 Task: Create a themed video in iMovie using the provided clips. Add titles and transitions, and export the video with the name 'Trip'.
Action: Mouse moved to (379, 348)
Screenshot: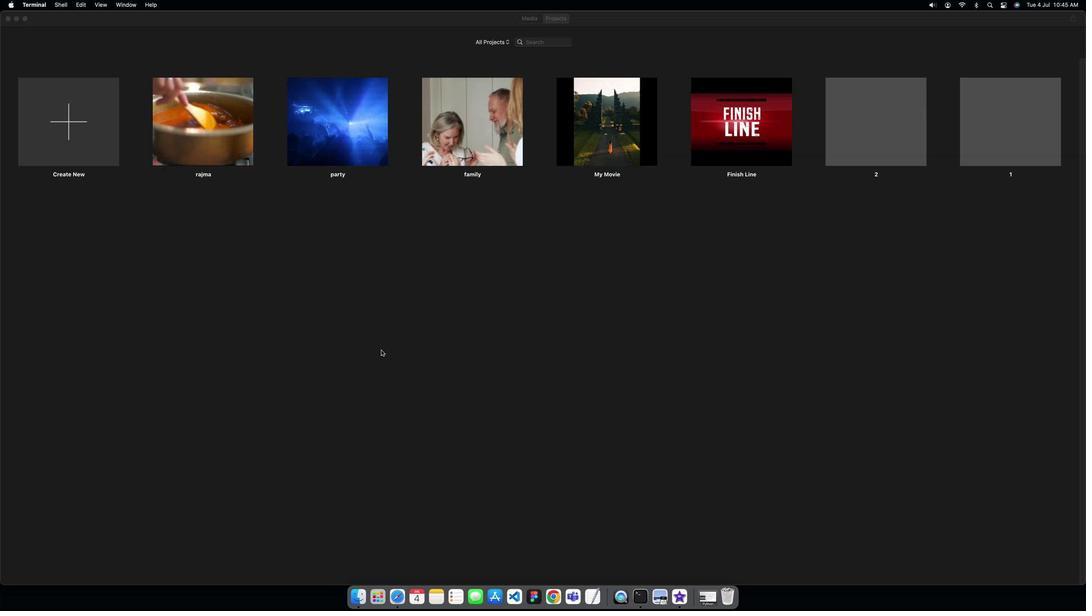 
Action: Mouse pressed left at (379, 348)
Screenshot: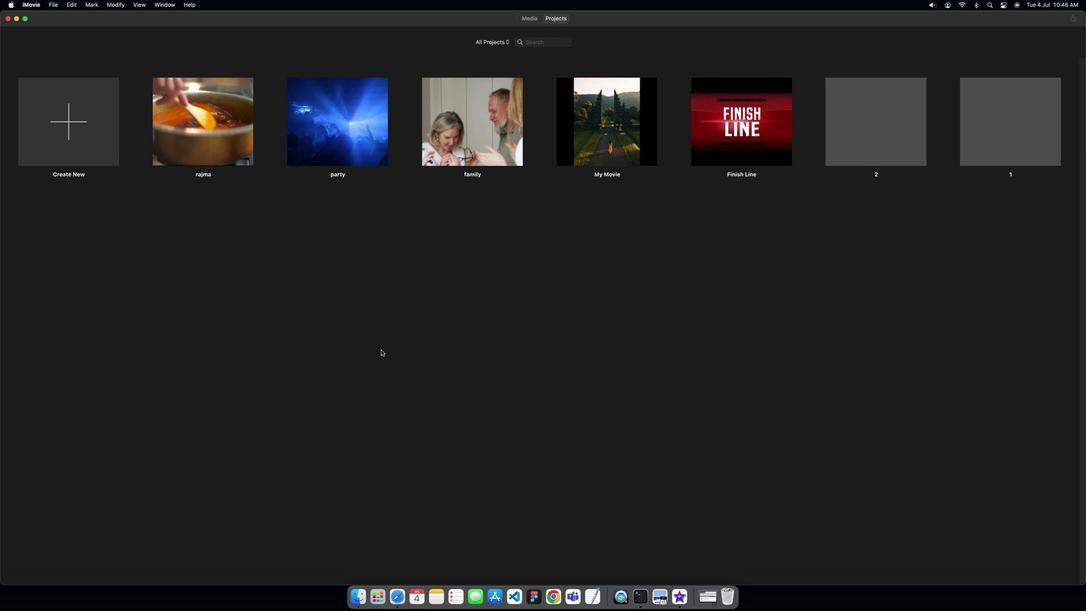 
Action: Mouse moved to (83, 134)
Screenshot: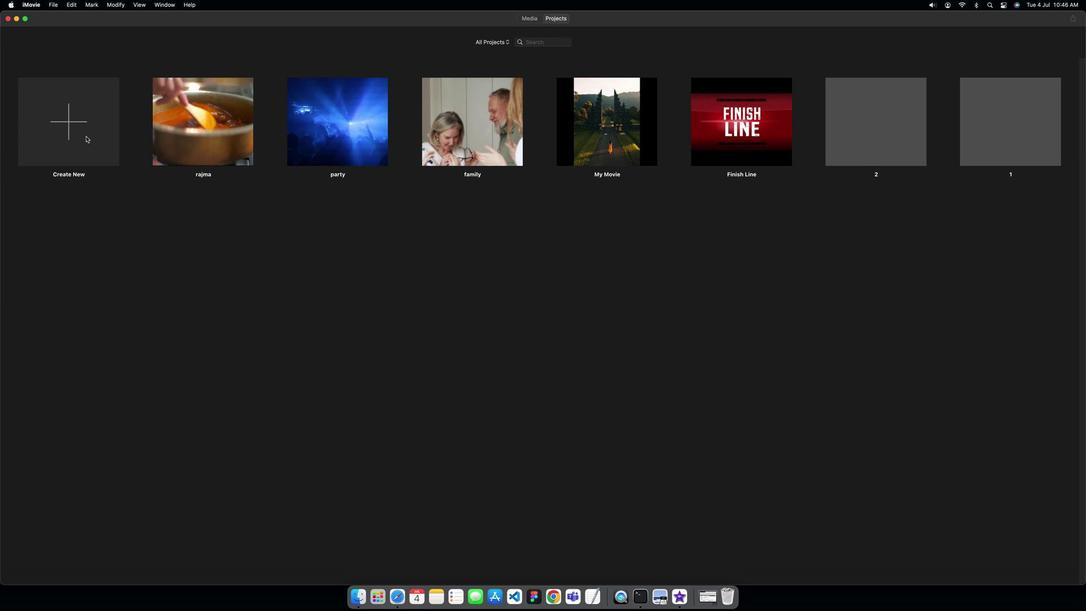 
Action: Mouse pressed left at (83, 134)
Screenshot: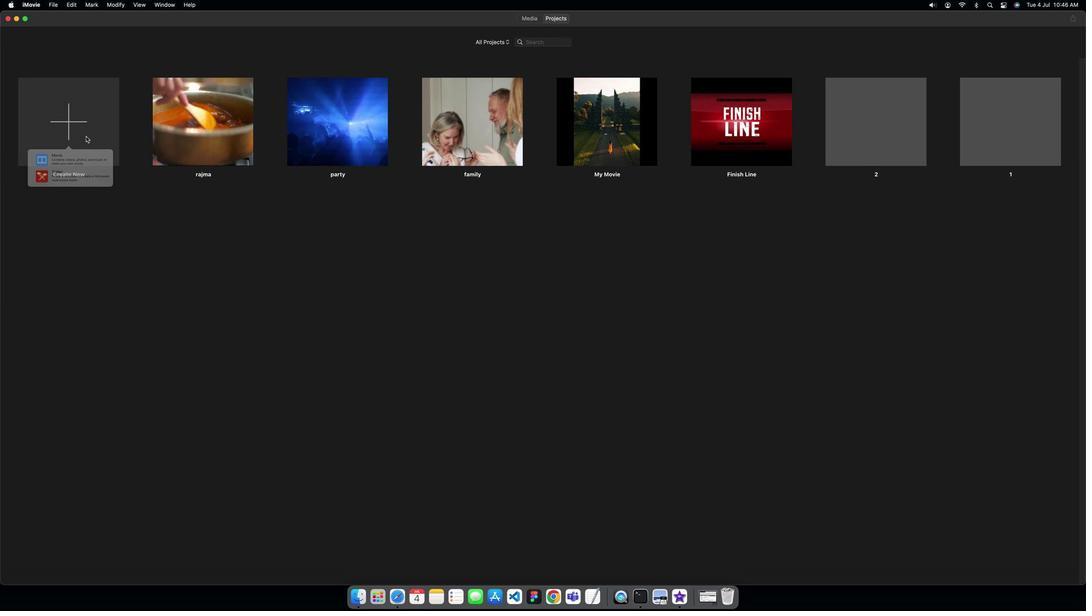 
Action: Mouse moved to (75, 162)
Screenshot: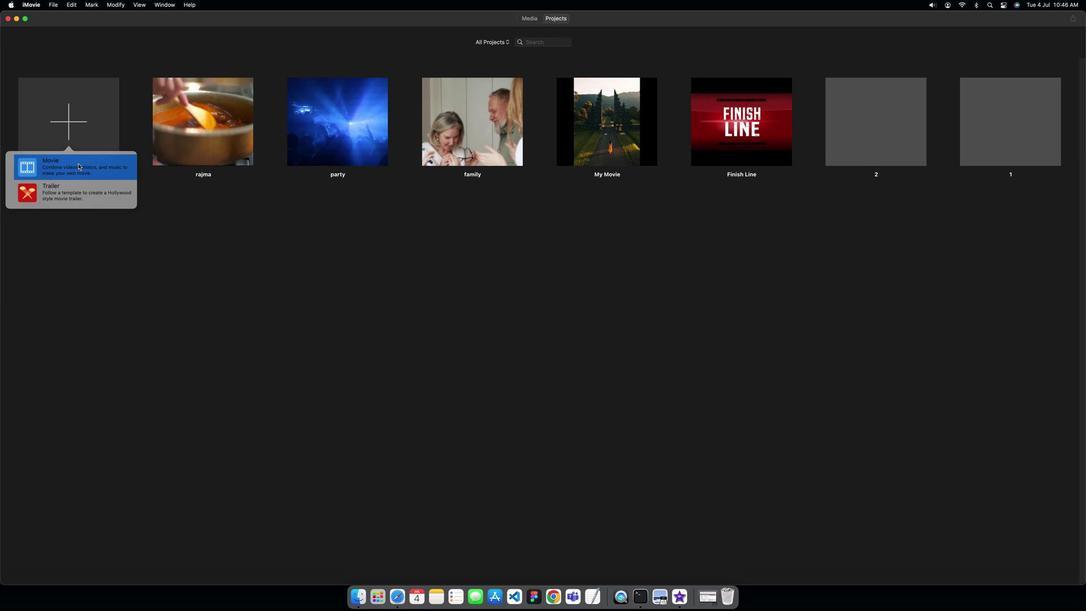 
Action: Mouse pressed left at (75, 162)
Screenshot: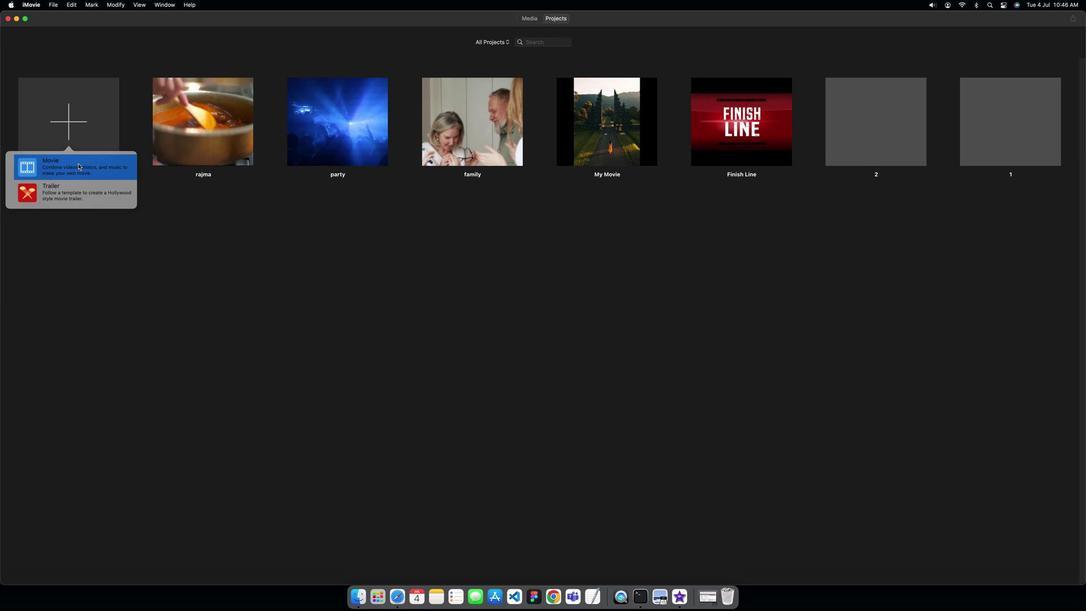 
Action: Mouse moved to (386, 174)
Screenshot: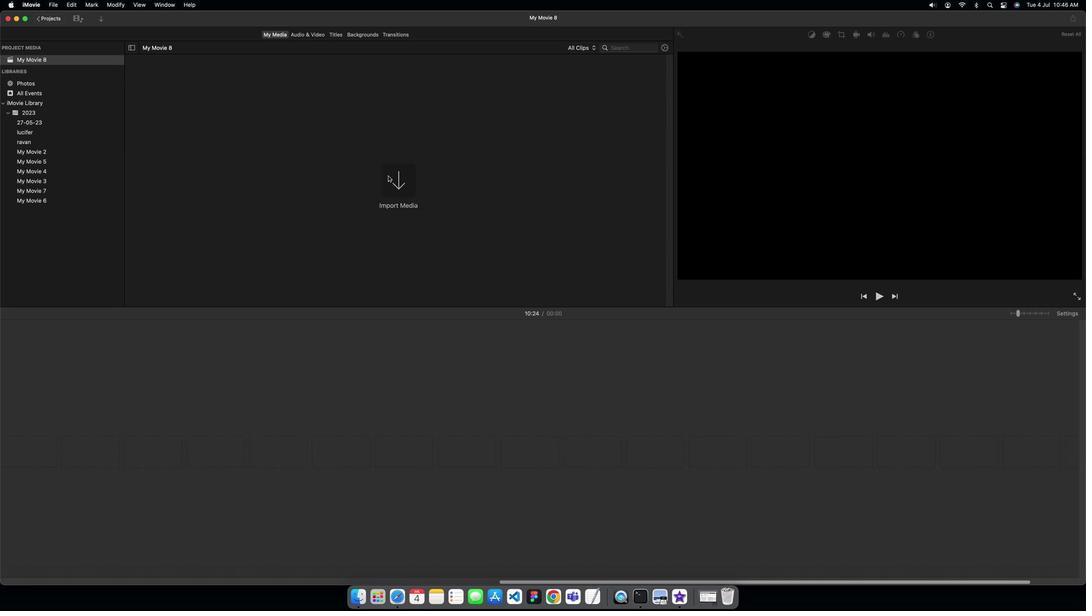 
Action: Mouse pressed left at (386, 174)
Screenshot: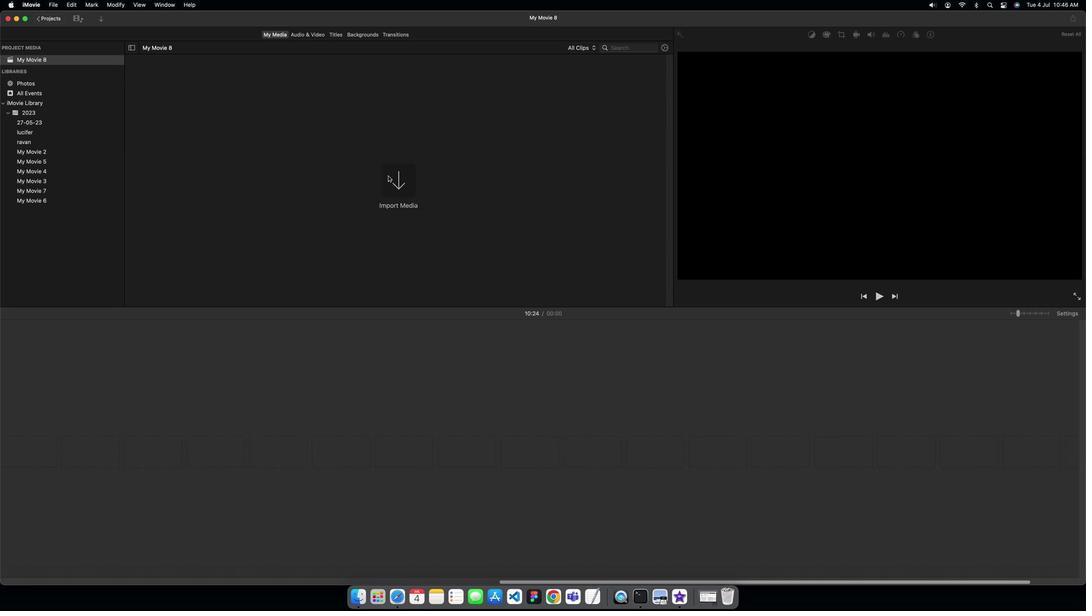 
Action: Mouse moved to (397, 352)
Screenshot: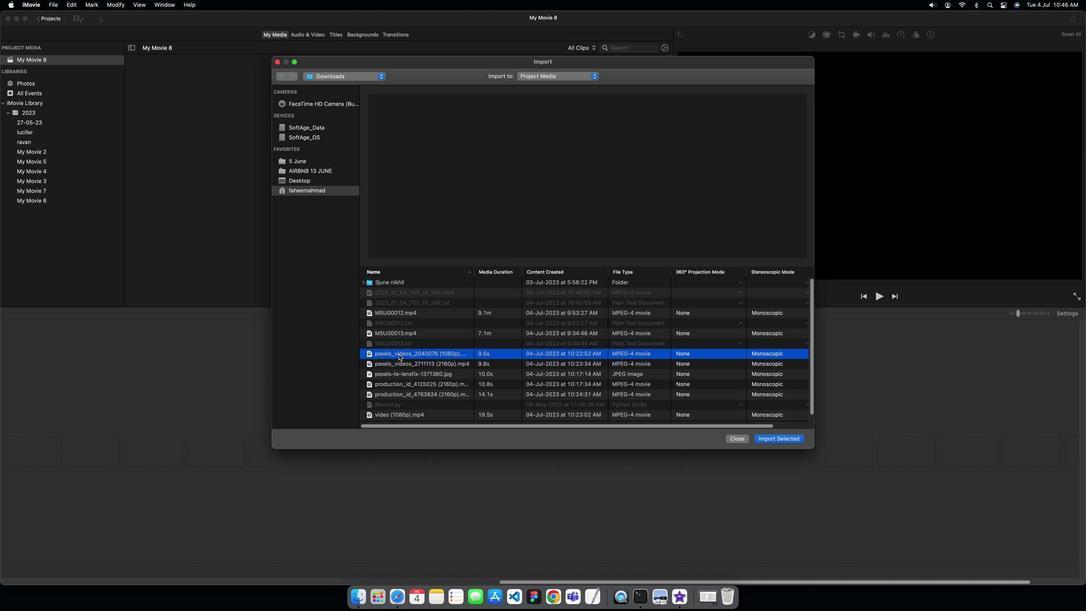 
Action: Mouse pressed left at (397, 352)
Screenshot: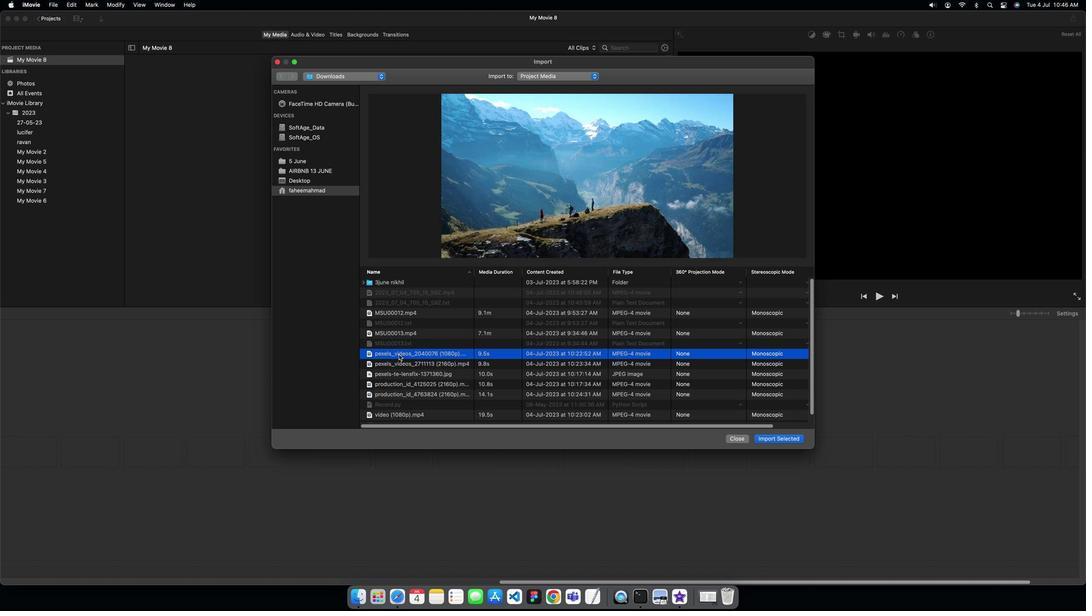 
Action: Mouse moved to (396, 390)
Screenshot: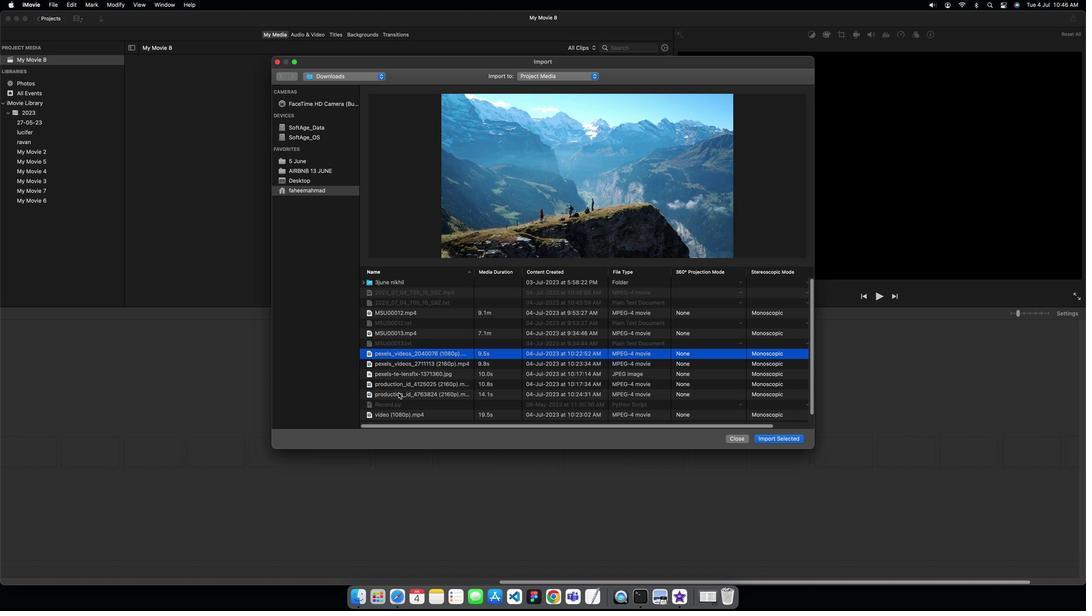 
Action: Key pressed Key.shift
Screenshot: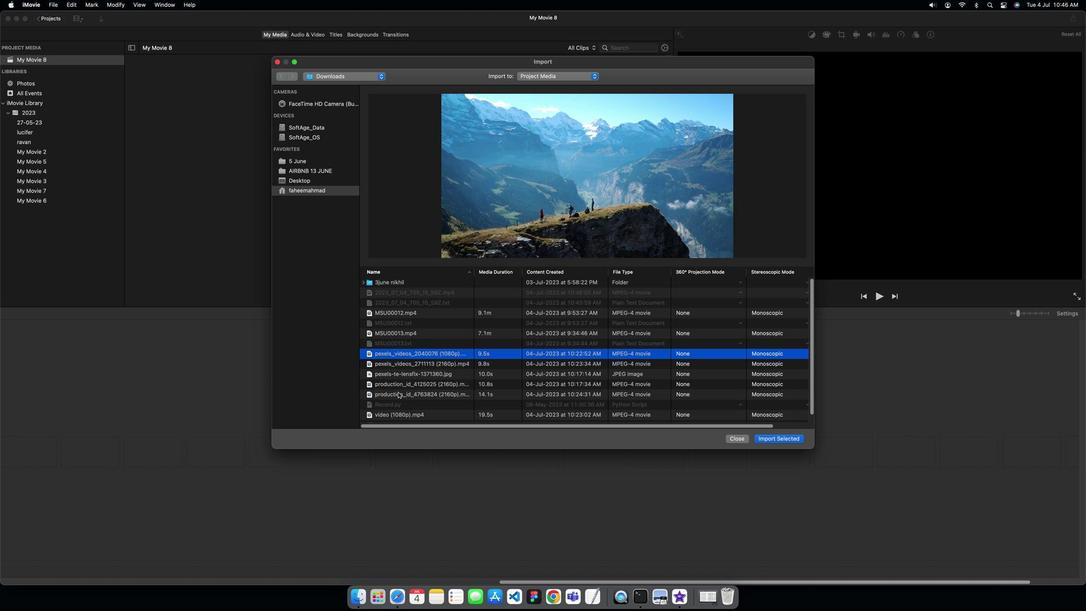 
Action: Mouse pressed left at (396, 390)
Screenshot: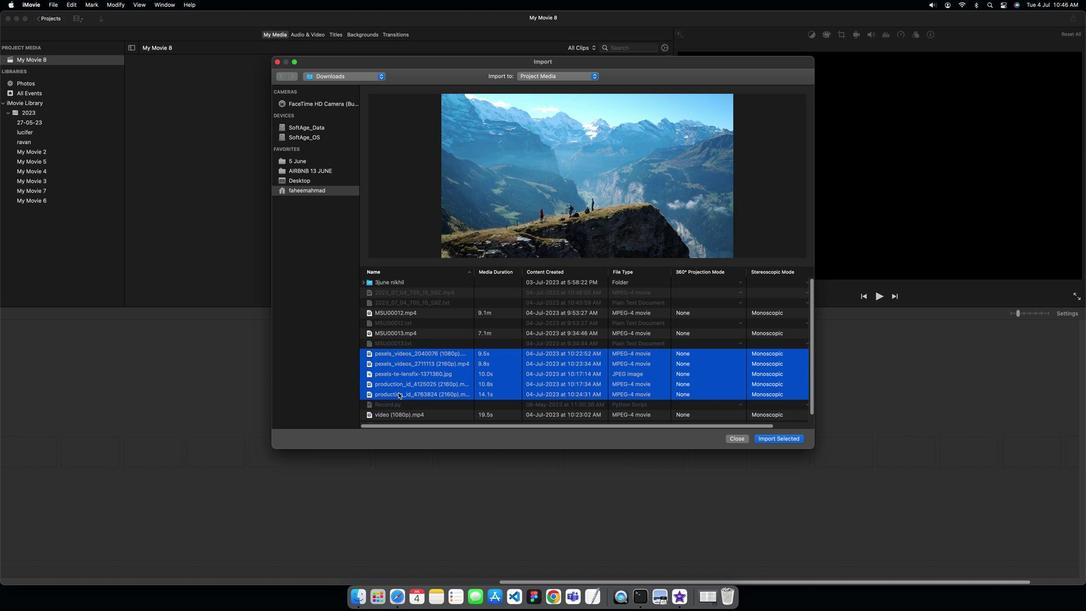 
Action: Mouse moved to (770, 438)
Screenshot: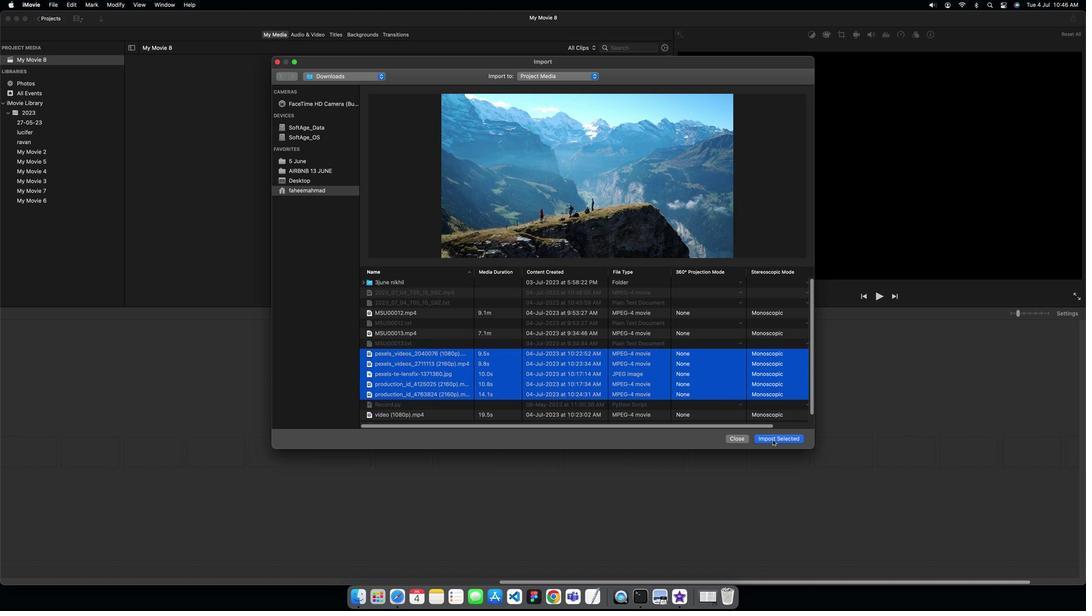 
Action: Mouse pressed left at (770, 438)
Screenshot: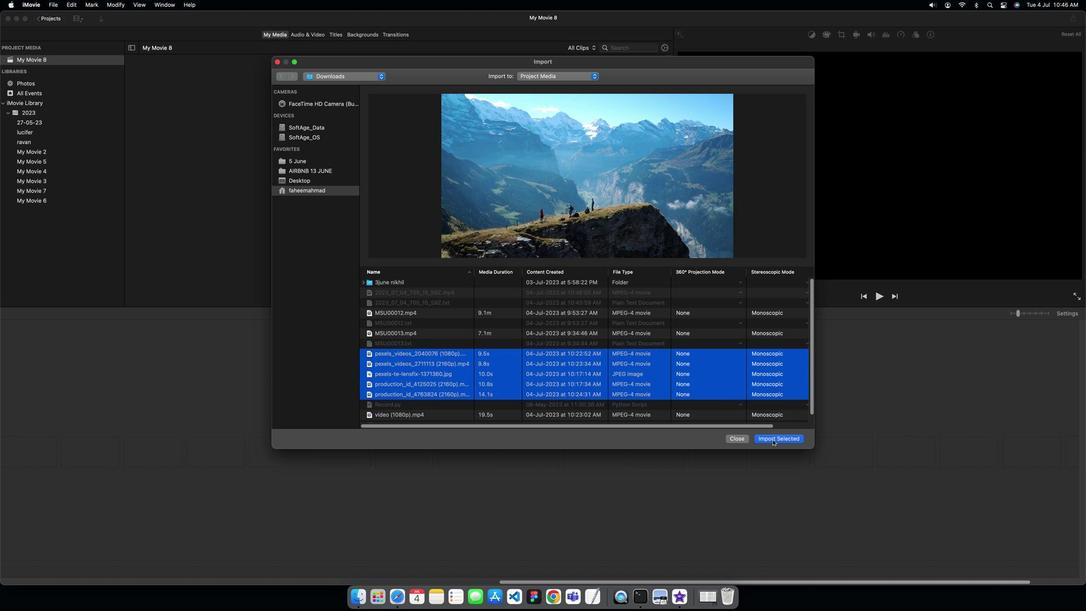 
Action: Mouse moved to (358, 206)
Screenshot: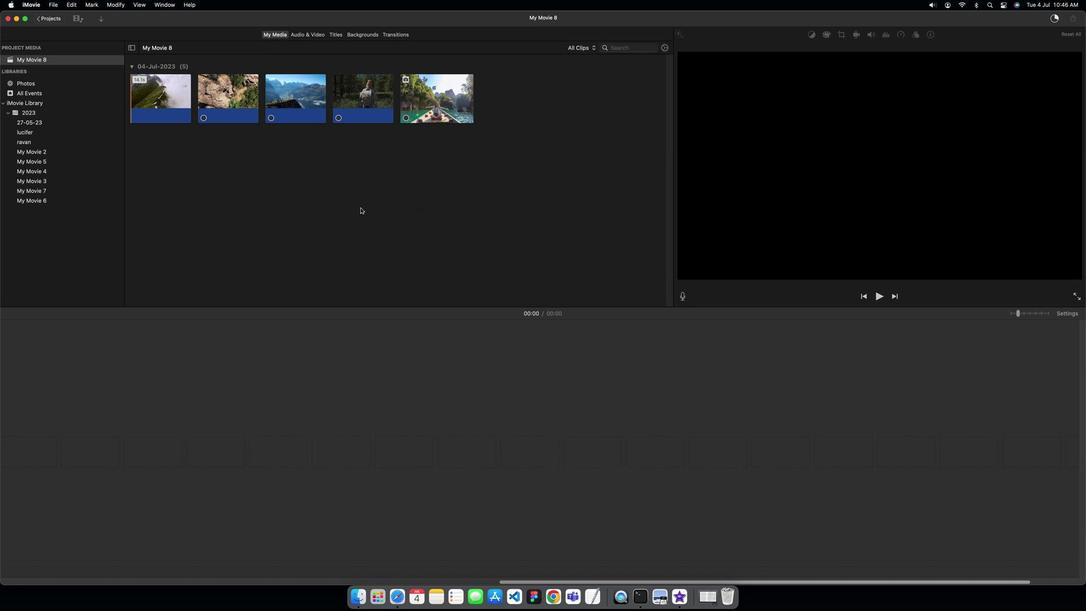 
Action: Mouse pressed left at (358, 206)
Screenshot: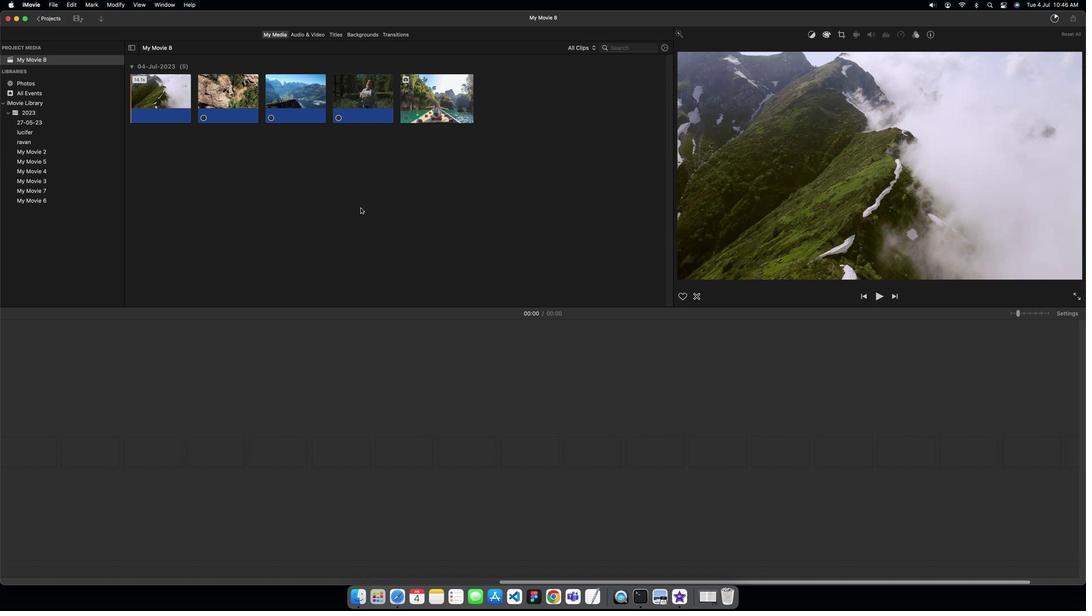 
Action: Mouse moved to (356, 90)
Screenshot: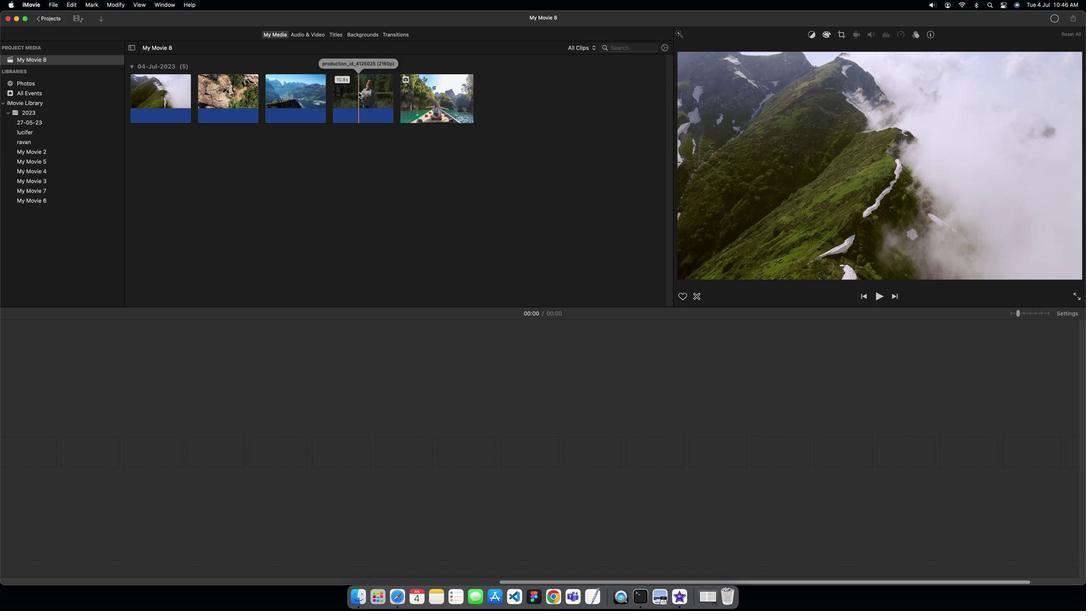 
Action: Mouse pressed left at (356, 90)
Screenshot: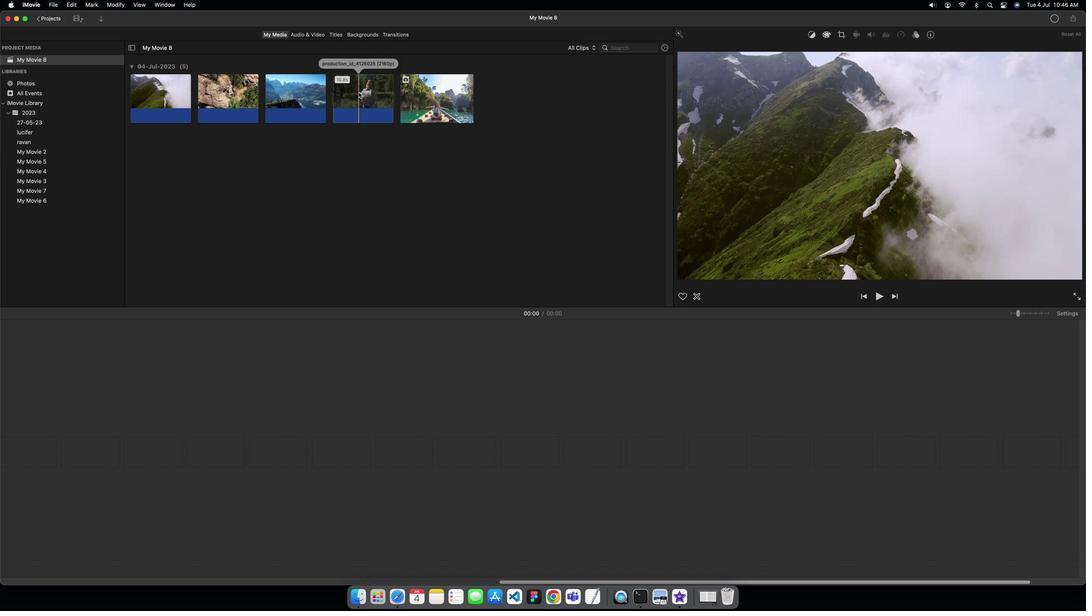 
Action: Mouse moved to (356, 90)
Screenshot: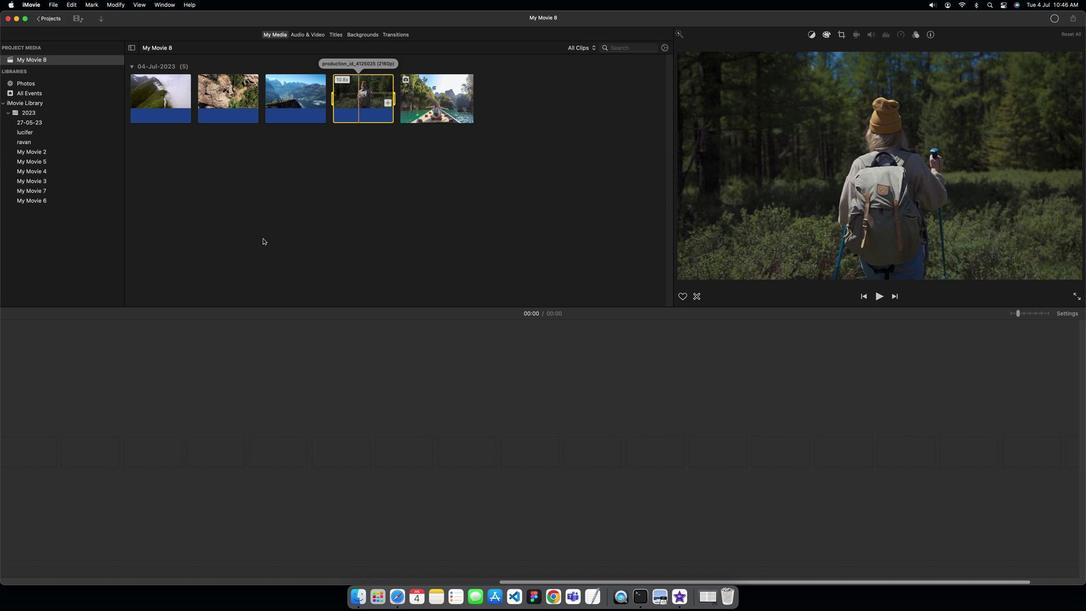 
Action: Mouse pressed left at (356, 90)
Screenshot: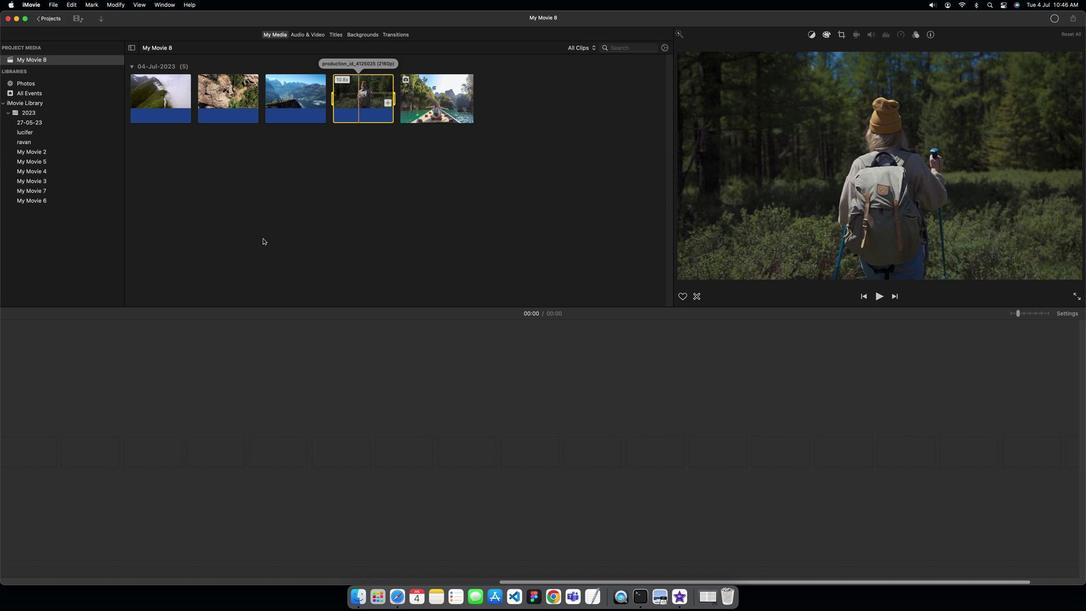 
Action: Mouse moved to (360, 458)
Screenshot: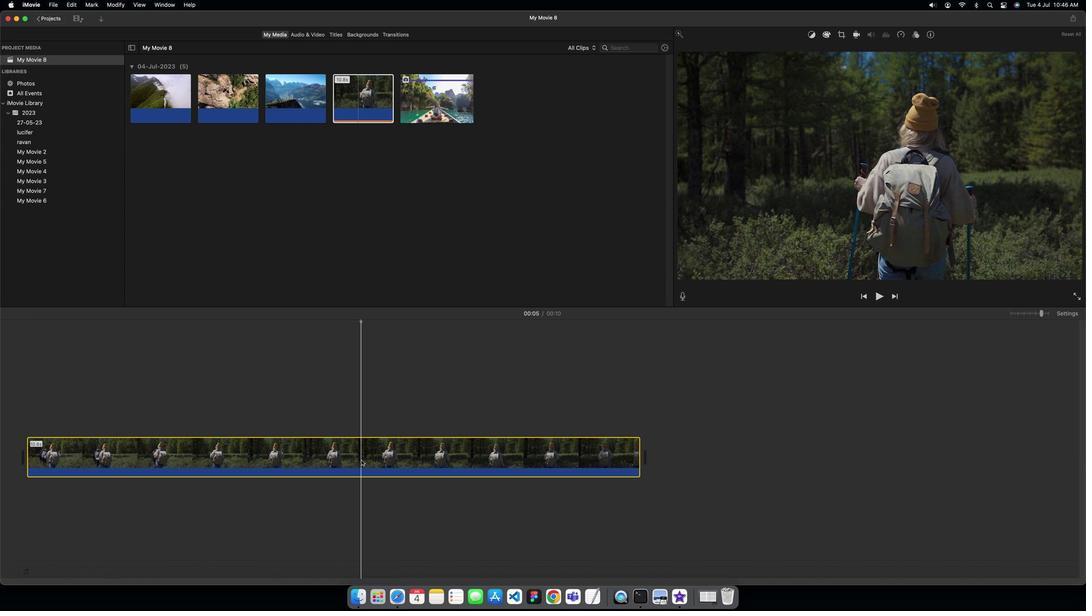 
Action: Mouse pressed left at (360, 458)
Screenshot: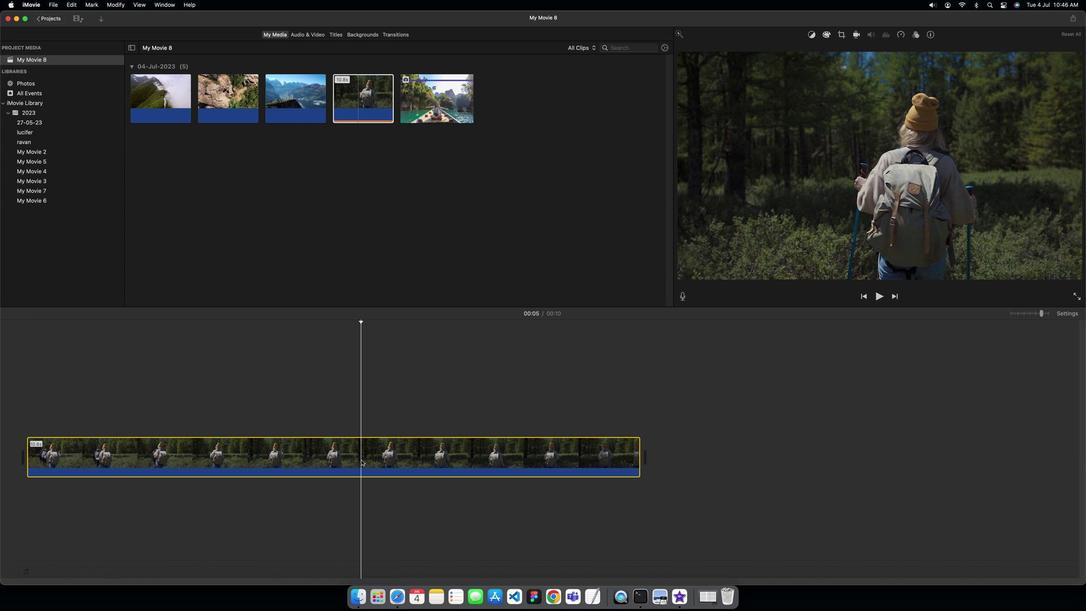 
Action: Mouse moved to (106, 0)
Screenshot: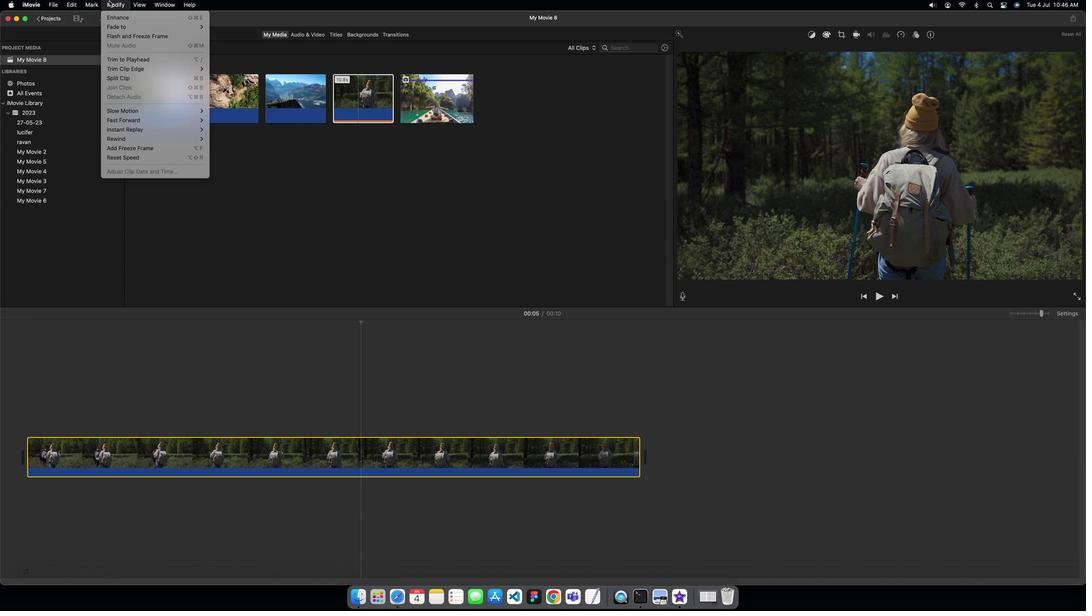 
Action: Mouse pressed left at (106, 0)
Screenshot: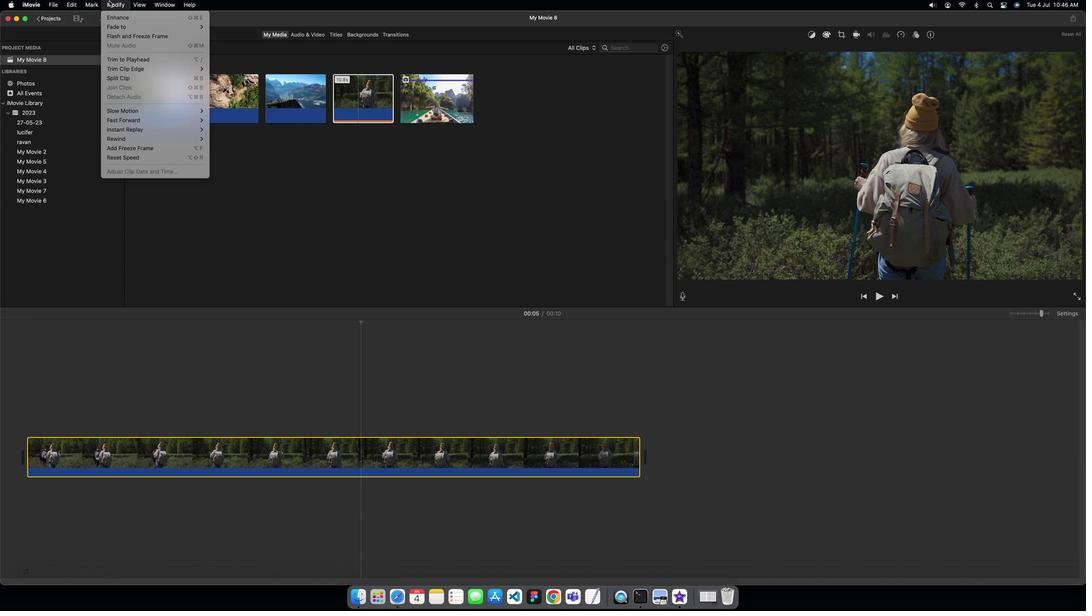 
Action: Mouse moved to (119, 73)
Screenshot: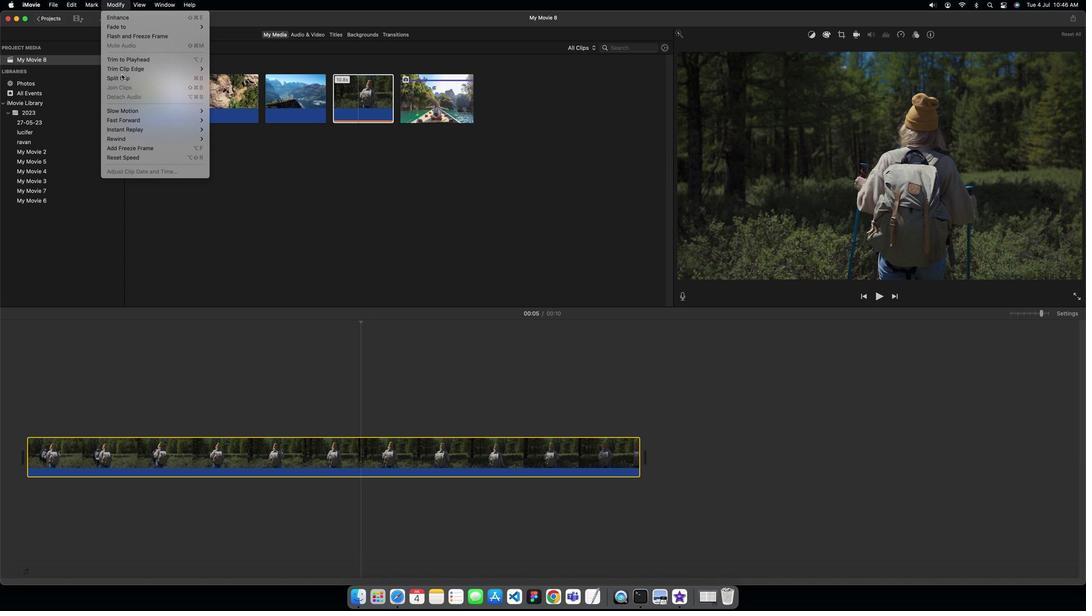 
Action: Mouse pressed left at (119, 73)
Screenshot: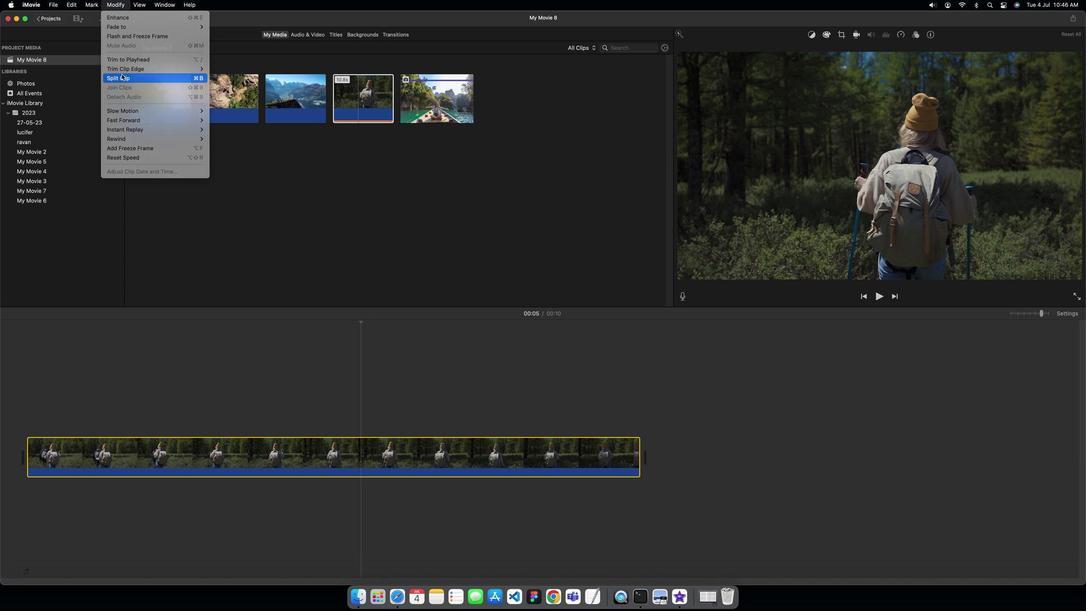 
Action: Mouse moved to (359, 360)
Screenshot: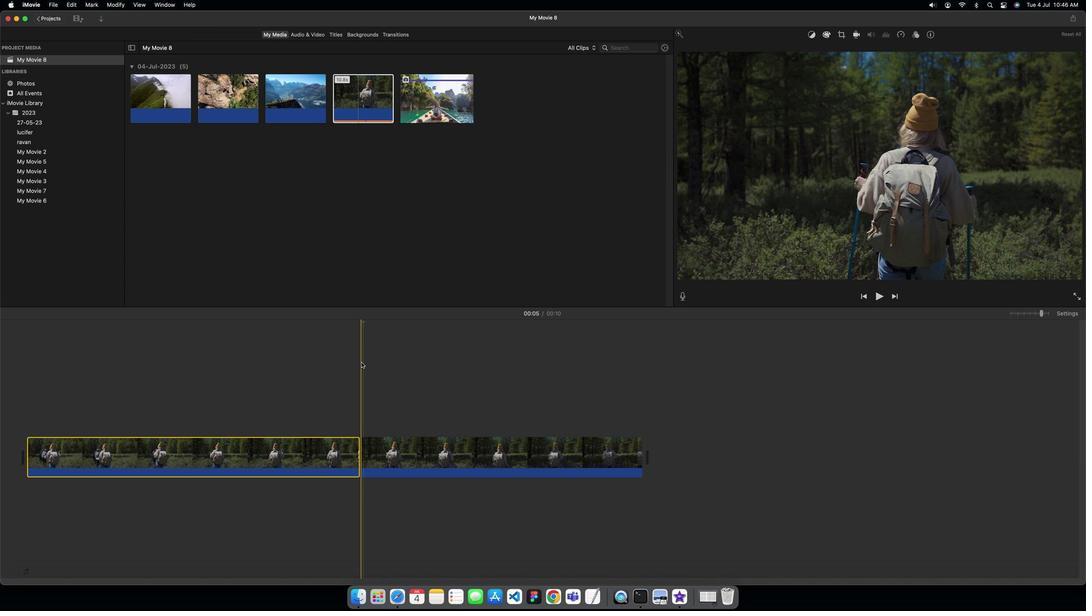 
Action: Mouse pressed left at (359, 360)
Screenshot: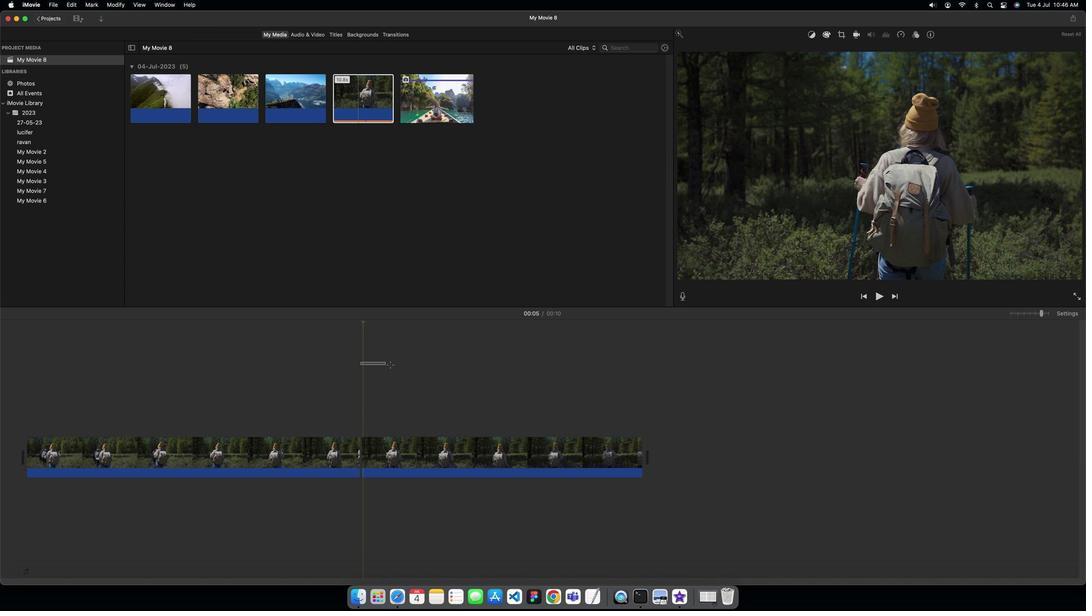 
Action: Mouse moved to (223, 101)
Screenshot: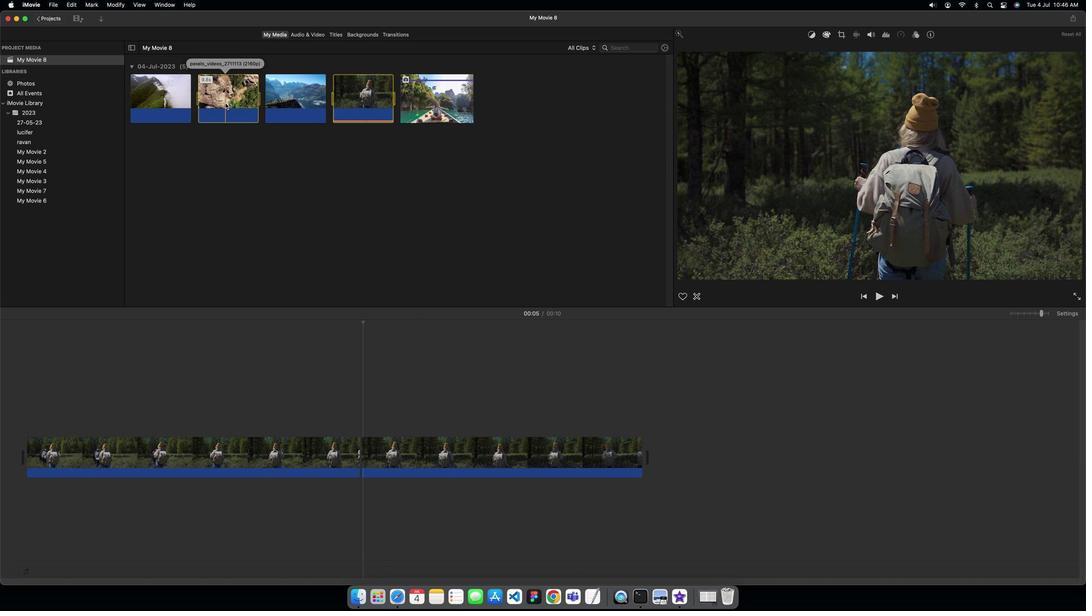 
Action: Mouse pressed left at (223, 101)
Screenshot: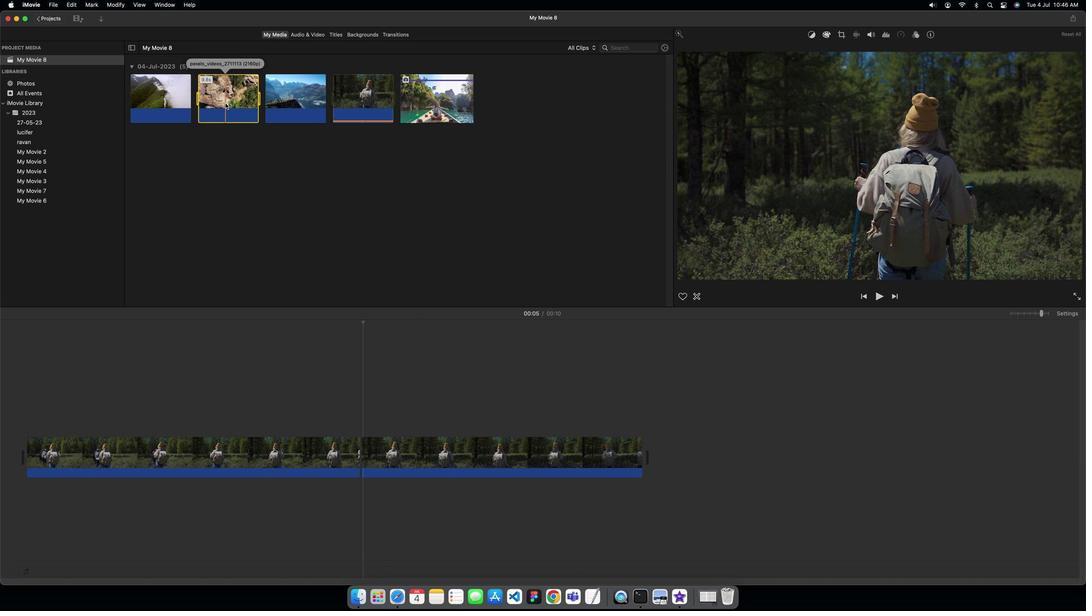 
Action: Mouse moved to (223, 91)
Screenshot: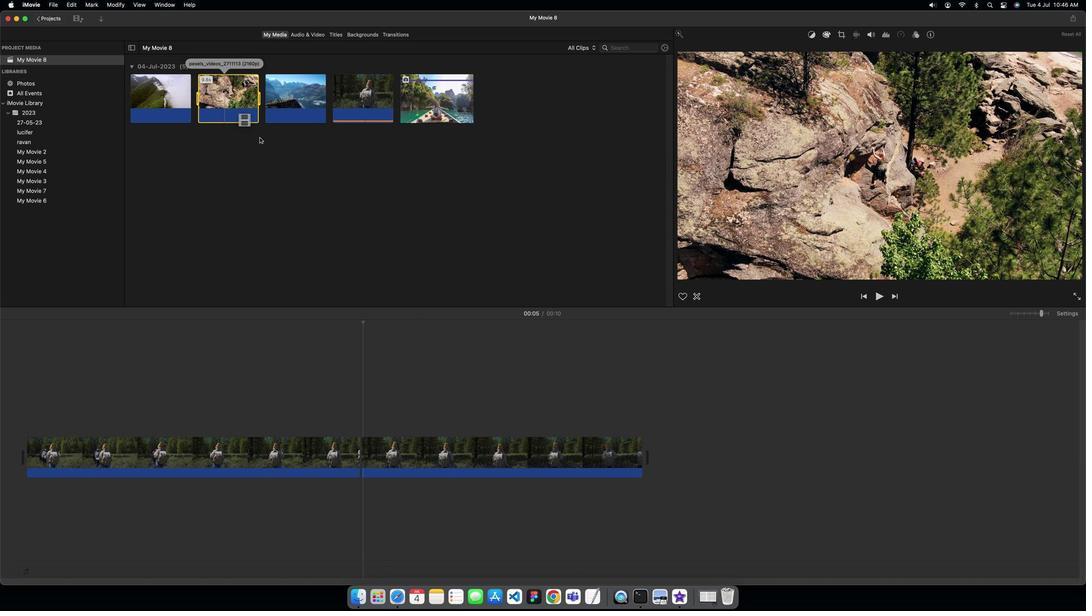 
Action: Mouse pressed left at (223, 91)
Screenshot: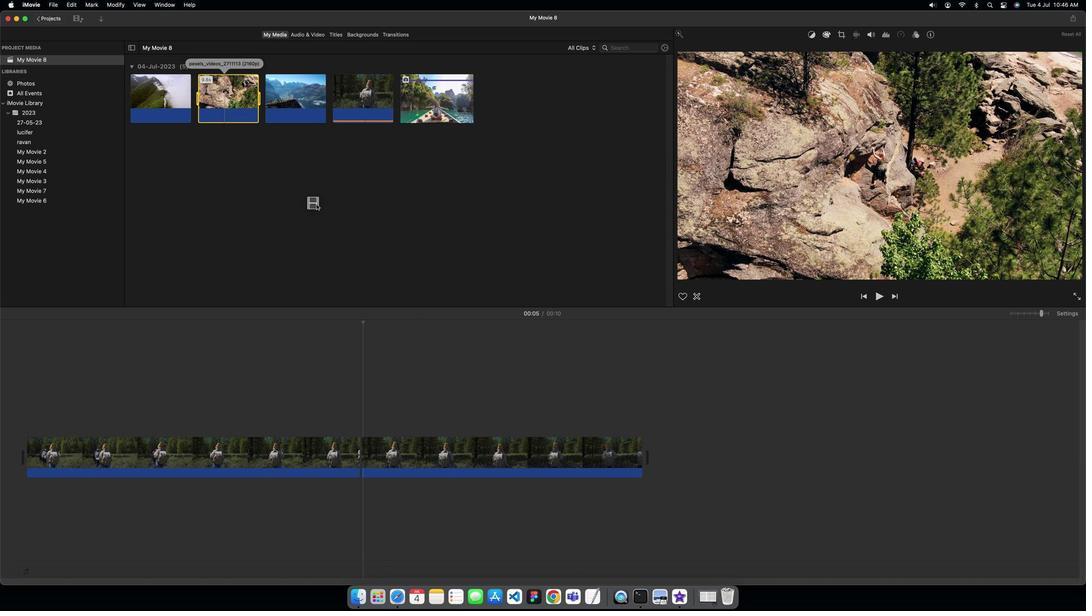 
Action: Mouse moved to (765, 578)
Screenshot: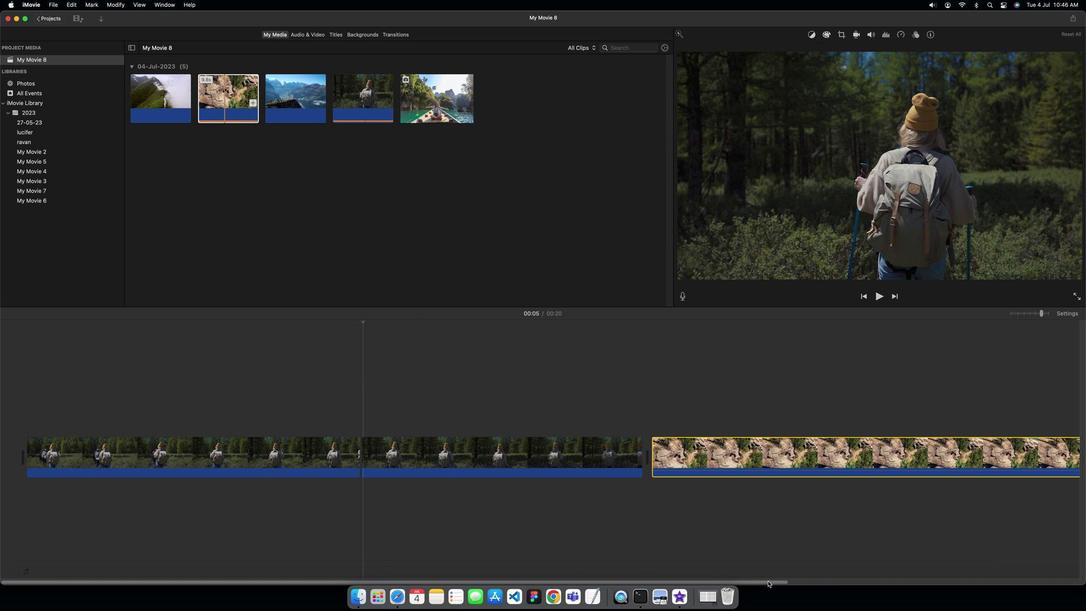 
Action: Mouse pressed left at (765, 578)
Screenshot: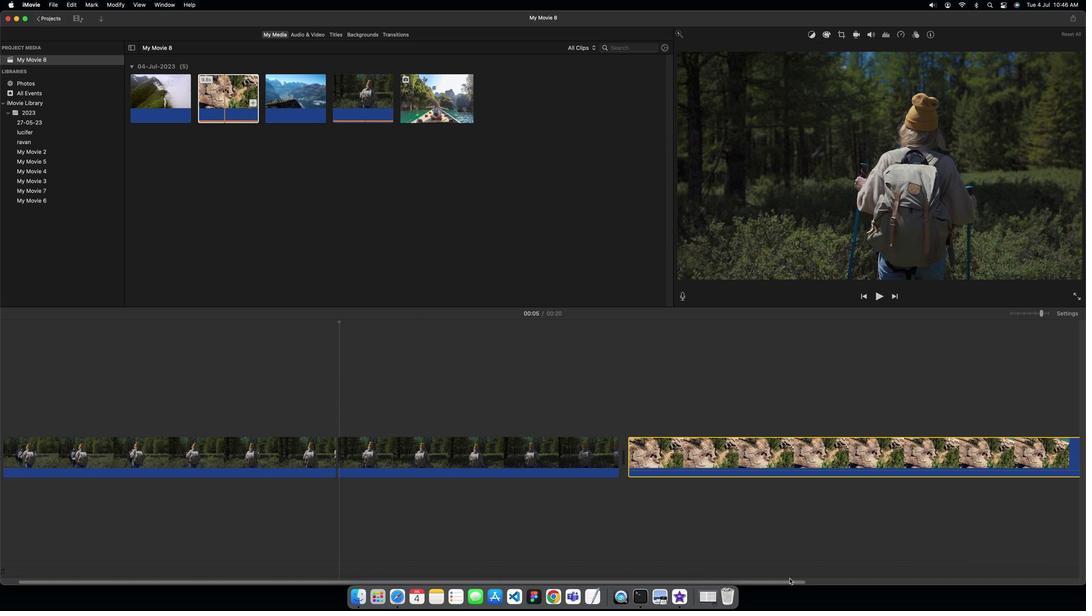 
Action: Mouse moved to (764, 453)
Screenshot: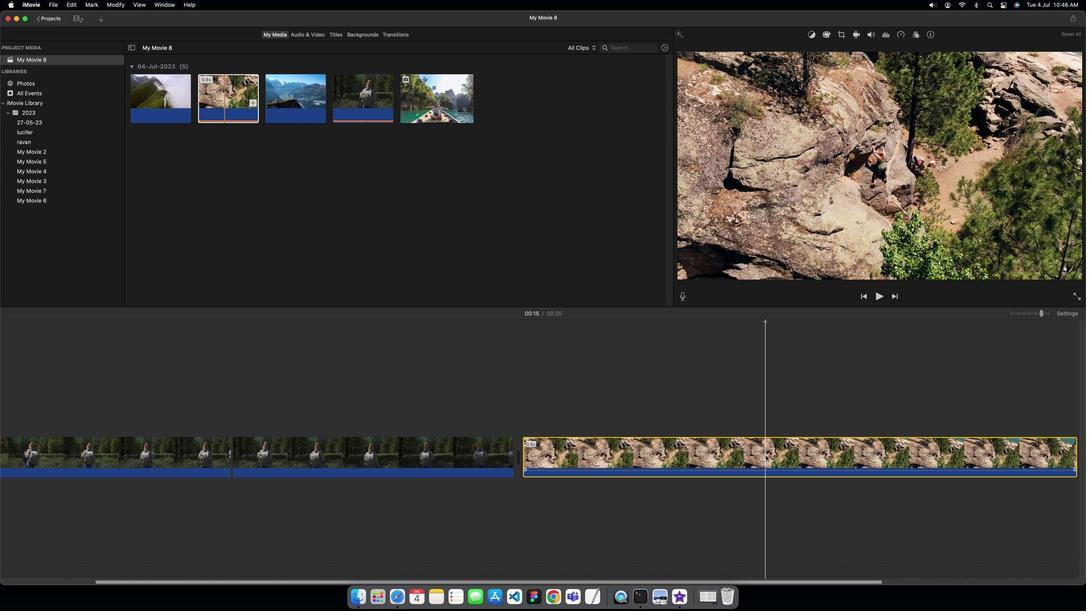 
Action: Mouse pressed left at (764, 453)
Screenshot: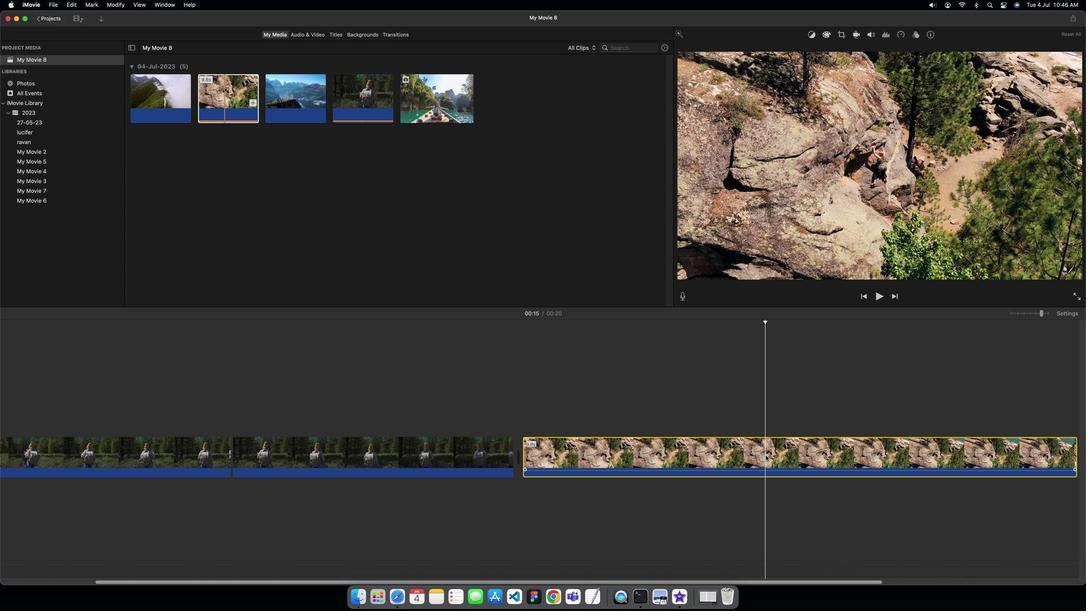 
Action: Mouse moved to (806, 443)
Screenshot: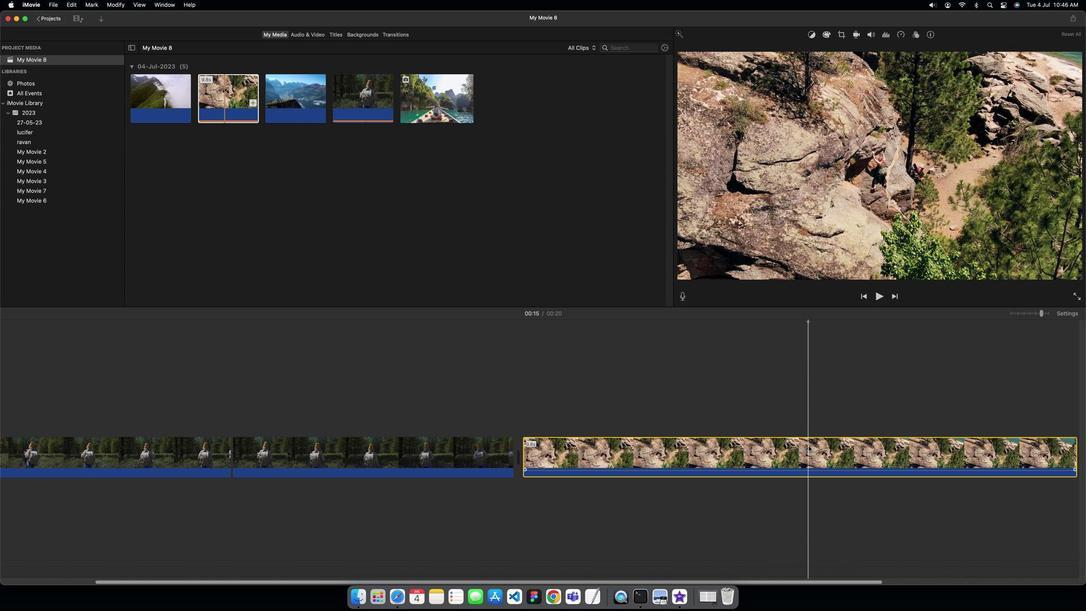 
Action: Mouse pressed left at (806, 443)
Screenshot: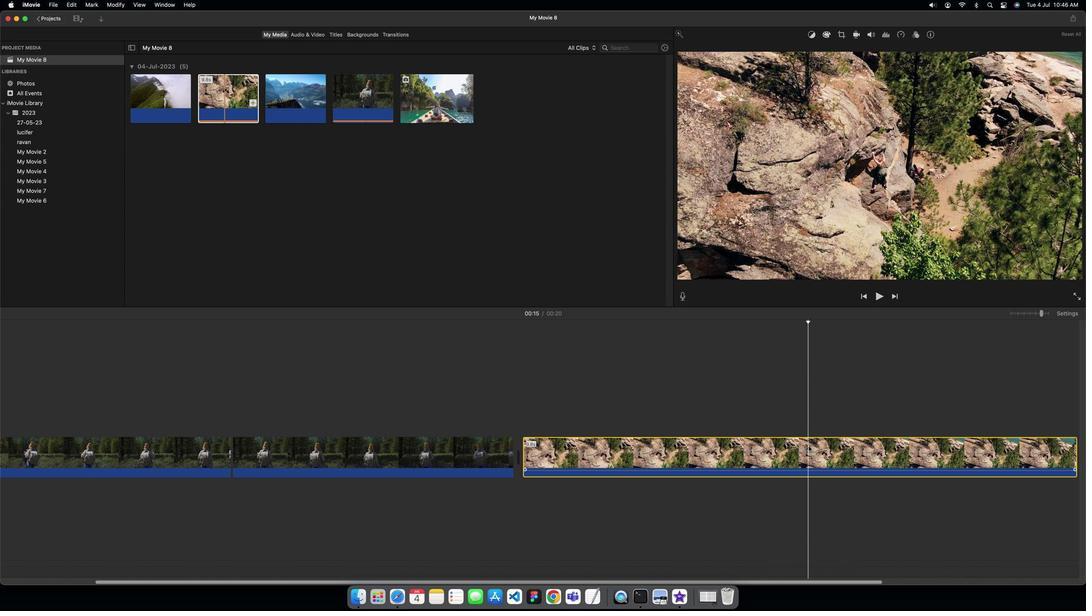 
Action: Mouse moved to (113, 0)
Screenshot: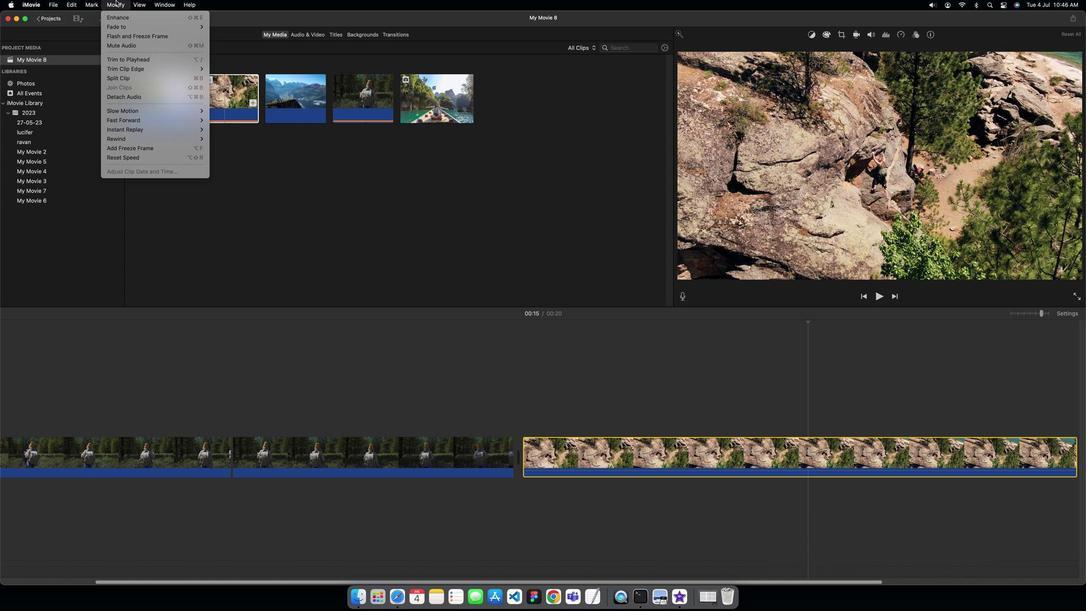 
Action: Mouse pressed left at (113, 0)
Screenshot: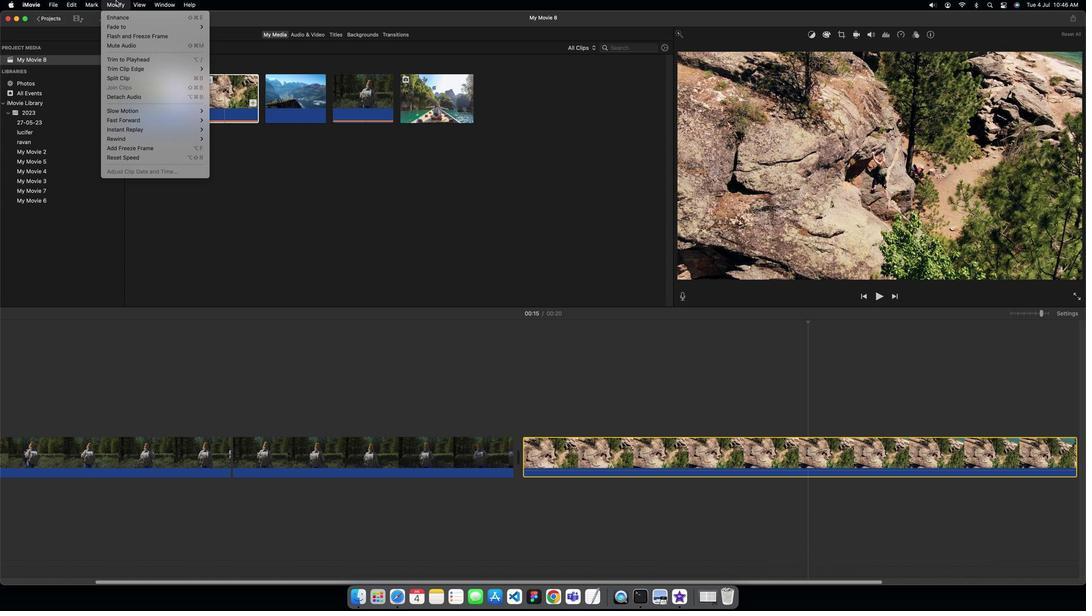 
Action: Mouse moved to (117, 73)
Screenshot: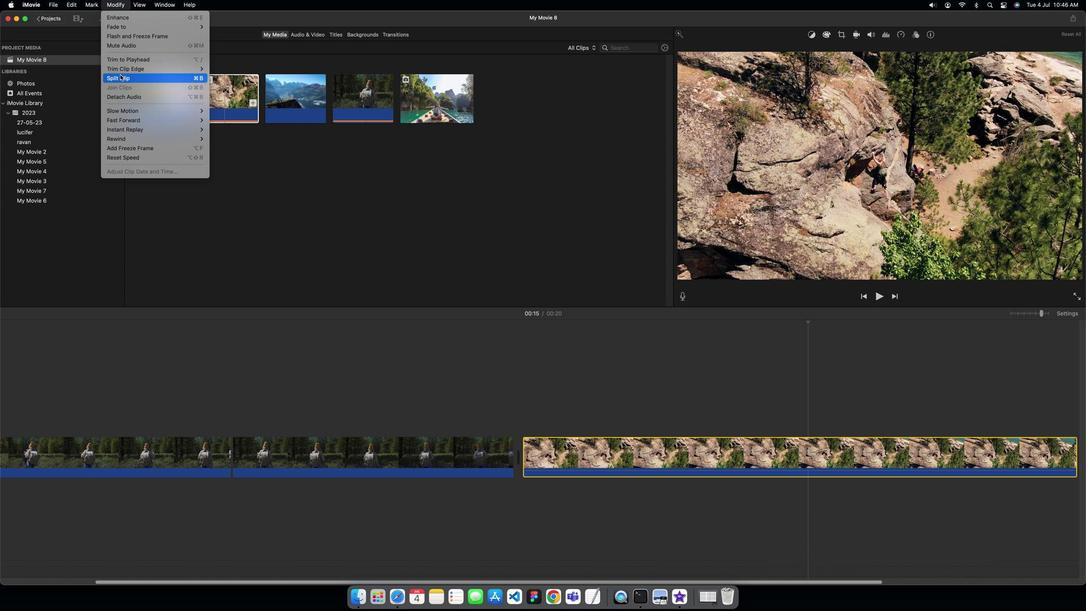 
Action: Mouse pressed left at (117, 73)
Screenshot: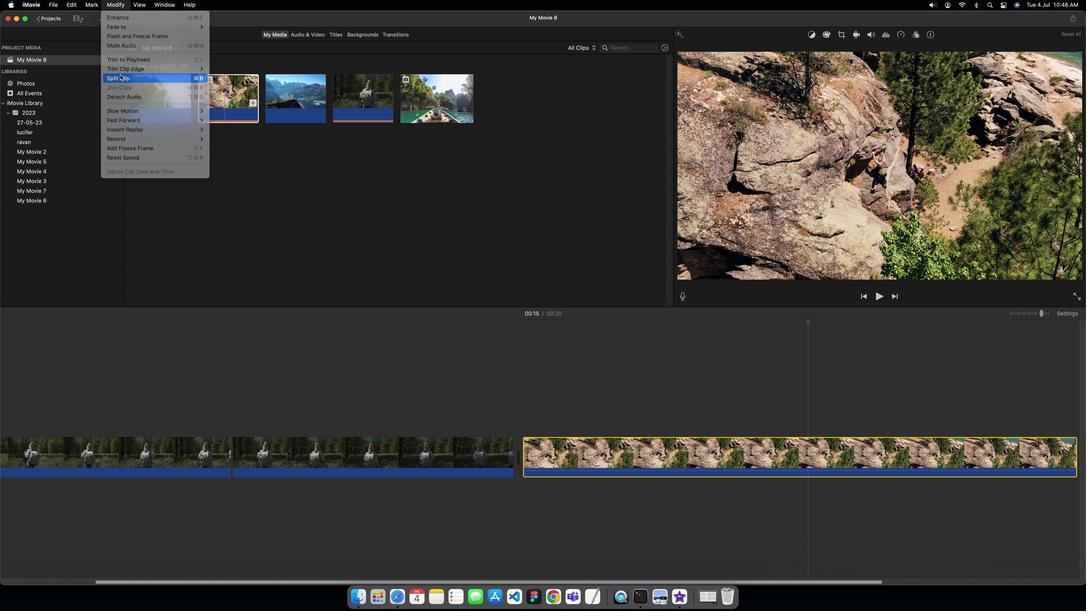 
Action: Mouse moved to (812, 581)
Screenshot: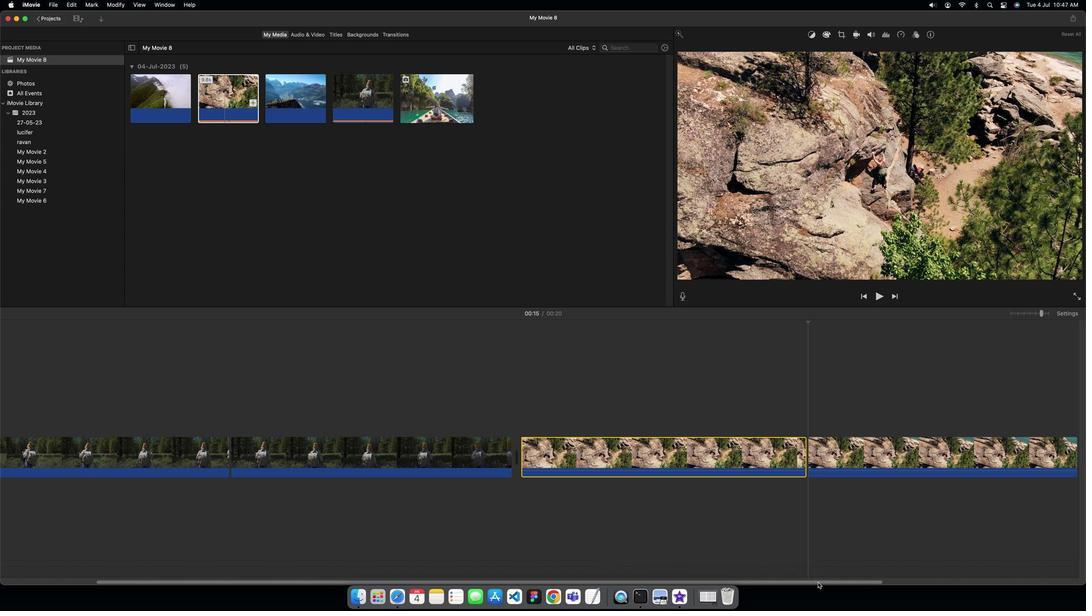 
Action: Mouse pressed left at (812, 581)
Screenshot: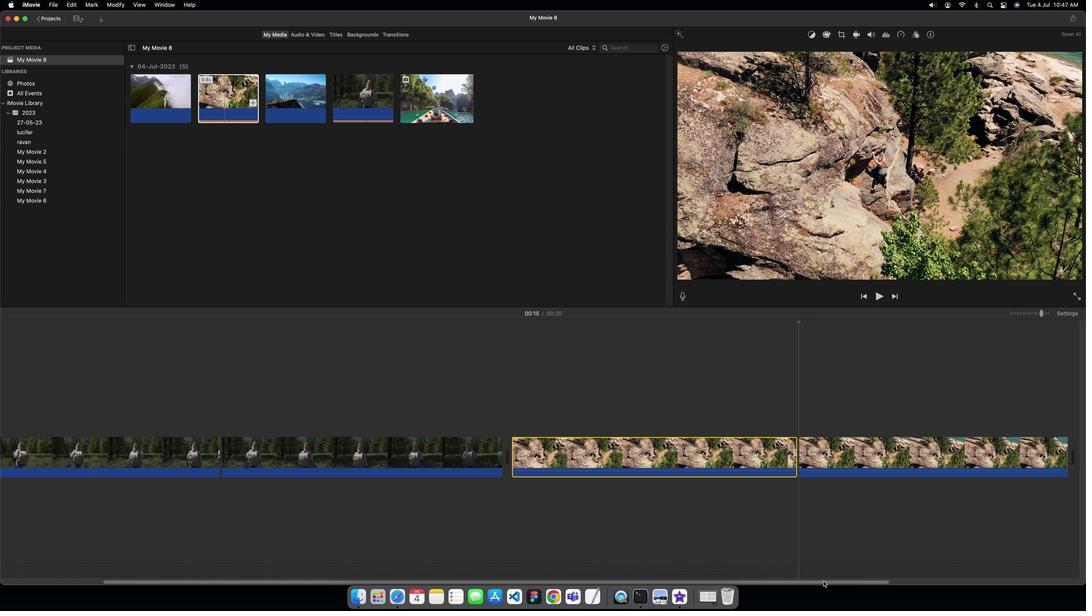
Action: Mouse moved to (459, 460)
Screenshot: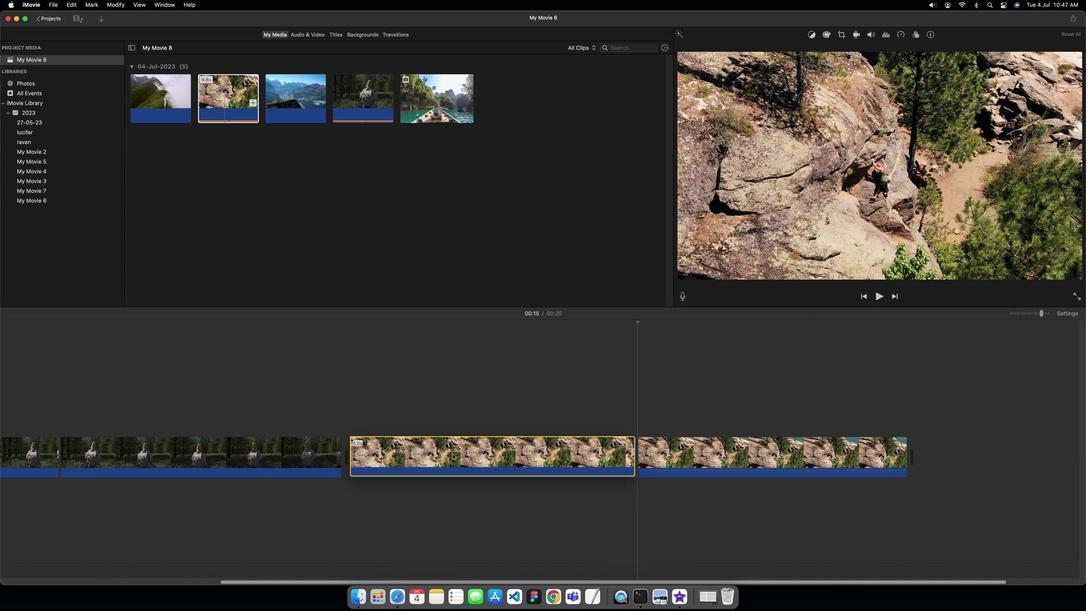 
Action: Mouse pressed left at (459, 460)
Screenshot: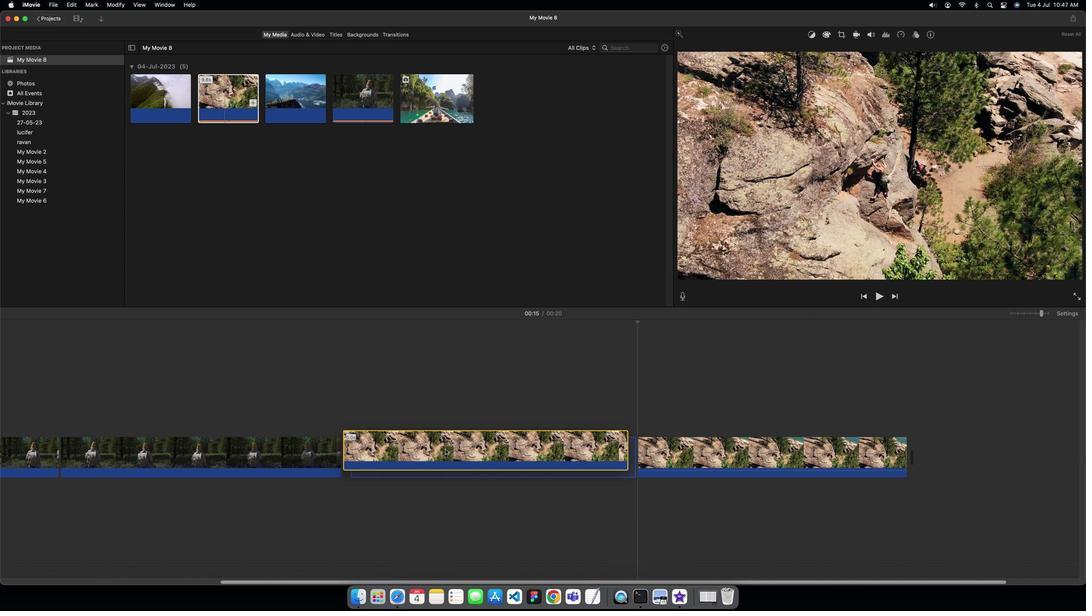 
Action: Mouse moved to (690, 452)
Screenshot: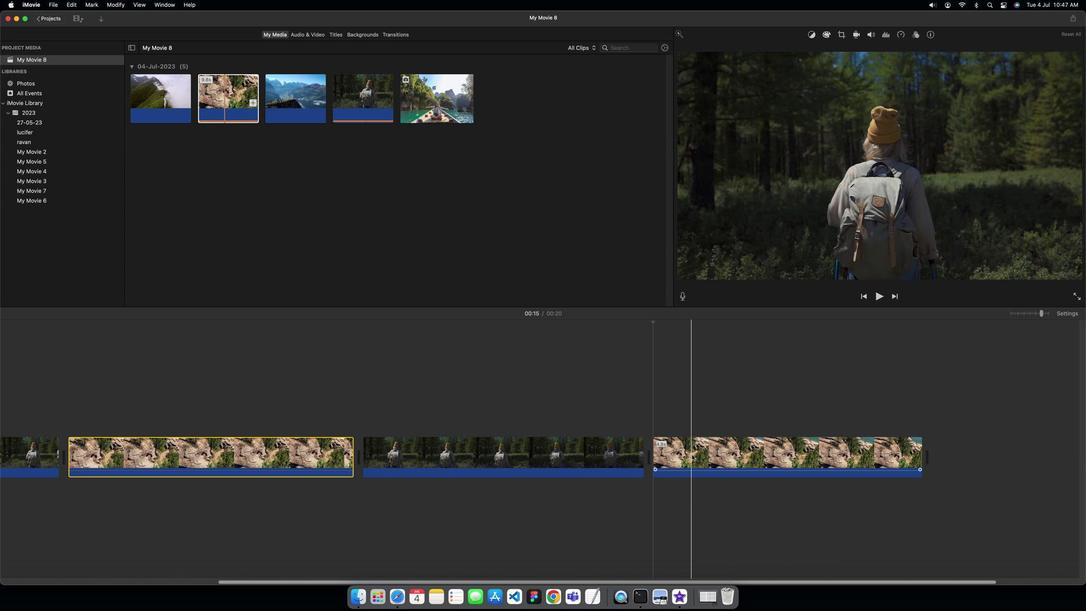 
Action: Mouse pressed left at (690, 452)
Screenshot: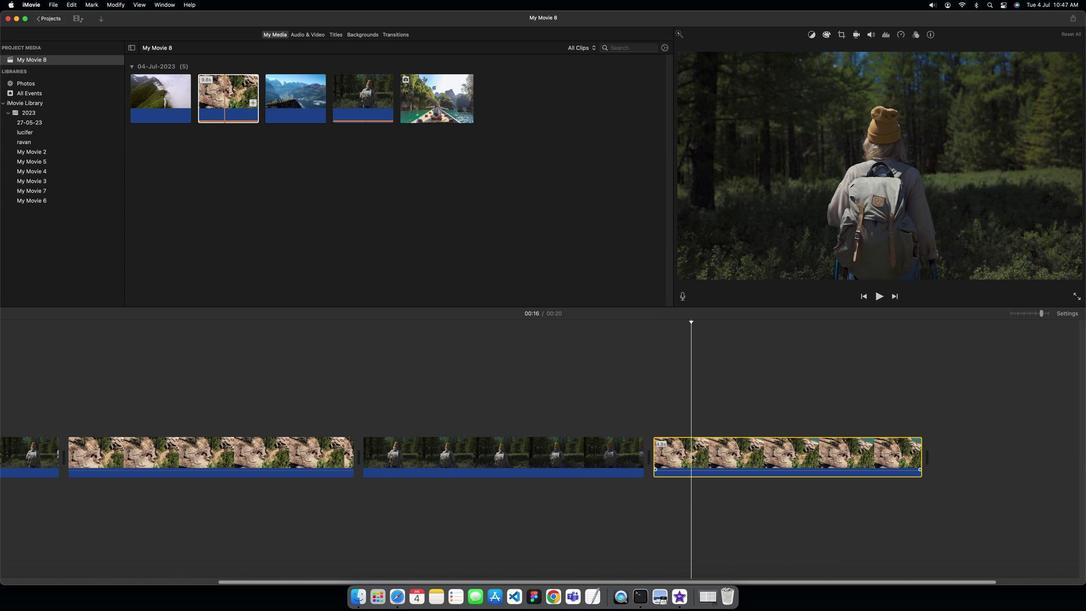 
Action: Mouse moved to (285, 87)
Screenshot: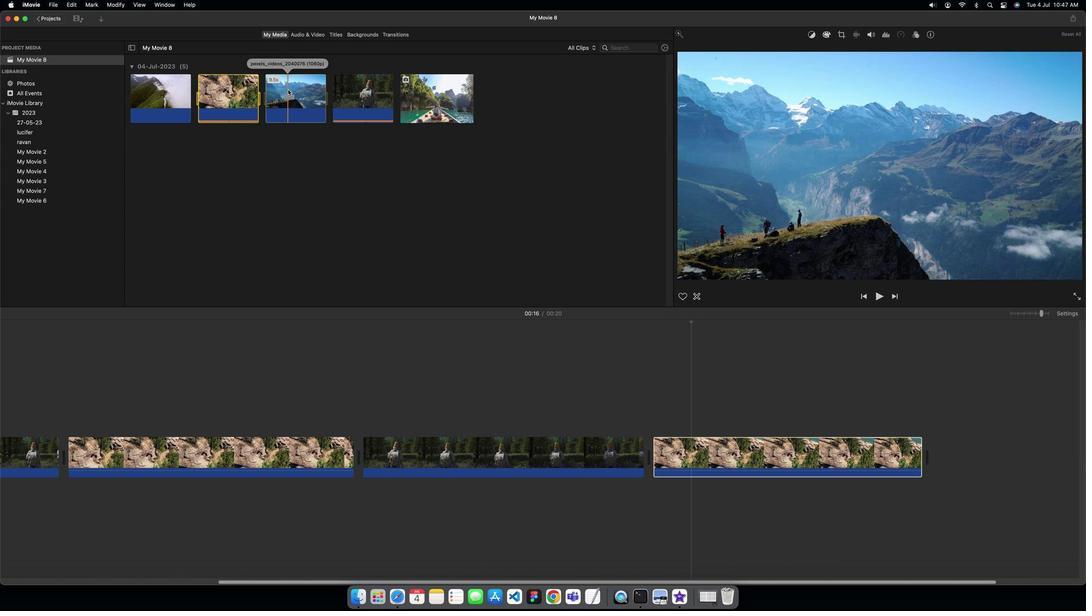 
Action: Mouse pressed left at (285, 87)
Screenshot: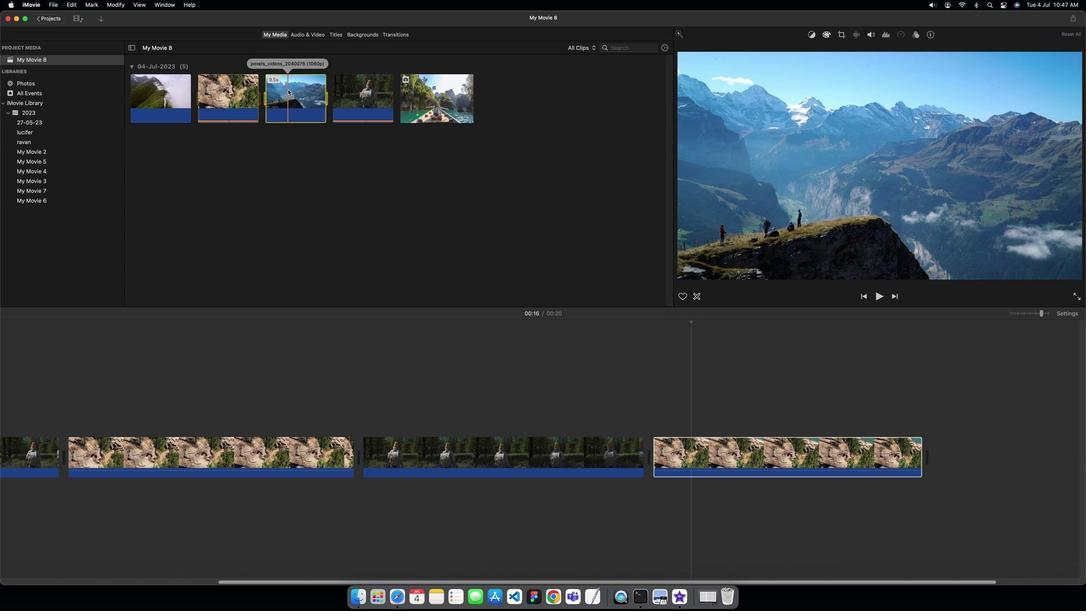 
Action: Mouse pressed left at (285, 87)
Screenshot: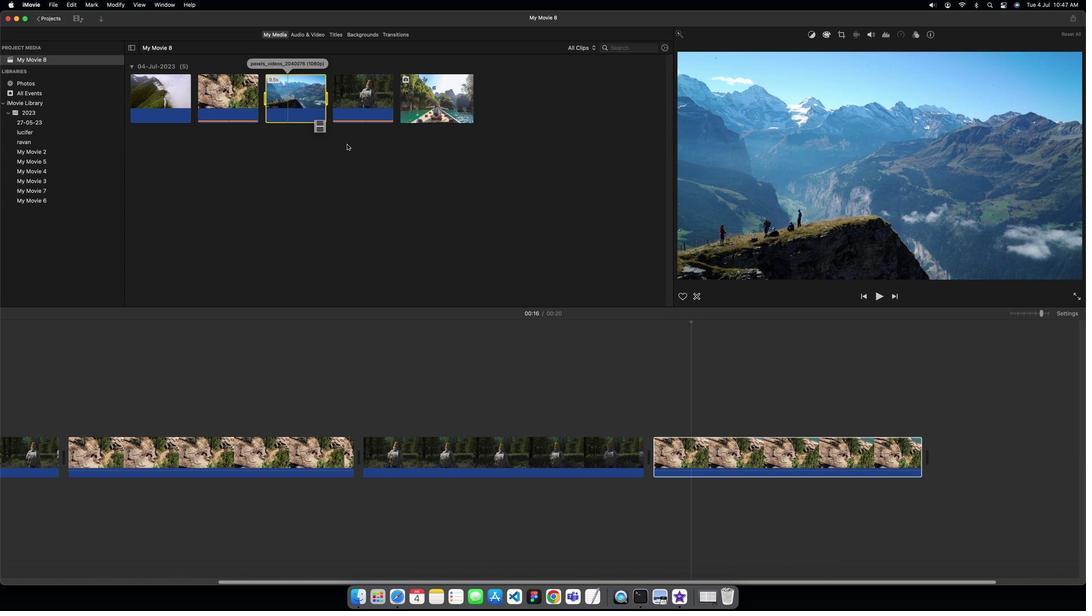 
Action: Mouse moved to (707, 577)
Screenshot: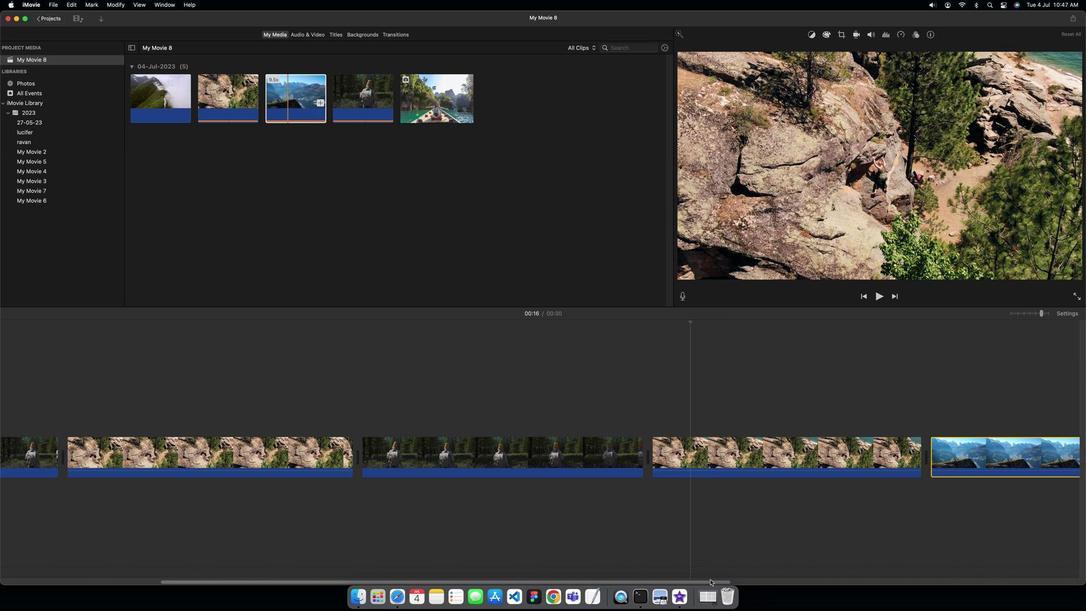 
Action: Mouse pressed left at (707, 577)
Screenshot: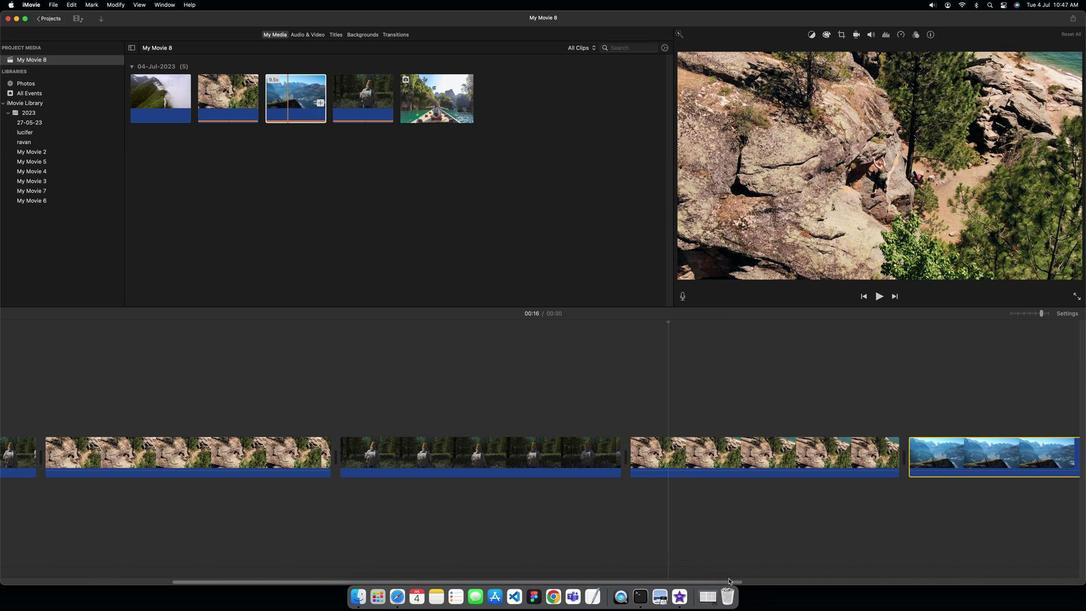 
Action: Mouse moved to (730, 409)
Screenshot: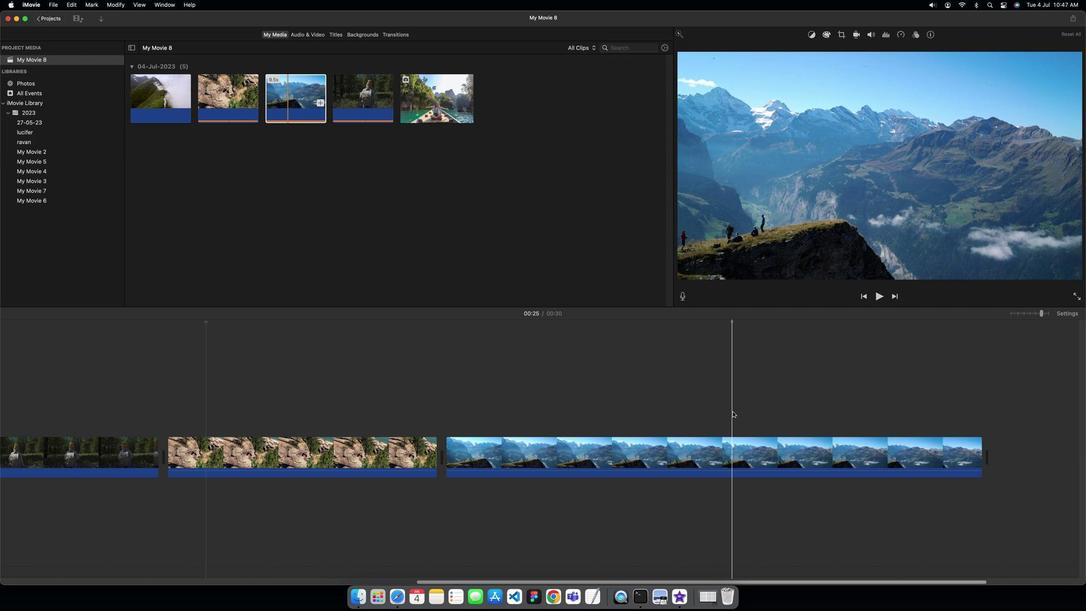
Action: Mouse pressed left at (730, 409)
Screenshot: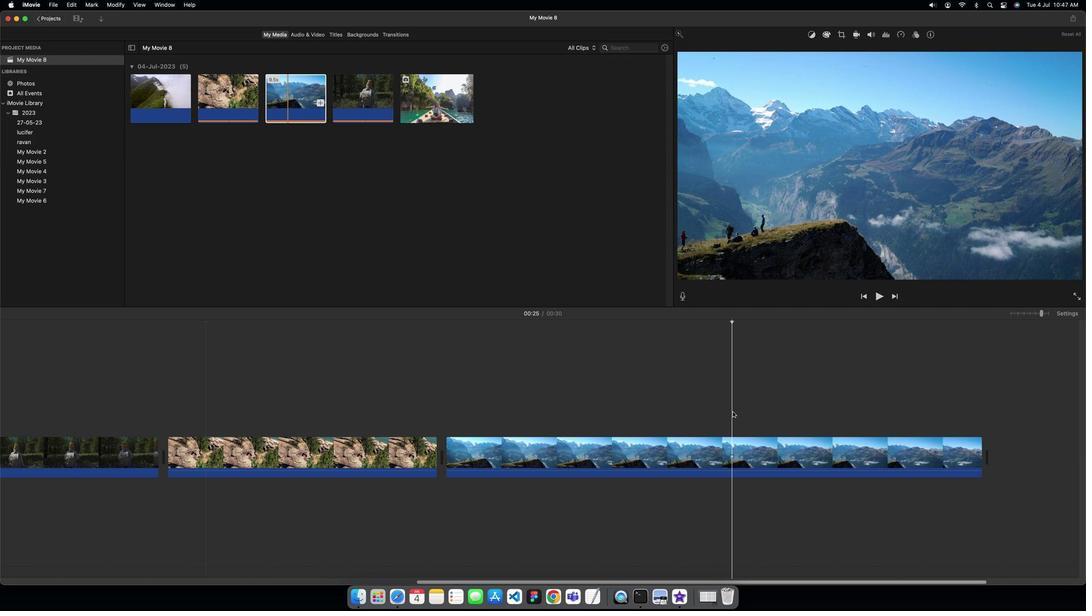 
Action: Mouse moved to (109, 0)
Screenshot: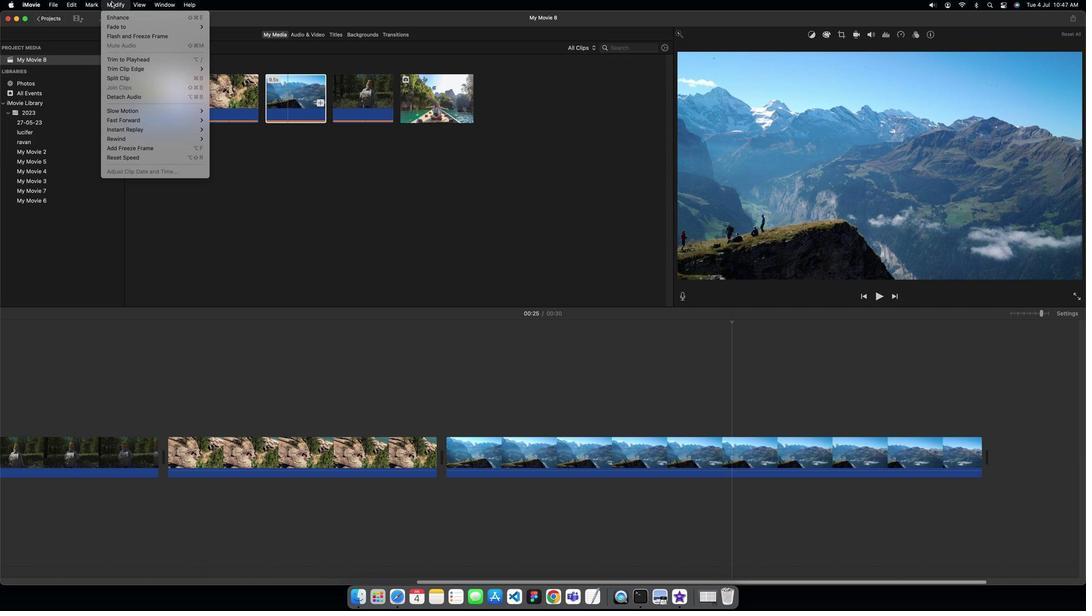 
Action: Mouse pressed left at (109, 0)
Screenshot: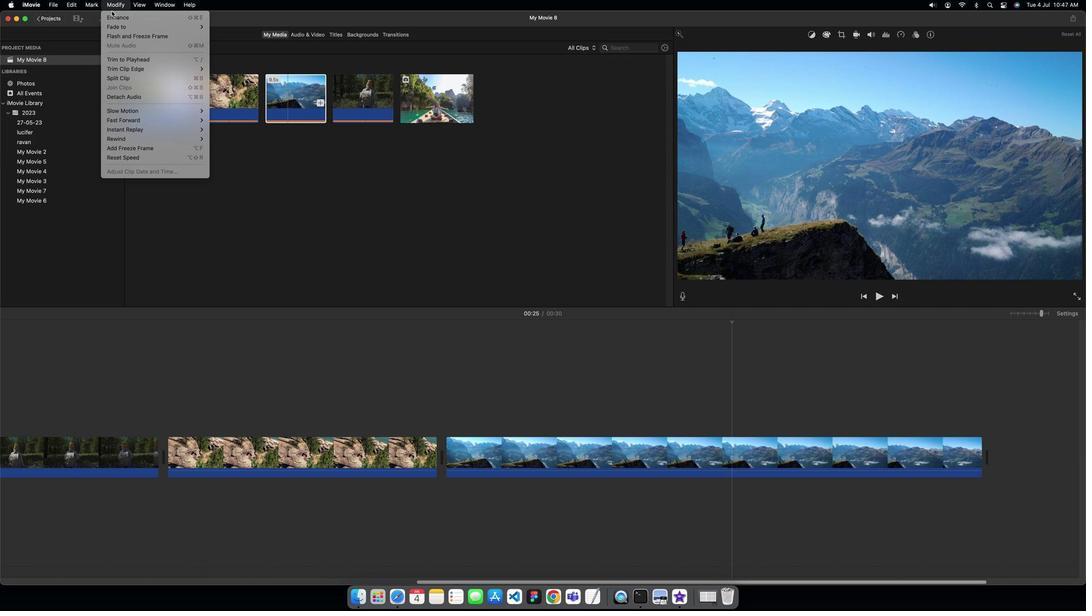 
Action: Mouse moved to (122, 74)
Screenshot: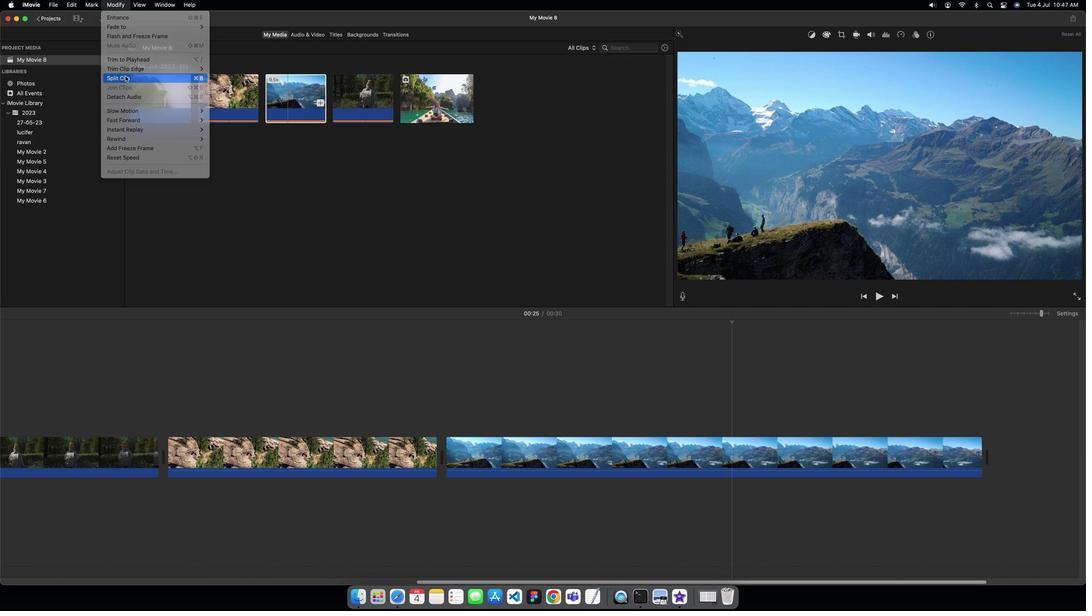 
Action: Mouse pressed left at (122, 74)
Screenshot: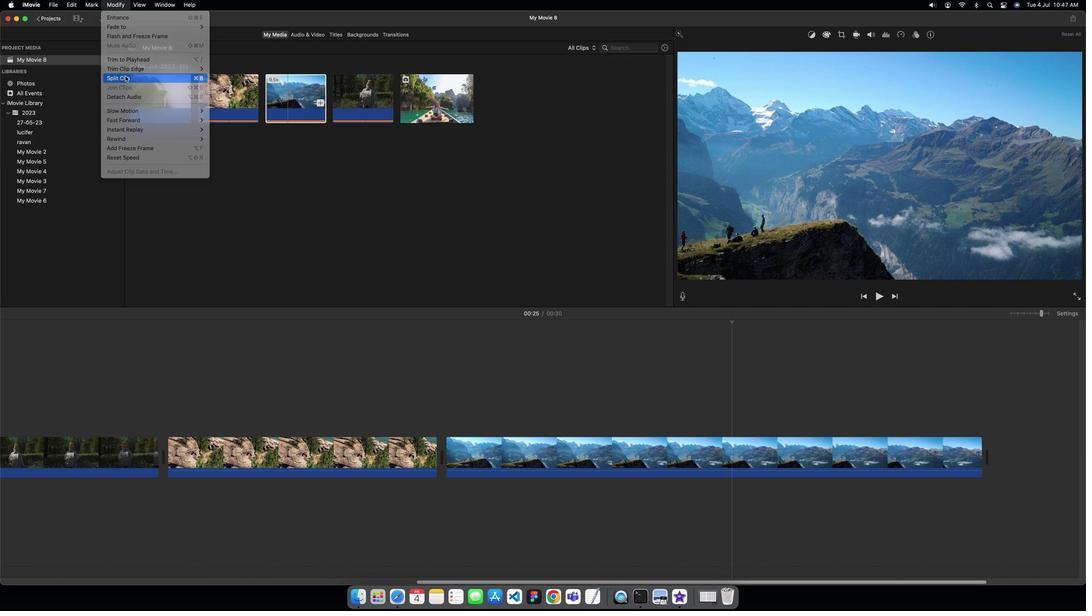 
Action: Mouse moved to (607, 456)
Screenshot: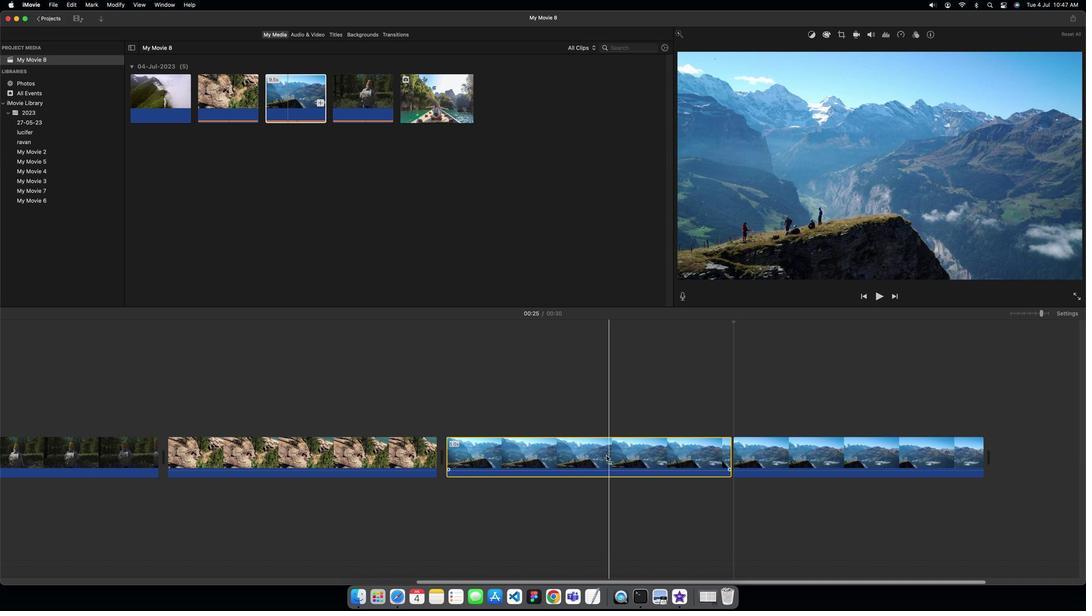 
Action: Mouse pressed left at (607, 456)
Screenshot: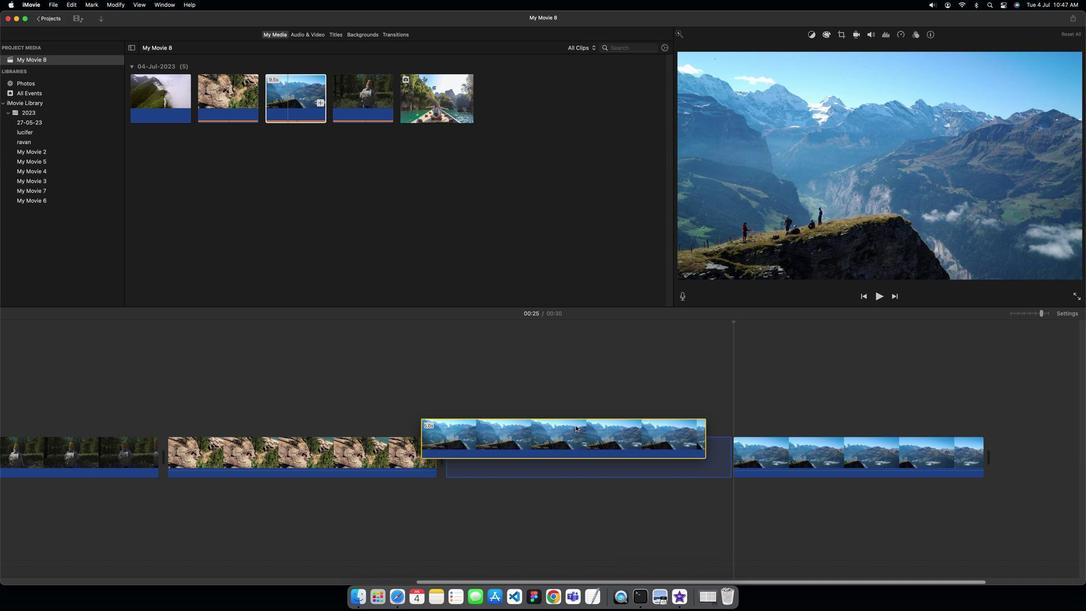
Action: Mouse moved to (457, 392)
Screenshot: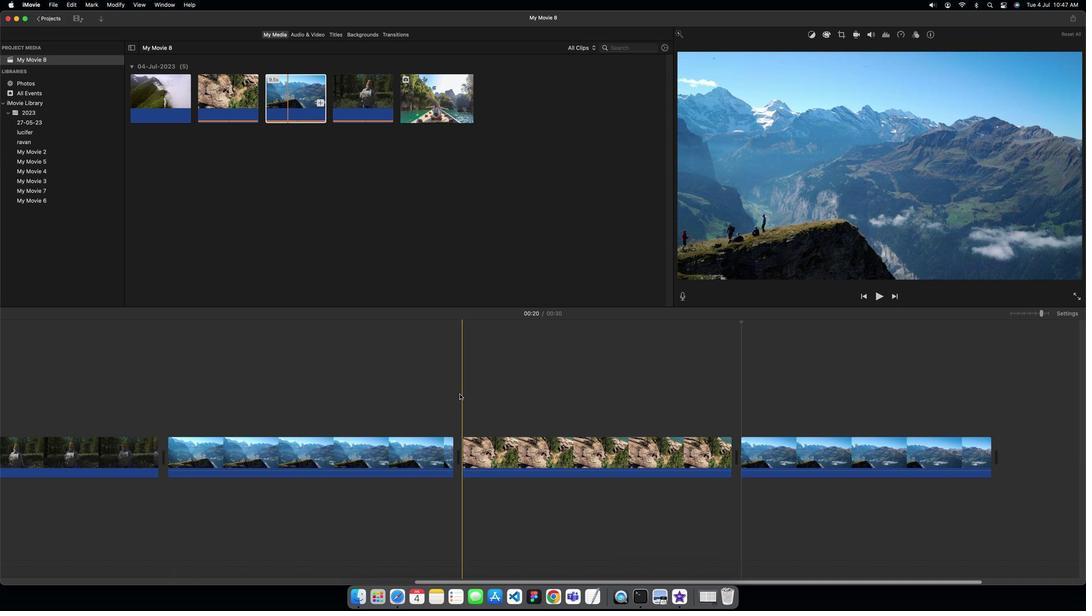 
Action: Mouse pressed left at (457, 392)
Screenshot: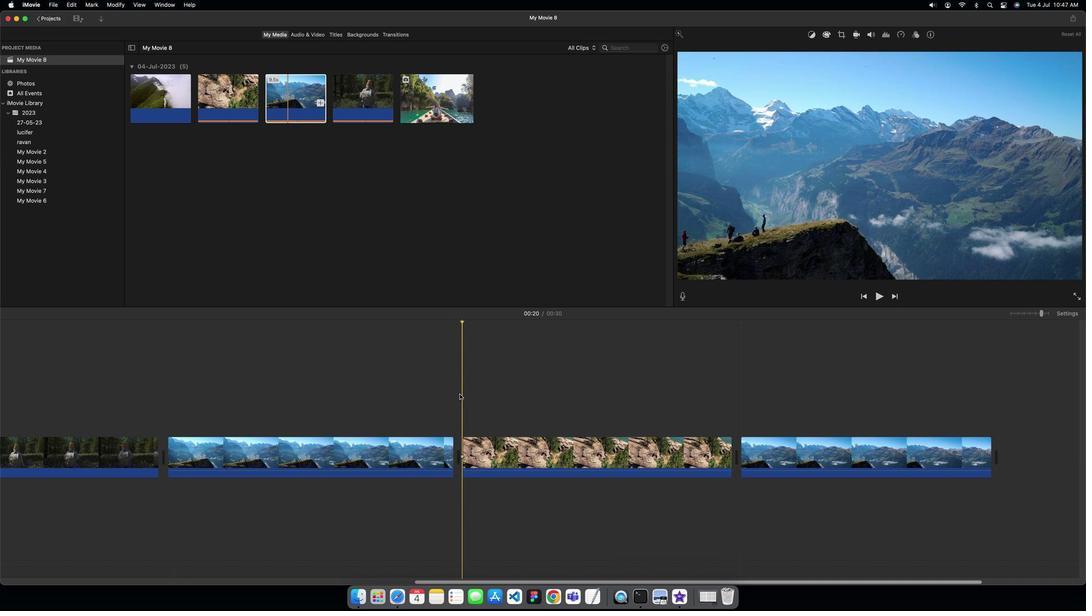 
Action: Mouse moved to (934, 580)
Screenshot: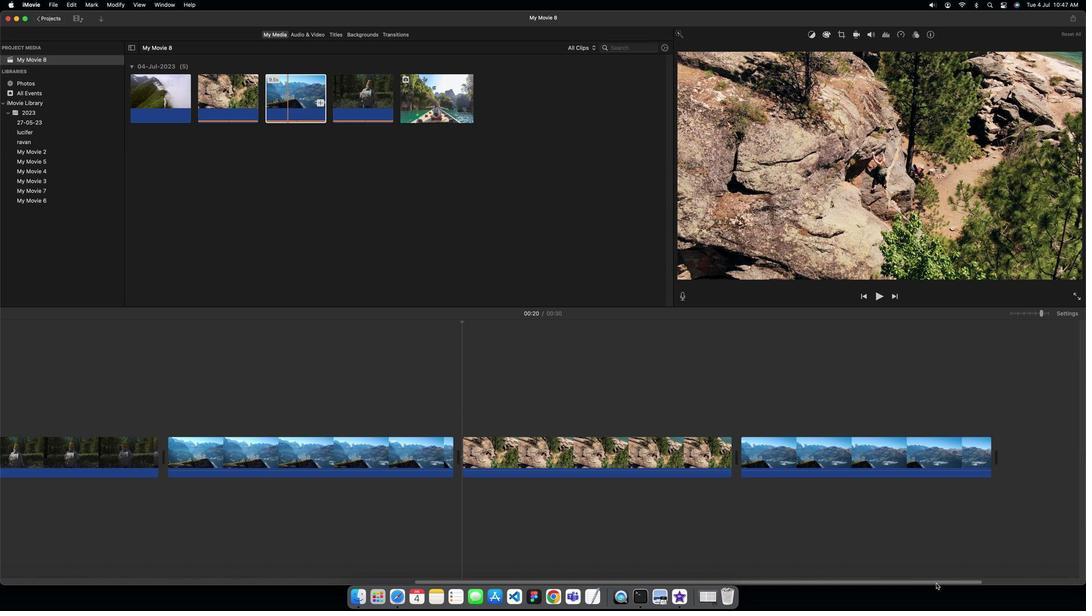
Action: Mouse pressed left at (934, 580)
Screenshot: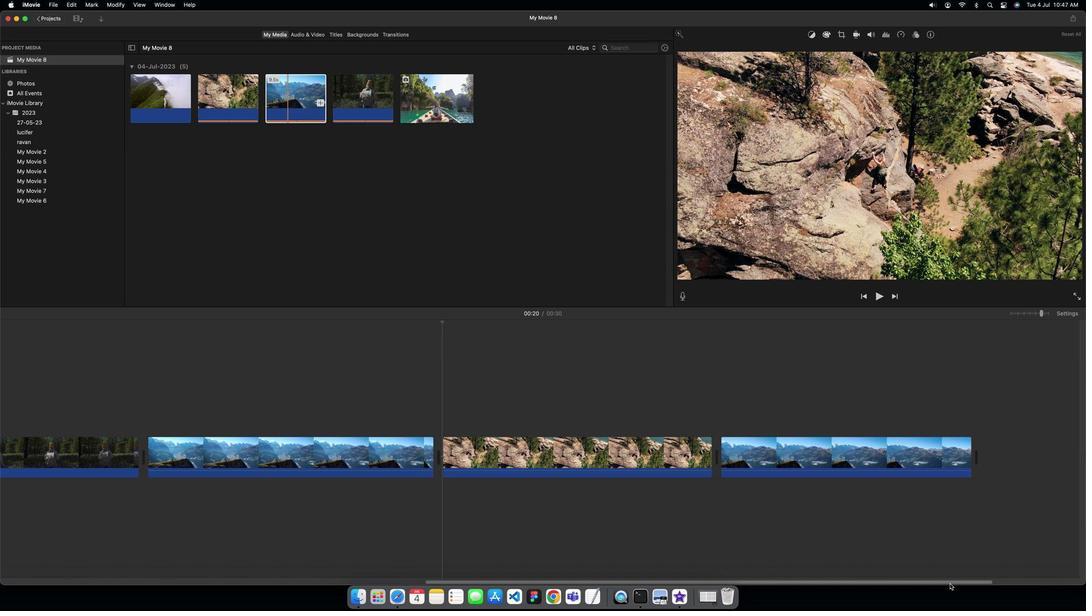 
Action: Mouse moved to (729, 384)
Screenshot: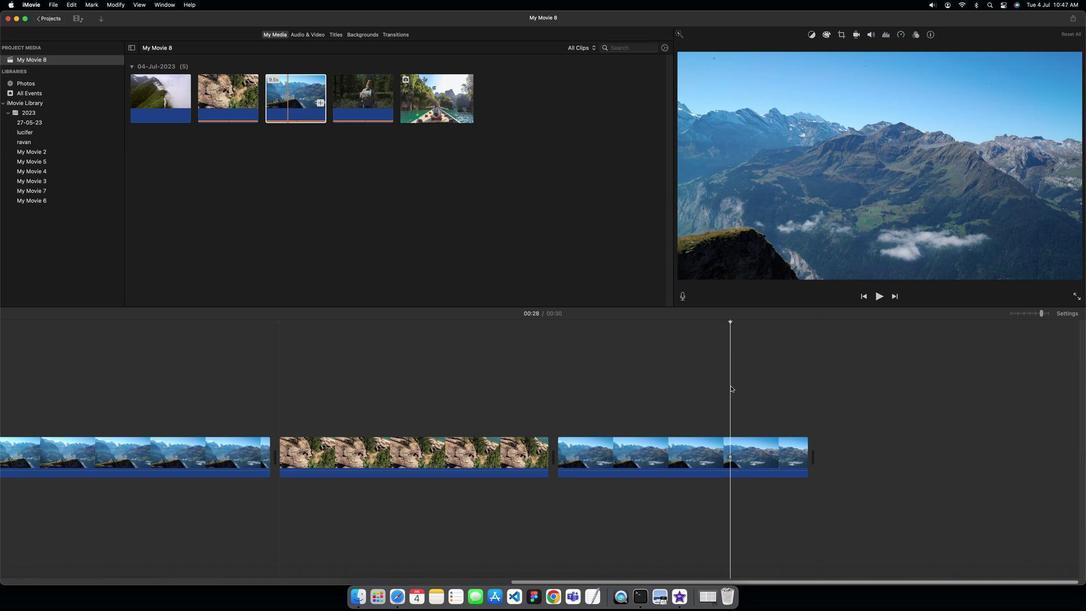 
Action: Mouse pressed left at (729, 384)
Screenshot: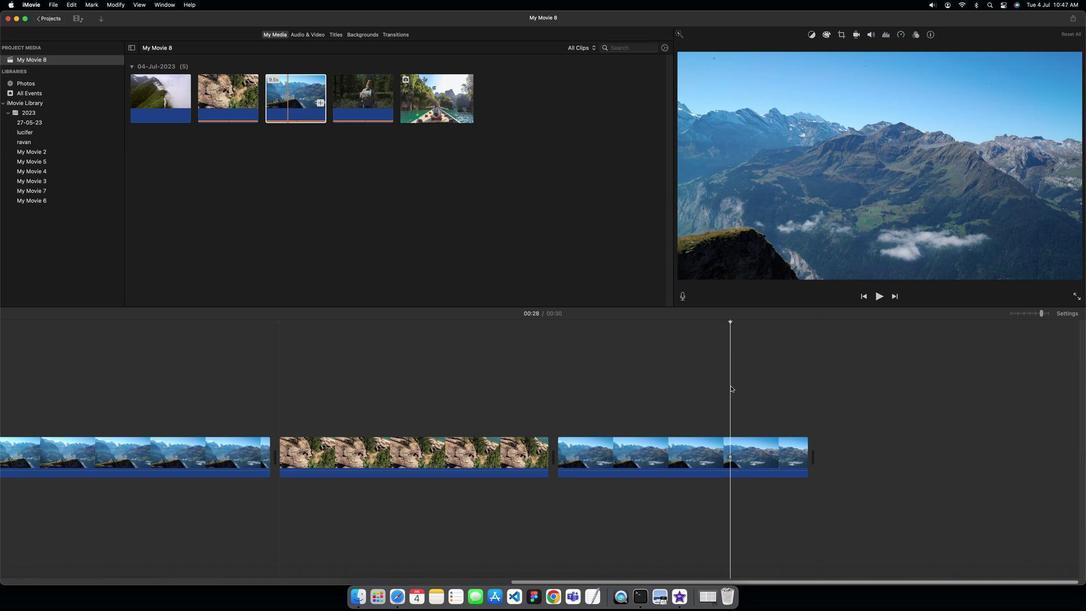 
Action: Mouse moved to (164, 94)
Screenshot: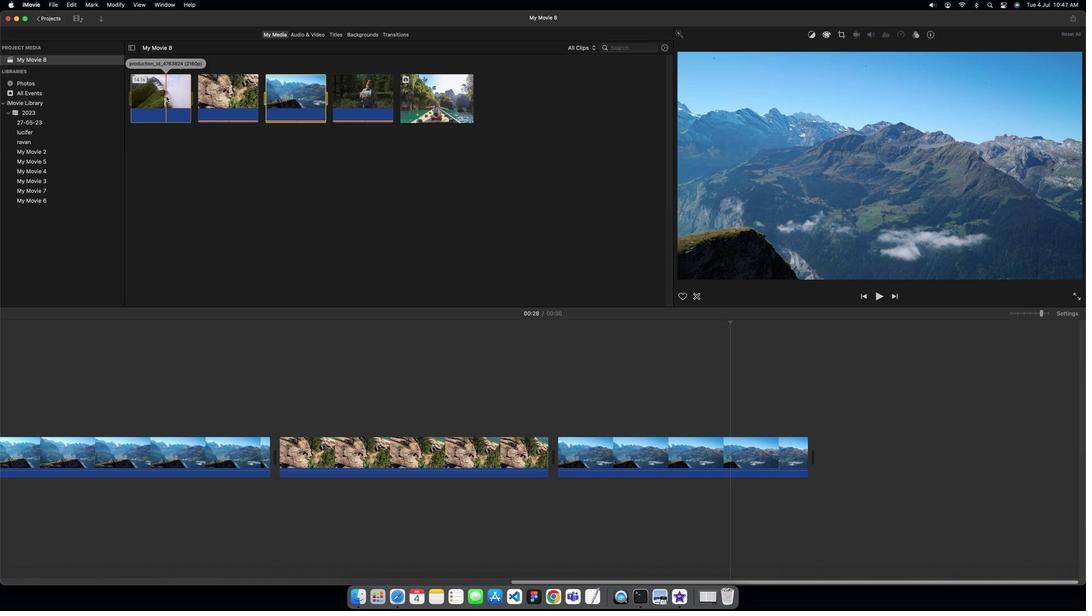 
Action: Mouse pressed left at (164, 94)
Screenshot: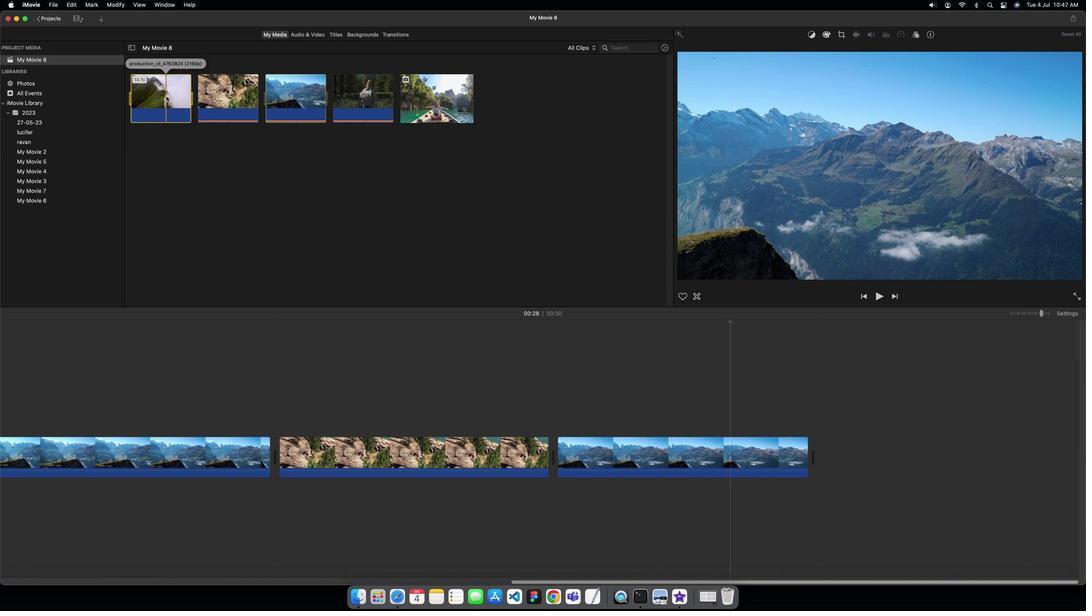 
Action: Mouse moved to (161, 82)
Screenshot: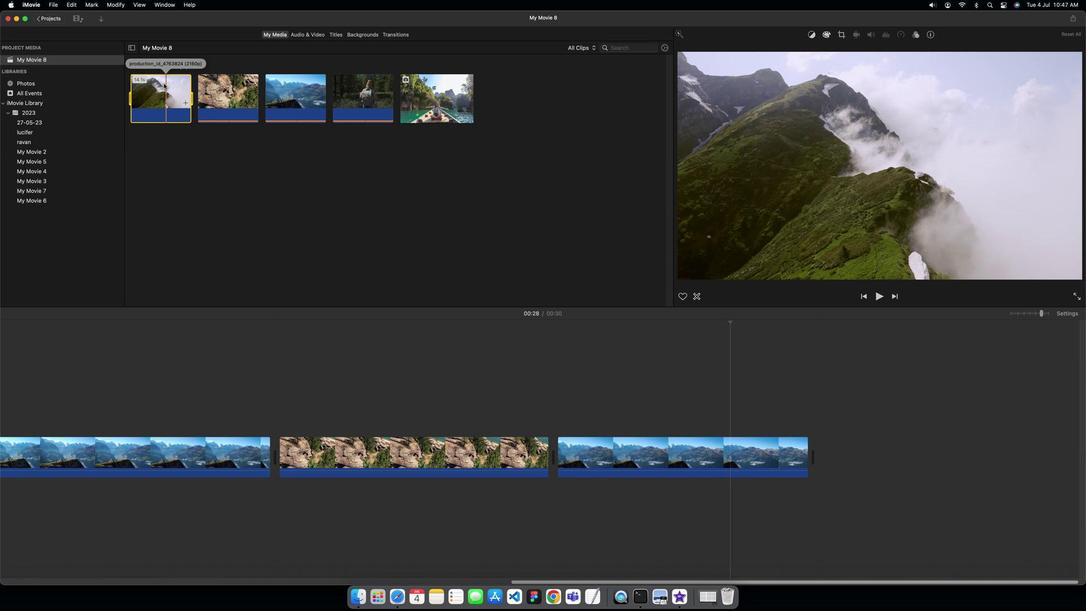 
Action: Mouse pressed left at (161, 82)
Screenshot: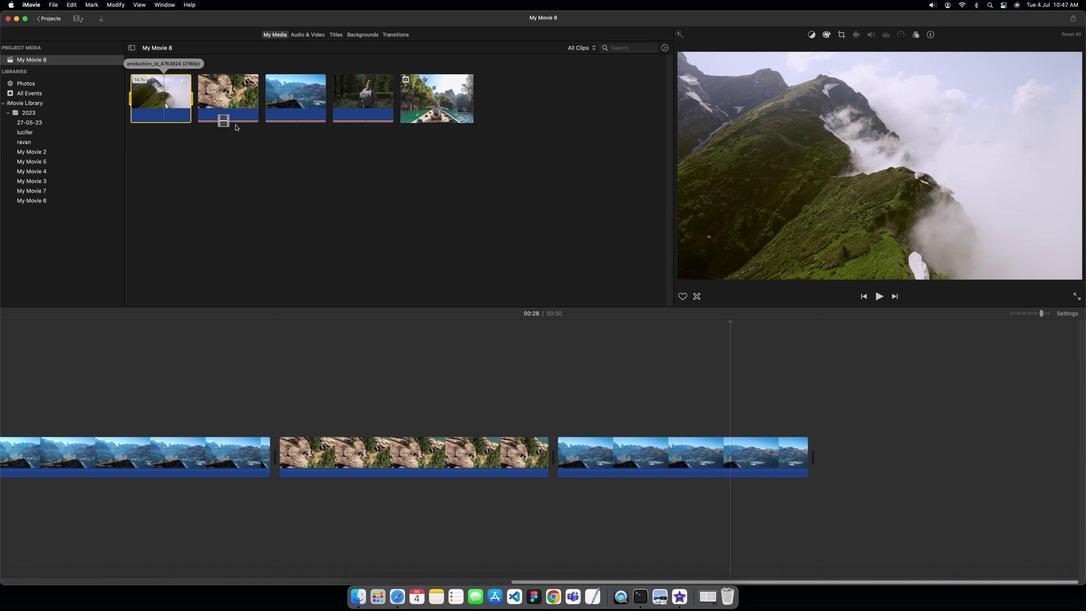 
Action: Mouse moved to (757, 579)
Screenshot: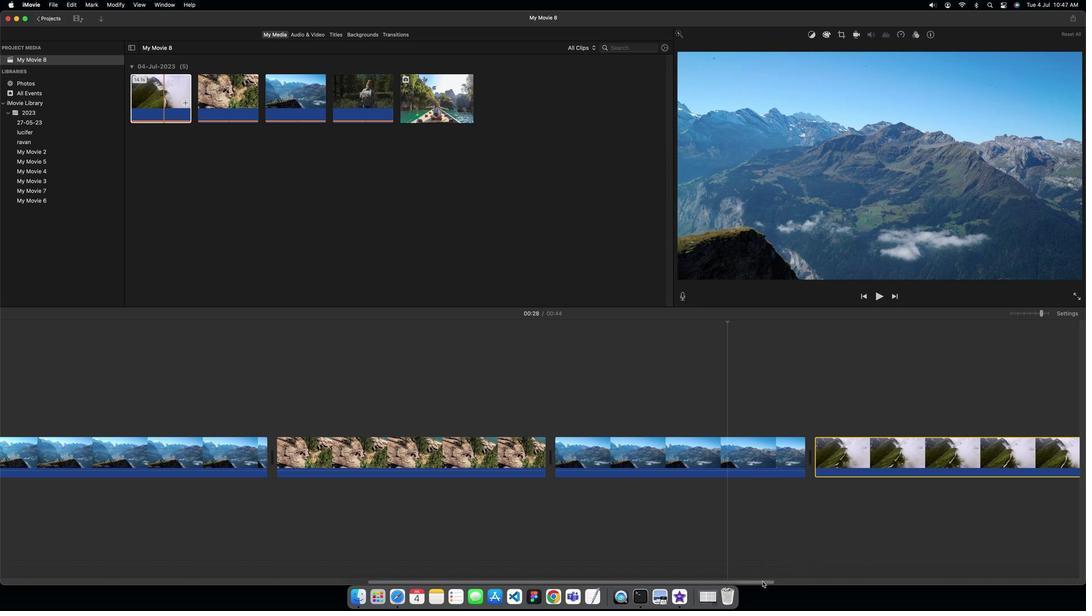 
Action: Mouse pressed left at (757, 579)
Screenshot: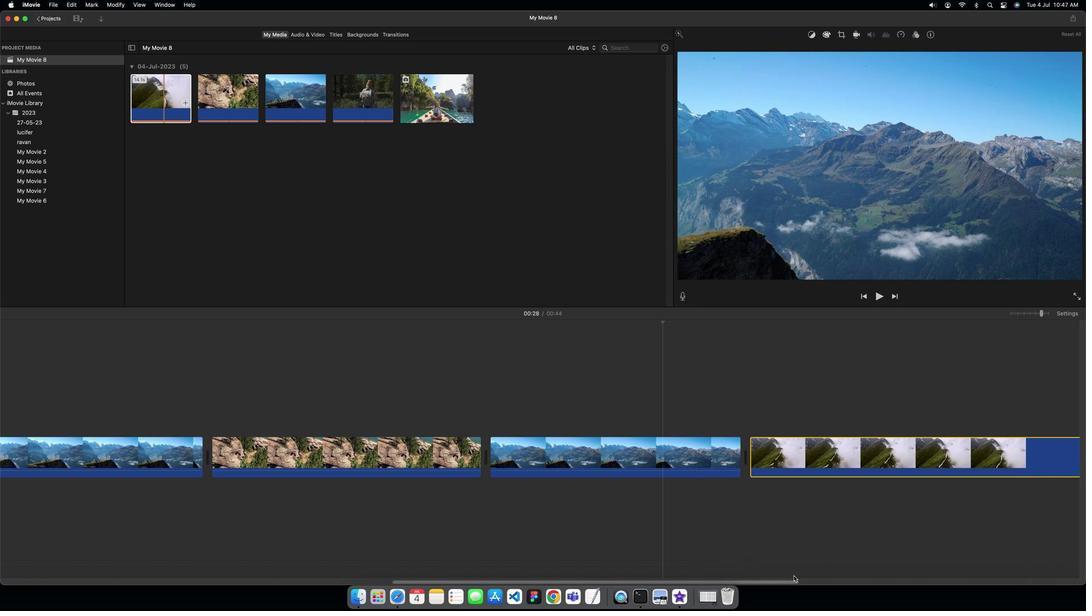 
Action: Mouse moved to (893, 433)
Screenshot: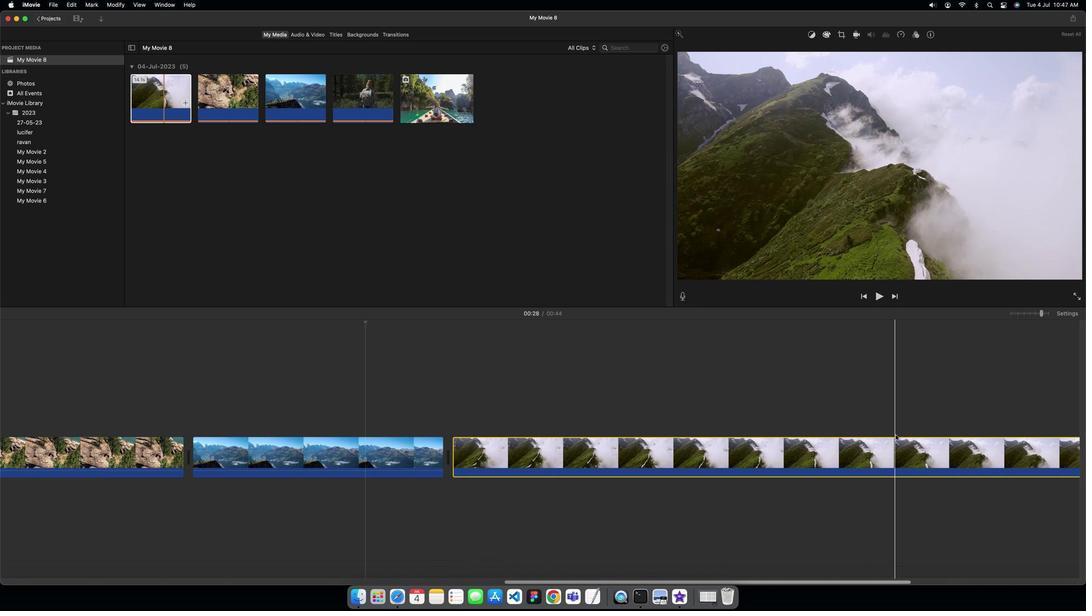 
Action: Mouse pressed left at (893, 433)
Screenshot: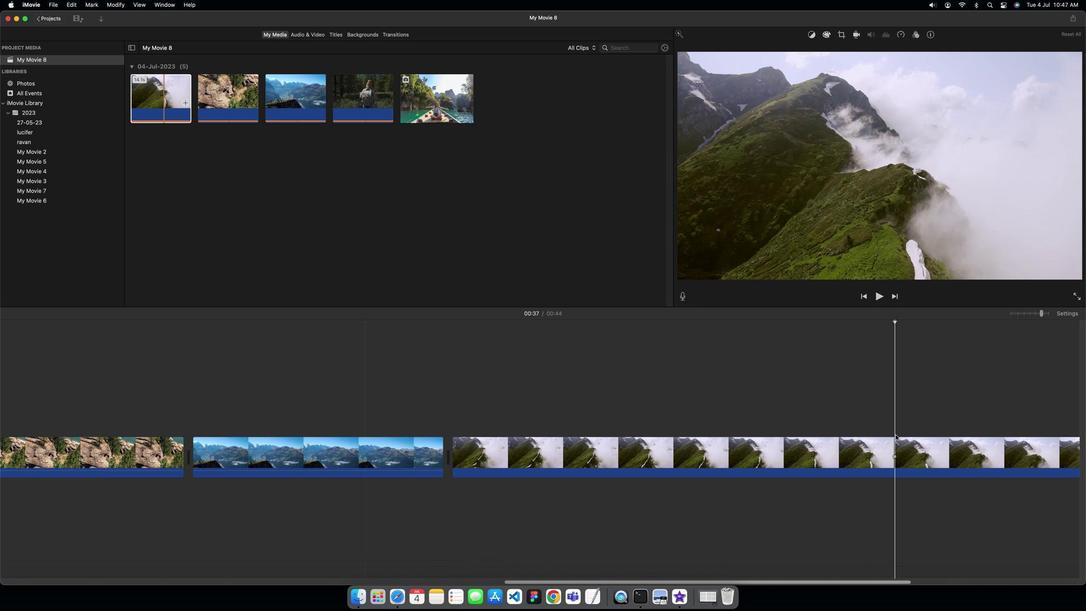 
Action: Mouse moved to (107, 0)
Screenshot: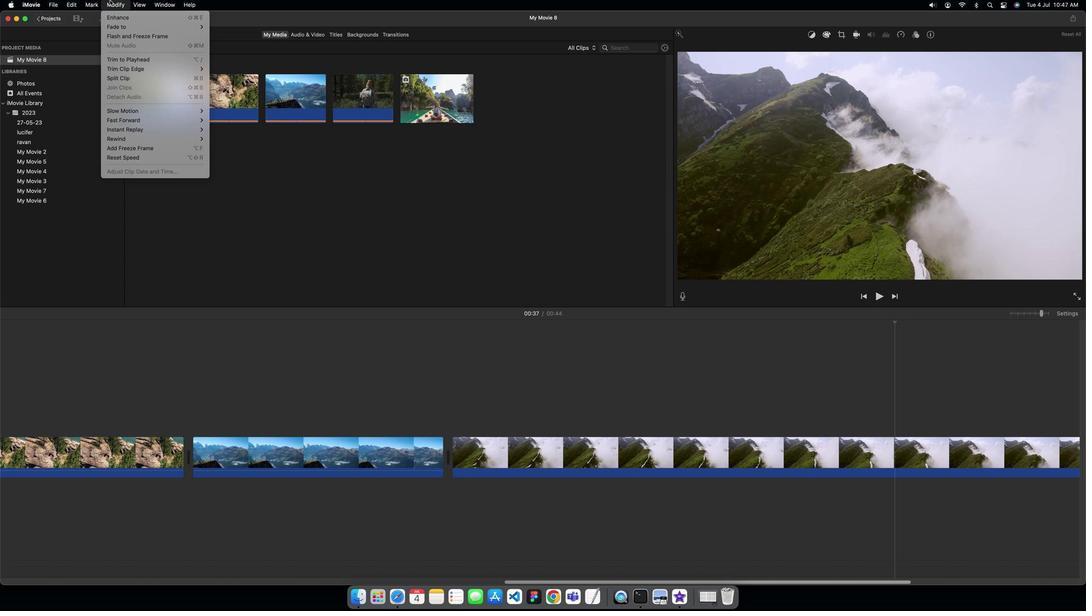 
Action: Mouse pressed left at (107, 0)
Screenshot: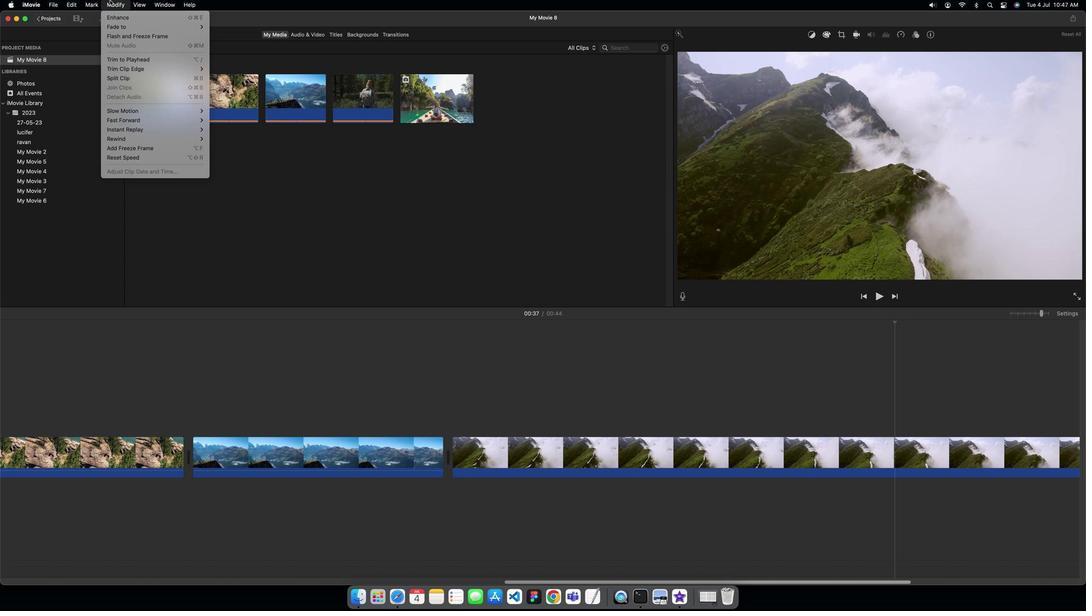 
Action: Mouse moved to (111, 73)
Screenshot: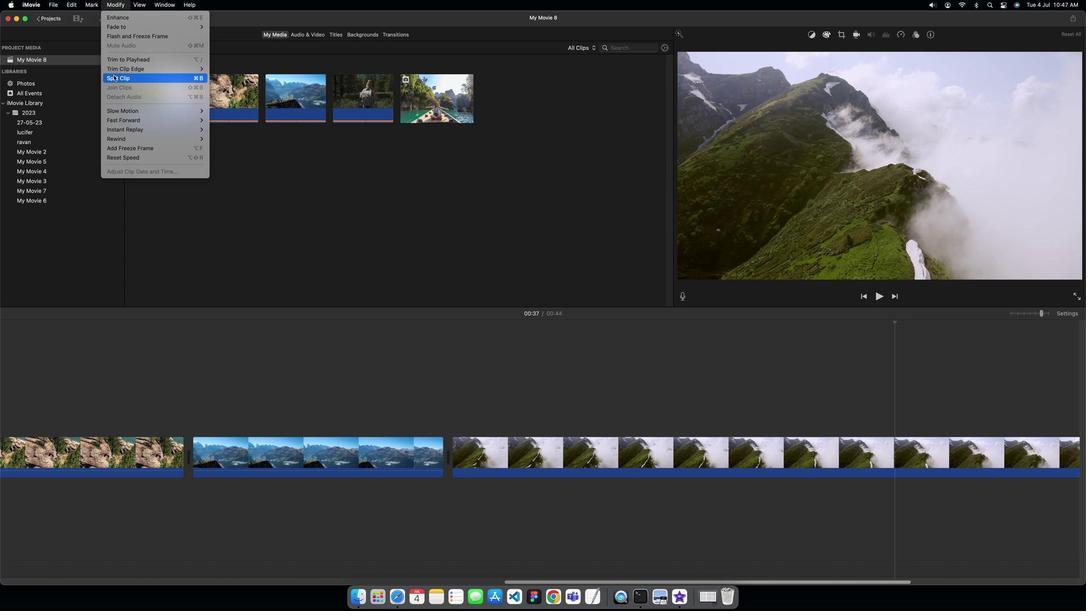 
Action: Mouse pressed left at (111, 73)
Screenshot: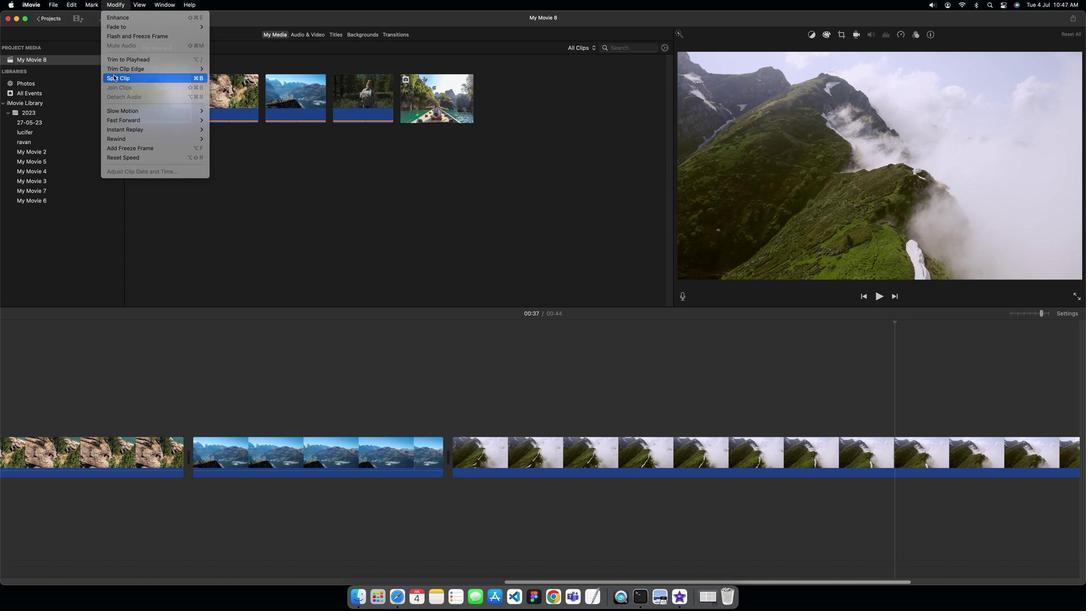
Action: Mouse moved to (782, 579)
Screenshot: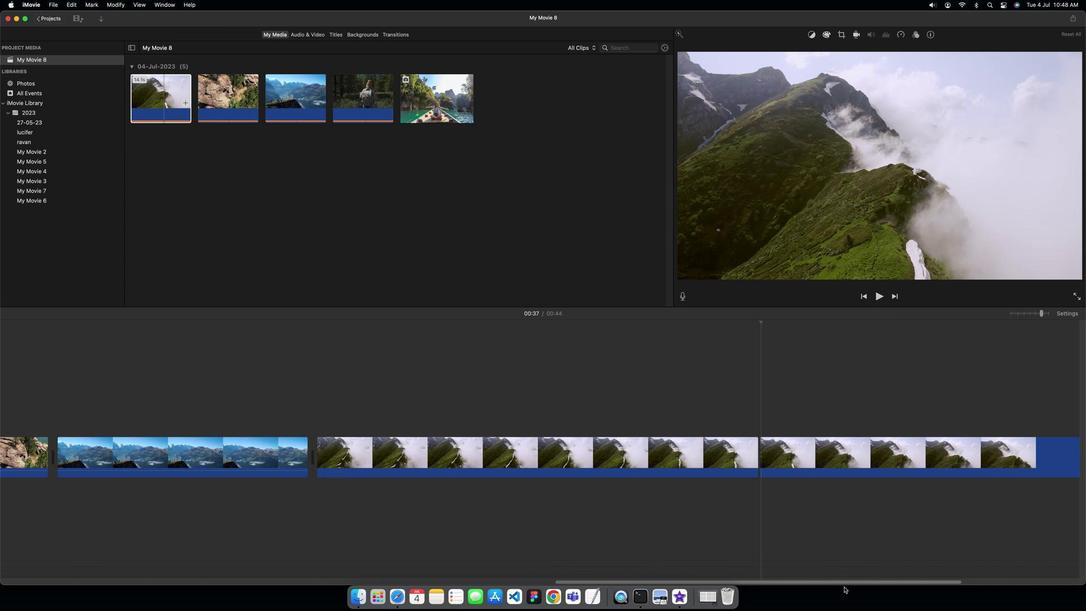 
Action: Mouse pressed left at (782, 579)
Screenshot: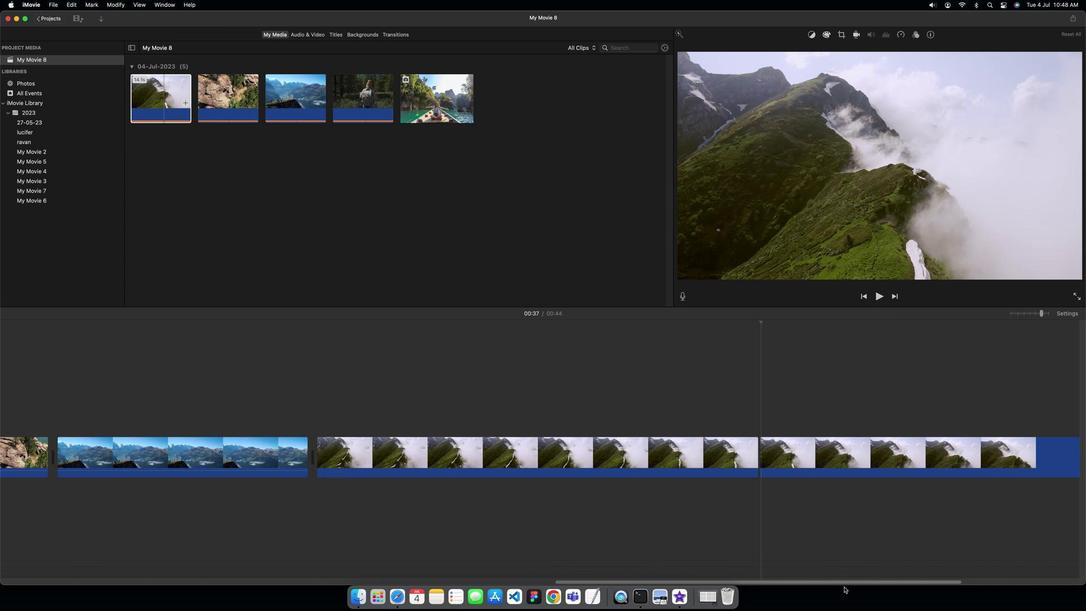 
Action: Mouse moved to (431, 95)
Screenshot: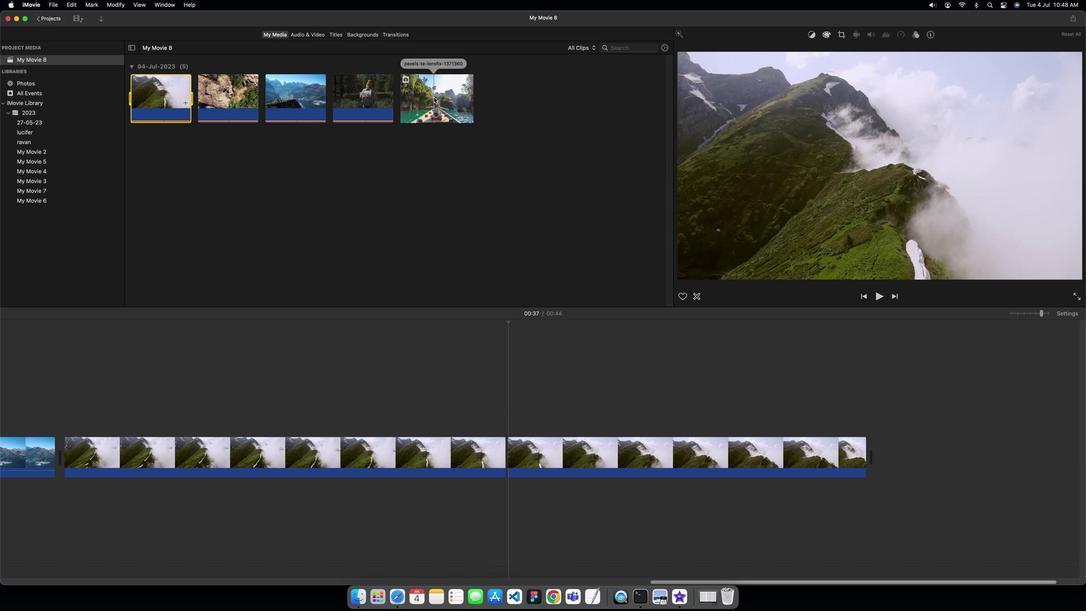 
Action: Mouse pressed left at (431, 95)
Screenshot: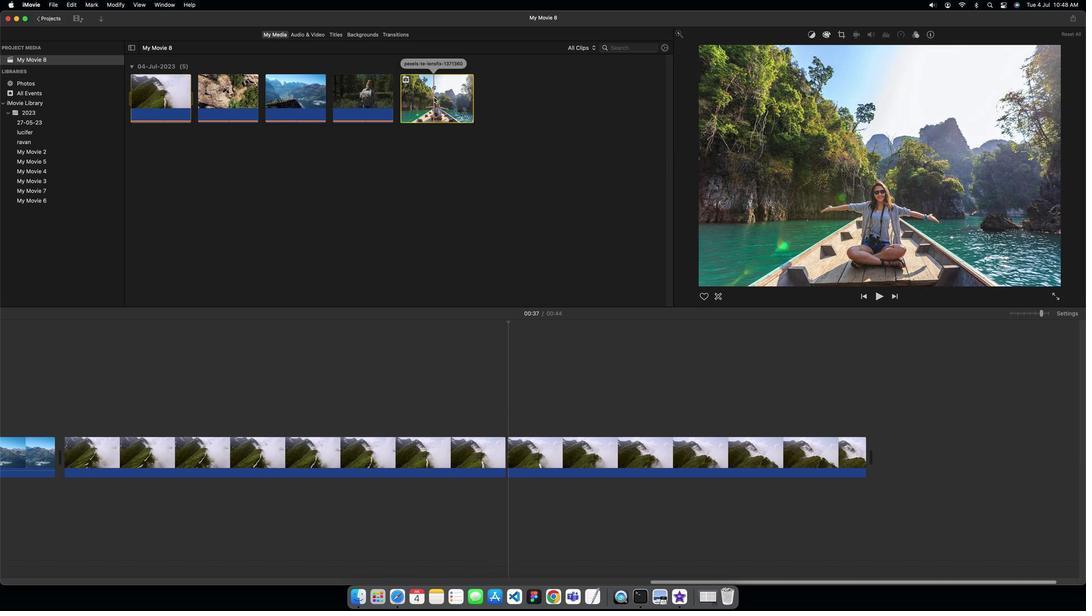
Action: Mouse moved to (427, 88)
Screenshot: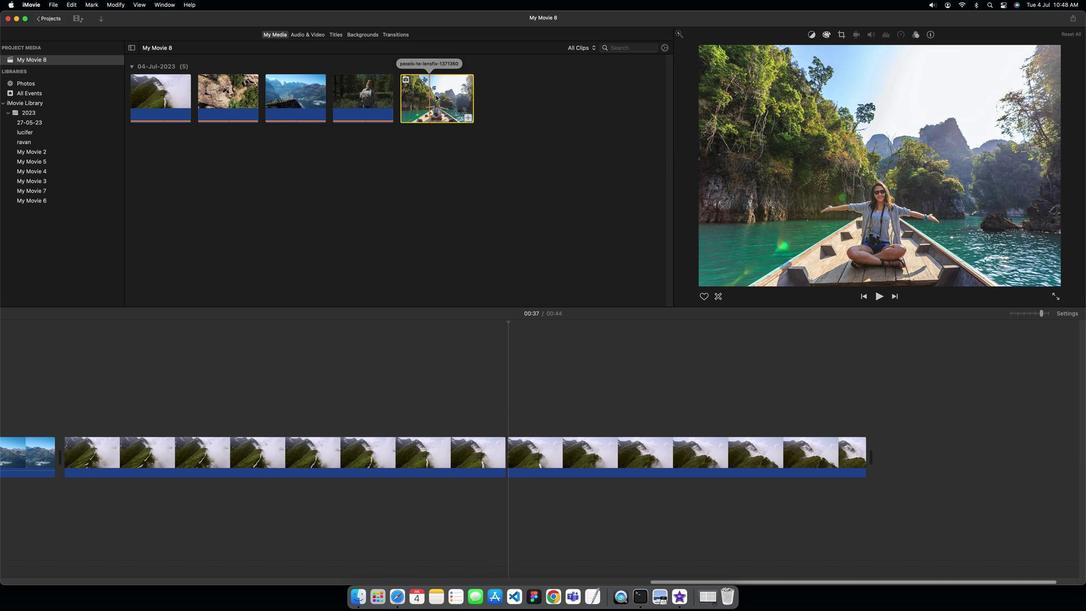 
Action: Mouse pressed left at (427, 88)
Screenshot: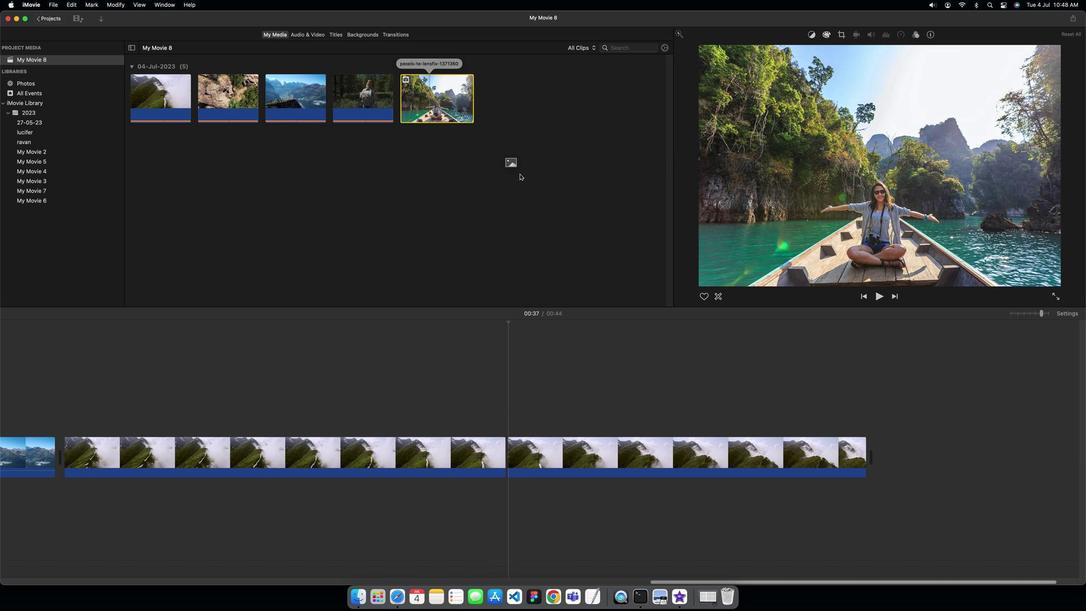 
Action: Mouse moved to (966, 458)
Screenshot: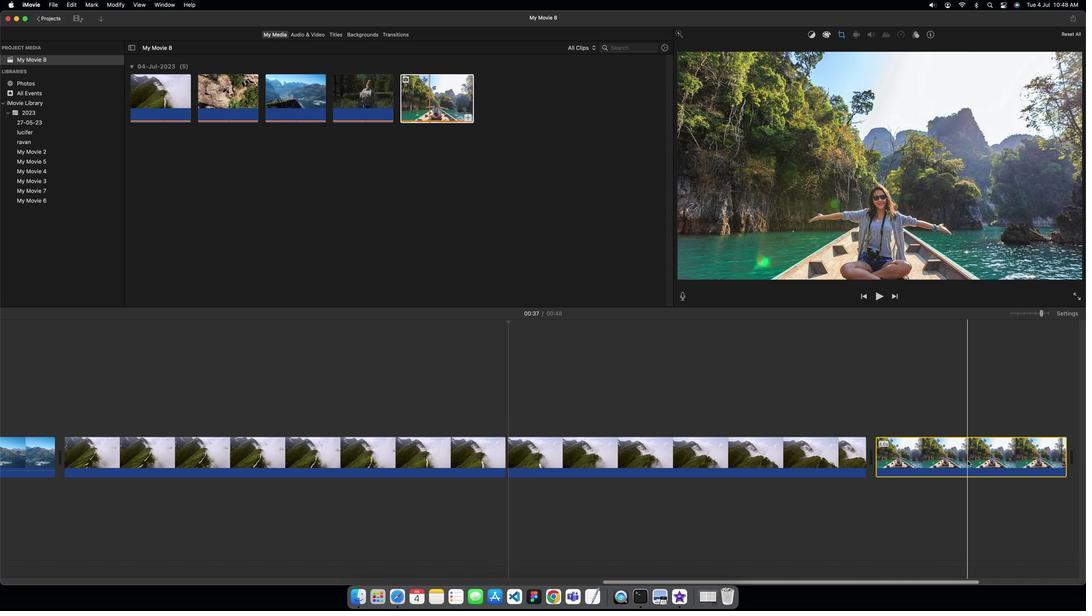 
Action: Mouse pressed left at (966, 458)
Screenshot: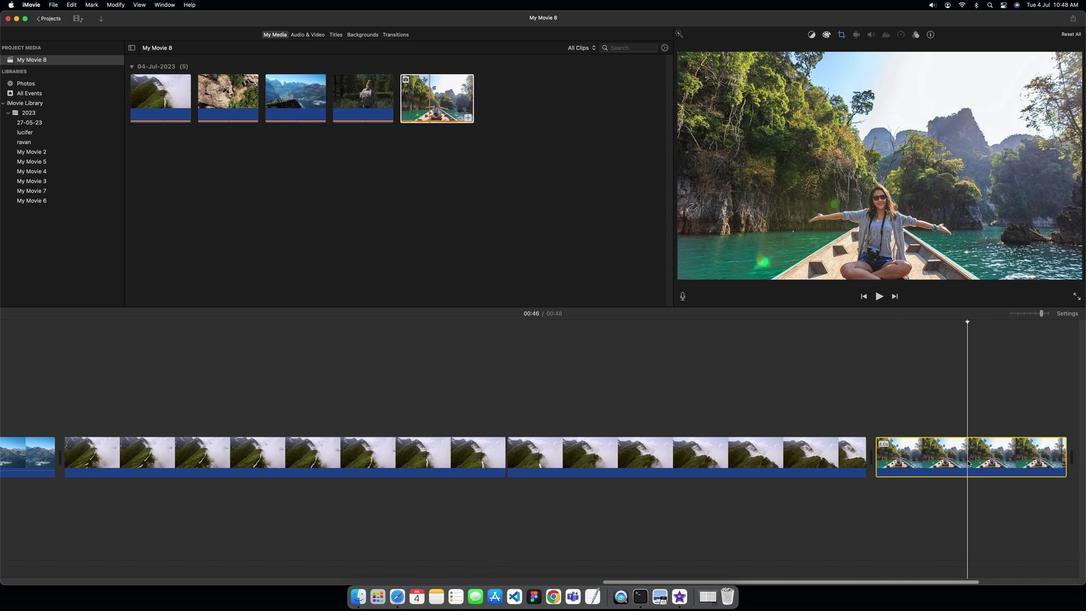 
Action: Mouse pressed left at (966, 458)
Screenshot: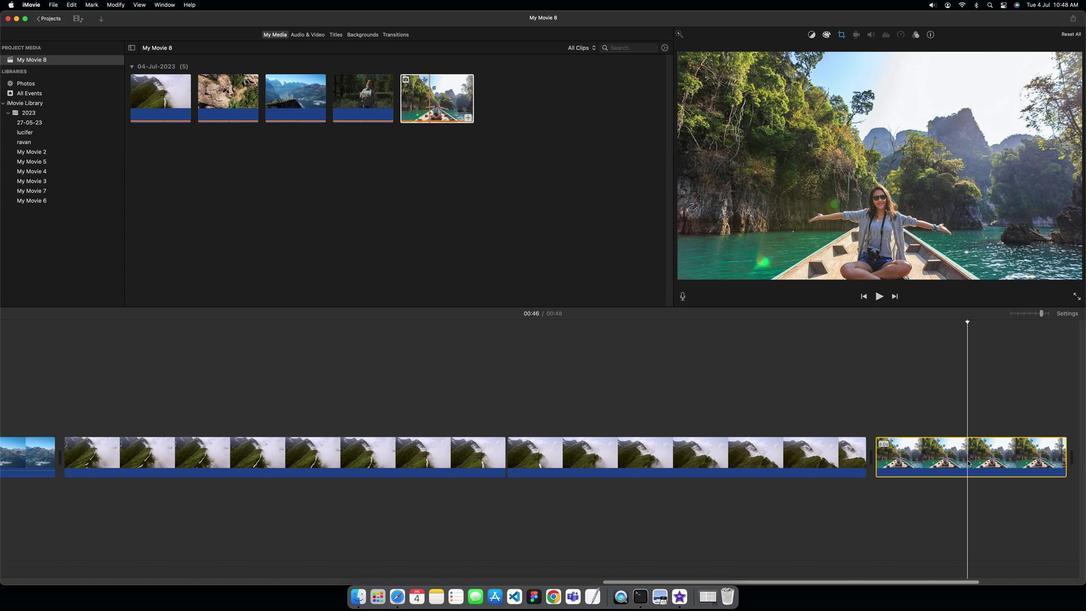 
Action: Mouse pressed left at (966, 458)
Screenshot: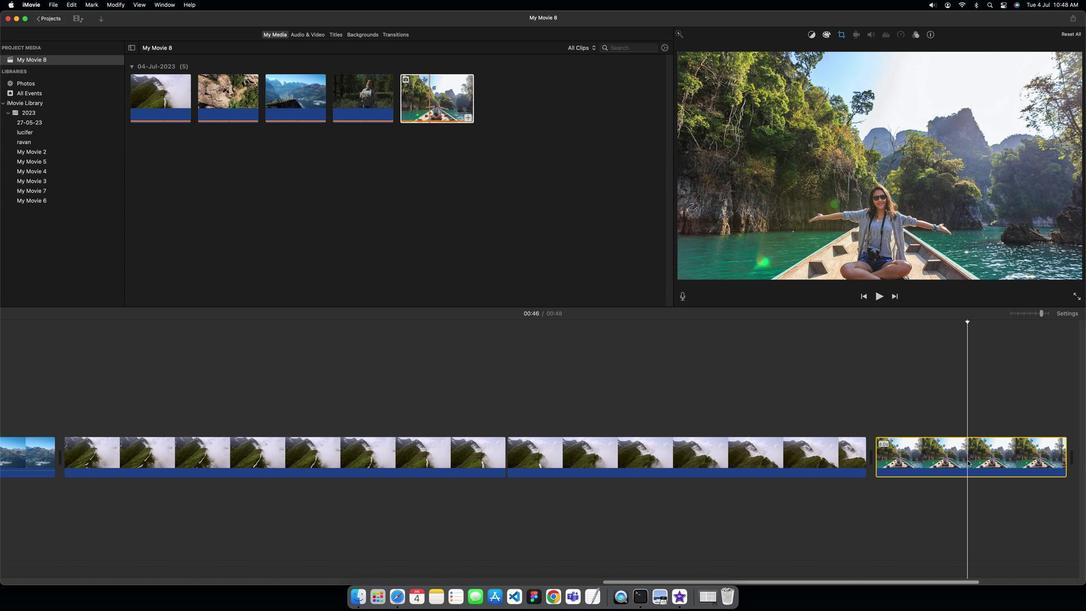 
Action: Mouse moved to (868, 225)
Screenshot: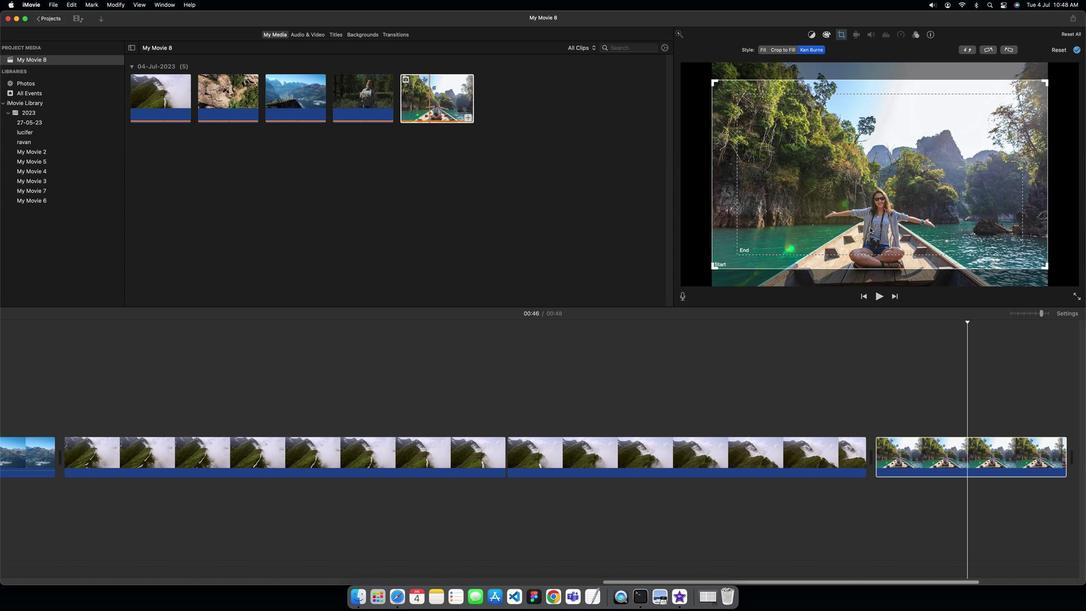 
Action: Mouse pressed left at (868, 225)
Screenshot: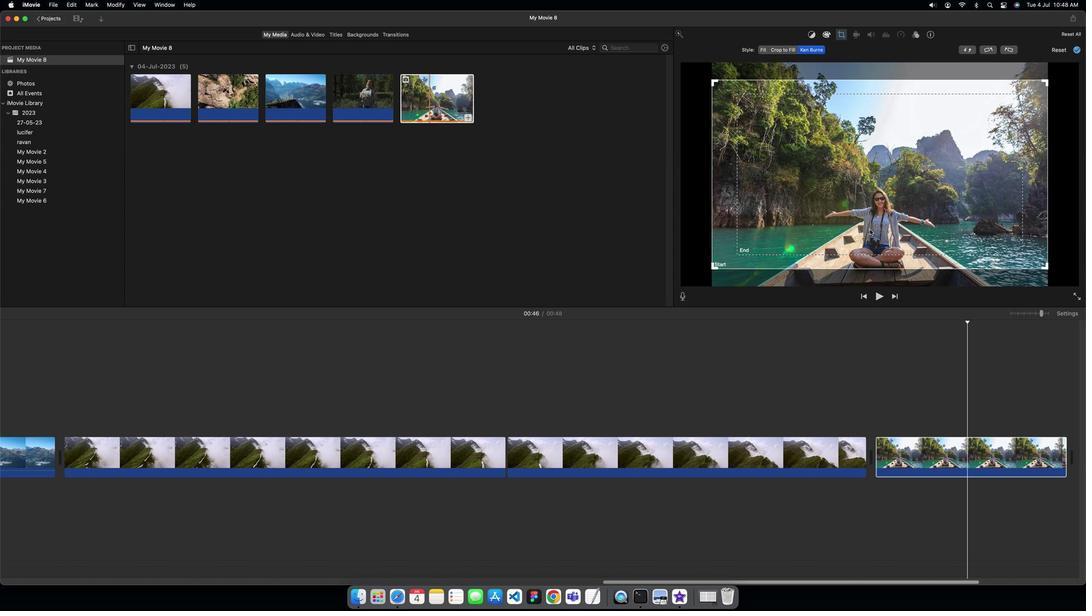 
Action: Mouse moved to (853, 190)
Screenshot: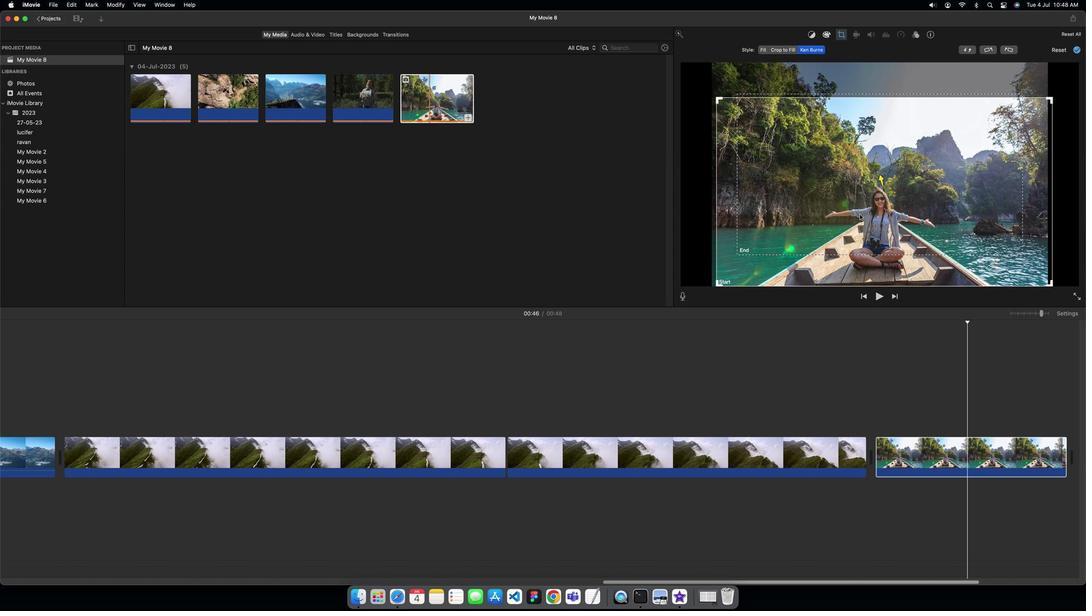 
Action: Mouse pressed left at (853, 190)
Screenshot: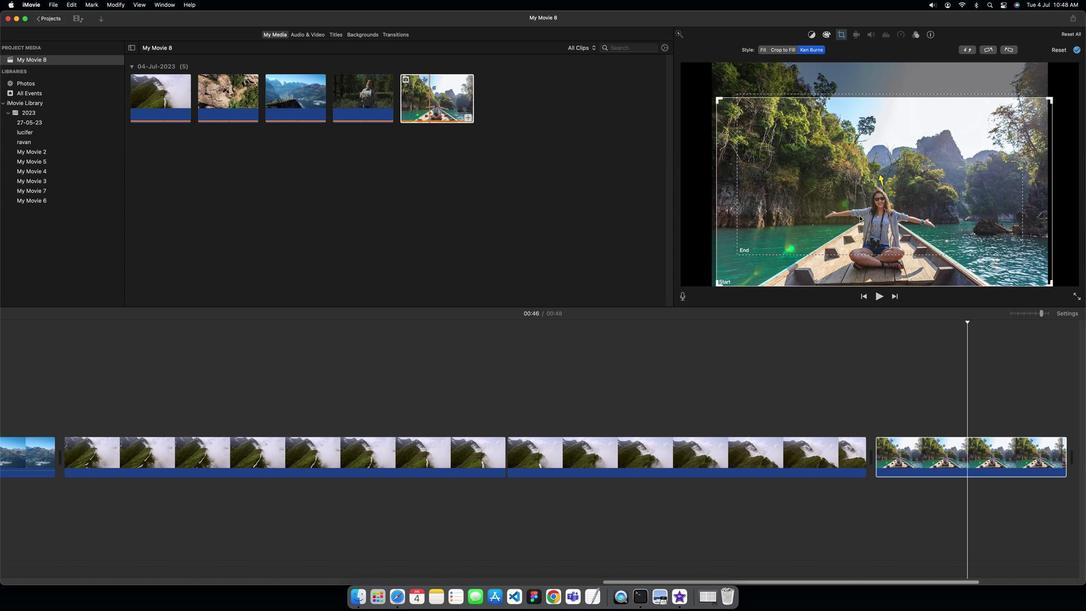 
Action: Mouse moved to (857, 215)
Screenshot: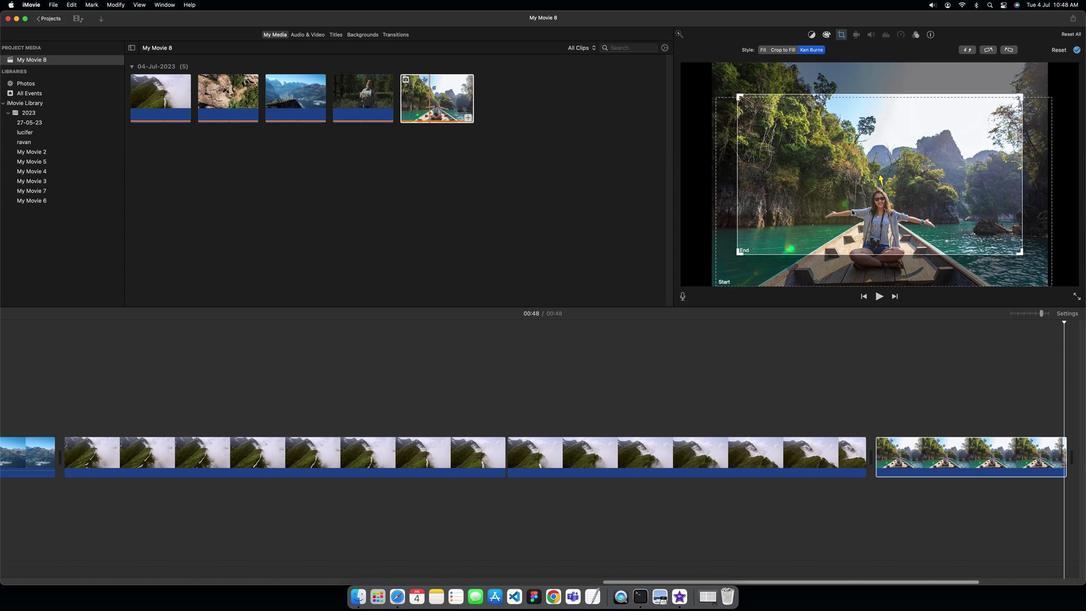 
Action: Mouse pressed left at (857, 215)
Screenshot: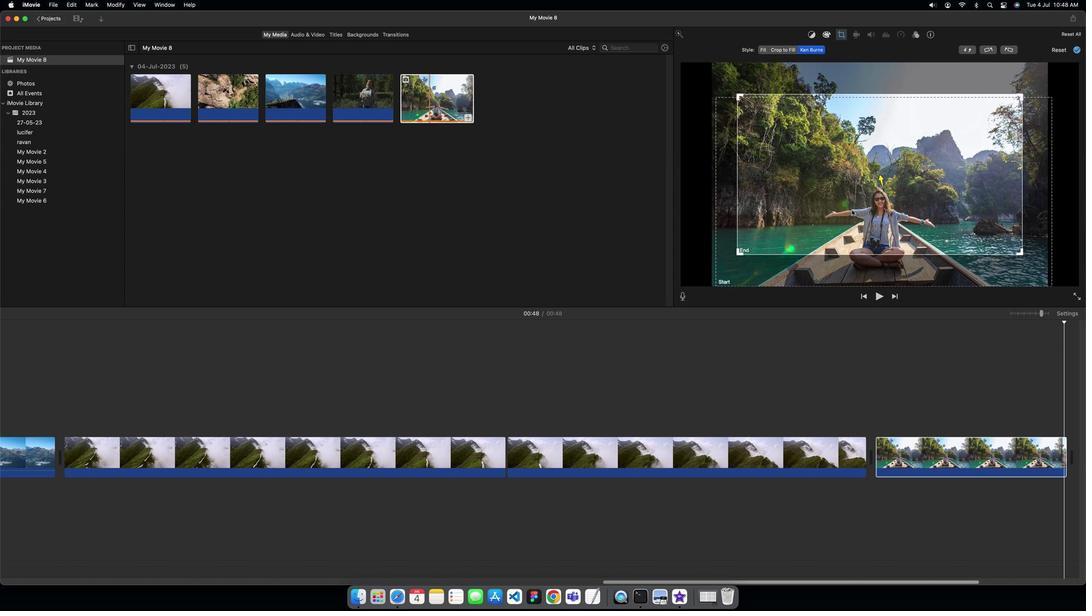 
Action: Mouse moved to (740, 251)
Screenshot: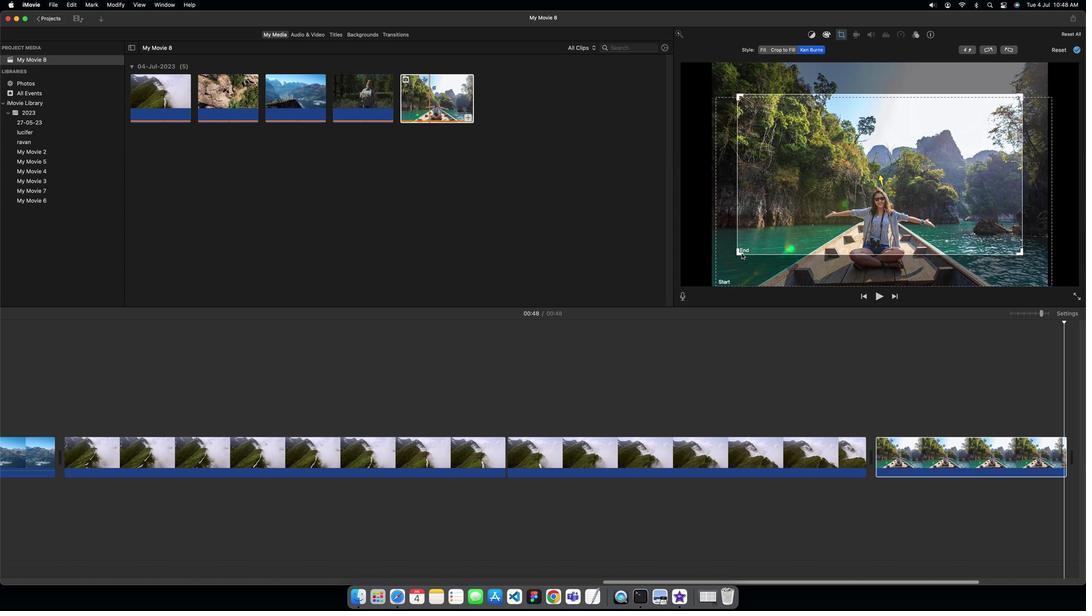 
Action: Mouse pressed left at (740, 251)
Screenshot: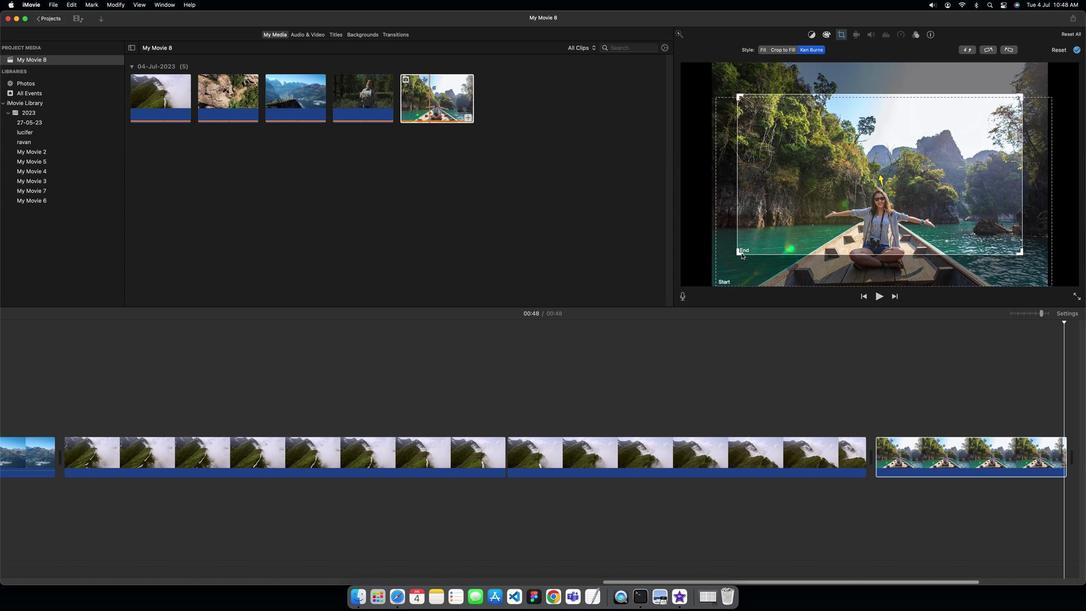 
Action: Mouse moved to (739, 251)
Screenshot: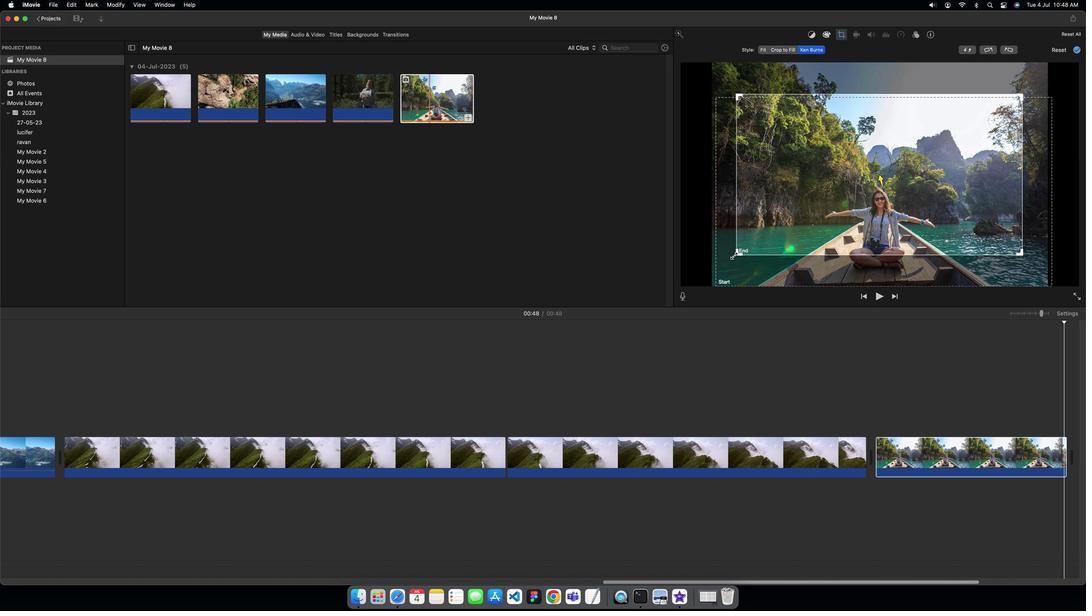 
Action: Mouse pressed left at (739, 251)
Screenshot: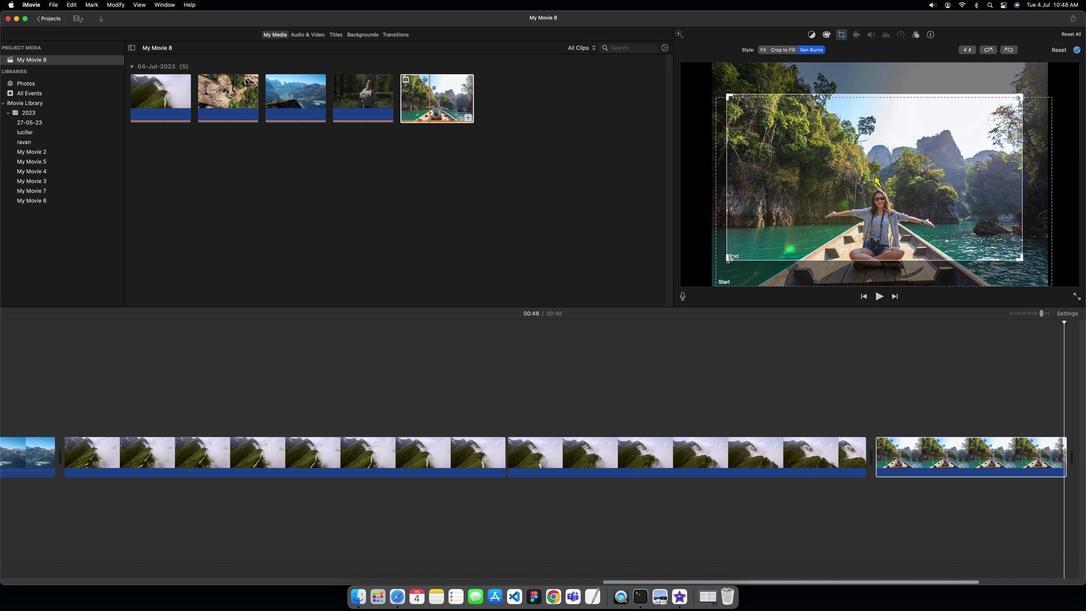
Action: Mouse moved to (844, 210)
Screenshot: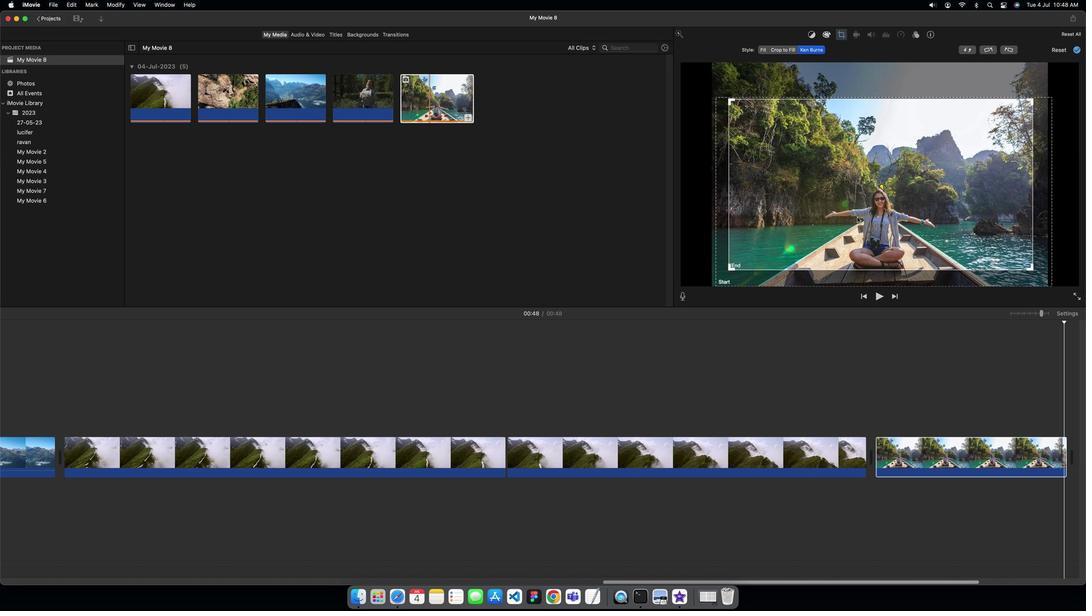 
Action: Mouse pressed left at (844, 210)
Screenshot: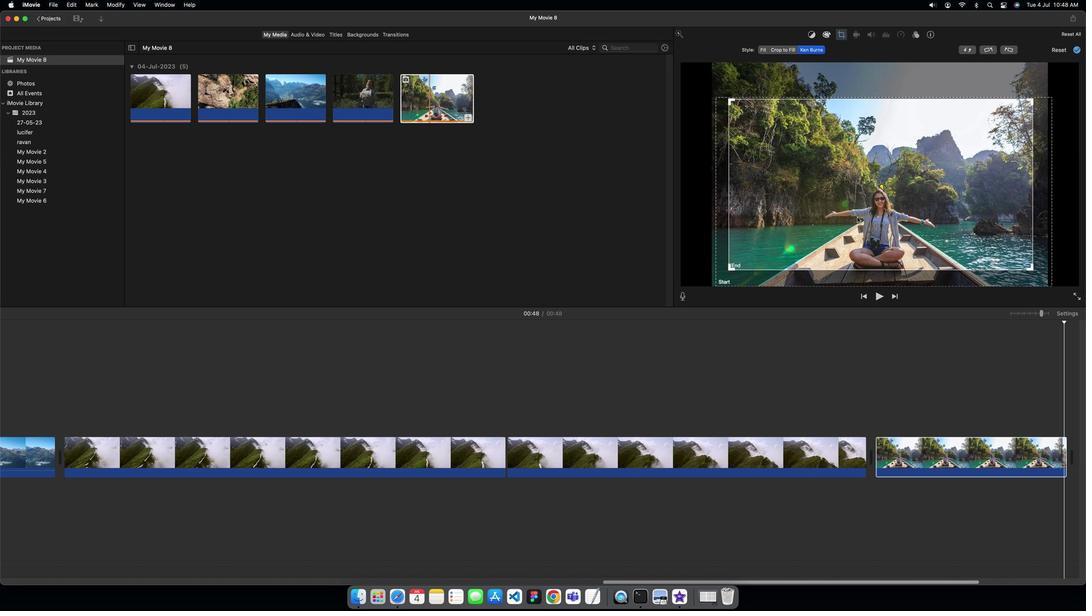 
Action: Mouse moved to (901, 380)
Screenshot: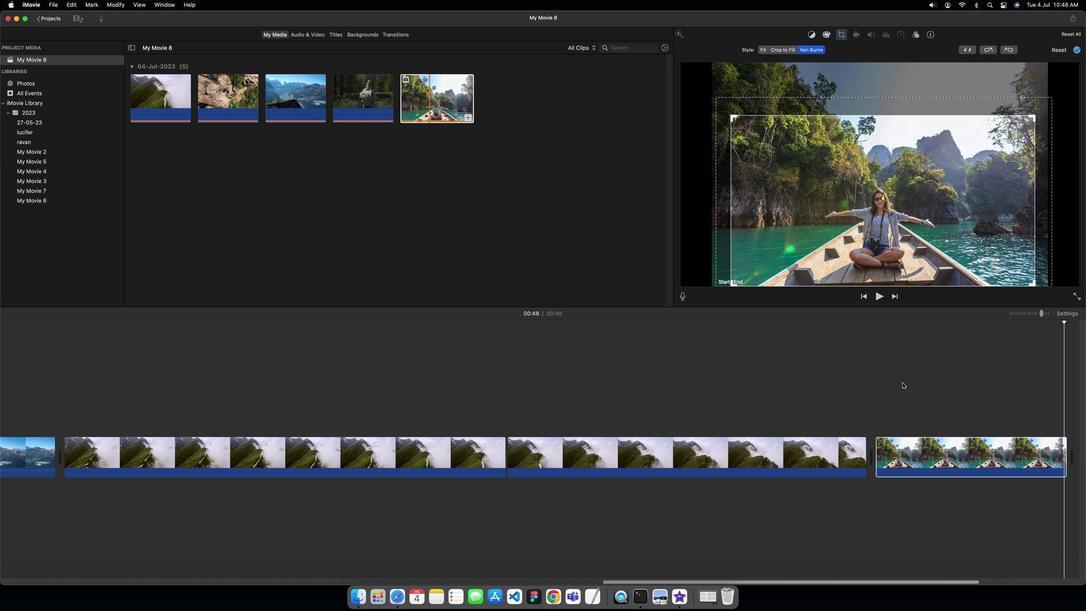 
Action: Mouse pressed left at (901, 380)
Screenshot: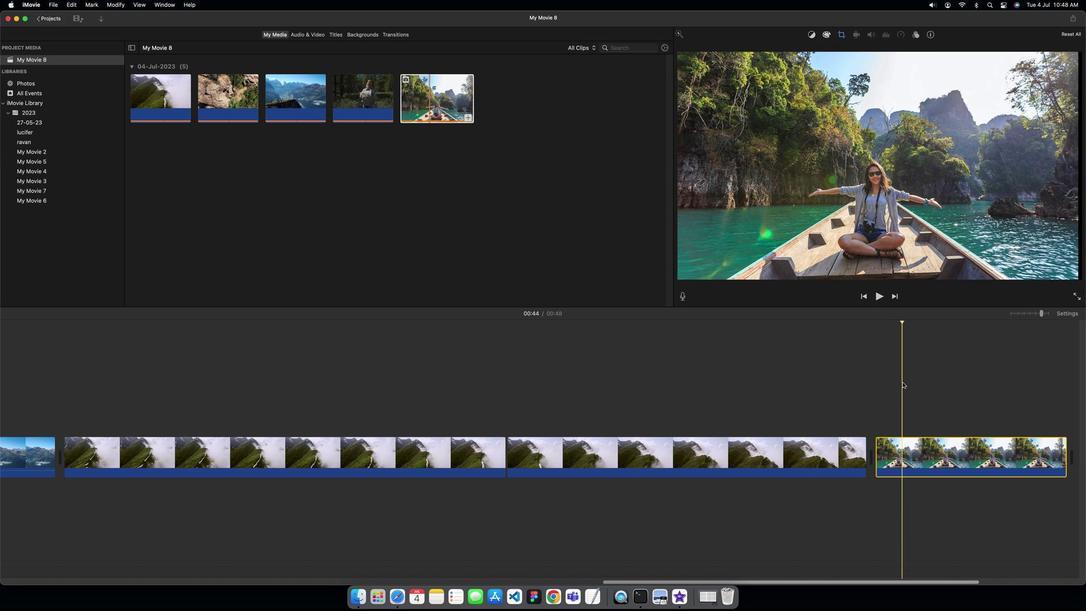 
Action: Mouse moved to (901, 381)
Screenshot: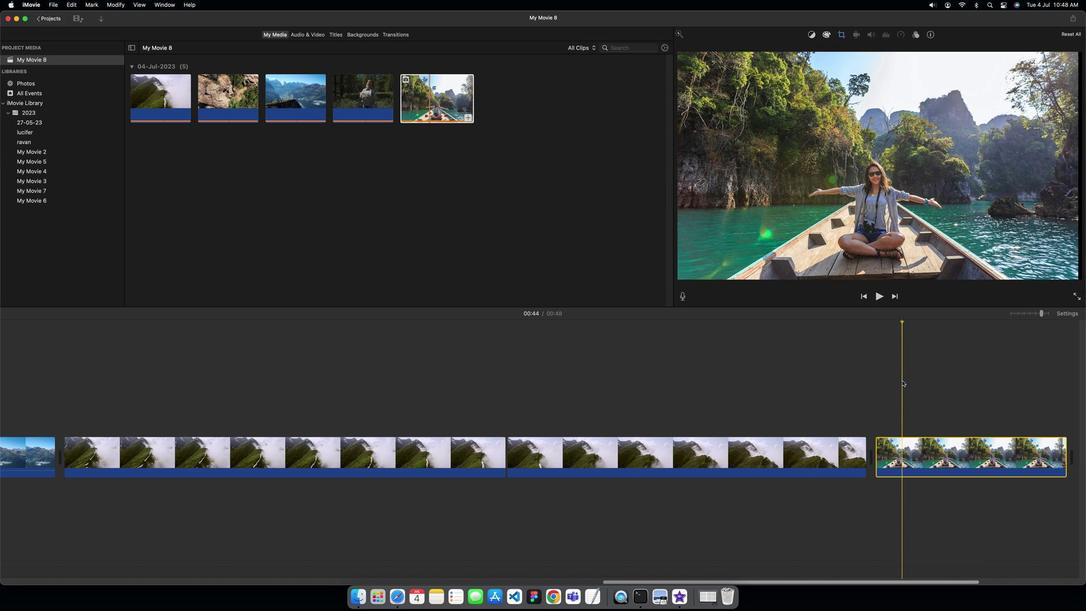 
Action: Mouse pressed left at (901, 381)
Screenshot: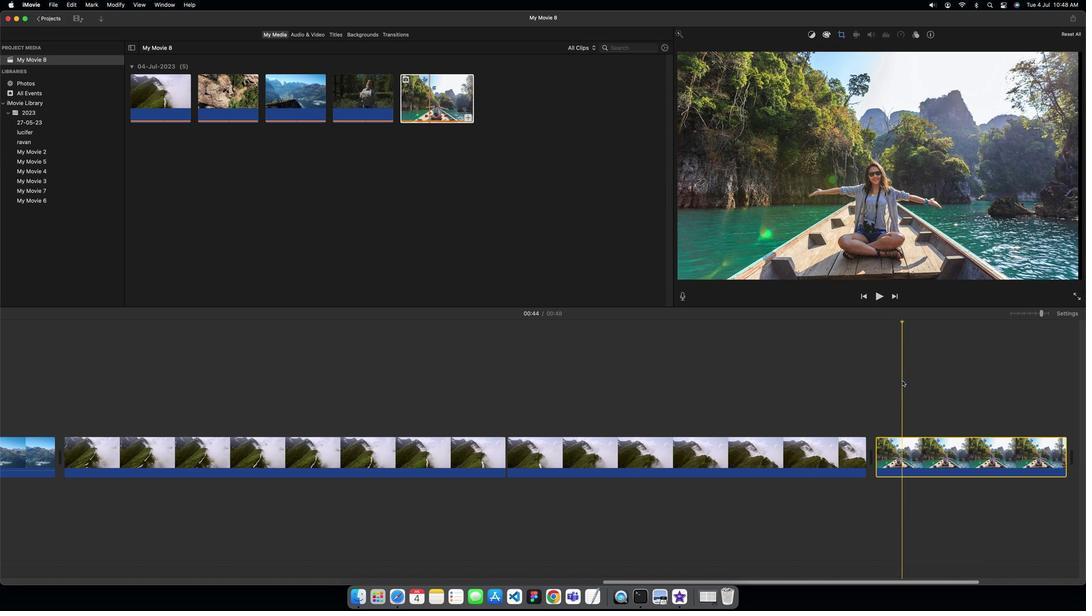 
Action: Mouse moved to (846, 577)
Screenshot: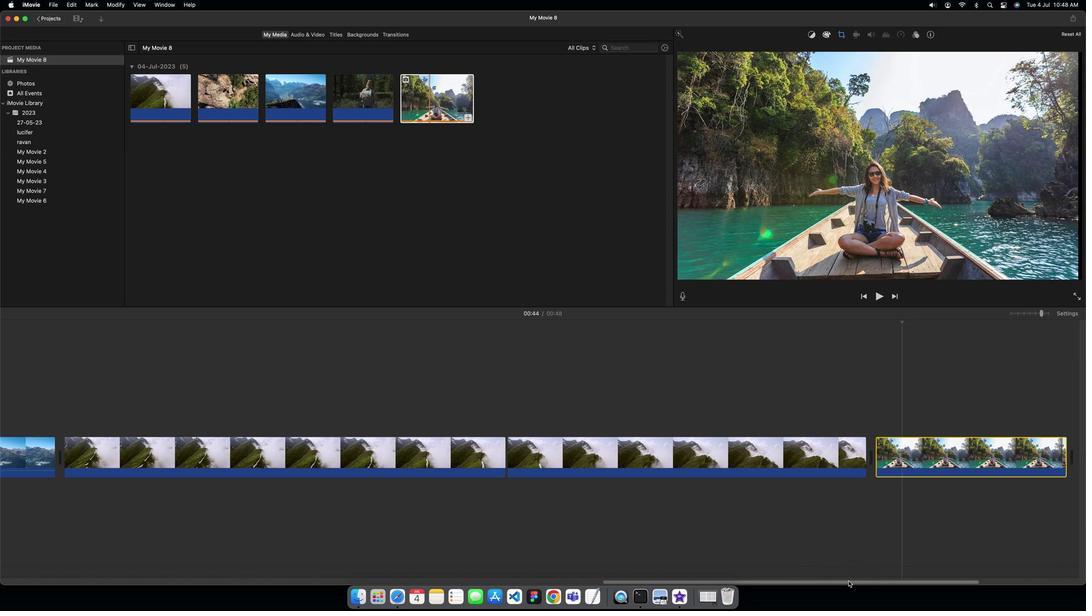 
Action: Mouse pressed left at (846, 577)
Screenshot: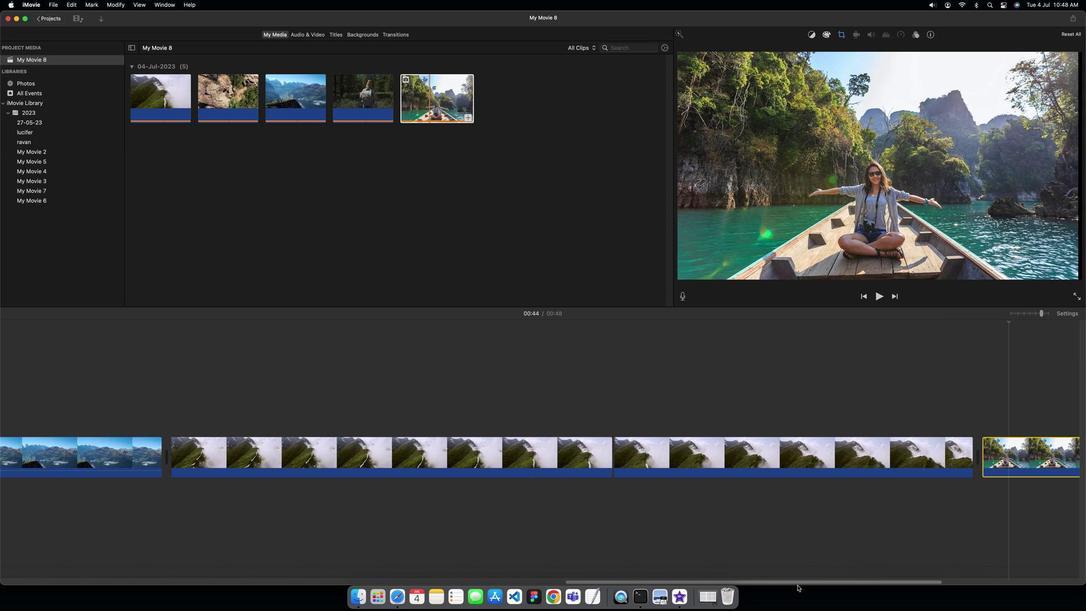 
Action: Mouse moved to (140, 0)
Screenshot: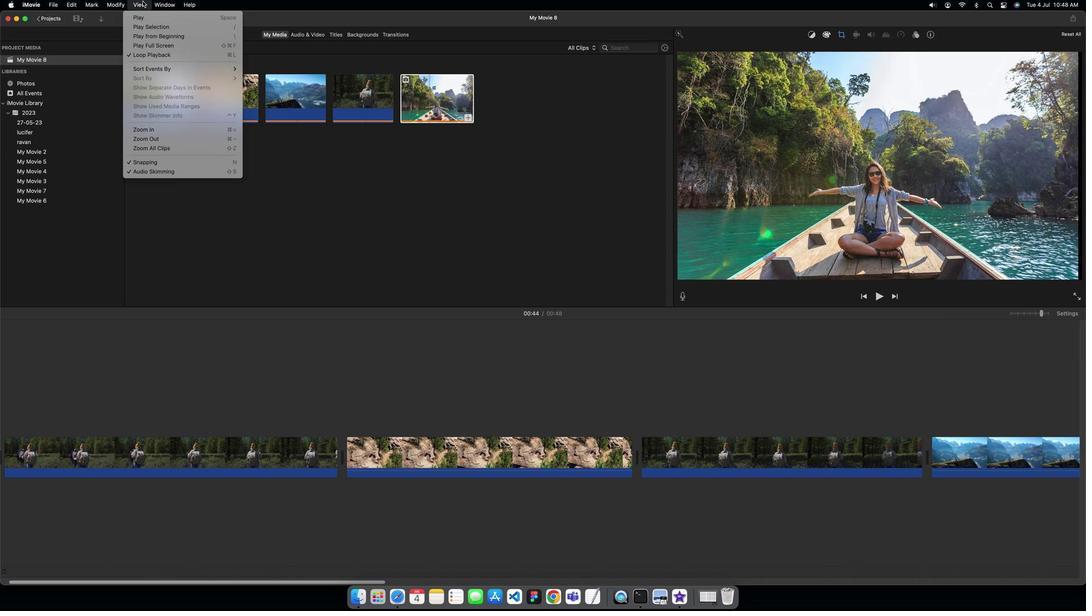 
Action: Mouse pressed left at (140, 0)
Screenshot: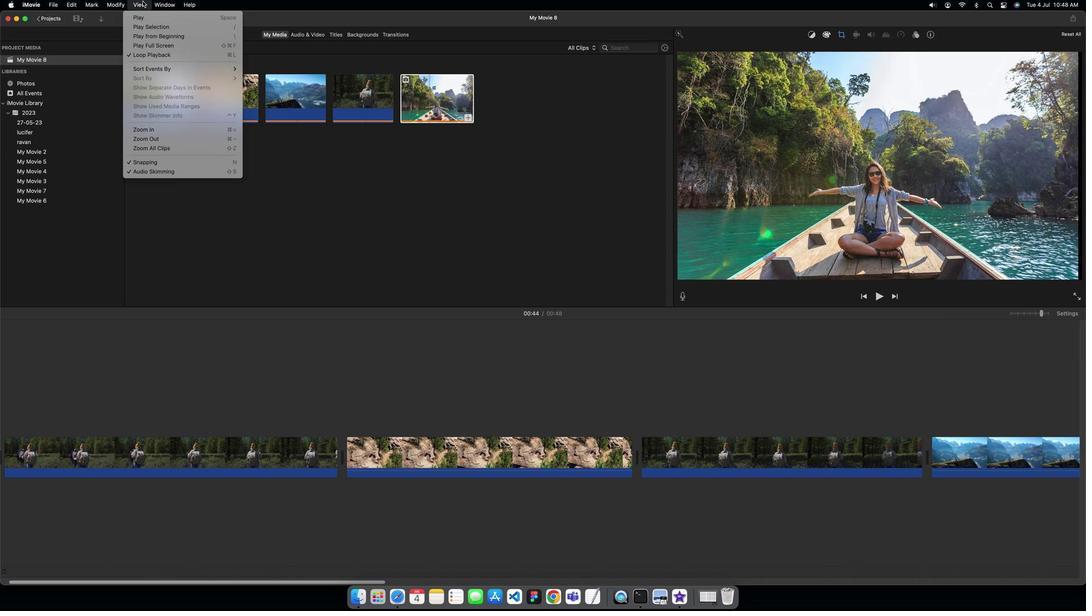 
Action: Mouse moved to (148, 136)
Screenshot: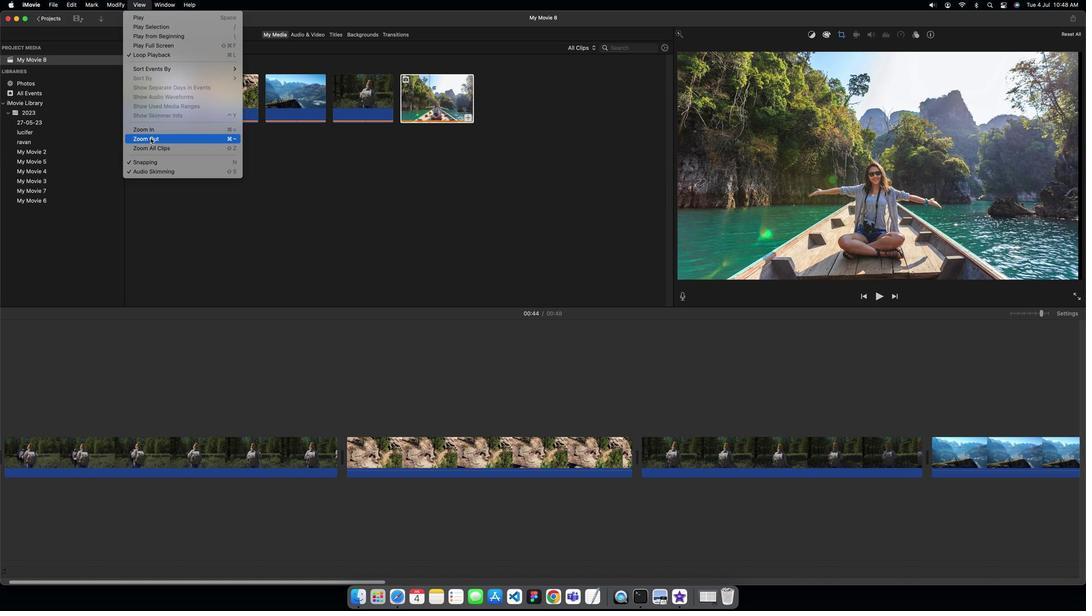 
Action: Mouse pressed left at (148, 136)
Screenshot: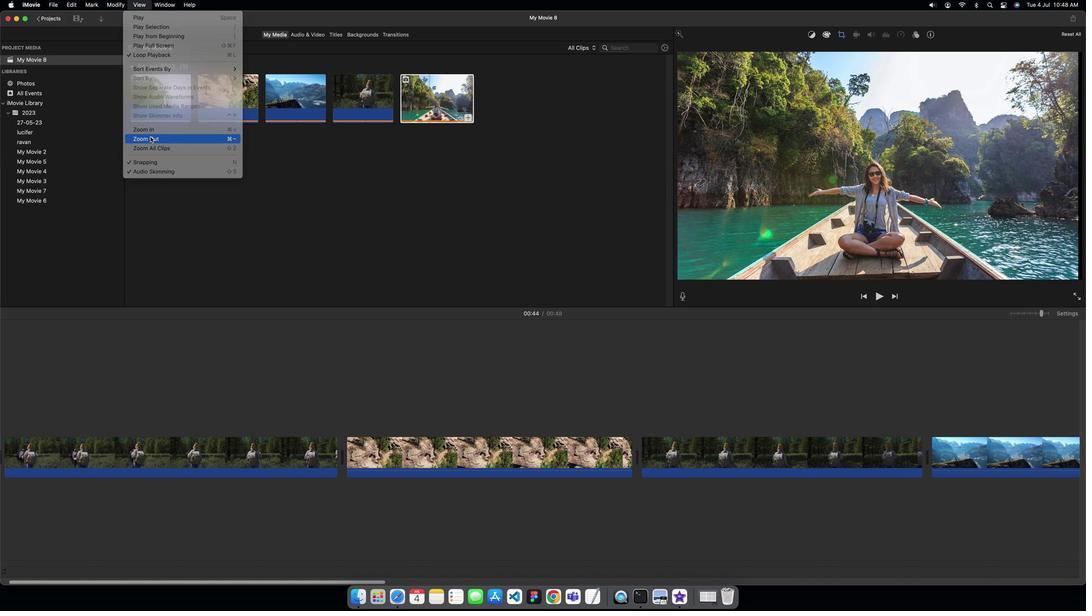 
Action: Mouse moved to (104, 382)
Screenshot: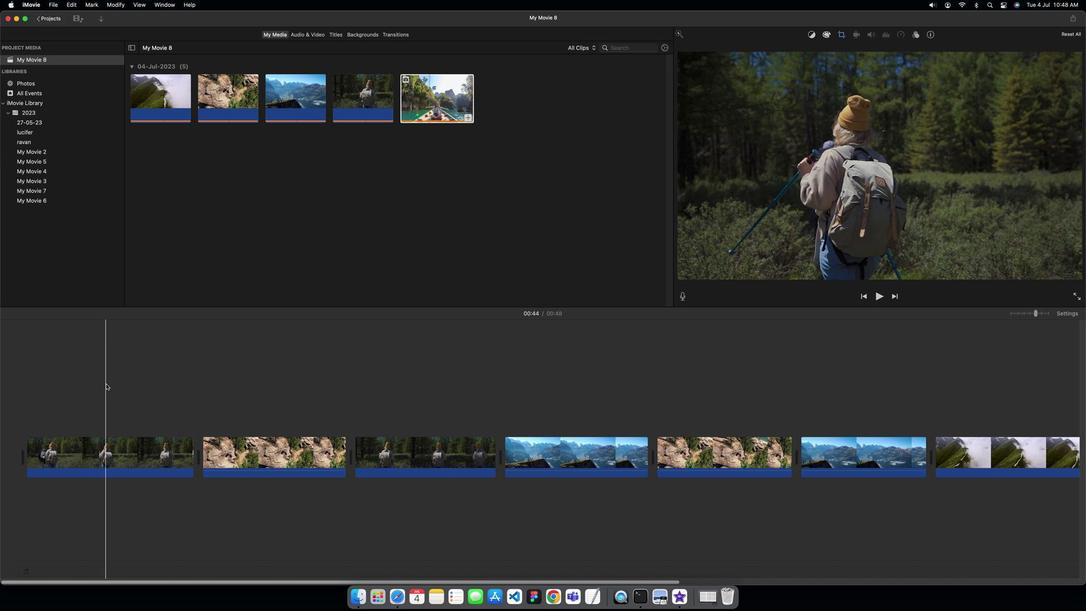 
Action: Mouse pressed left at (104, 382)
Screenshot: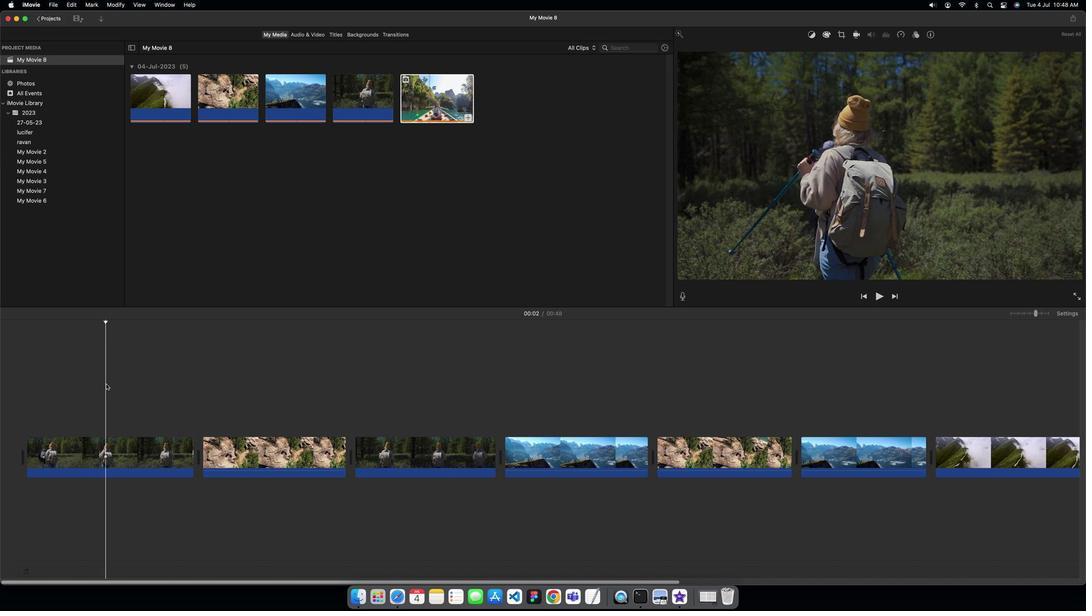 
Action: Mouse moved to (103, 440)
Screenshot: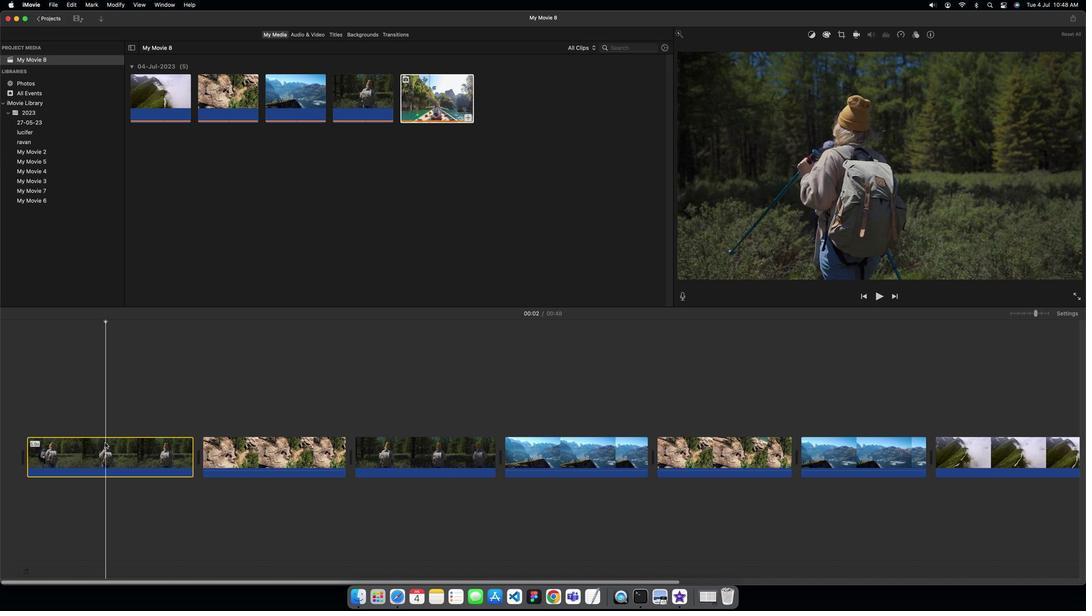 
Action: Mouse pressed left at (103, 440)
Screenshot: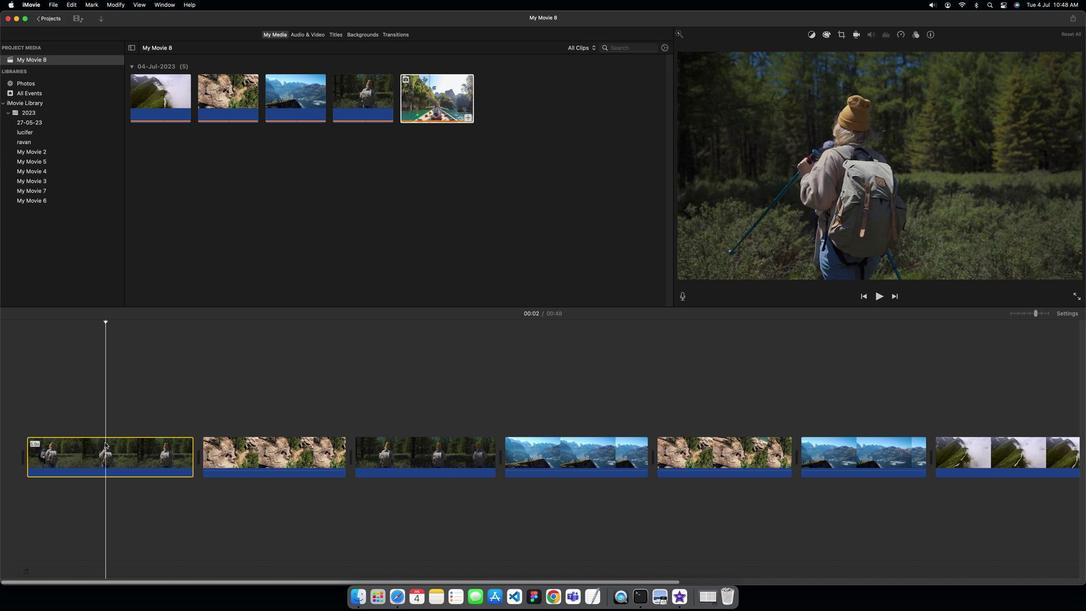 
Action: Mouse moved to (386, 36)
Screenshot: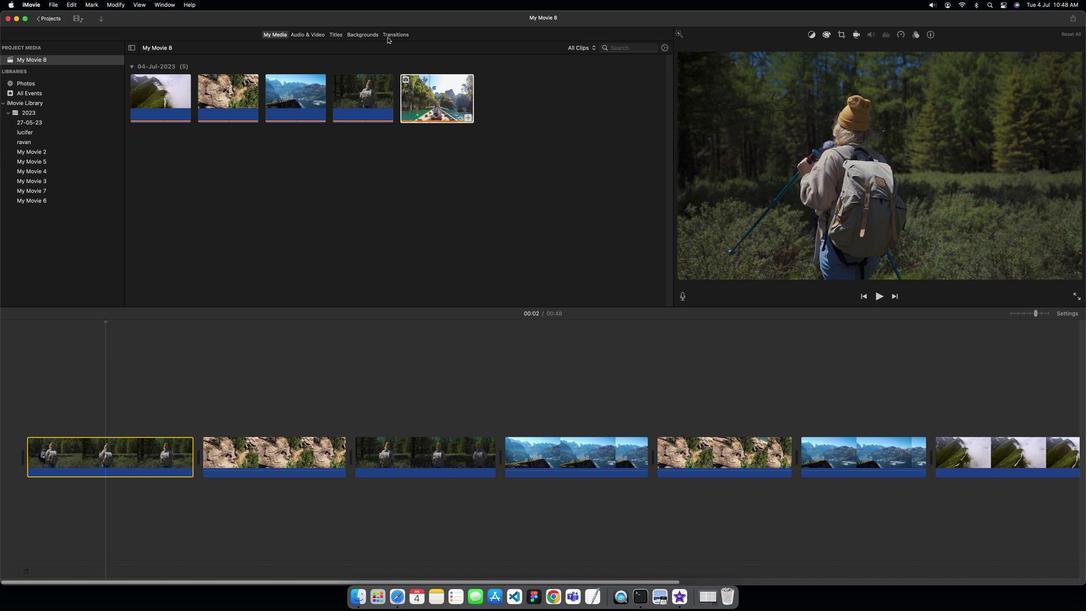 
Action: Mouse pressed left at (386, 36)
Screenshot: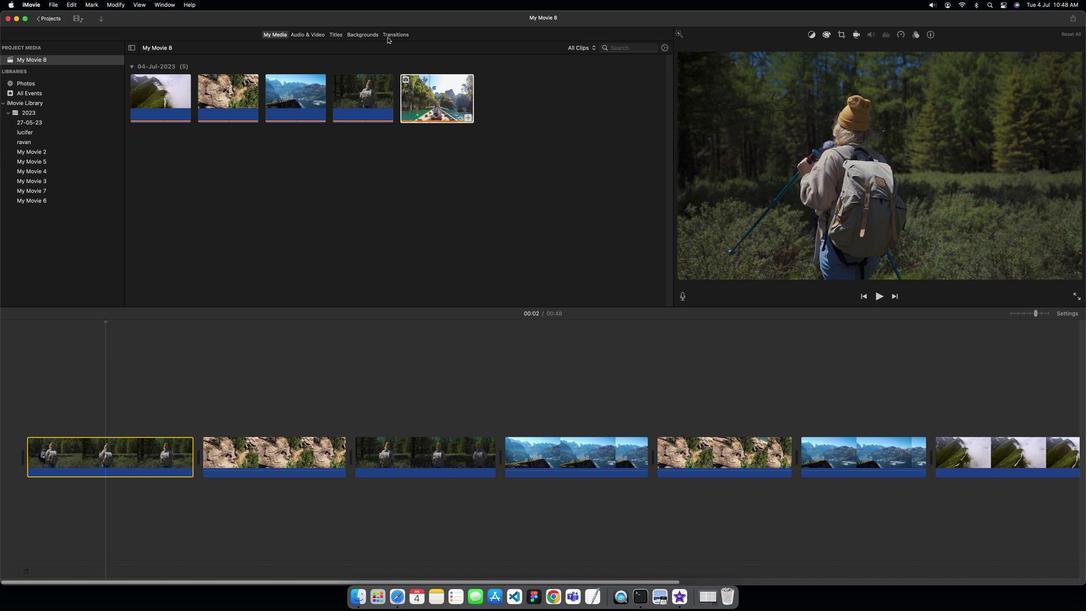 
Action: Mouse moved to (451, 93)
Screenshot: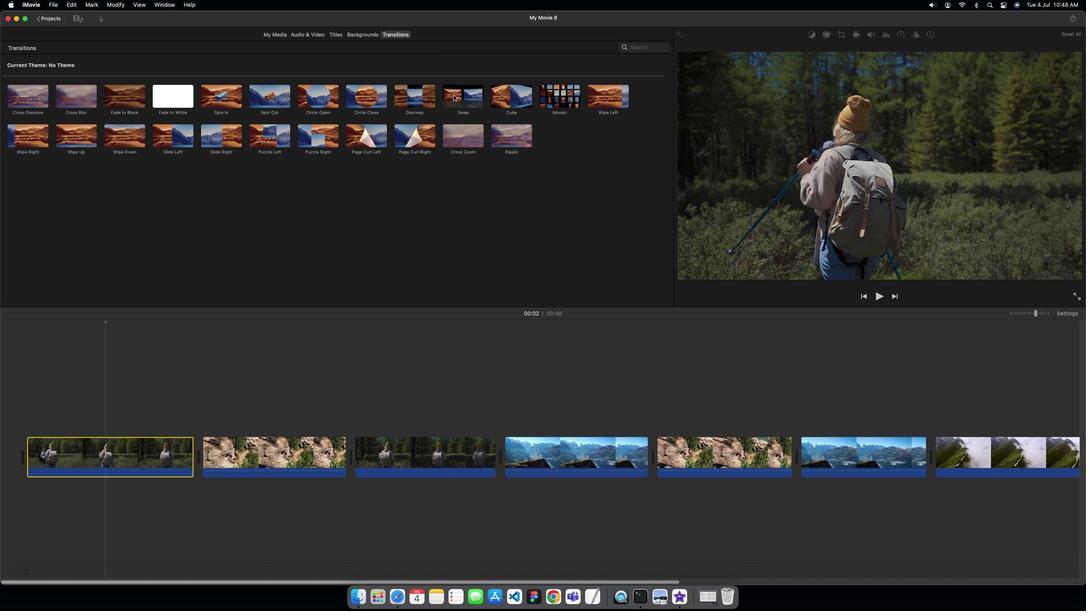 
Action: Mouse pressed left at (451, 93)
Screenshot: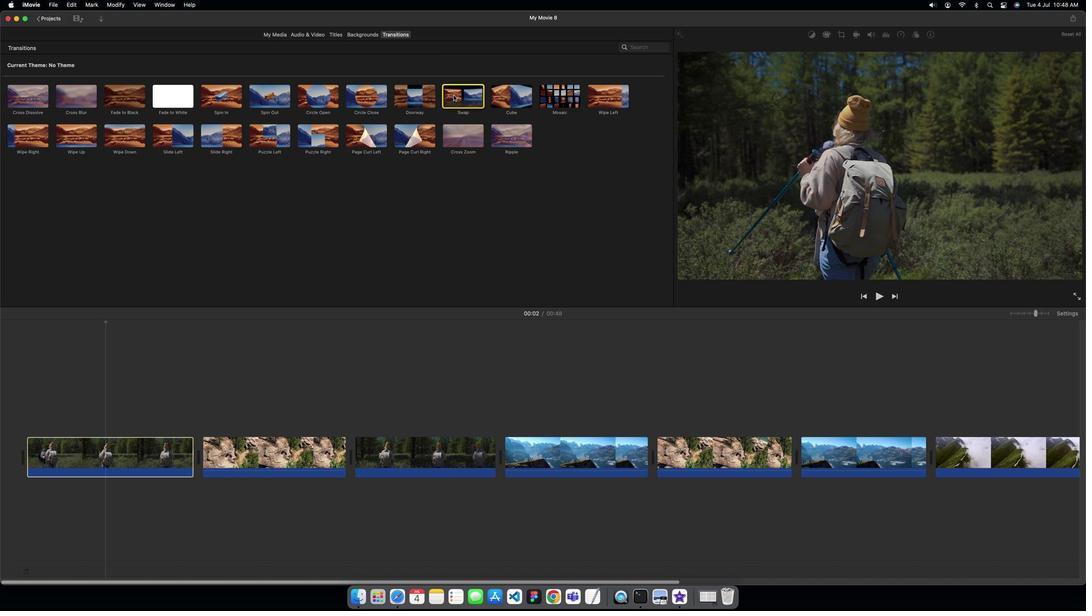 
Action: Mouse moved to (455, 93)
Screenshot: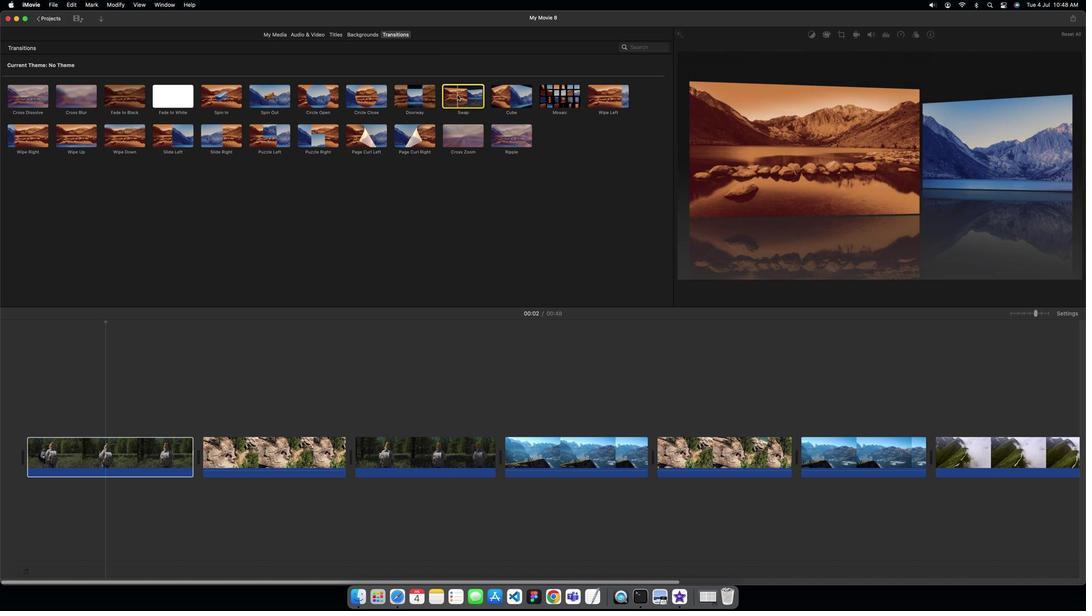 
Action: Mouse pressed left at (455, 93)
Screenshot: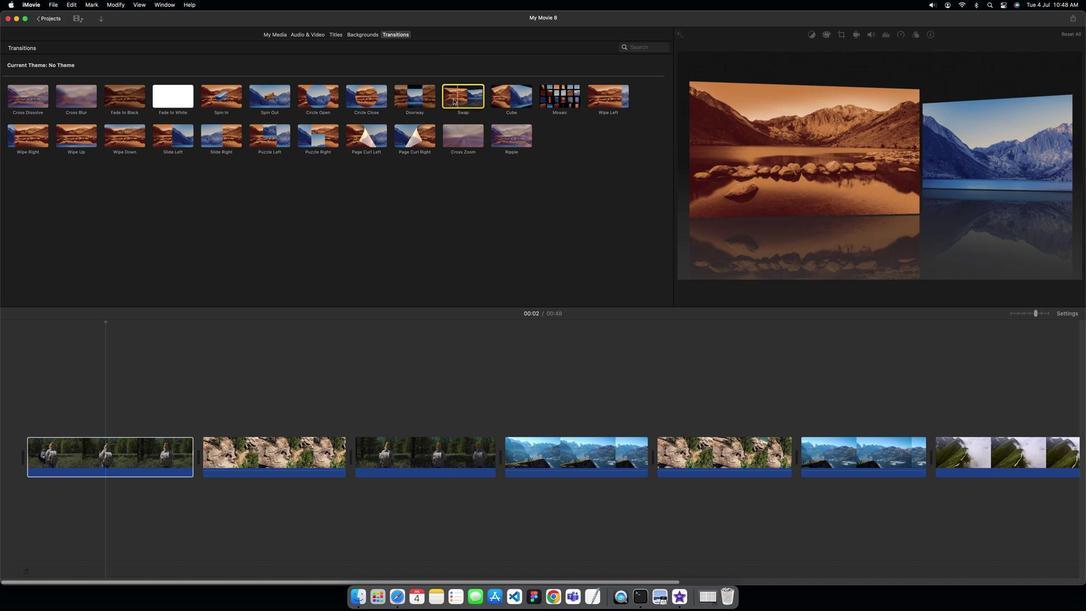 
Action: Mouse moved to (20, 453)
Screenshot: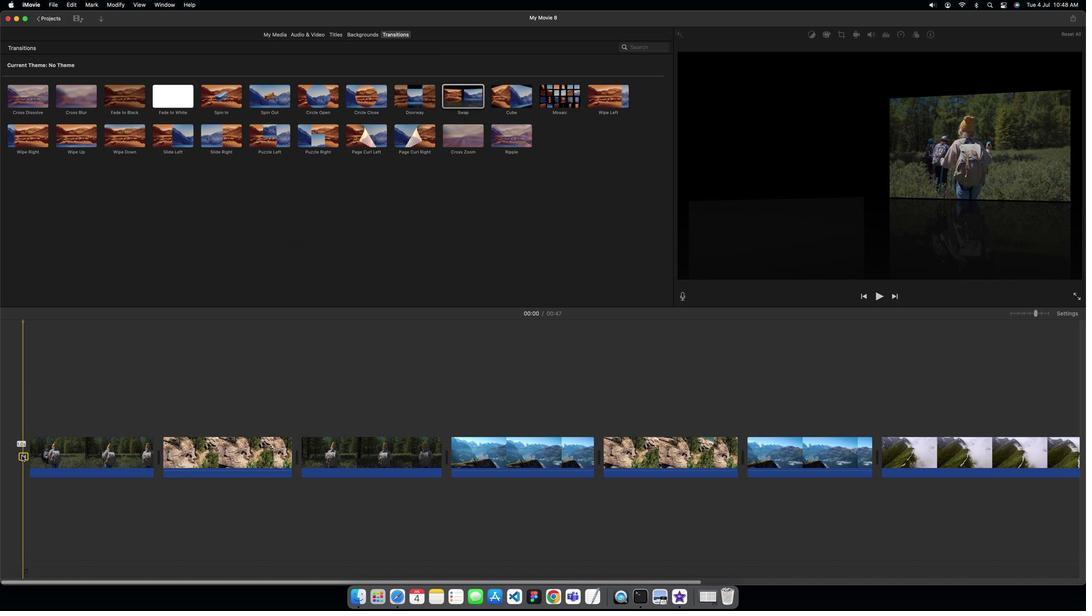 
Action: Mouse pressed left at (20, 453)
Screenshot: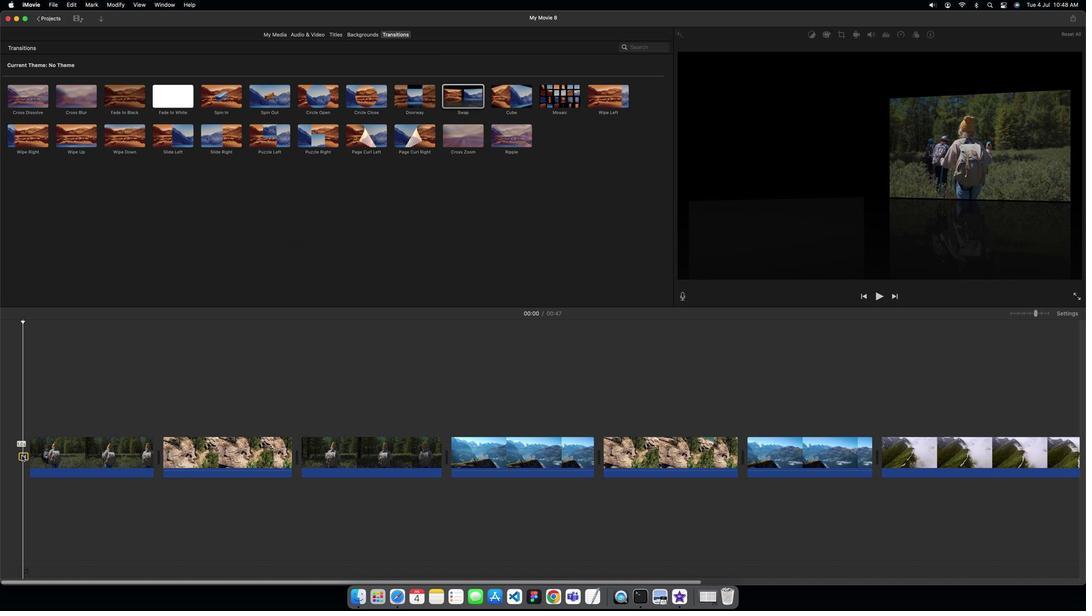 
Action: Mouse pressed left at (20, 453)
Screenshot: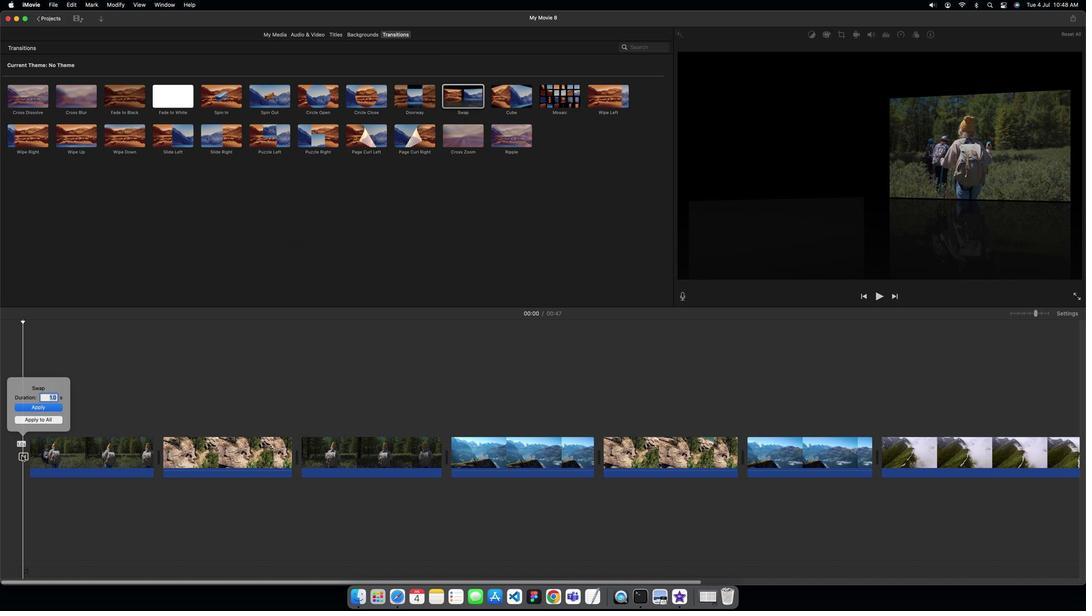 
Action: Mouse moved to (62, 387)
Screenshot: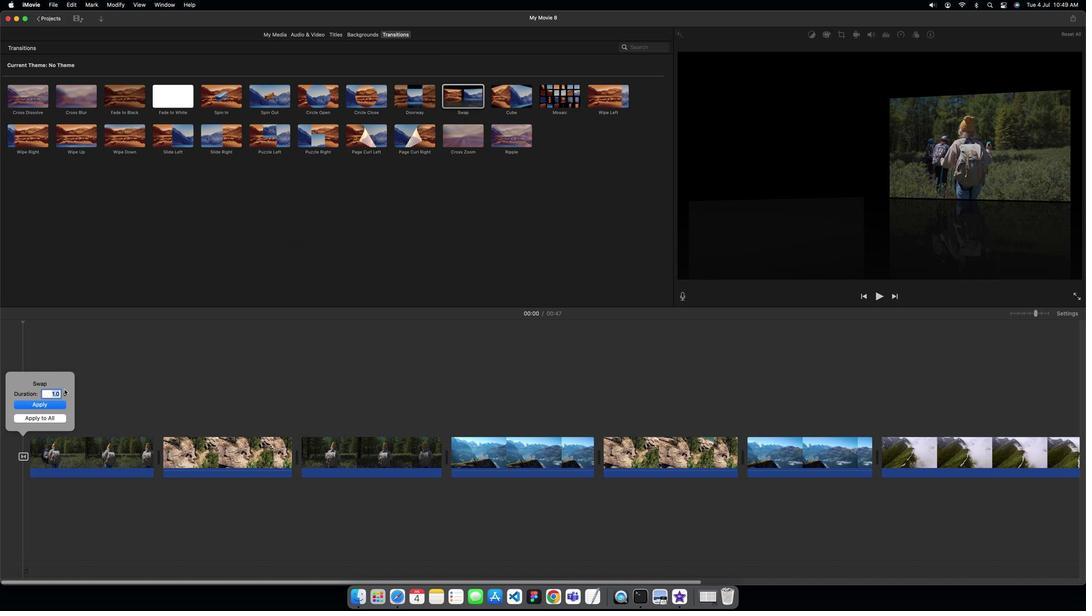 
Action: Key pressed Key.right'3'
Screenshot: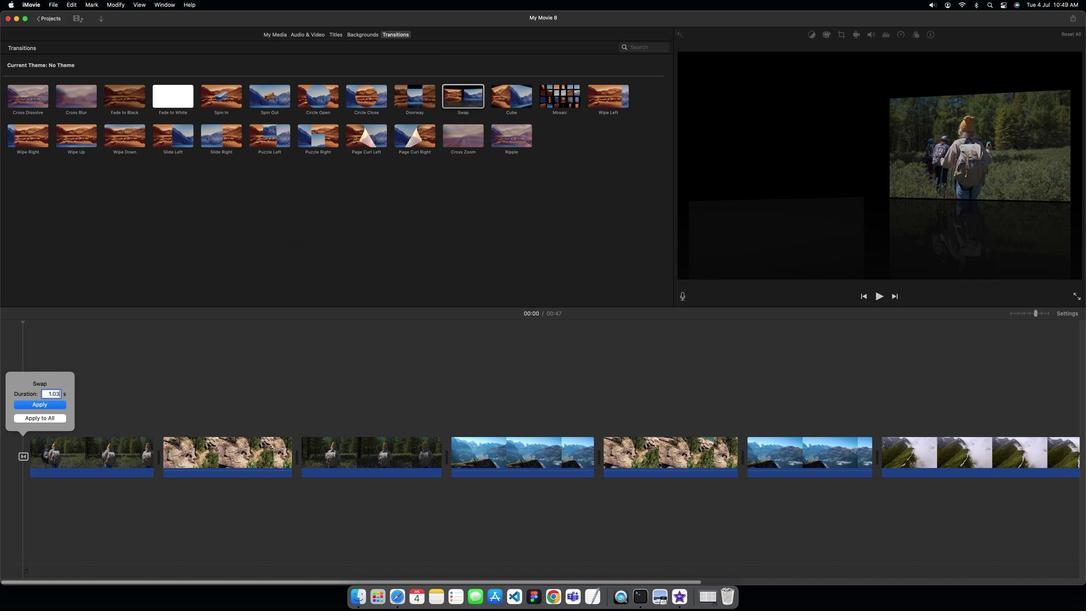 
Action: Mouse moved to (54, 393)
Screenshot: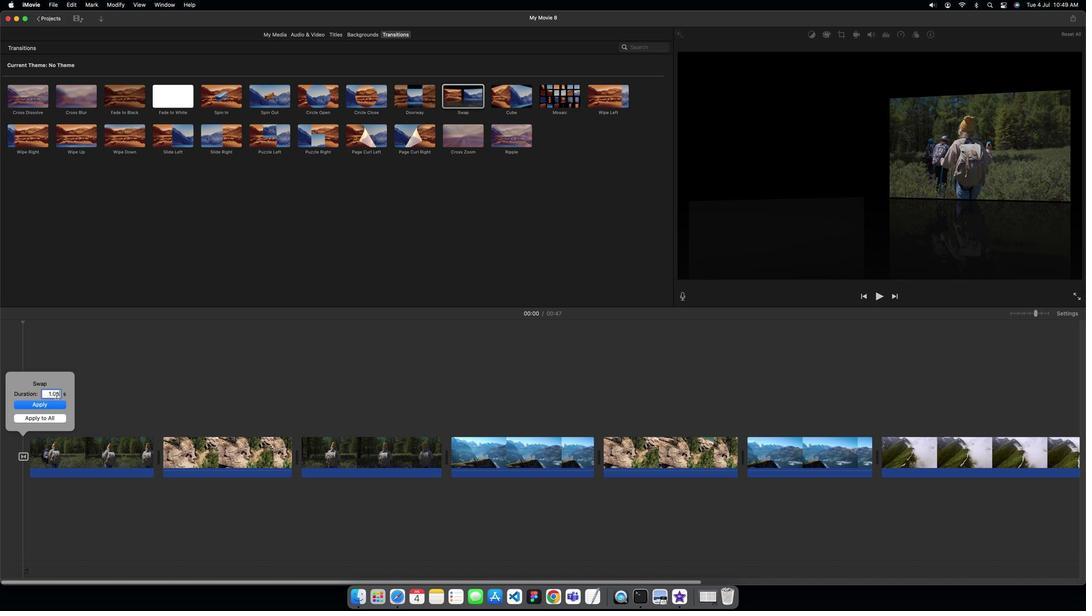 
Action: Key pressed Key.backspace
Screenshot: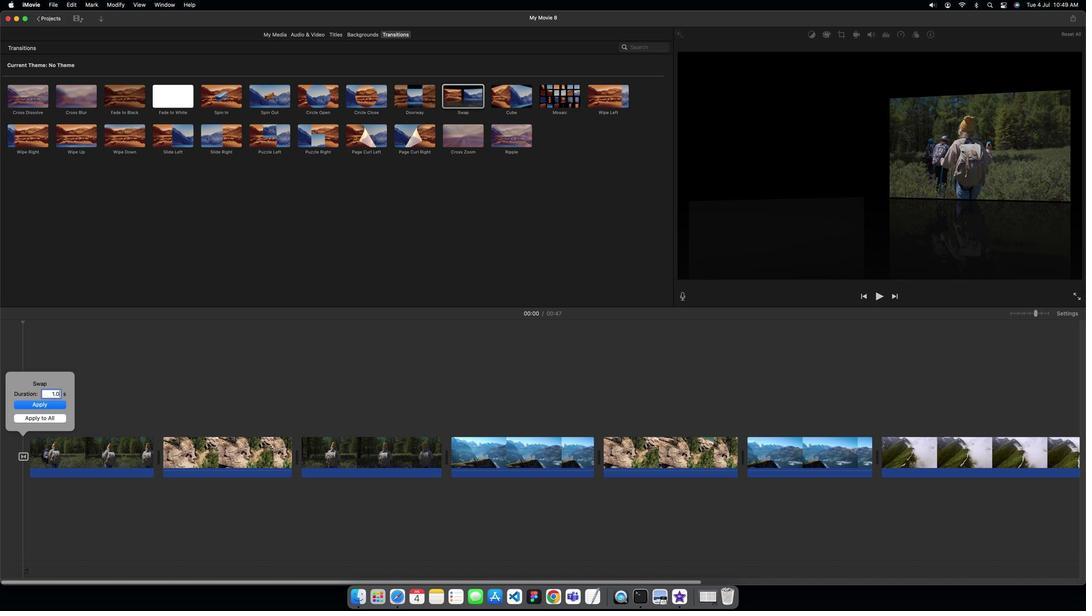 
Action: Mouse moved to (54, 393)
Screenshot: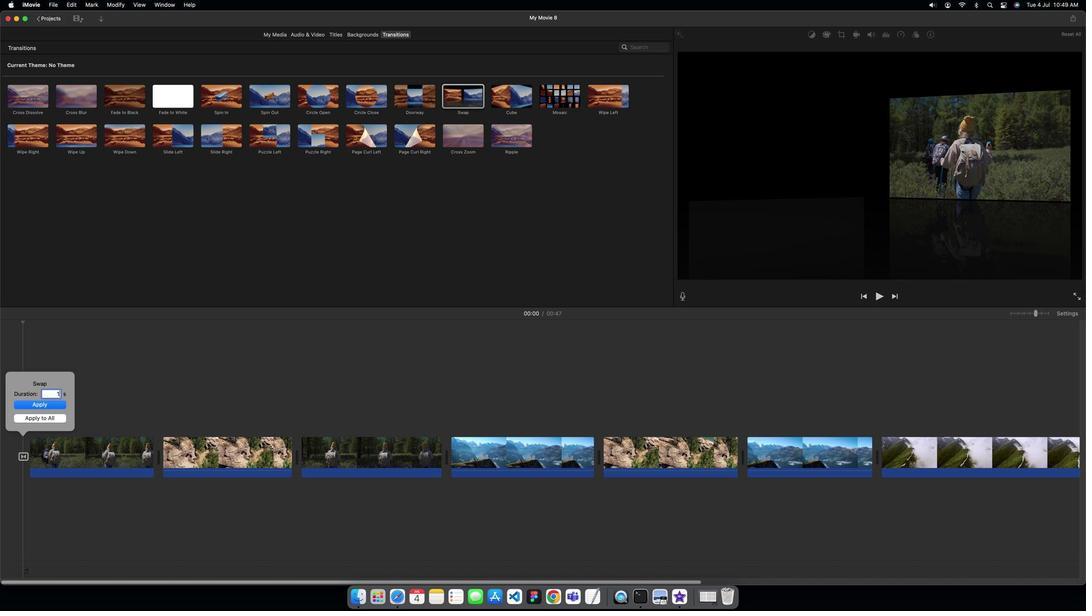 
Action: Key pressed Key.backspaceKey.backspaceKey.backspace'4'
Screenshot: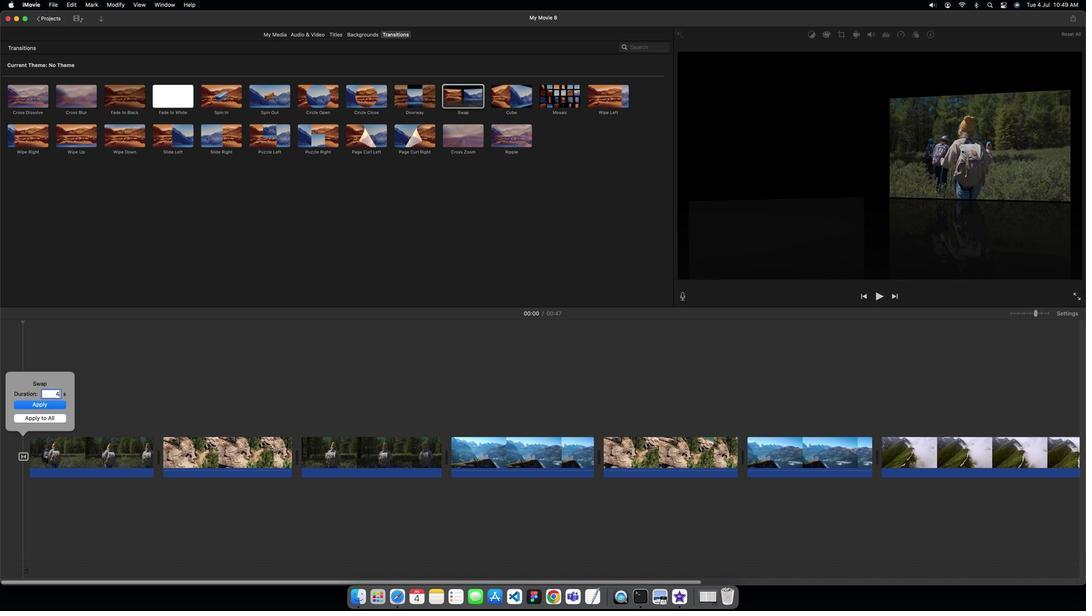 
Action: Mouse moved to (37, 401)
Screenshot: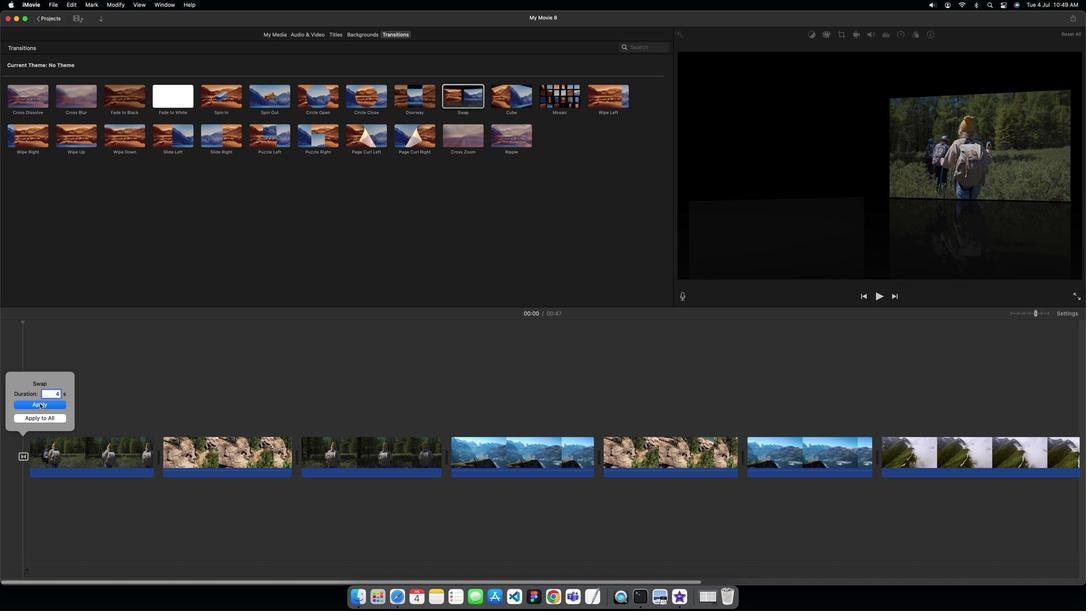
Action: Mouse pressed left at (37, 401)
Screenshot: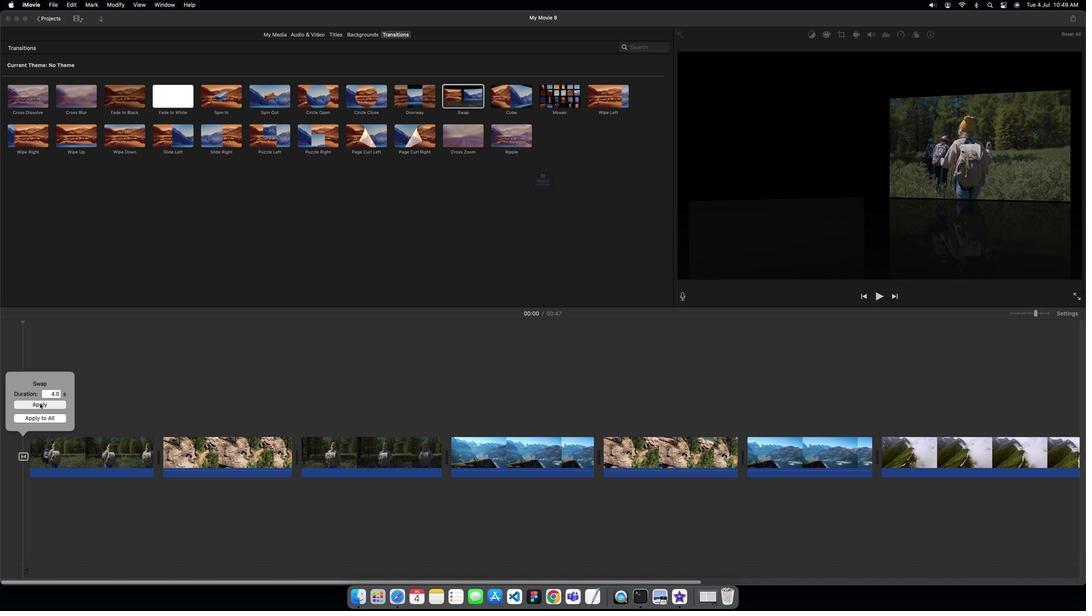 
Action: Mouse moved to (511, 219)
Screenshot: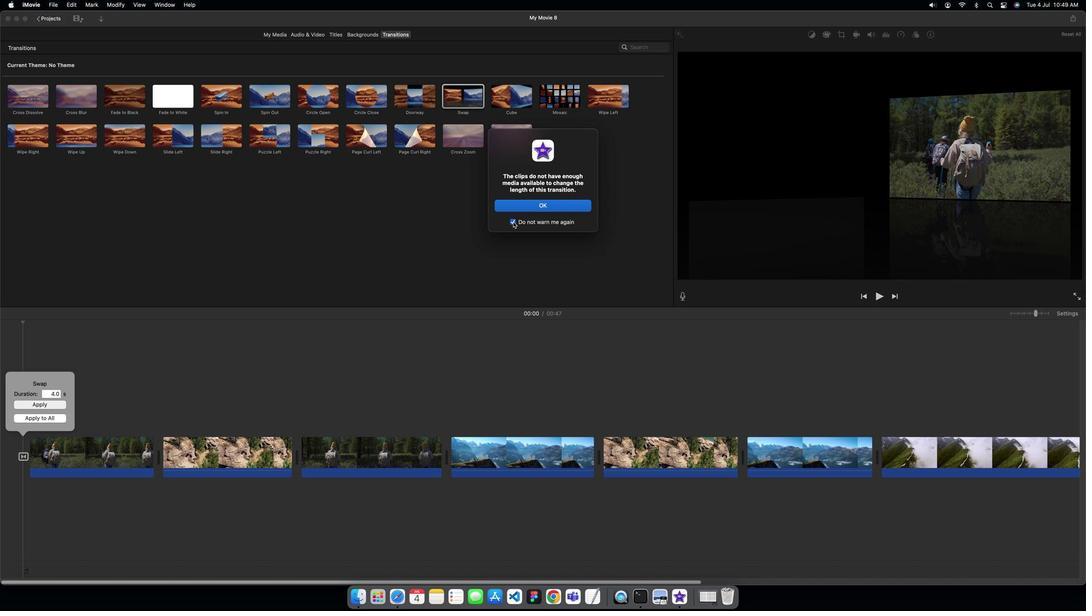 
Action: Mouse pressed left at (511, 219)
Screenshot: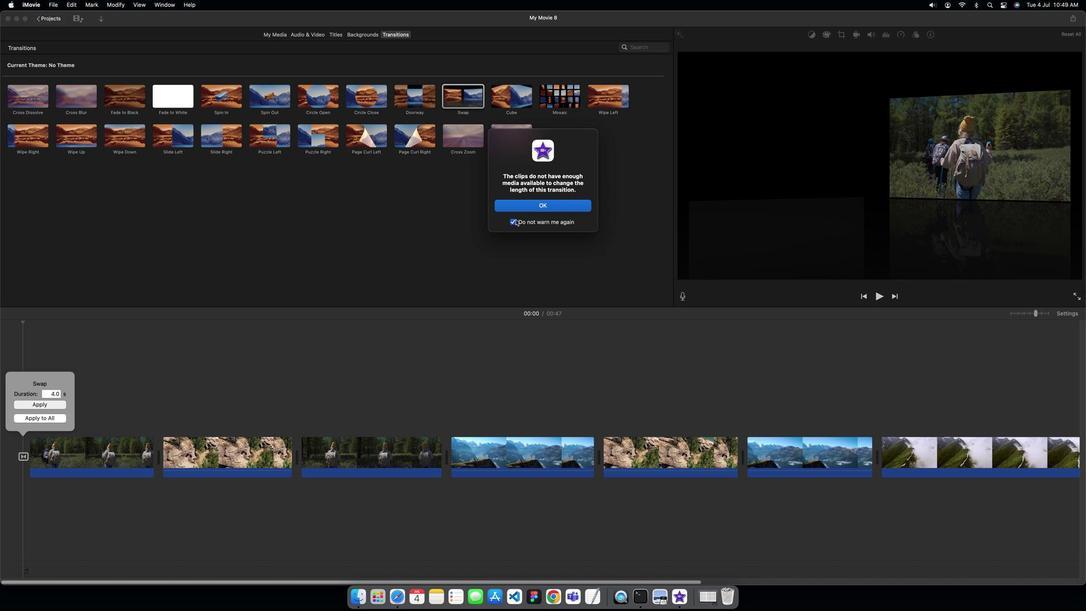 
Action: Mouse moved to (519, 207)
Screenshot: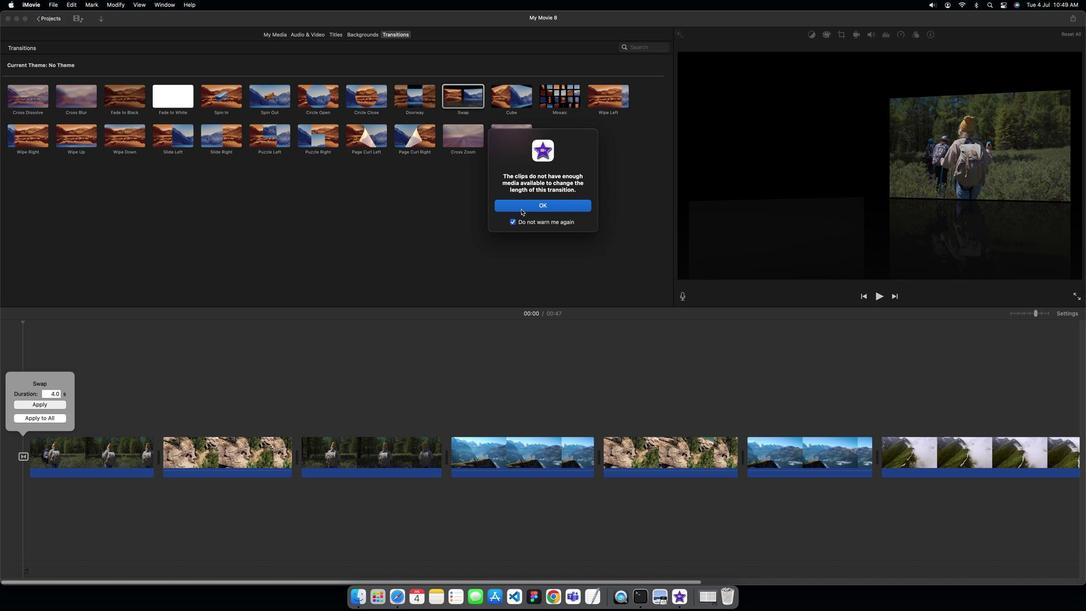 
Action: Mouse pressed left at (519, 207)
Screenshot: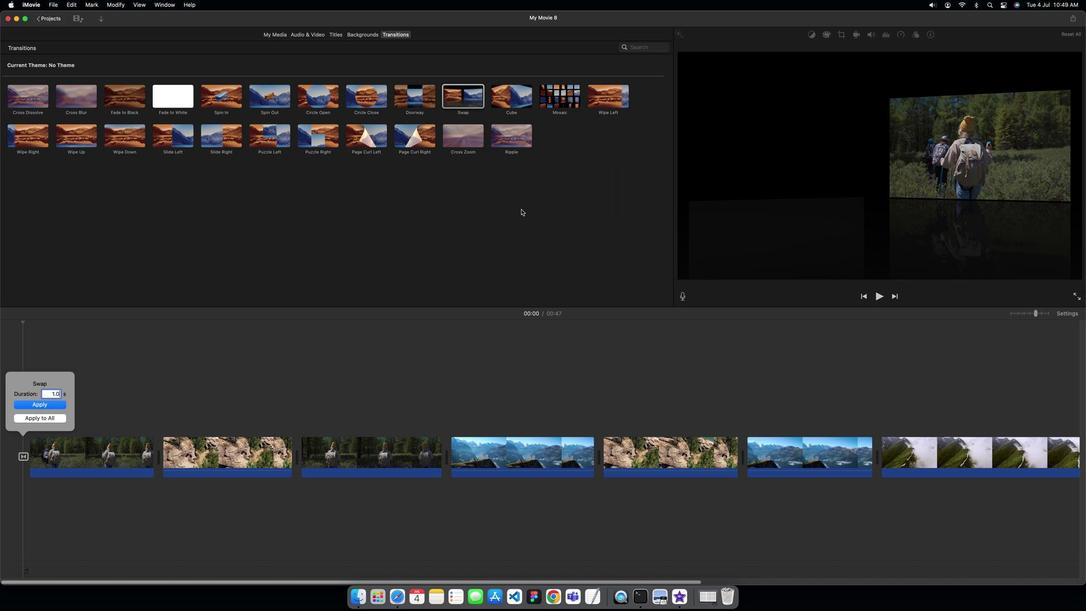 
Action: Mouse moved to (86, 397)
Screenshot: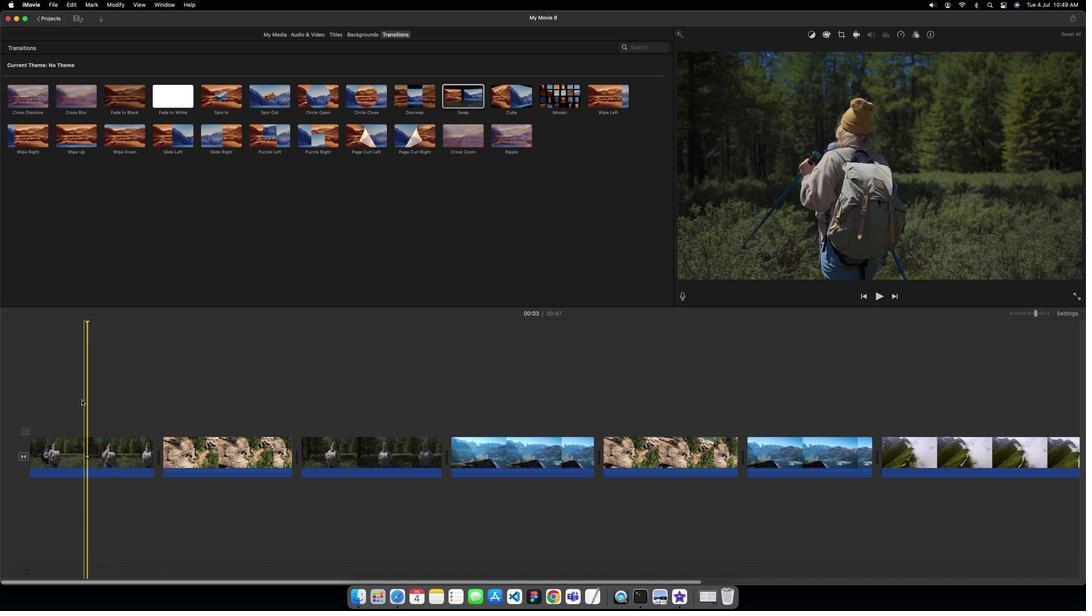 
Action: Mouse pressed left at (86, 397)
Screenshot: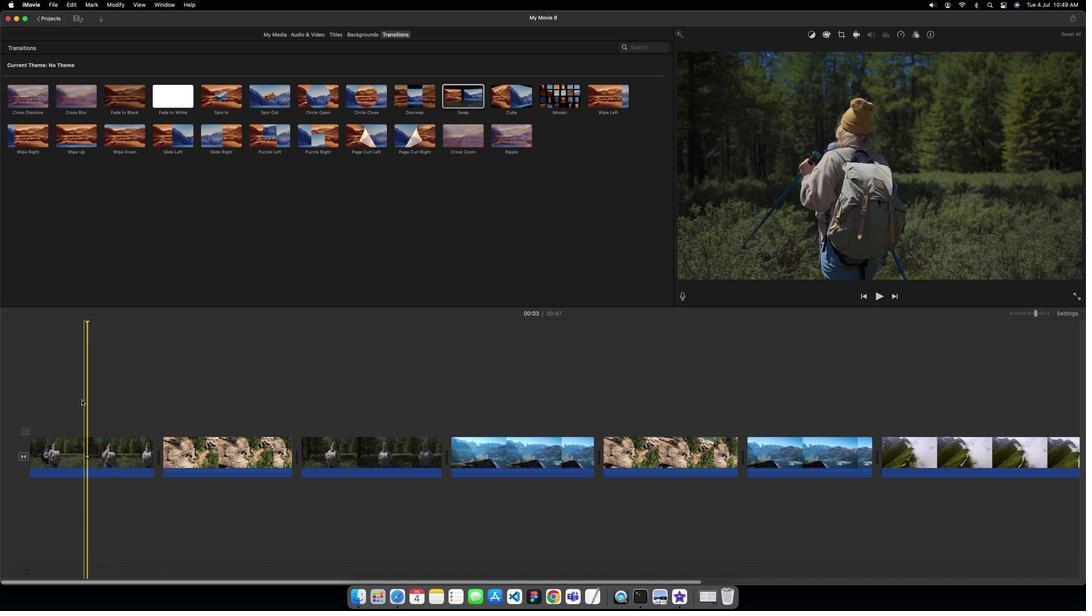 
Action: Mouse moved to (153, 419)
Screenshot: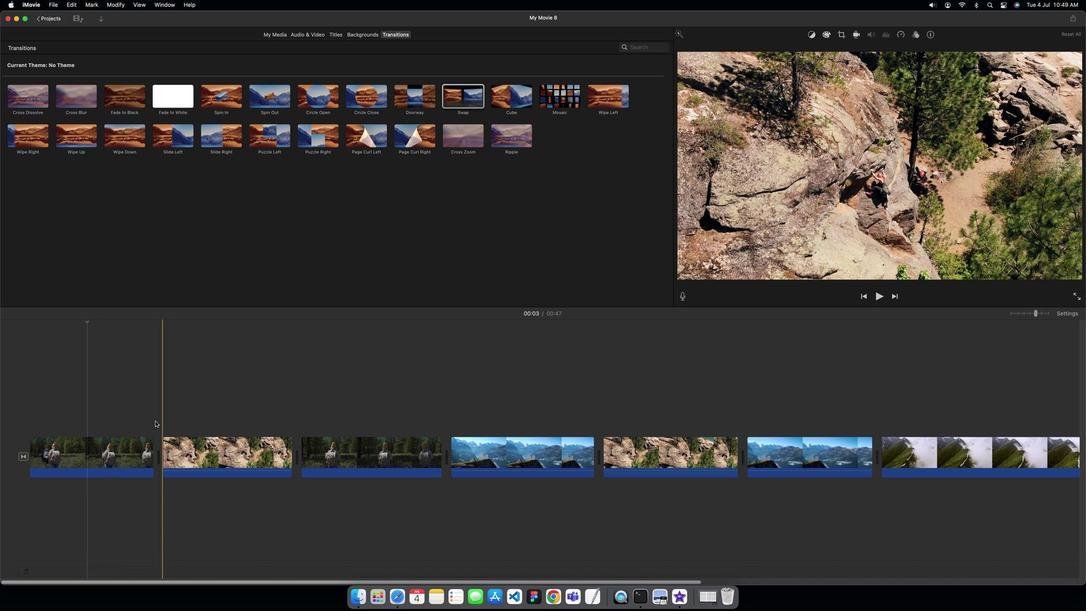 
Action: Mouse pressed left at (153, 419)
Screenshot: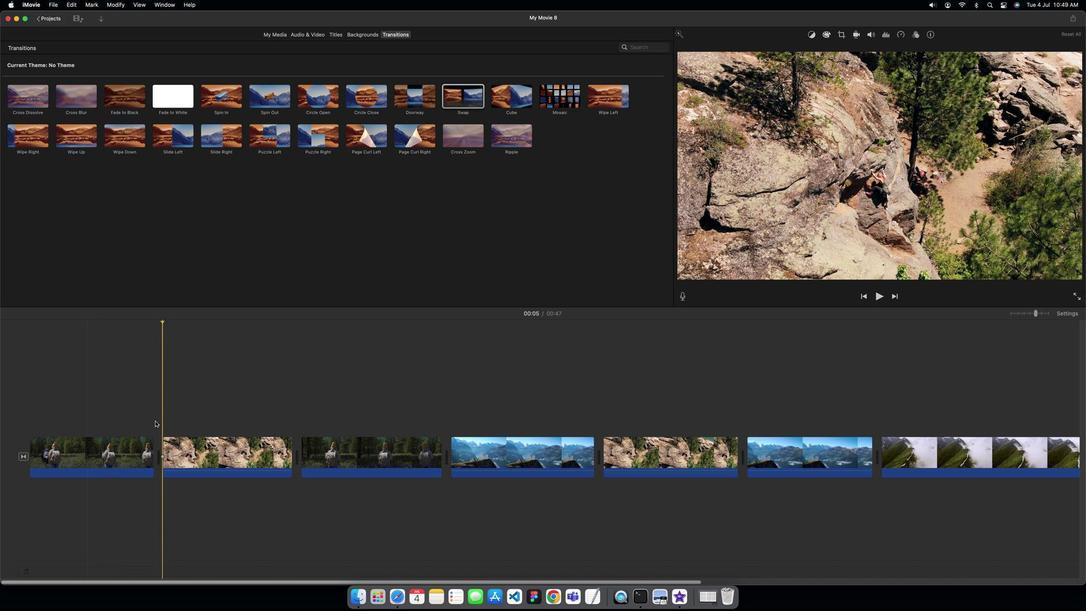 
Action: Mouse moved to (221, 93)
Screenshot: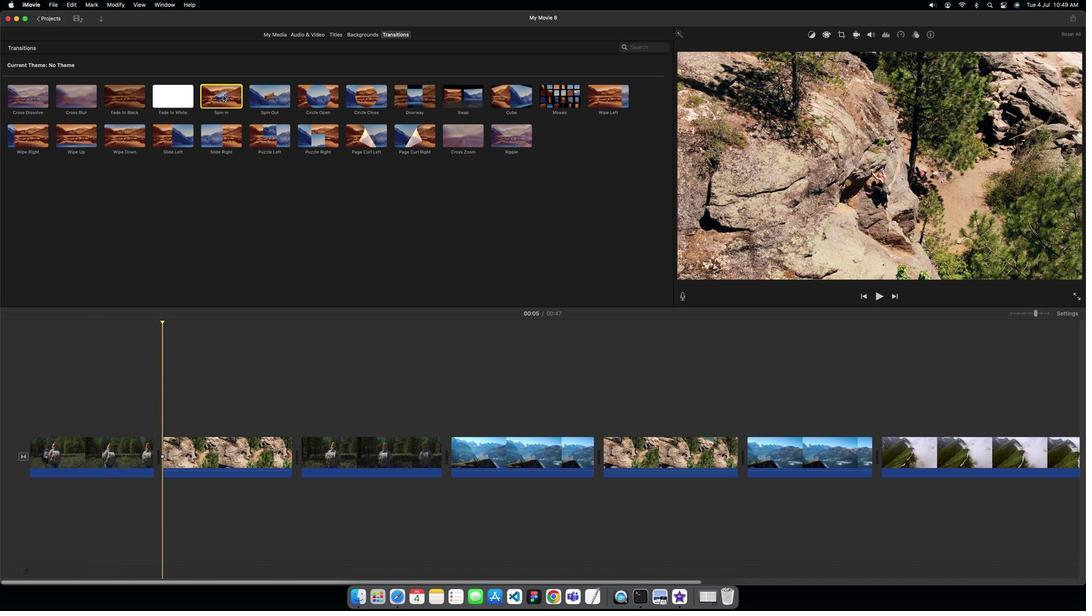 
Action: Mouse pressed left at (221, 93)
Screenshot: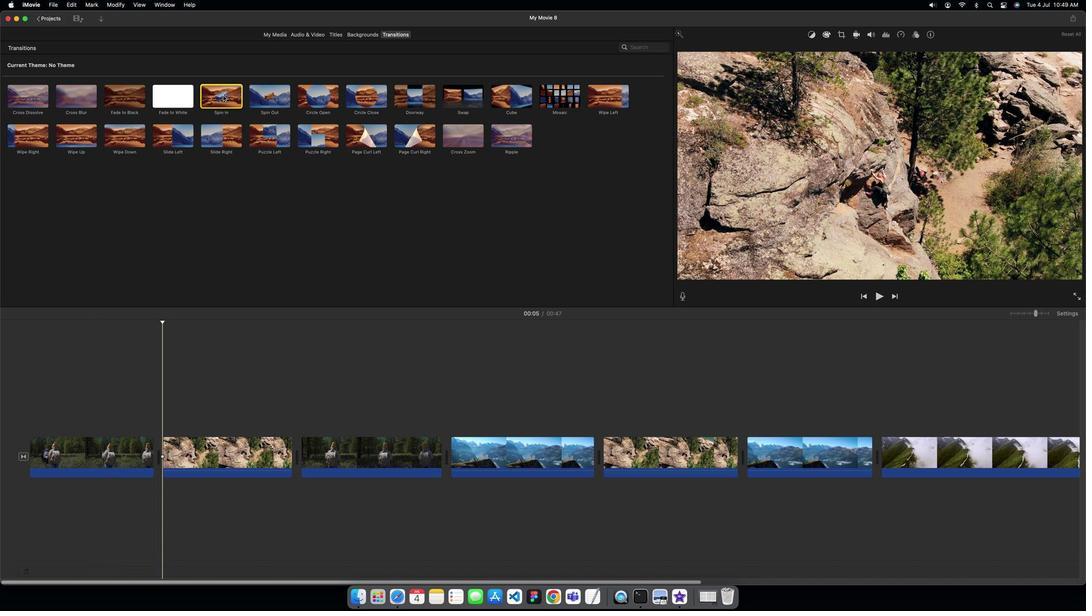 
Action: Mouse moved to (221, 92)
Screenshot: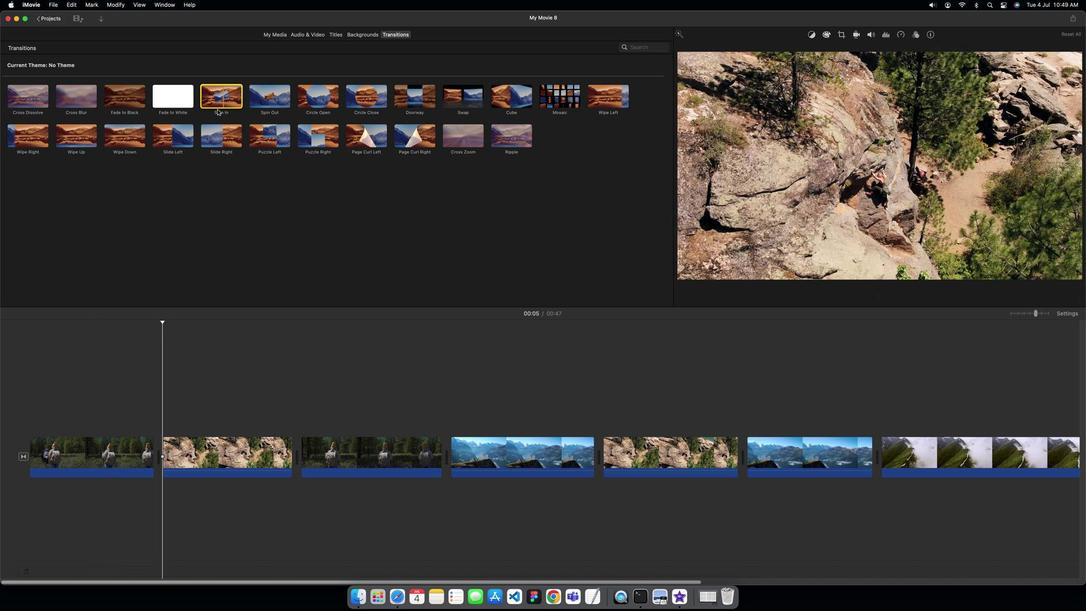 
Action: Mouse pressed left at (221, 92)
Screenshot: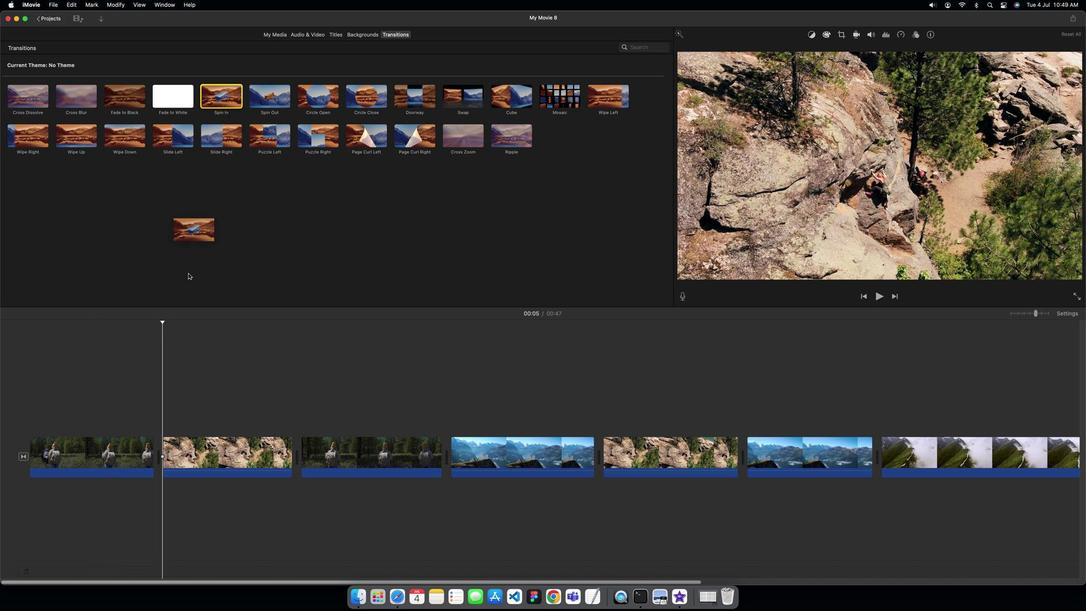 
Action: Mouse moved to (145, 456)
Screenshot: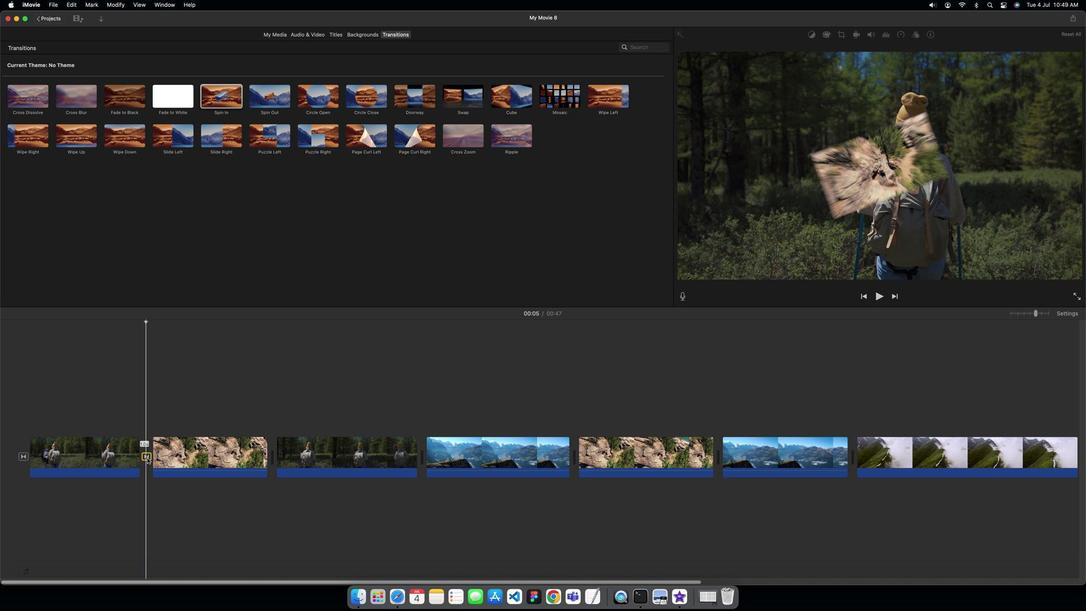 
Action: Mouse pressed left at (145, 456)
Screenshot: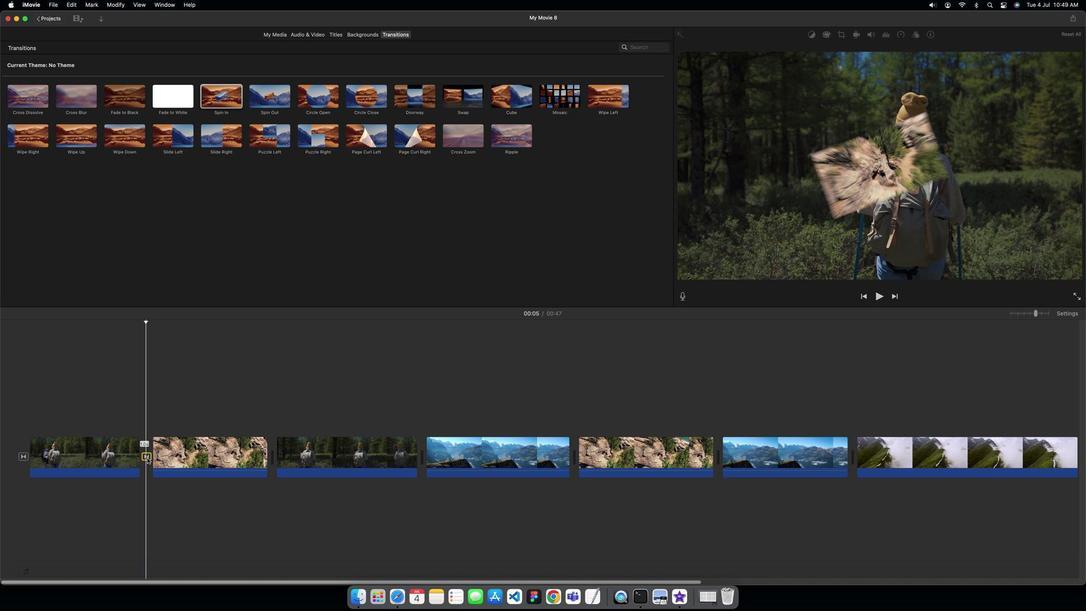 
Action: Mouse moved to (143, 455)
Screenshot: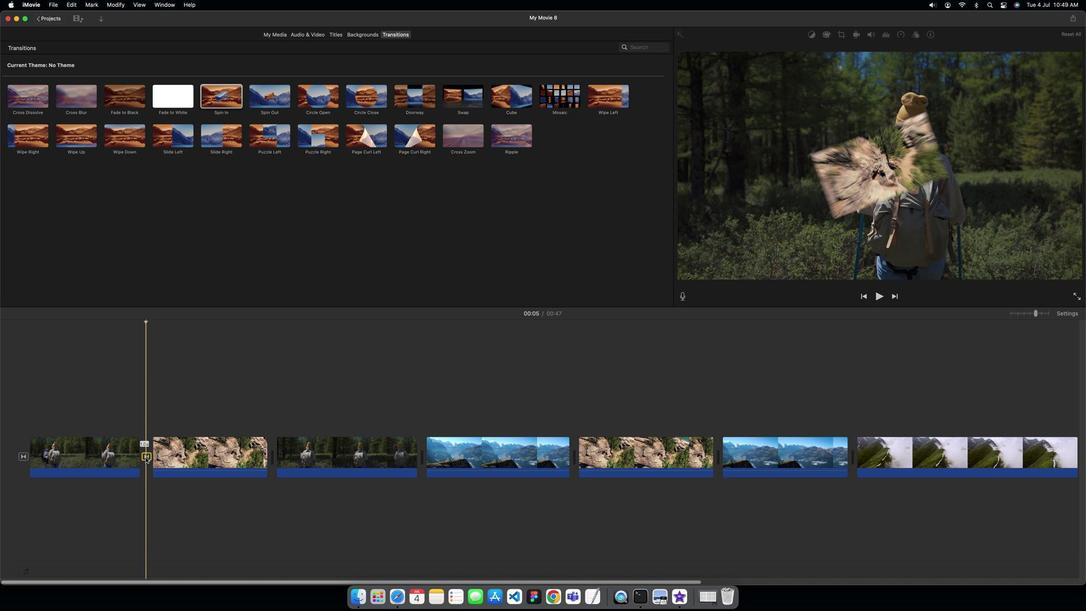 
Action: Mouse pressed left at (143, 455)
Screenshot: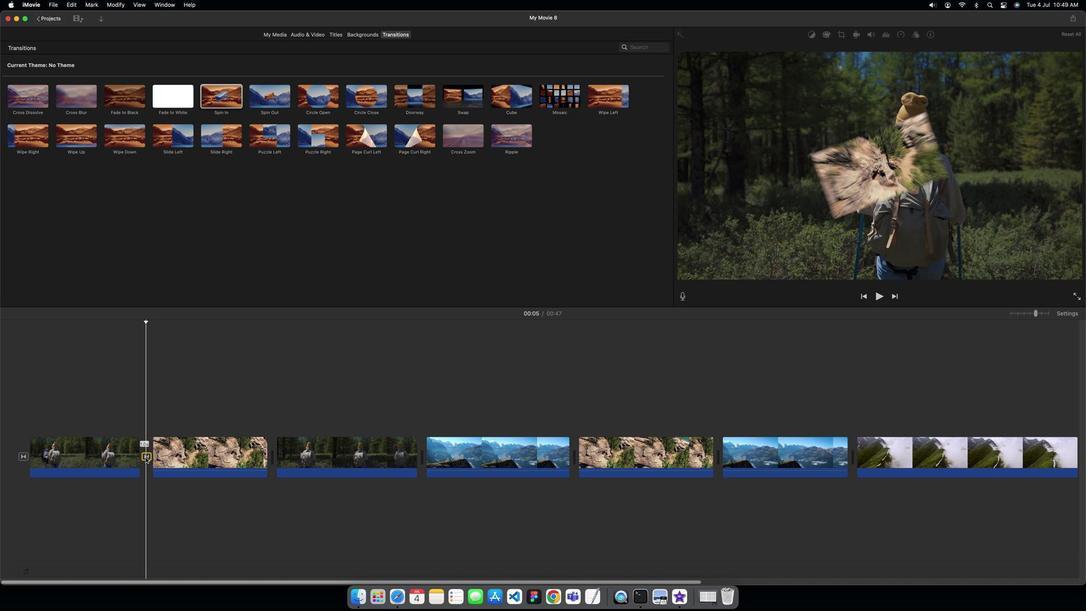 
Action: Mouse pressed left at (143, 455)
Screenshot: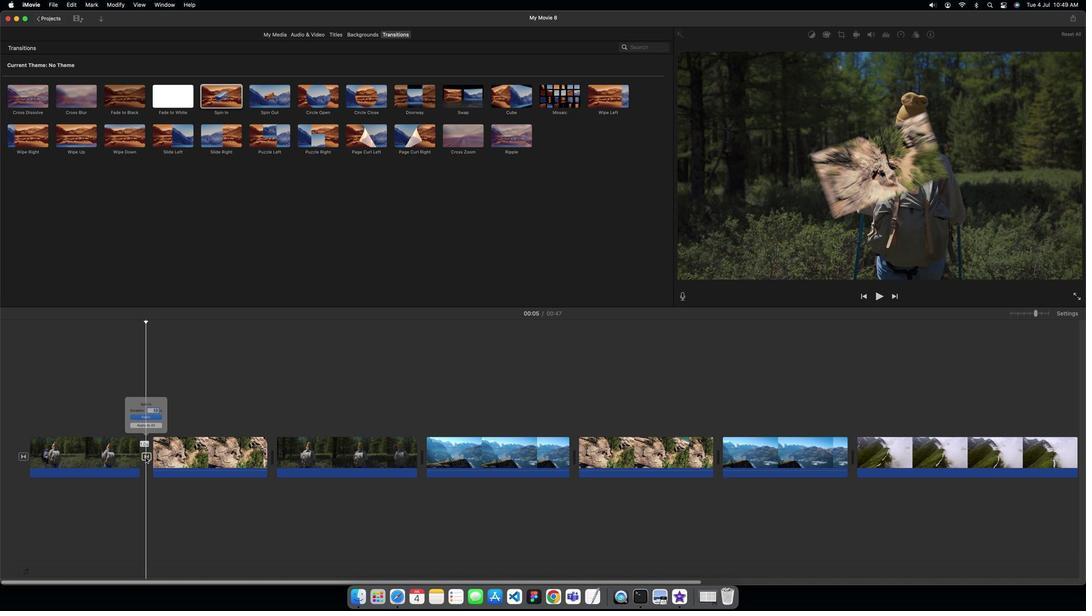 
Action: Mouse pressed left at (143, 455)
Screenshot: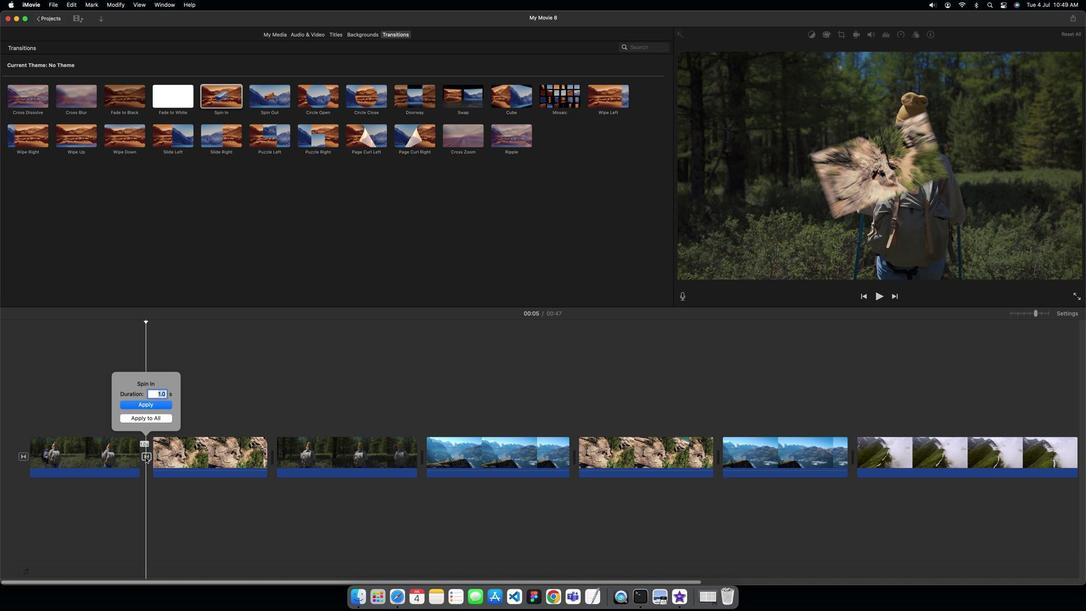
Action: Mouse moved to (162, 387)
Screenshot: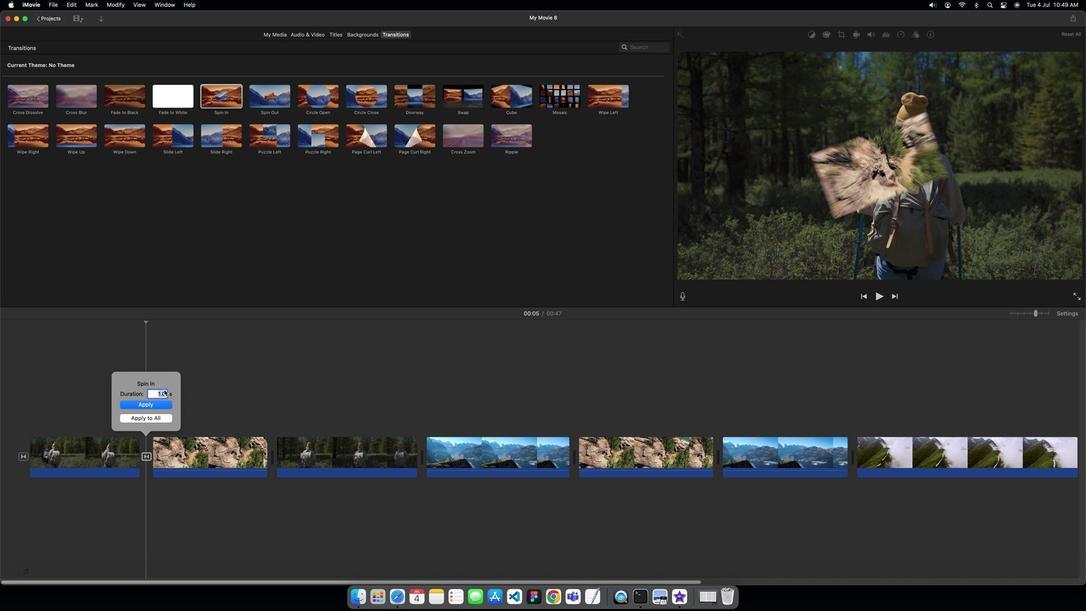 
Action: Key pressed '3'
Screenshot: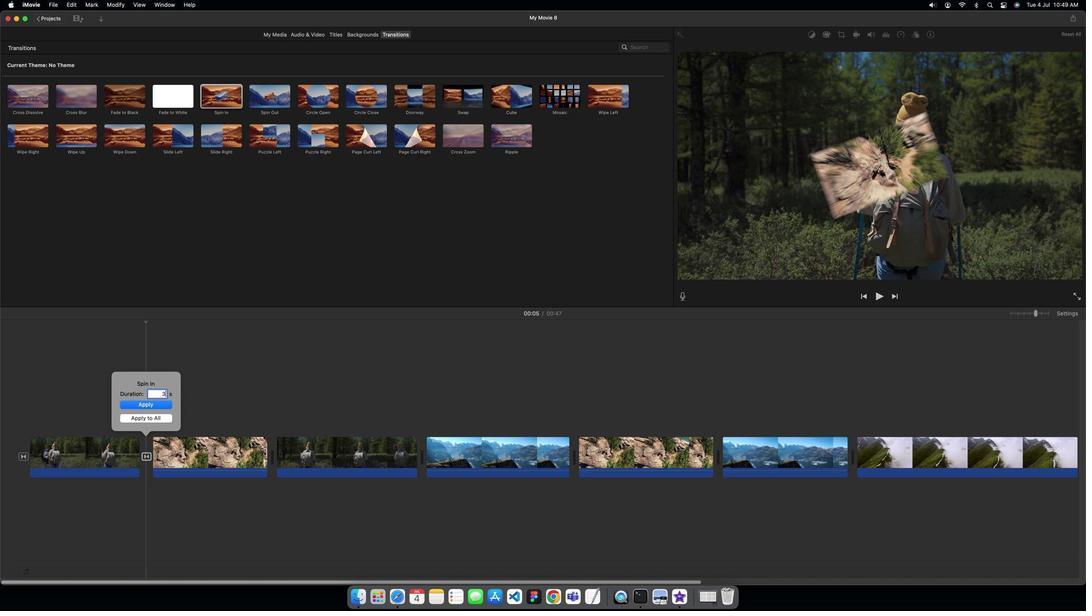 
Action: Mouse moved to (161, 402)
Screenshot: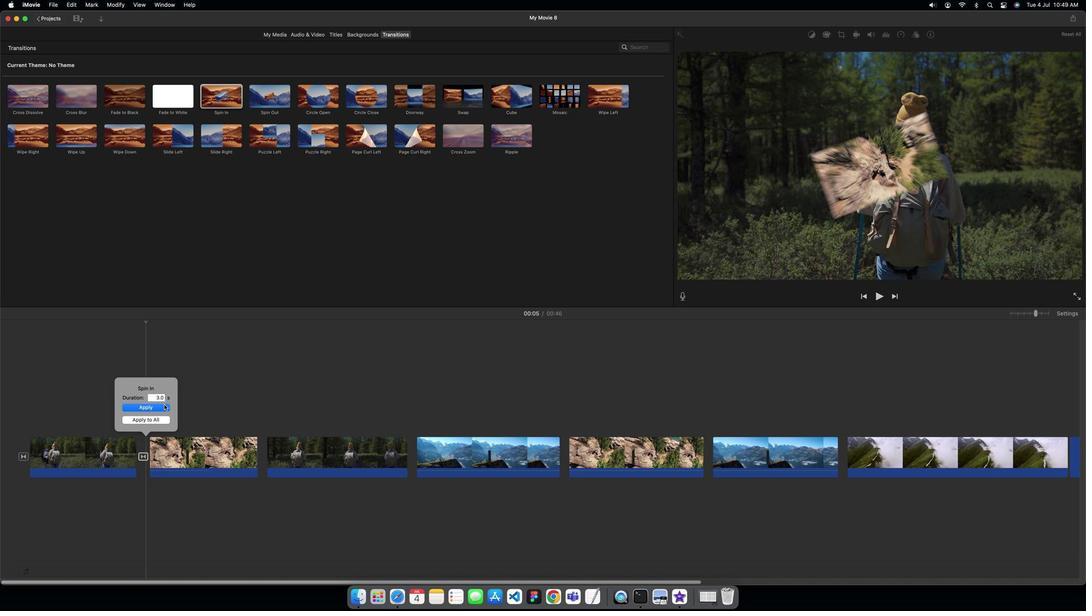 
Action: Mouse pressed left at (161, 402)
Screenshot: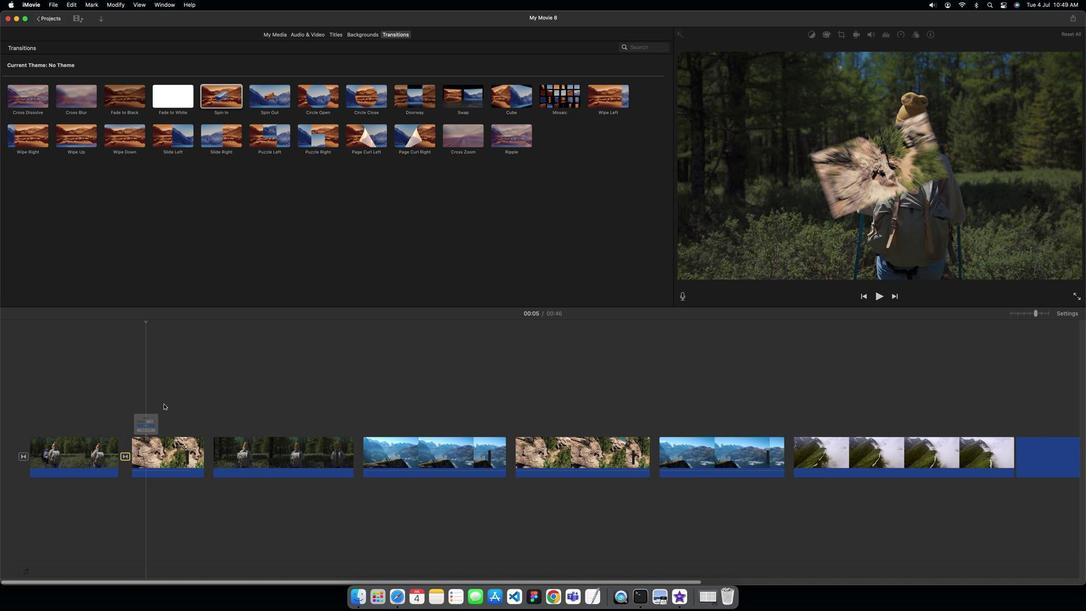 
Action: Mouse moved to (185, 430)
Screenshot: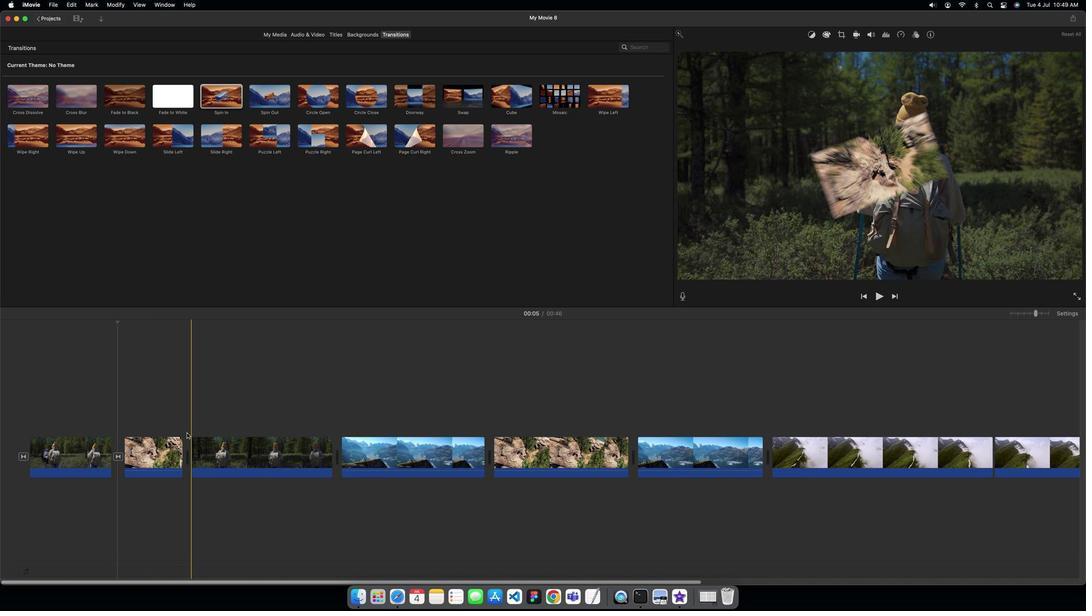 
Action: Mouse pressed left at (185, 430)
Screenshot: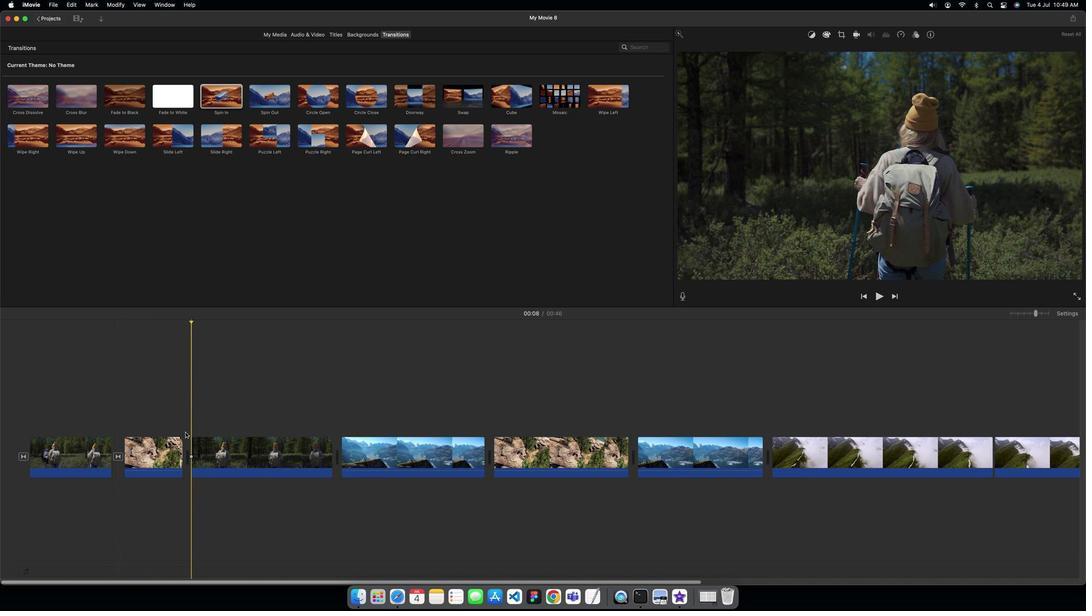 
Action: Mouse moved to (127, 96)
Screenshot: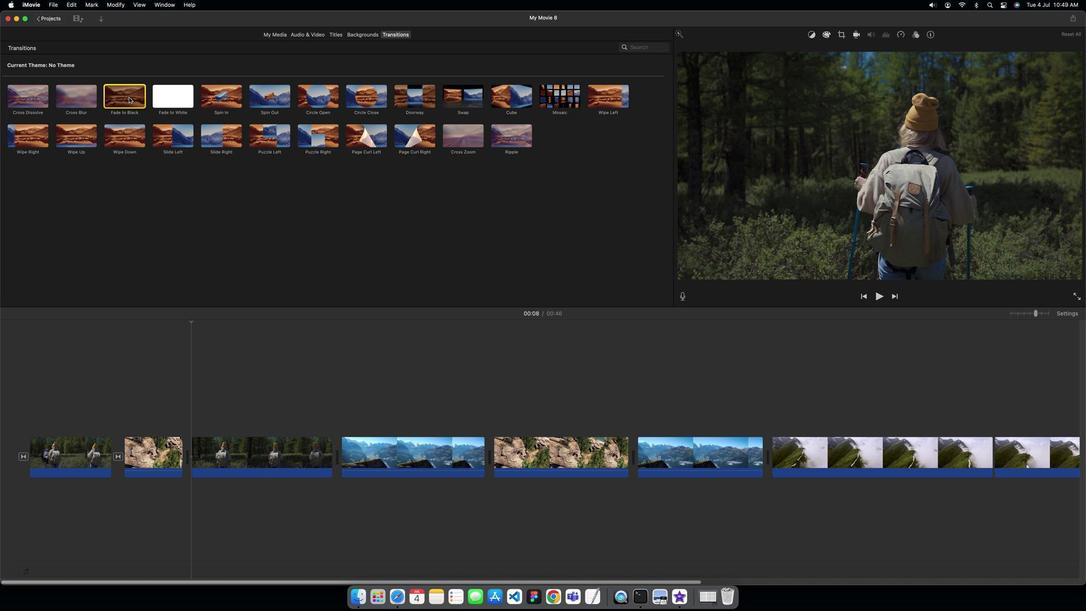 
Action: Mouse pressed left at (127, 96)
Screenshot: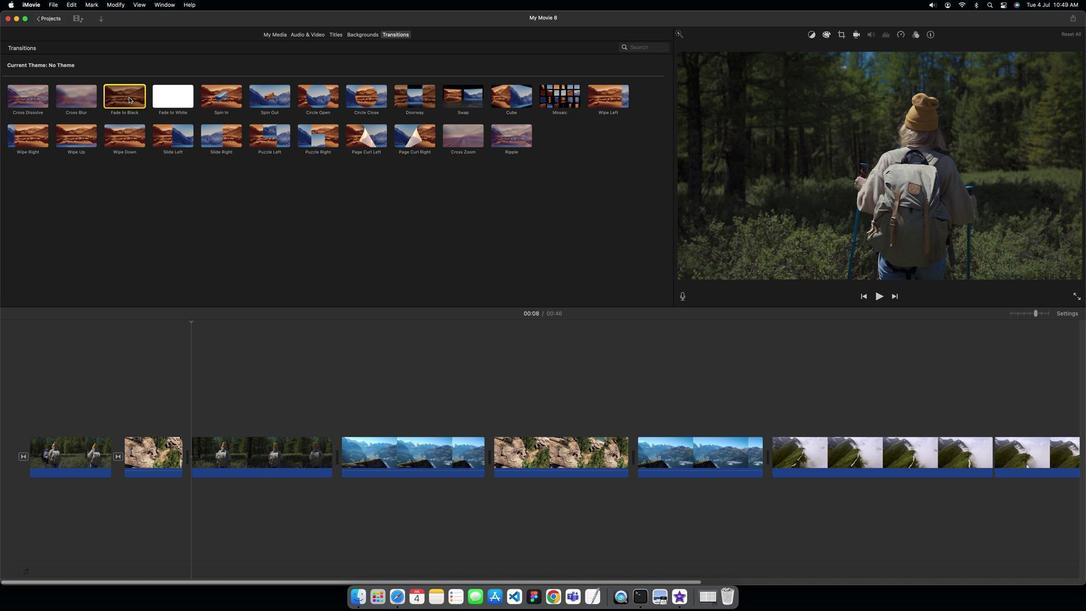 
Action: Mouse pressed left at (127, 96)
Screenshot: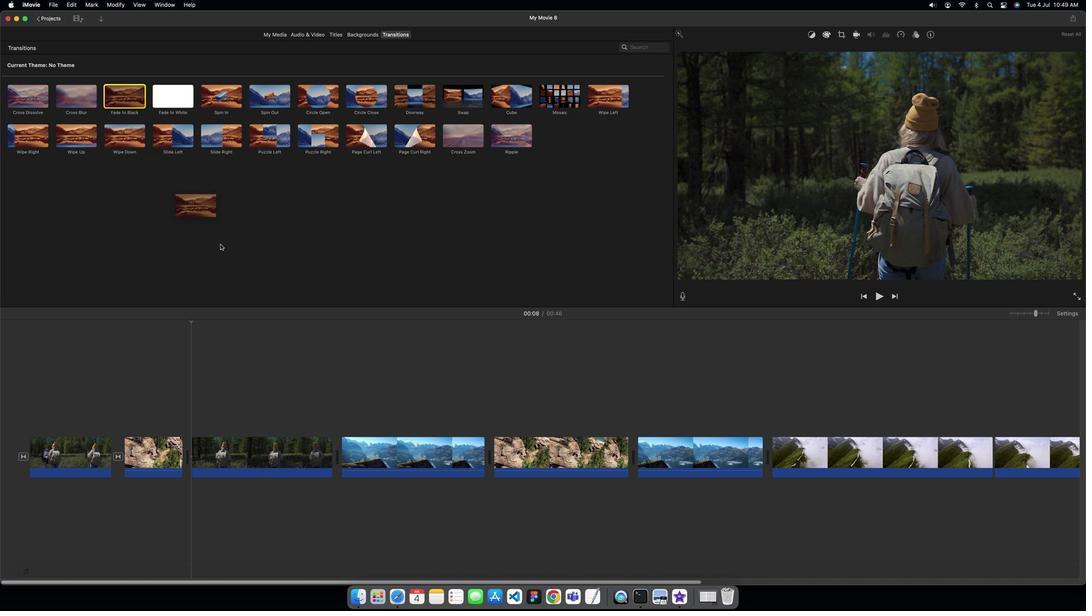 
Action: Mouse moved to (156, 134)
Screenshot: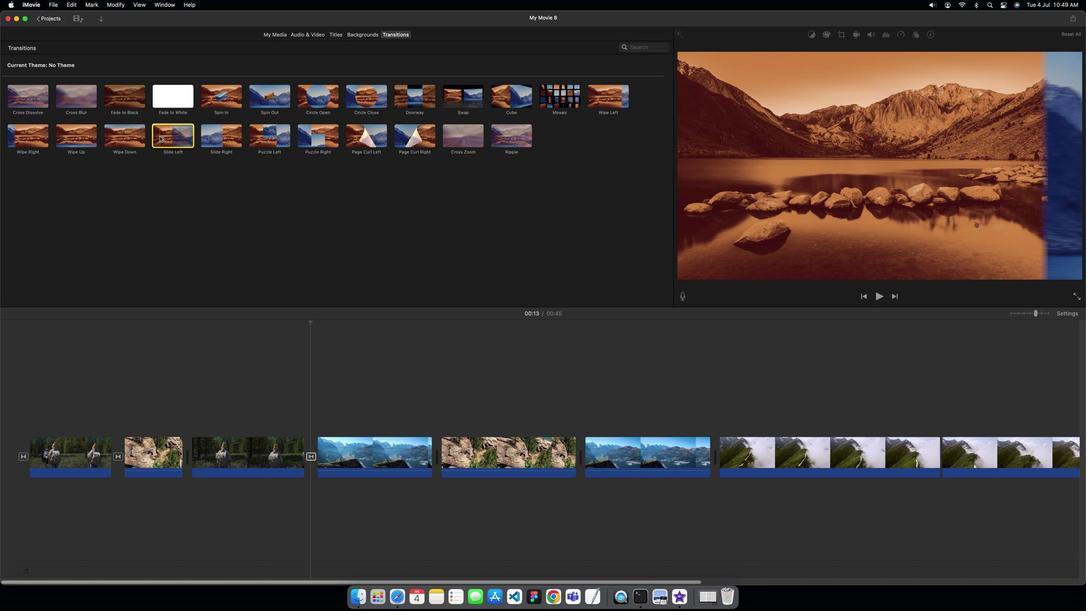 
Action: Mouse pressed left at (156, 134)
Screenshot: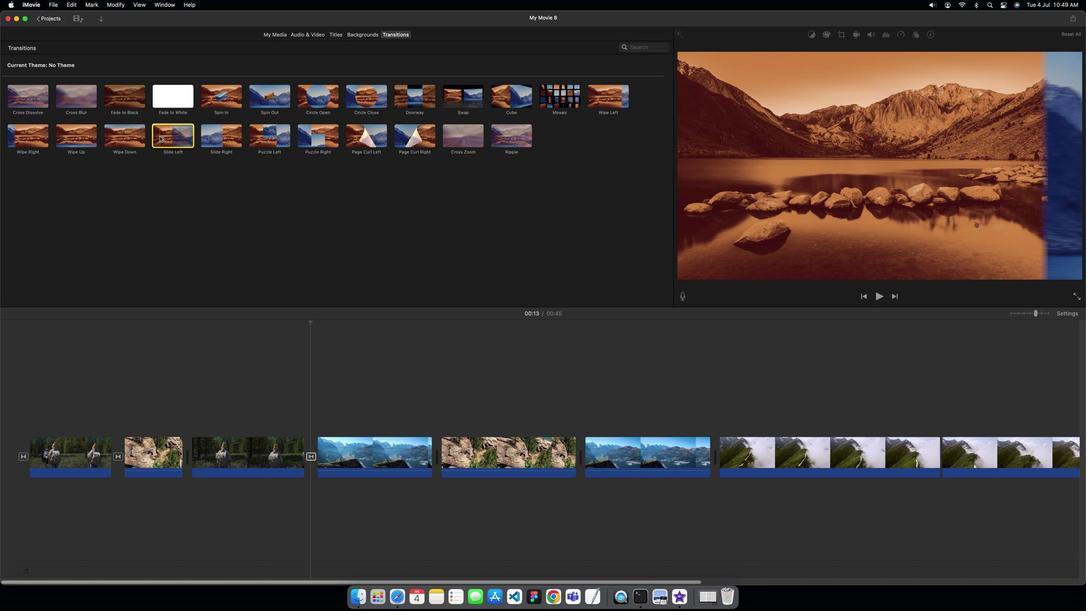 
Action: Mouse moved to (163, 130)
Screenshot: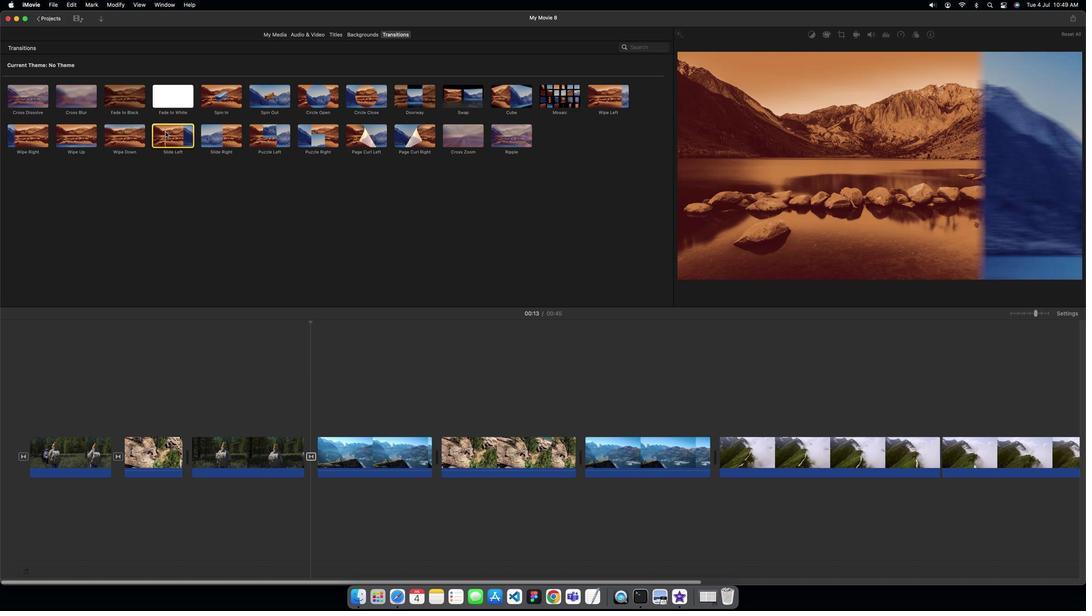 
Action: Mouse pressed left at (163, 130)
Screenshot: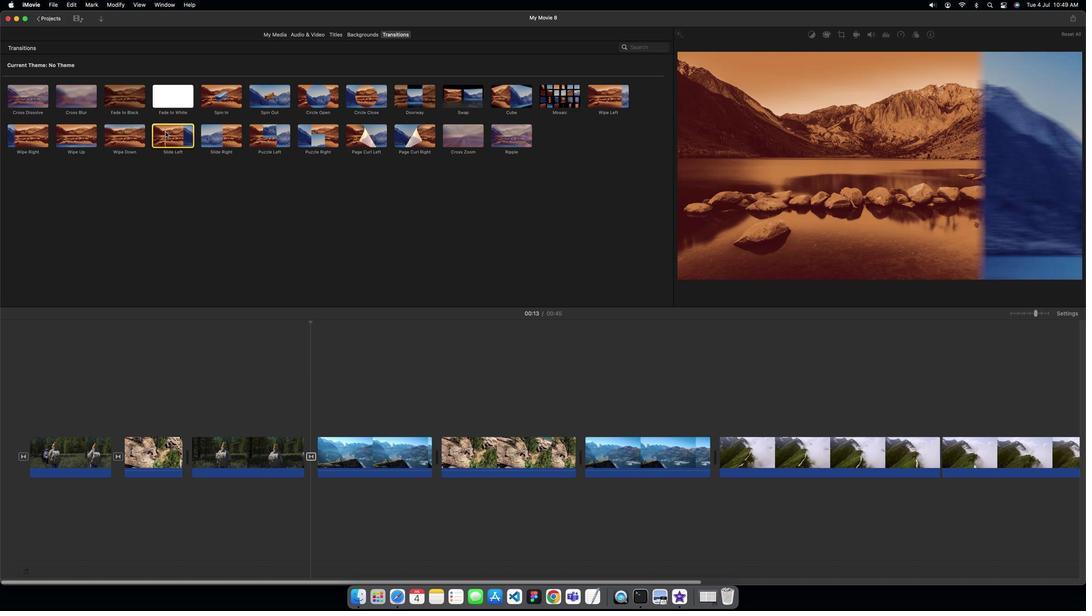 
Action: Mouse moved to (310, 456)
Screenshot: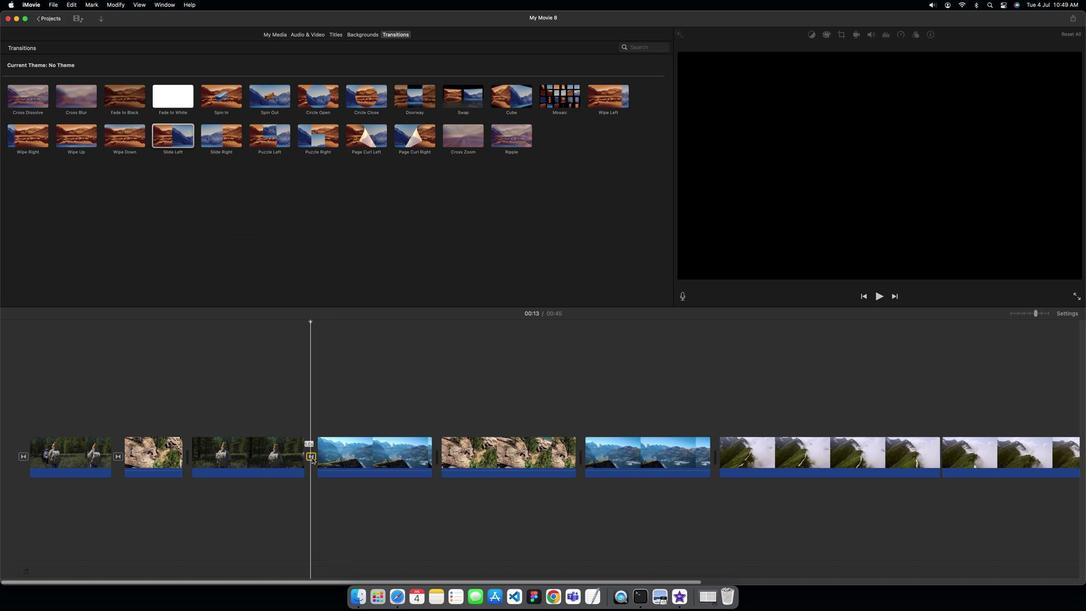 
Action: Mouse pressed left at (310, 456)
Screenshot: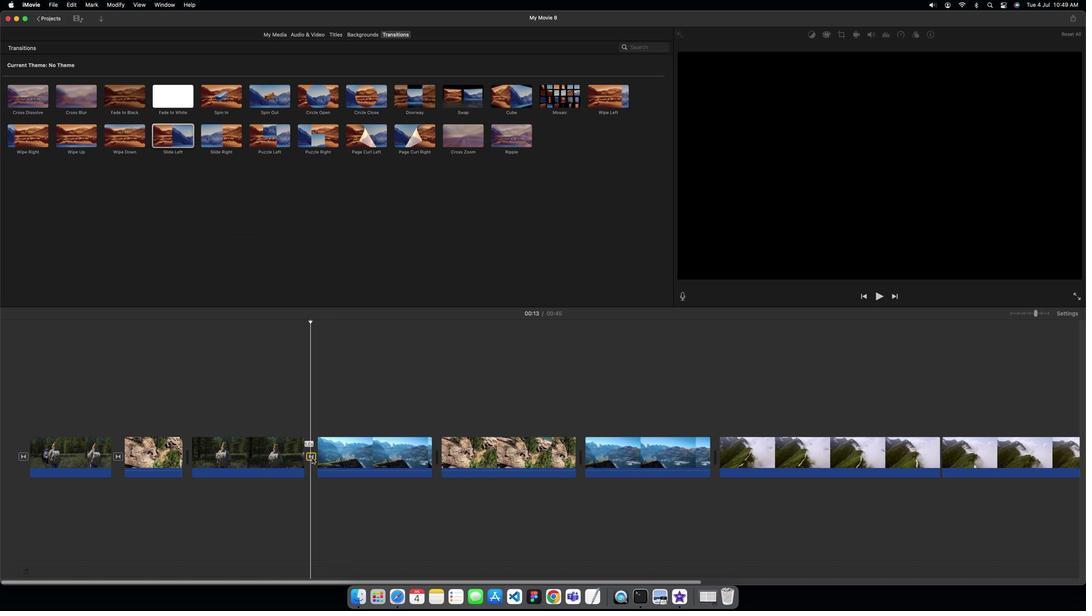 
Action: Mouse pressed left at (310, 456)
Screenshot: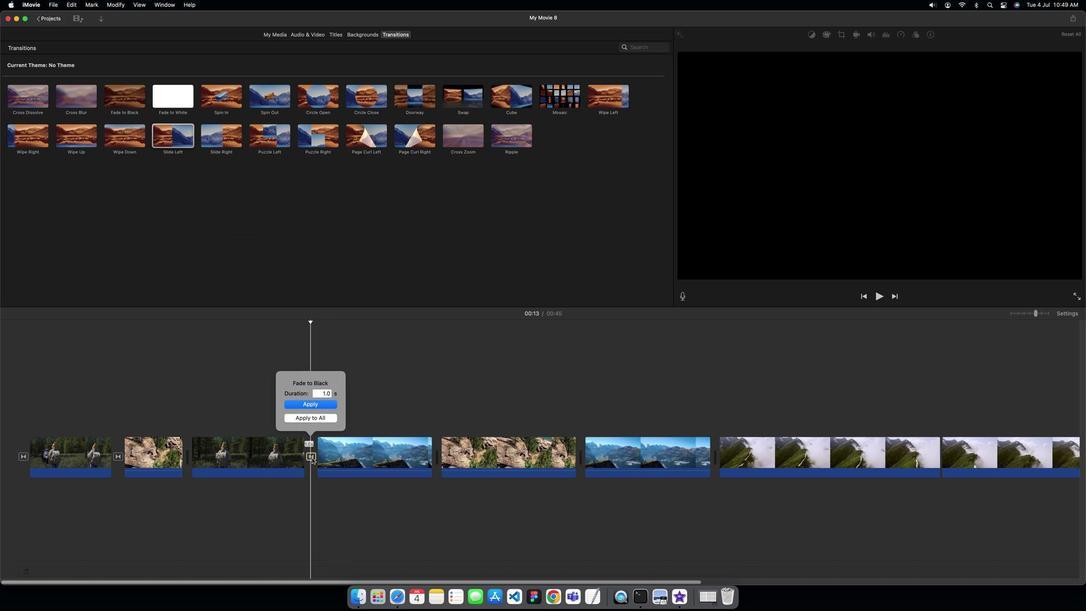 
Action: Mouse pressed left at (310, 456)
Screenshot: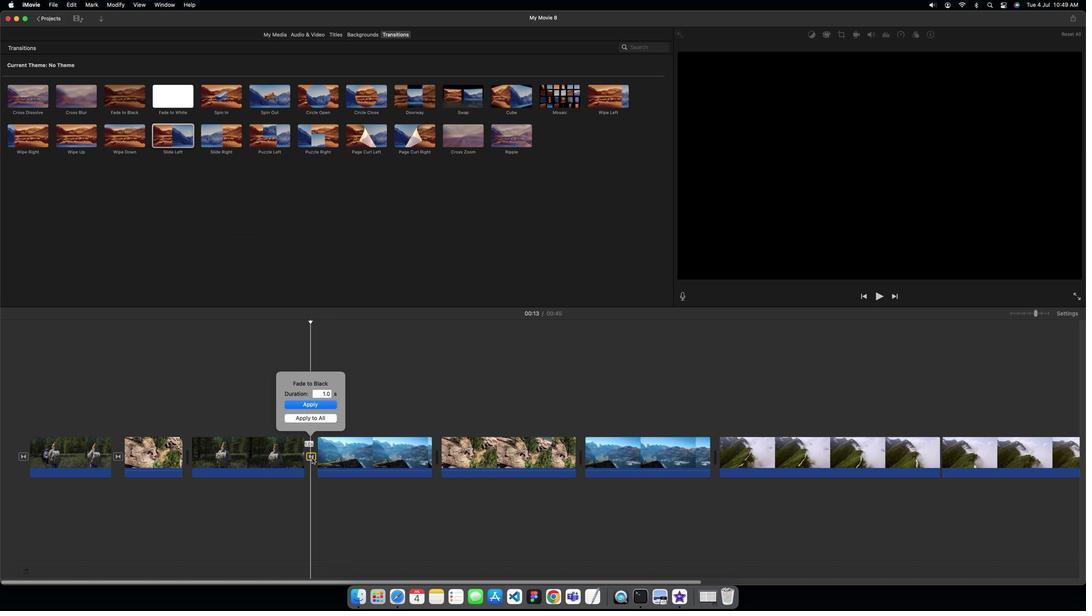 
Action: Mouse moved to (324, 392)
Screenshot: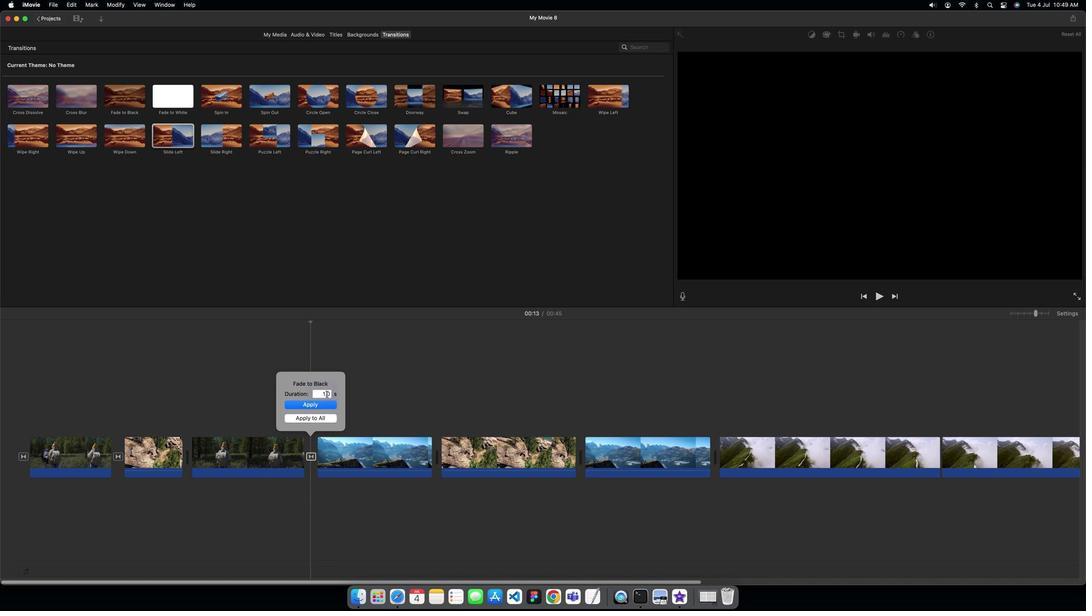 
Action: Mouse pressed left at (324, 392)
Screenshot: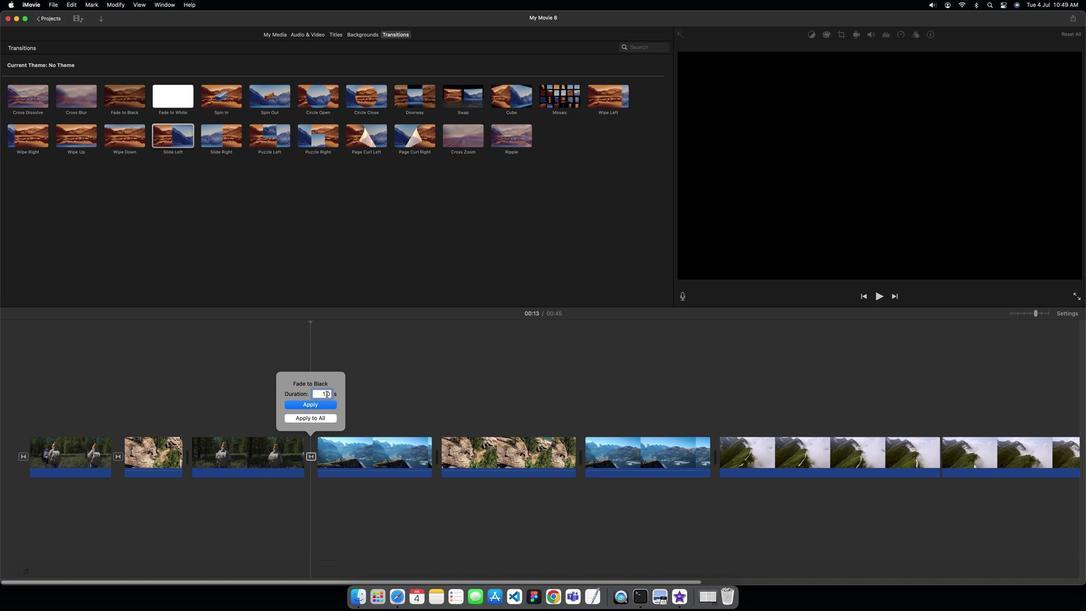 
Action: Key pressed Key.cmd'a''2'
Screenshot: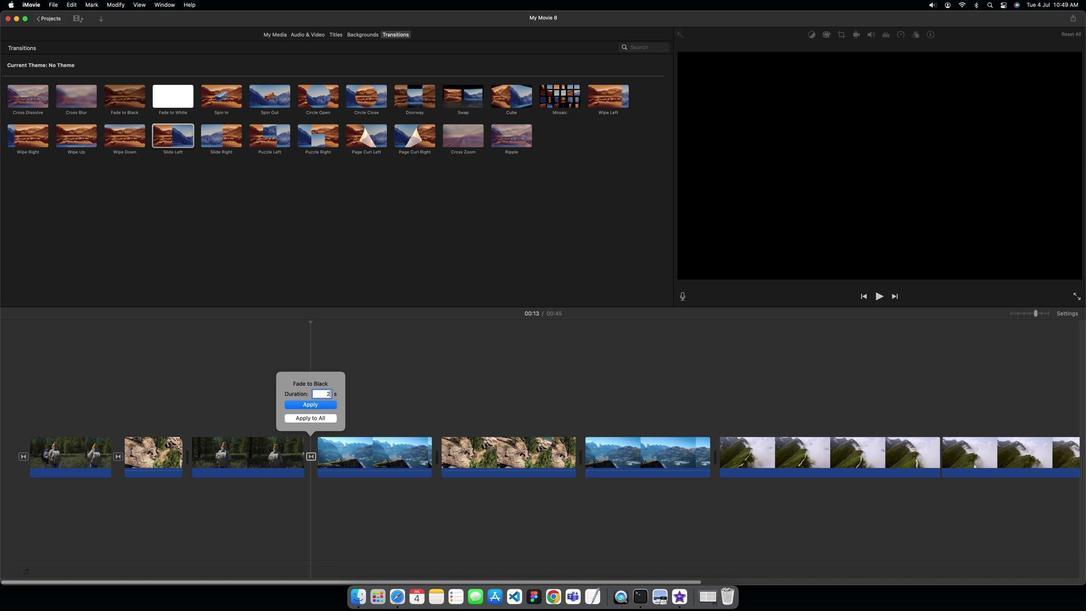 
Action: Mouse moved to (315, 405)
Screenshot: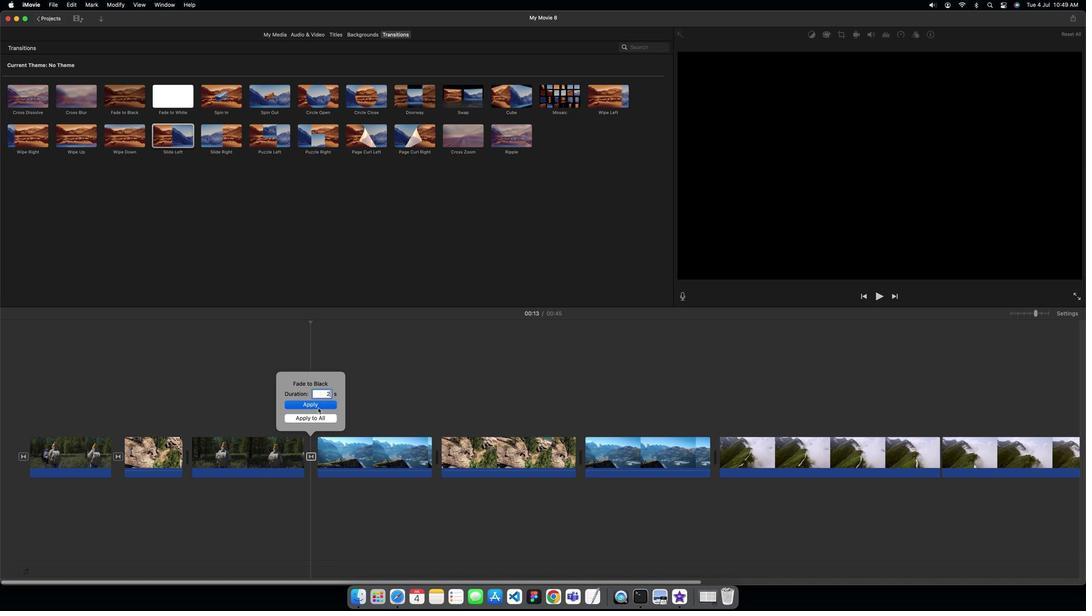 
Action: Mouse pressed left at (315, 405)
Screenshot: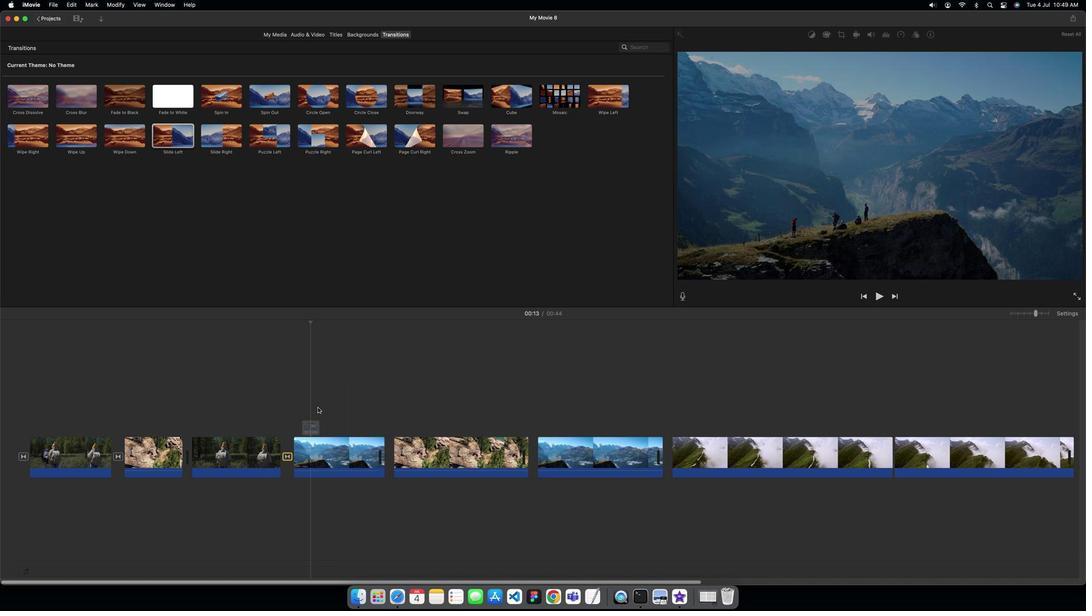 
Action: Mouse moved to (285, 455)
Screenshot: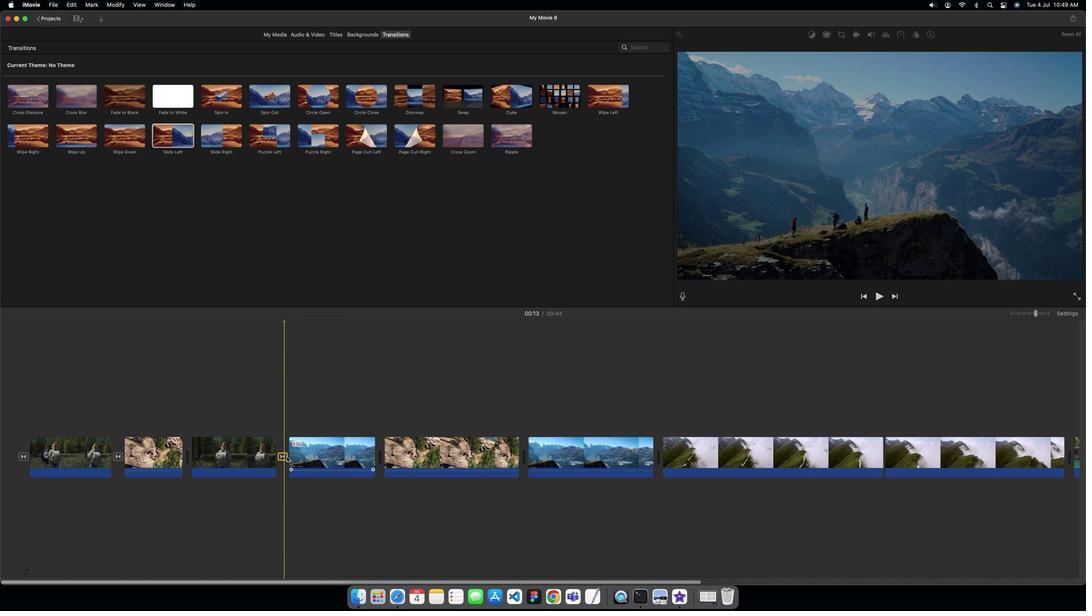 
Action: Mouse pressed left at (285, 455)
Screenshot: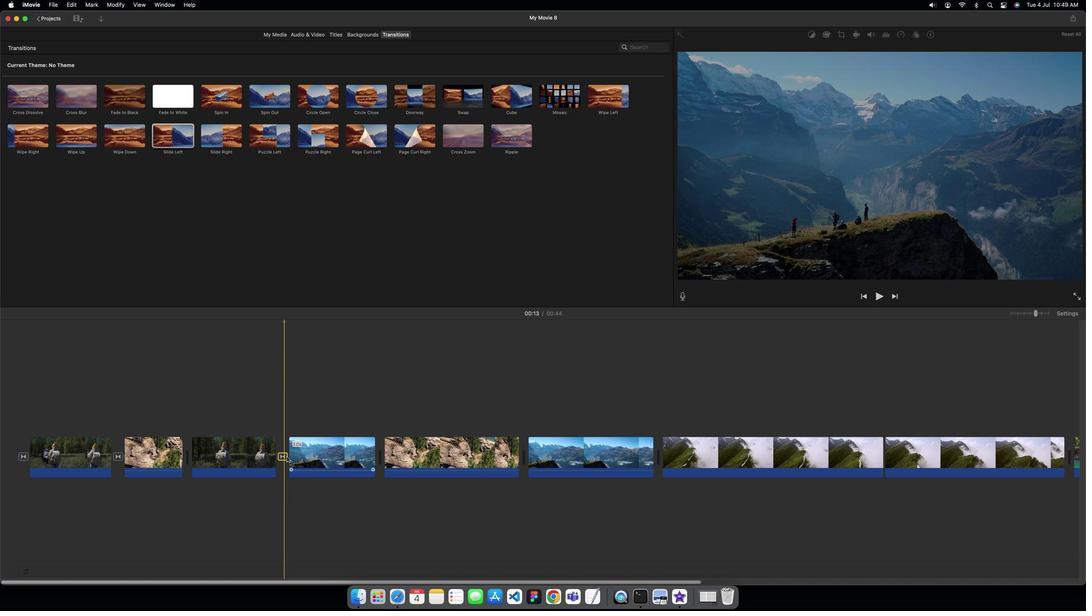 
Action: Mouse moved to (285, 455)
Screenshot: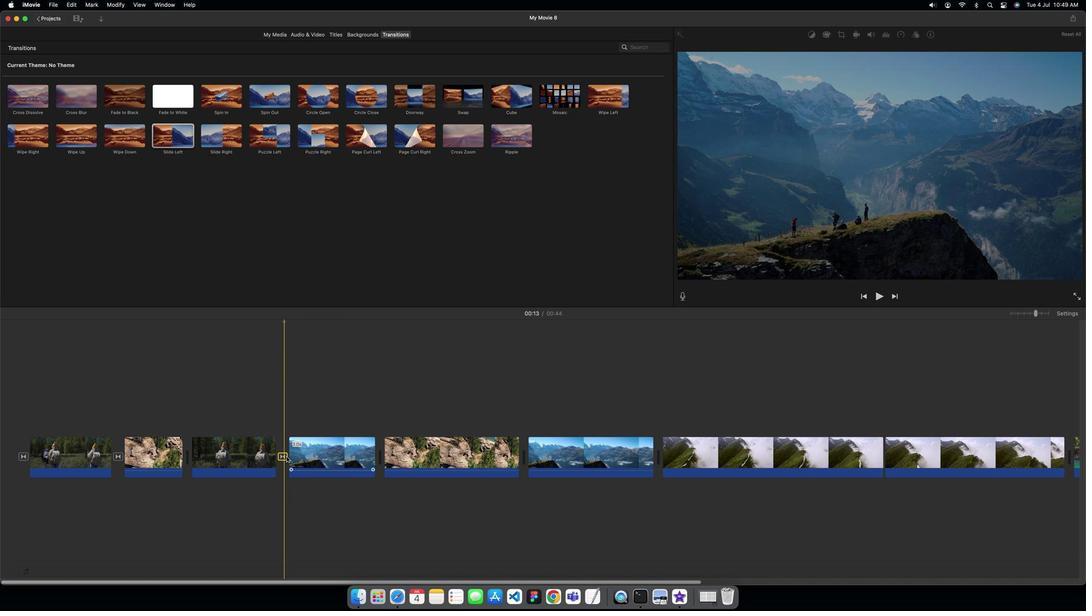 
Action: Key pressed Key.cmd
Screenshot: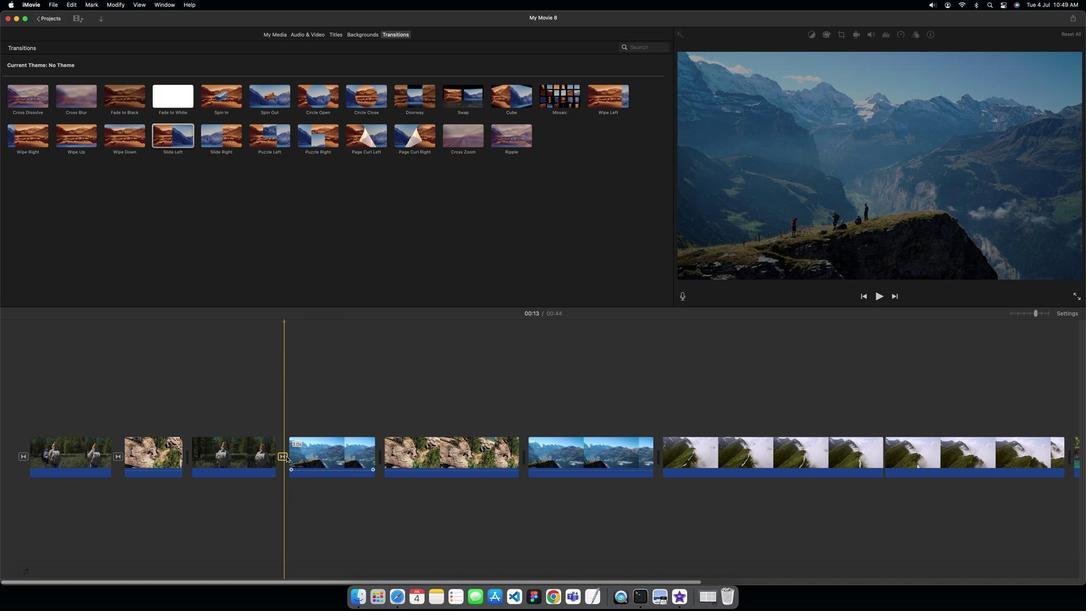 
Action: Mouse scrolled (285, 455) with delta (-1, 0)
Screenshot: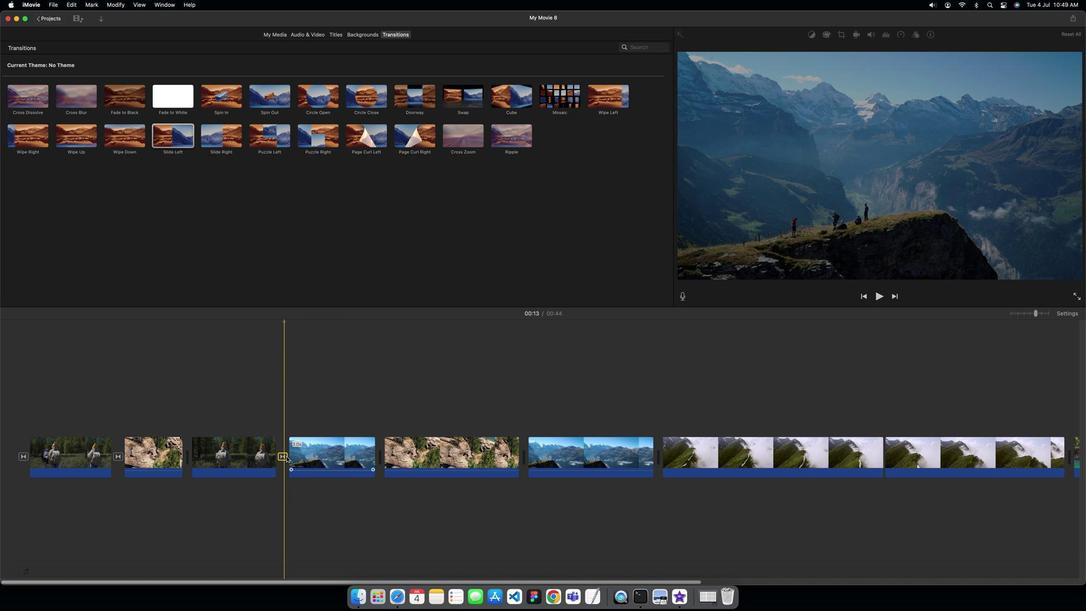 
Action: Mouse scrolled (285, 455) with delta (-1, 0)
Screenshot: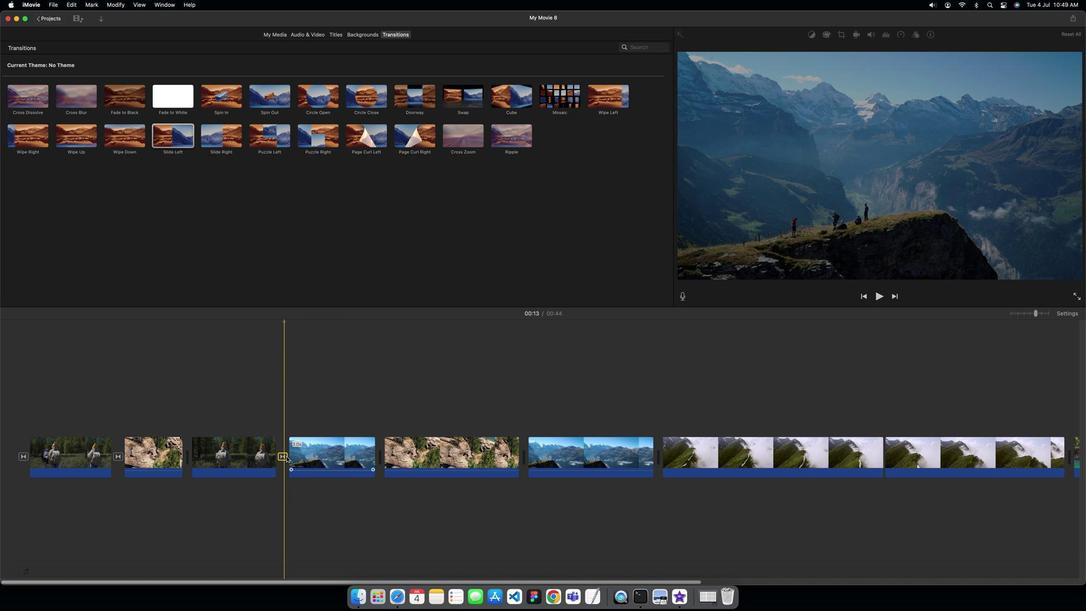 
Action: Mouse moved to (309, 451)
Screenshot: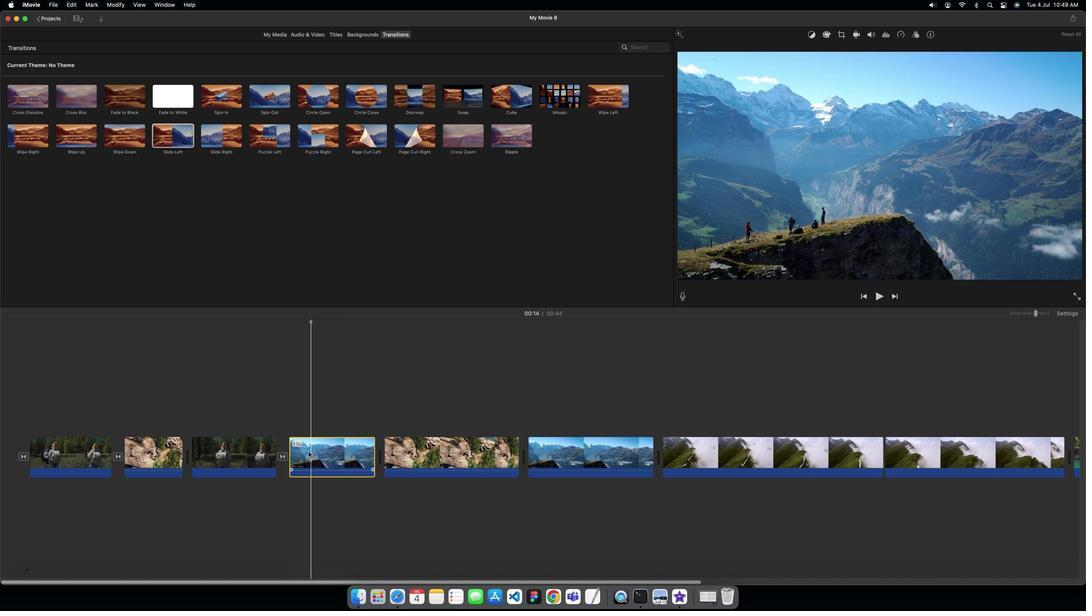 
Action: Mouse pressed left at (309, 451)
Screenshot: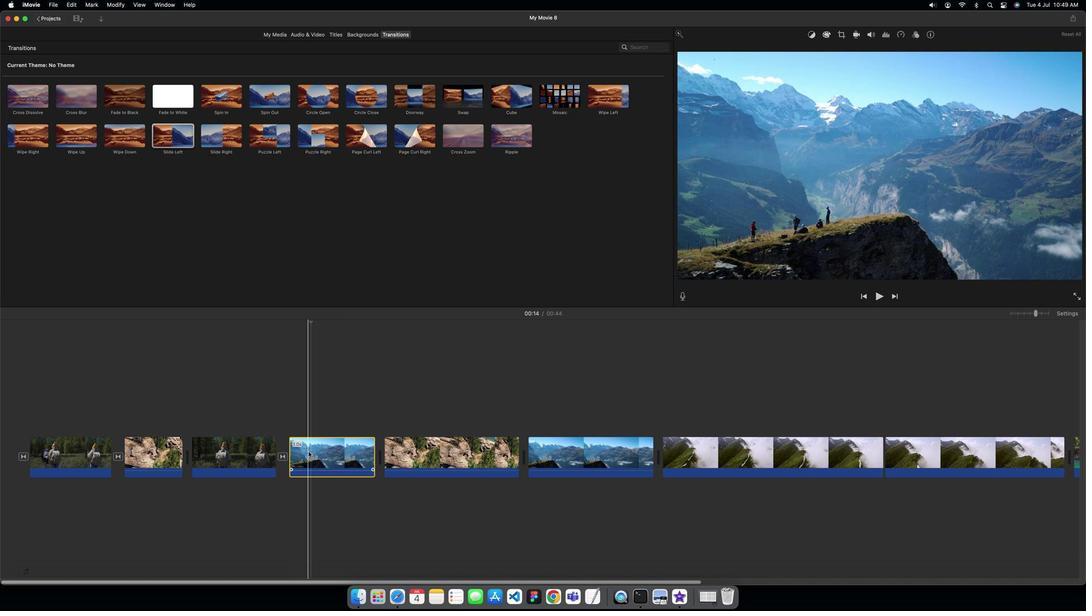 
Action: Mouse moved to (356, 138)
Screenshot: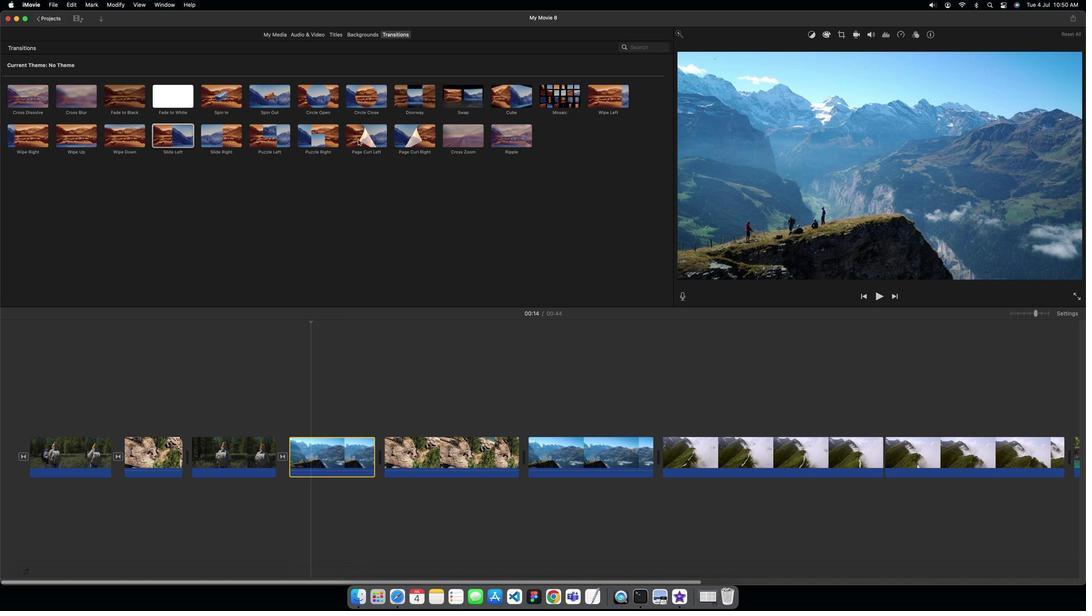 
Action: Mouse pressed left at (356, 138)
Screenshot: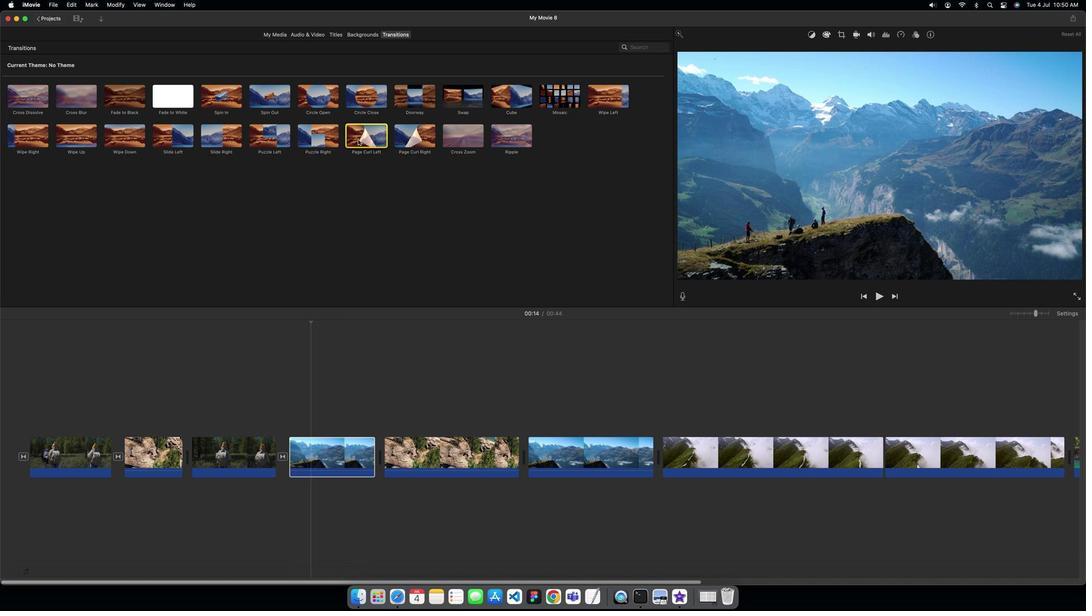 
Action: Mouse moved to (360, 134)
Screenshot: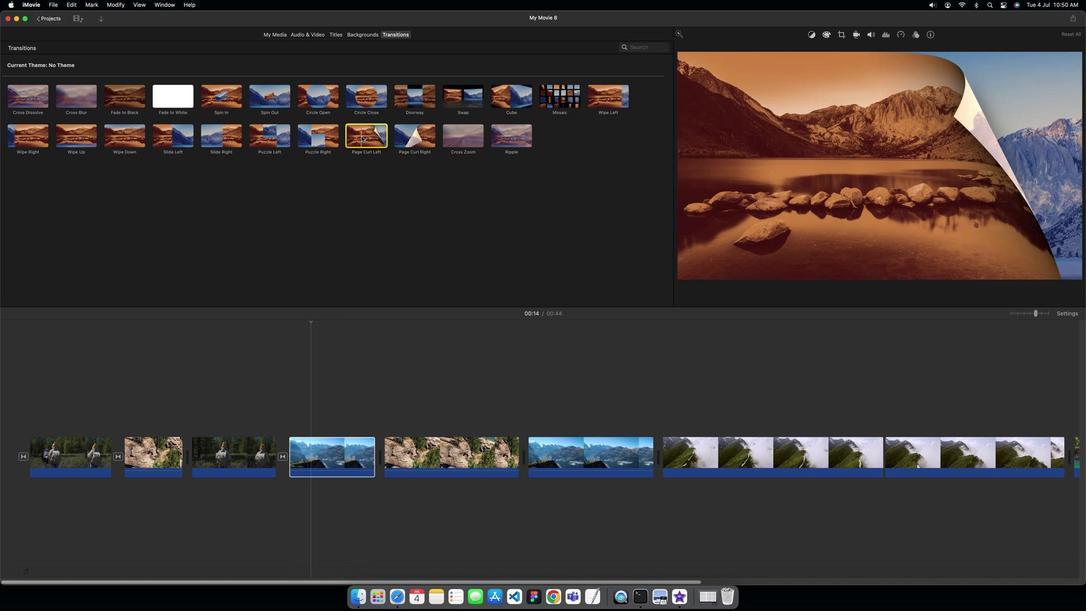 
Action: Mouse pressed left at (360, 134)
Screenshot: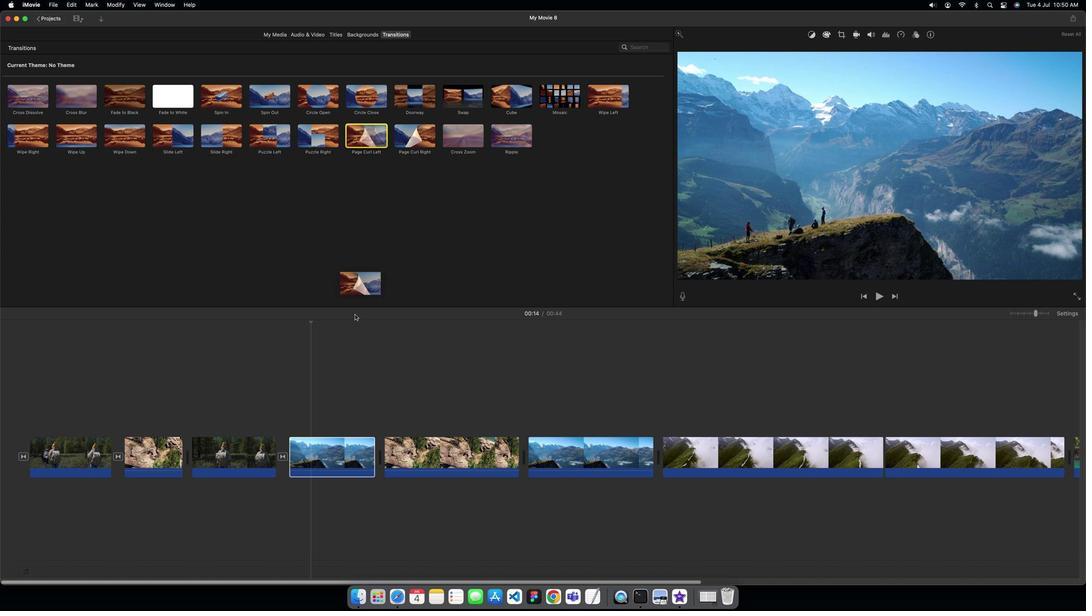 
Action: Mouse moved to (365, 452)
Screenshot: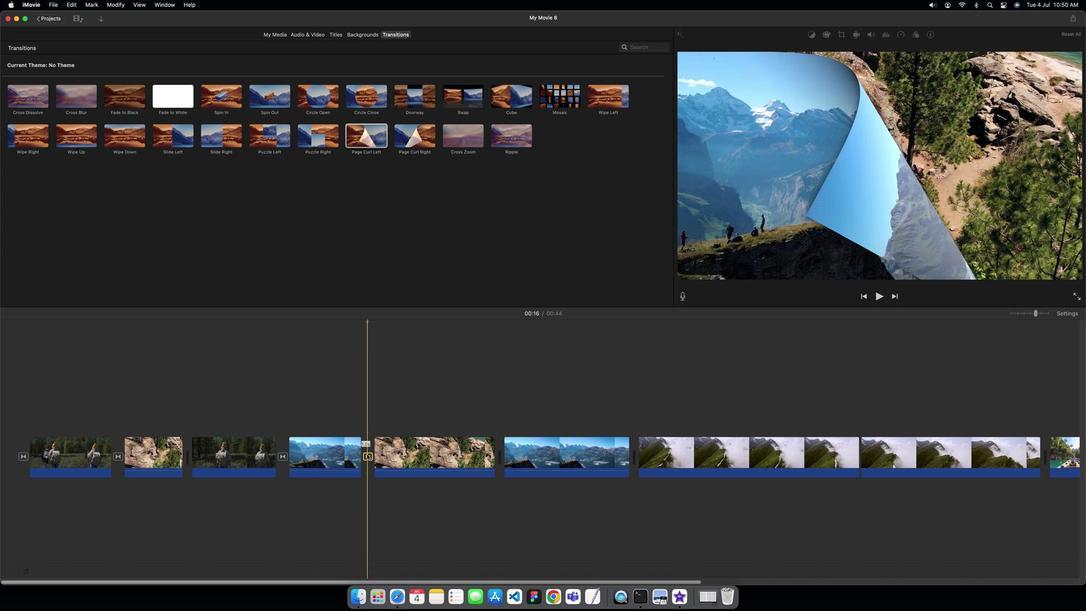 
Action: Mouse pressed left at (365, 452)
Screenshot: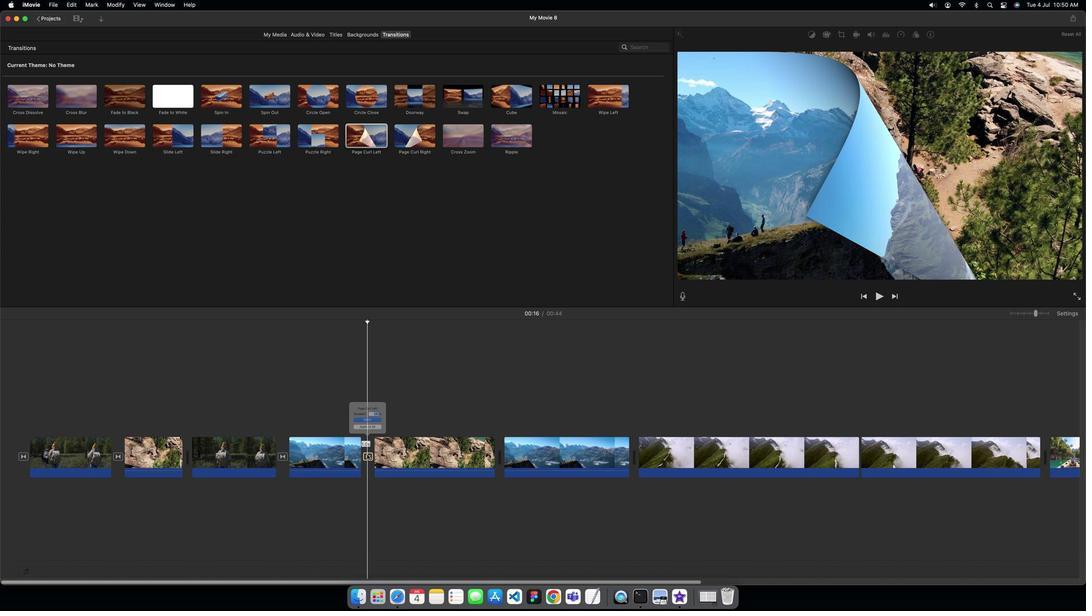 
Action: Mouse pressed left at (365, 452)
Screenshot: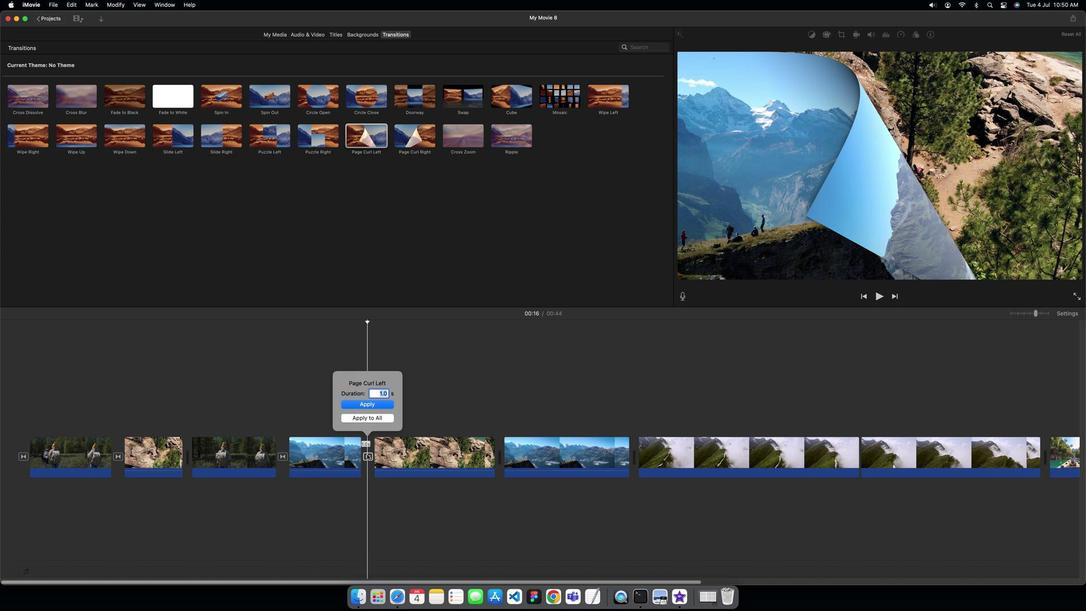 
Action: Mouse moved to (375, 383)
Screenshot: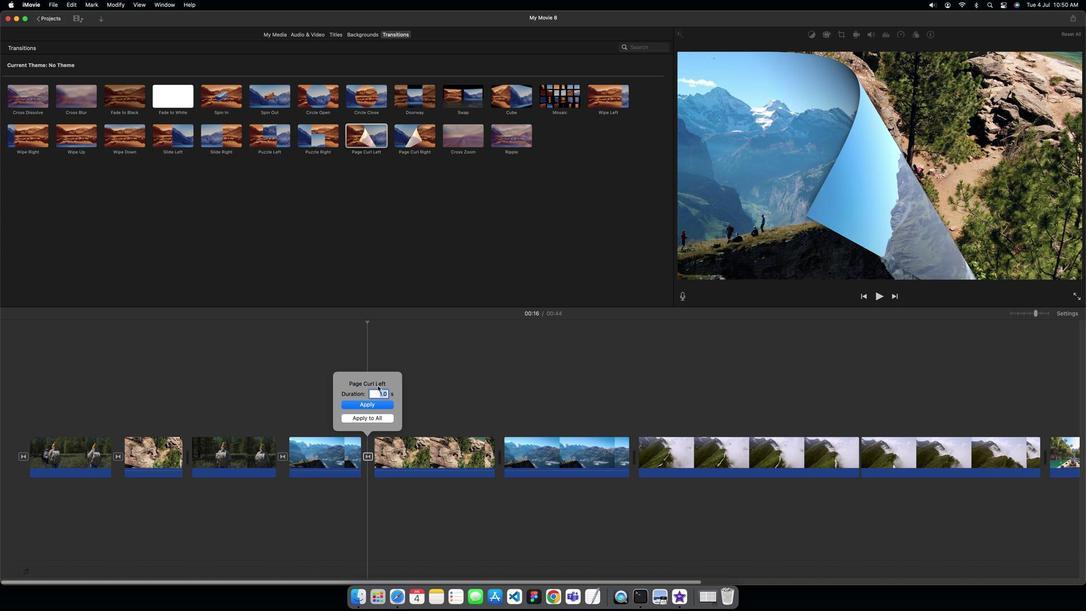 
Action: Key pressed '4'
Screenshot: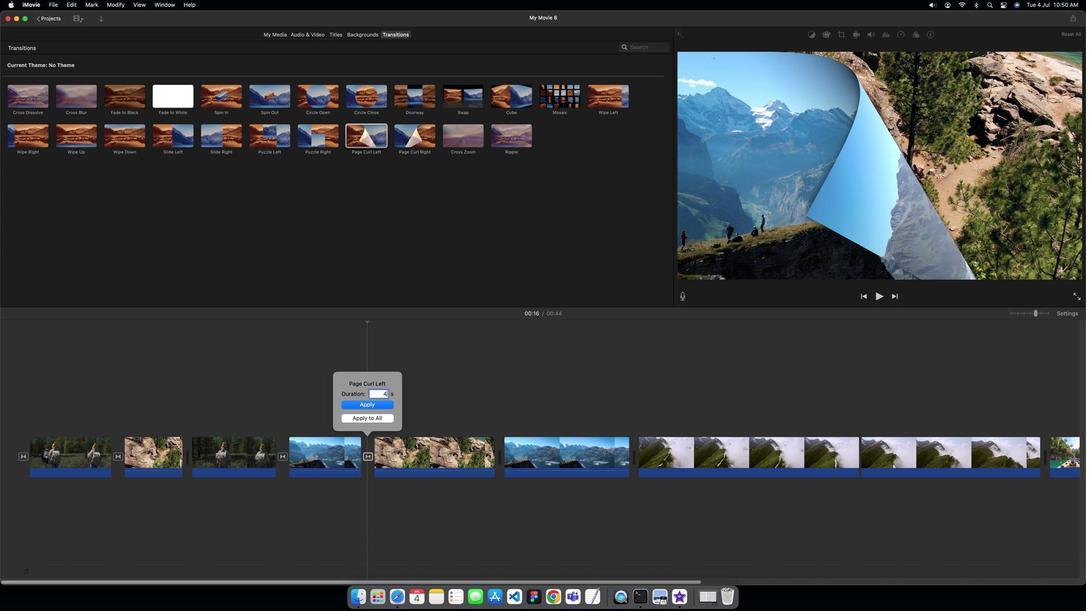 
Action: Mouse moved to (375, 401)
Screenshot: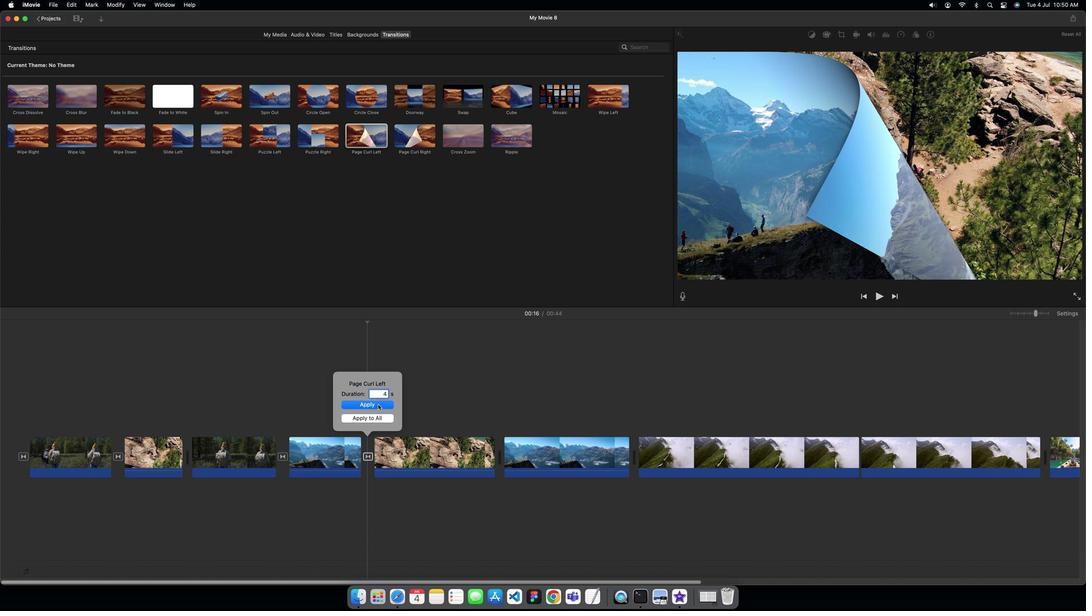 
Action: Mouse pressed left at (375, 401)
Screenshot: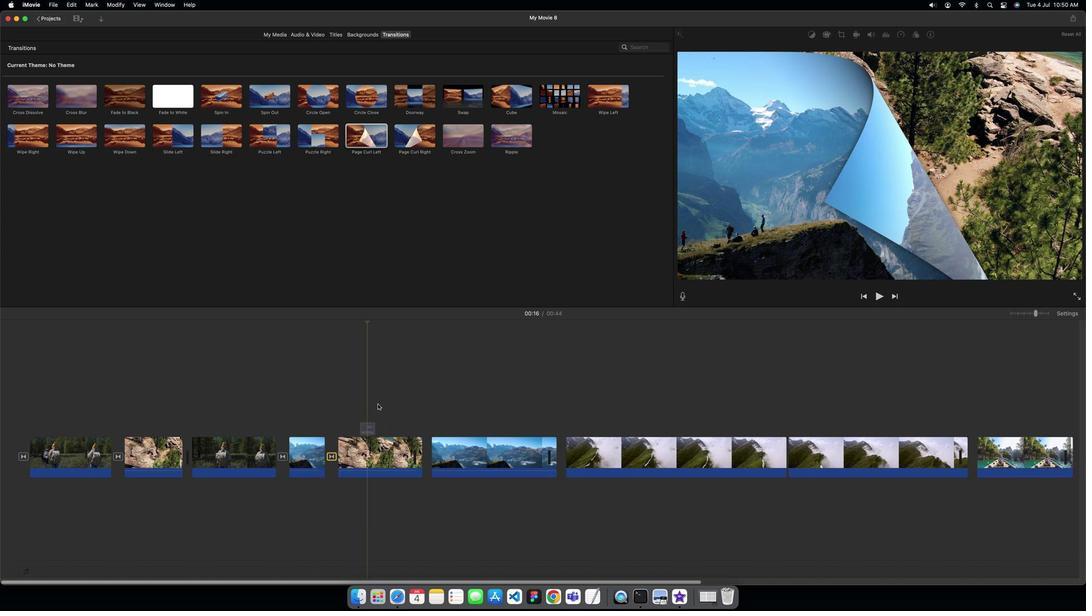 
Action: Mouse moved to (373, 140)
Screenshot: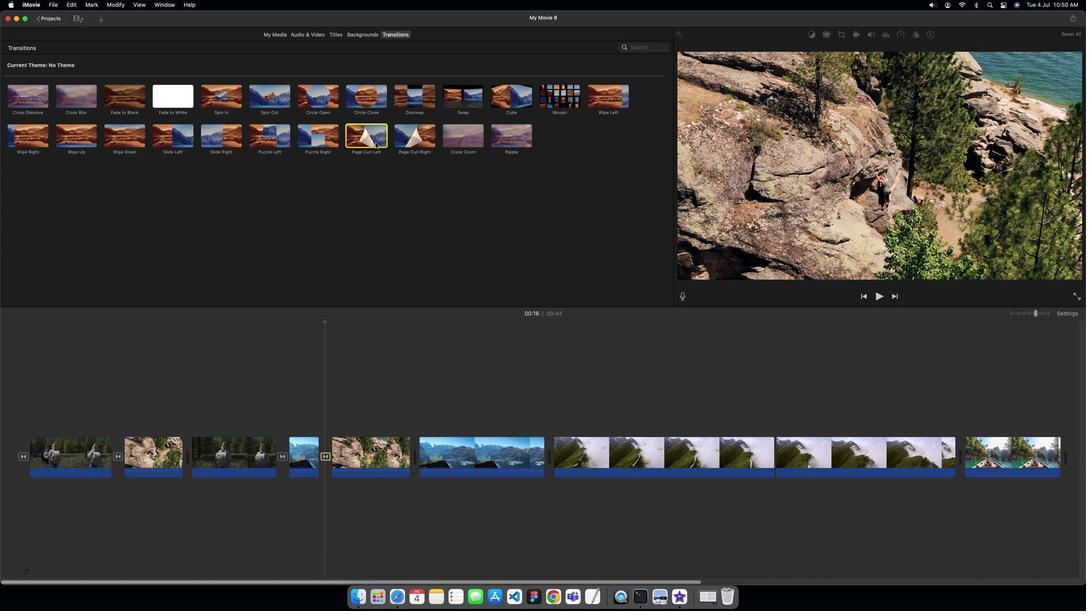 
Action: Mouse pressed left at (373, 140)
Screenshot: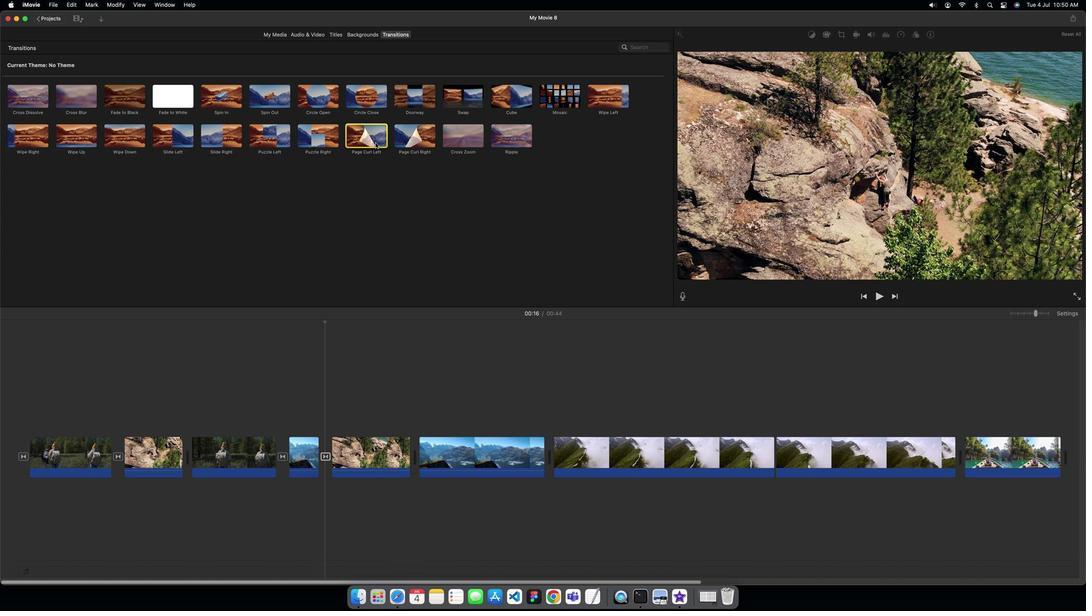
Action: Mouse moved to (413, 129)
Screenshot: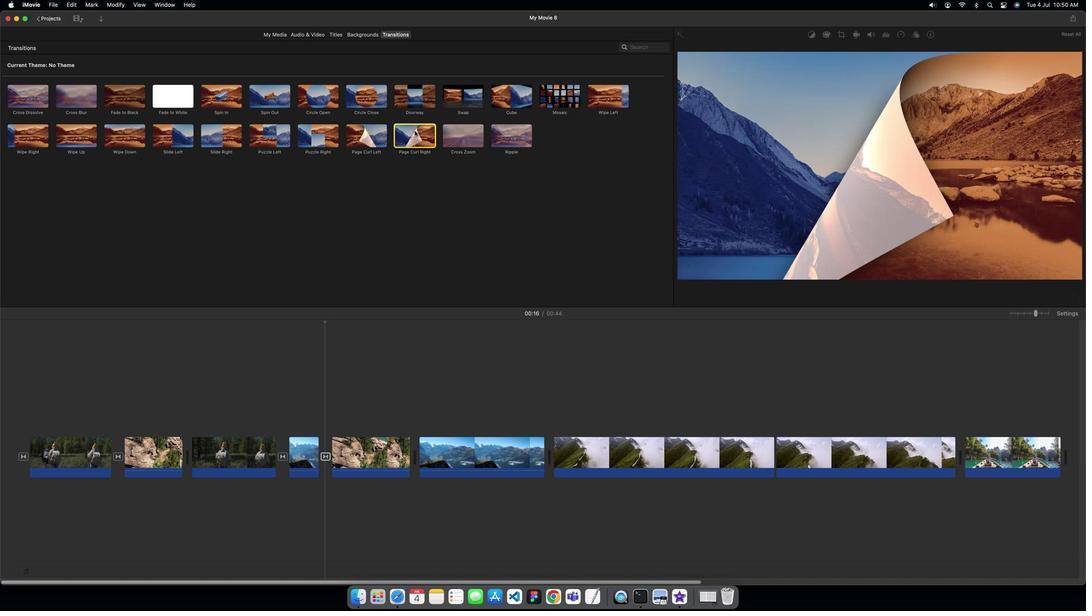 
Action: Mouse pressed left at (413, 129)
Screenshot: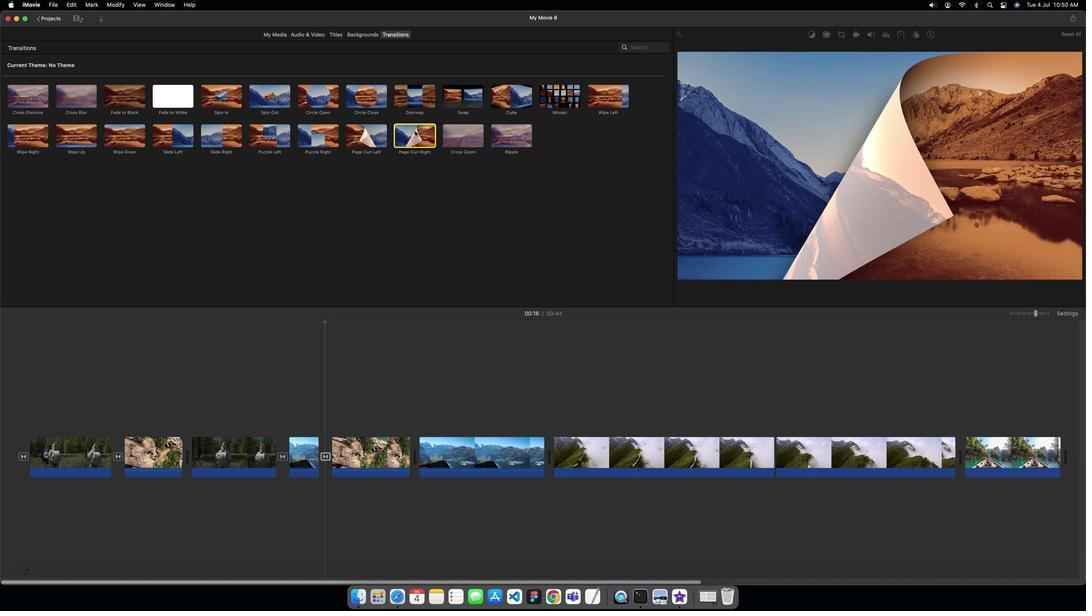 
Action: Mouse moved to (413, 129)
Screenshot: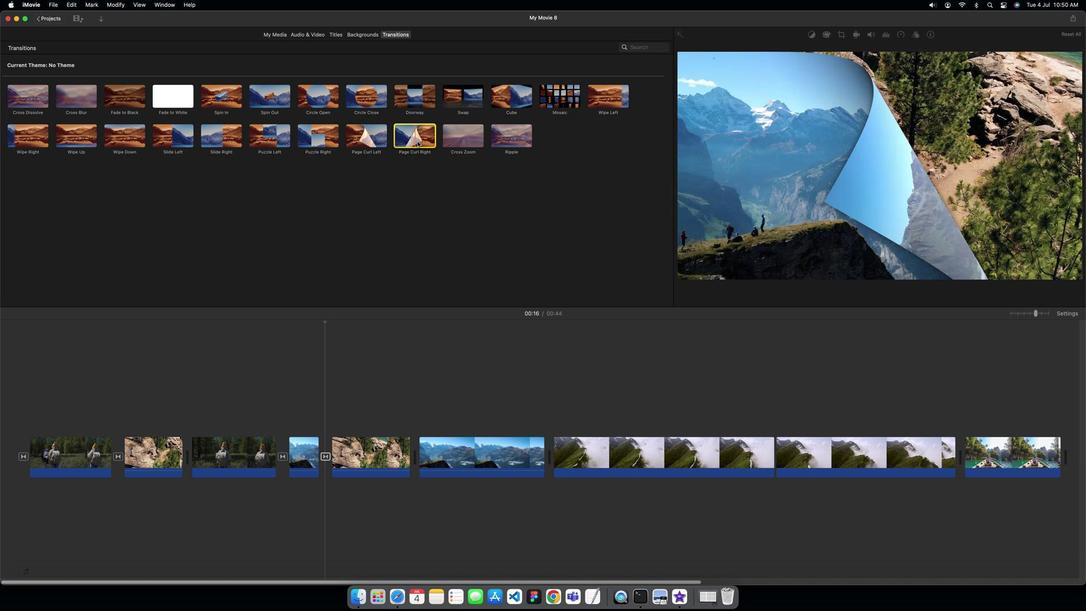 
Action: Mouse pressed left at (413, 129)
Screenshot: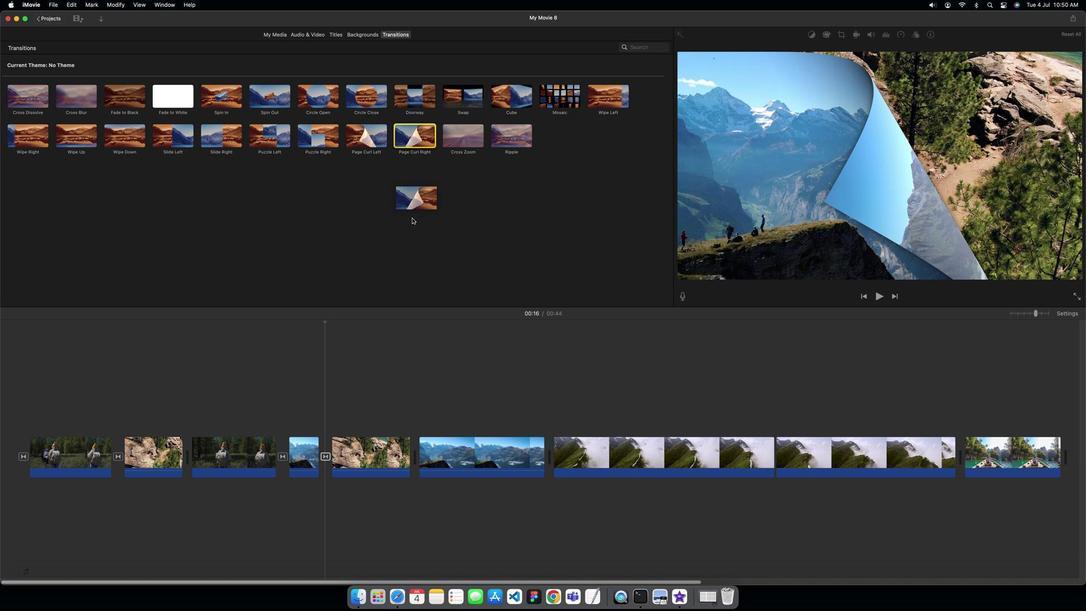
Action: Mouse moved to (386, 450)
Screenshot: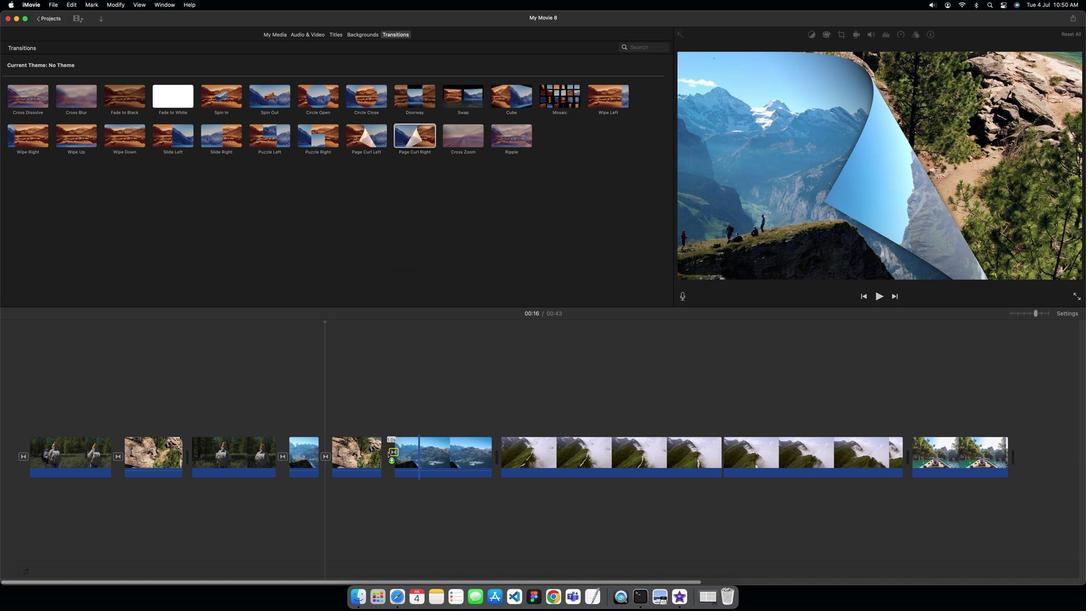 
Action: Mouse pressed left at (386, 450)
Screenshot: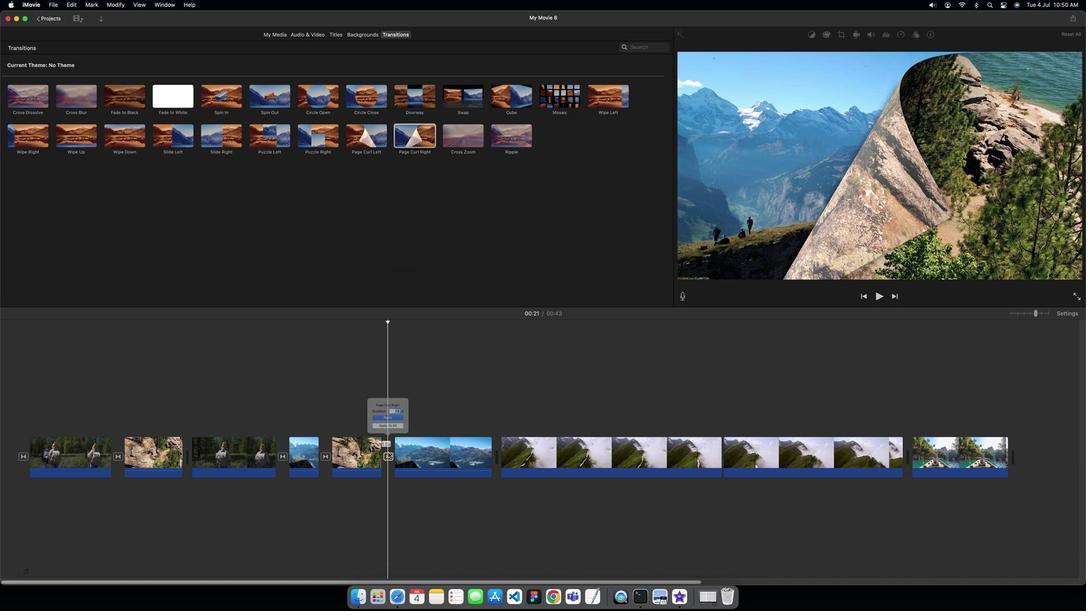 
Action: Mouse pressed left at (386, 450)
Screenshot: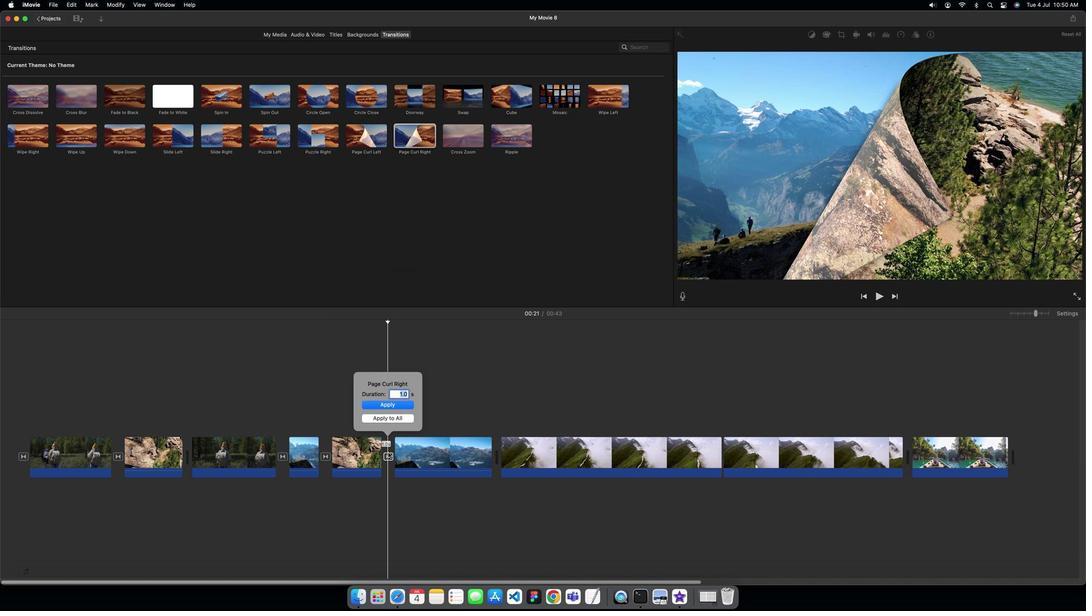 
Action: Mouse moved to (397, 370)
Screenshot: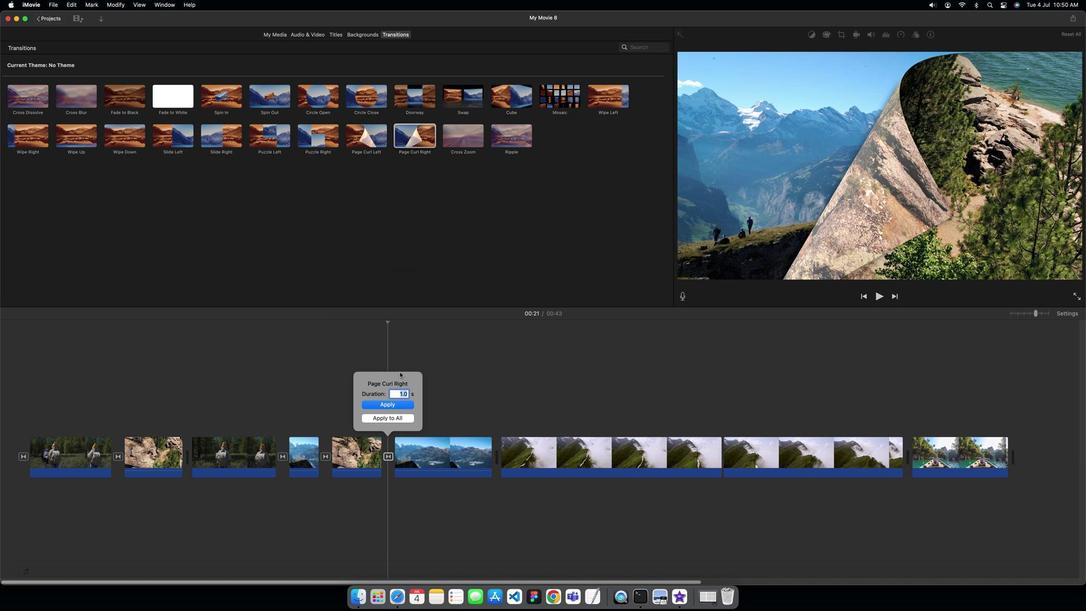 
Action: Key pressed '5'
Screenshot: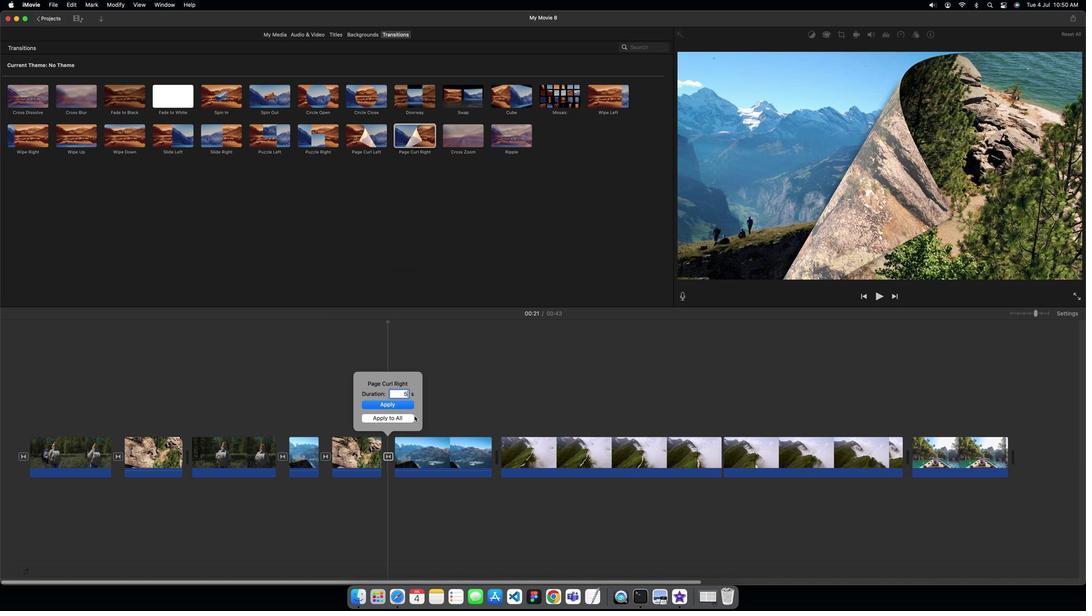 
Action: Mouse moved to (399, 403)
Screenshot: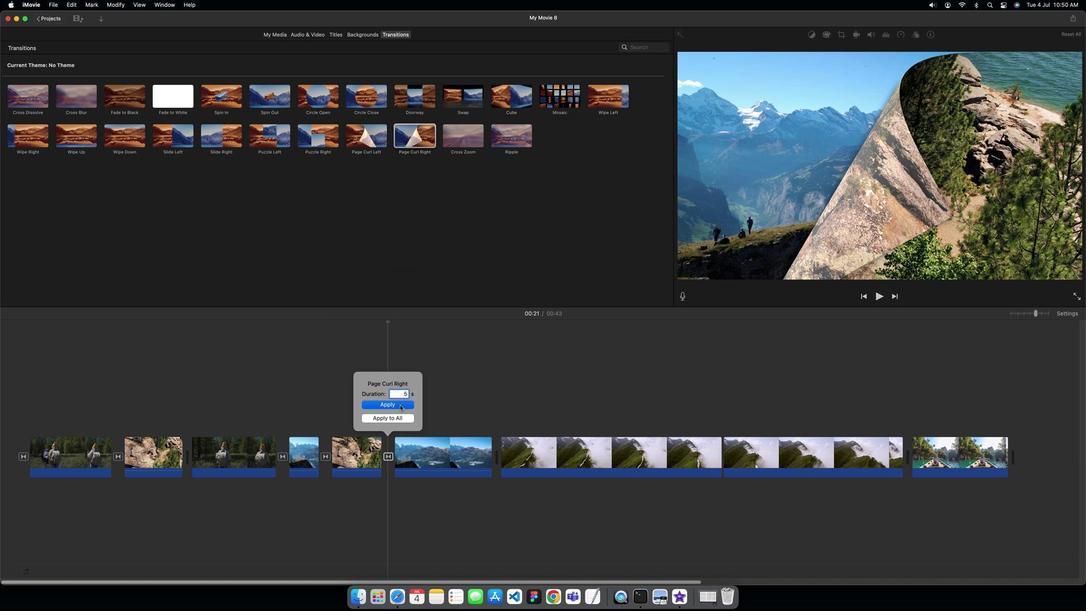
Action: Mouse pressed left at (399, 403)
Screenshot: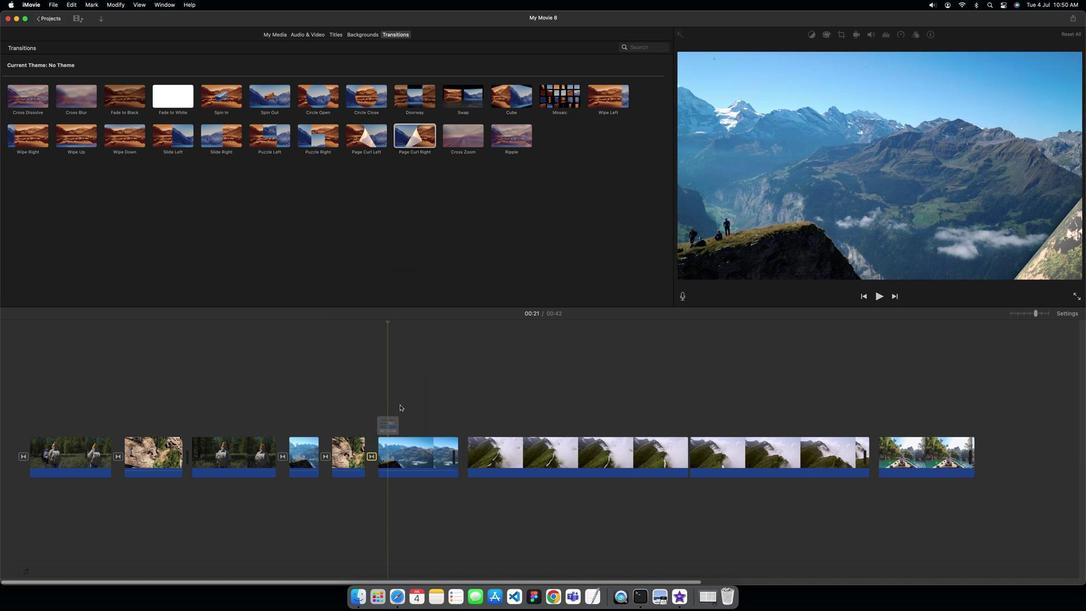 
Action: Mouse moved to (450, 419)
Screenshot: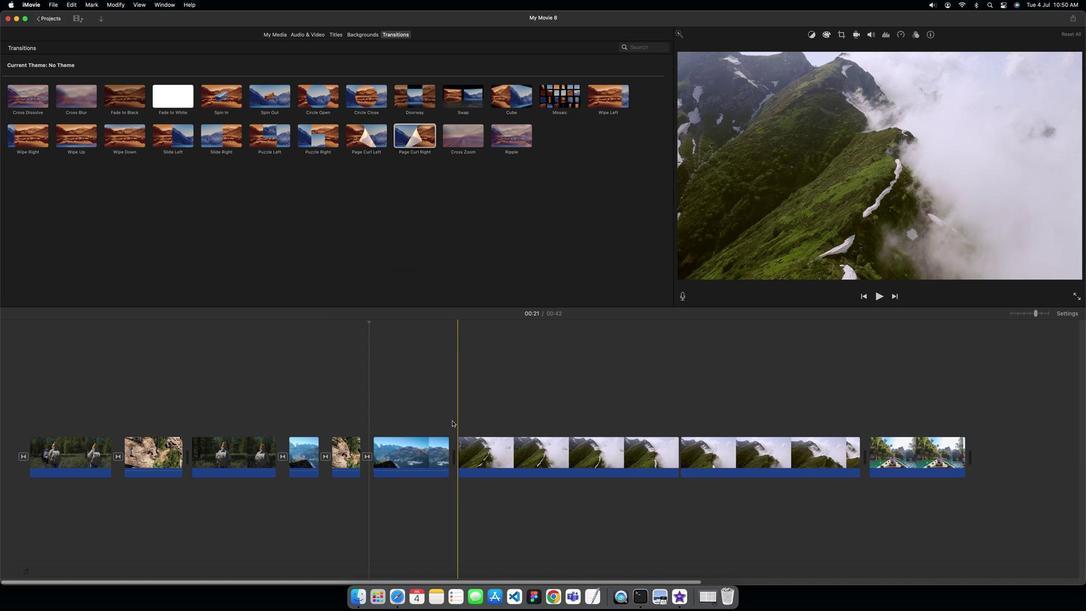 
Action: Mouse pressed left at (450, 419)
Screenshot: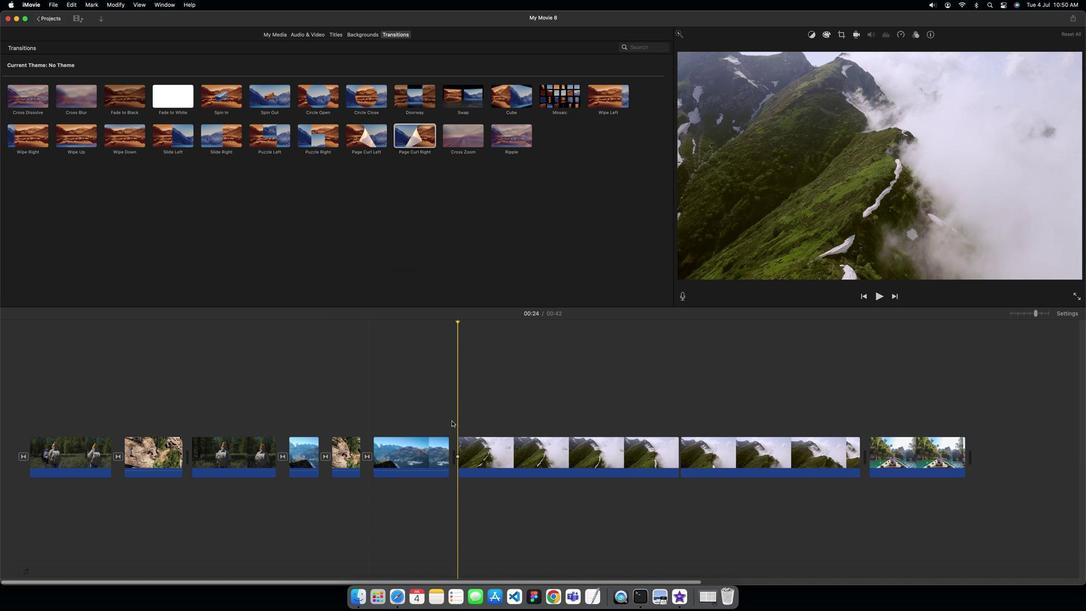 
Action: Mouse moved to (451, 418)
Screenshot: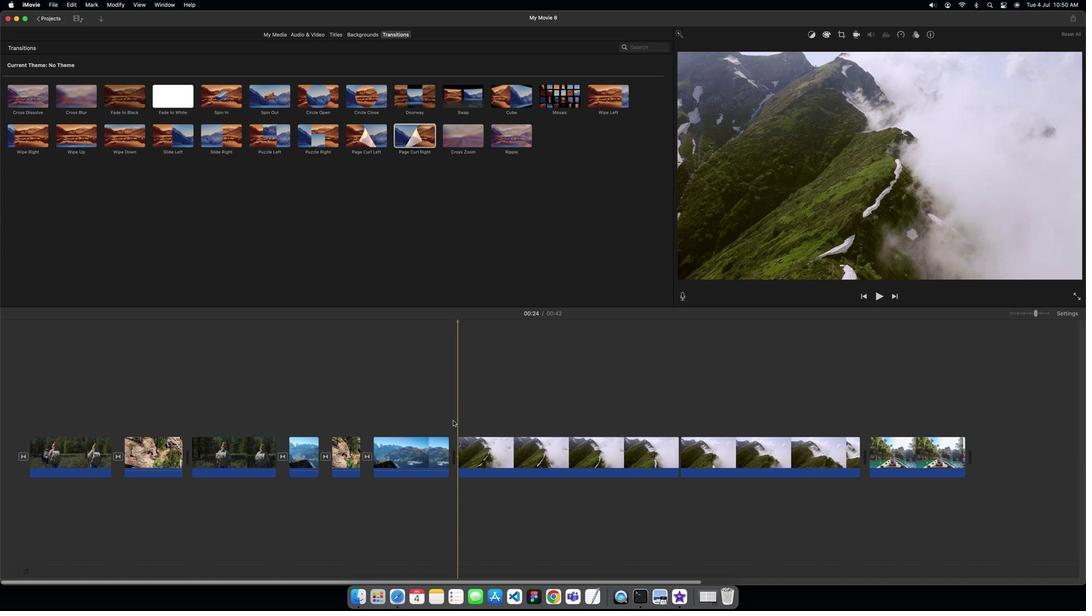 
Action: Mouse pressed left at (451, 418)
Screenshot: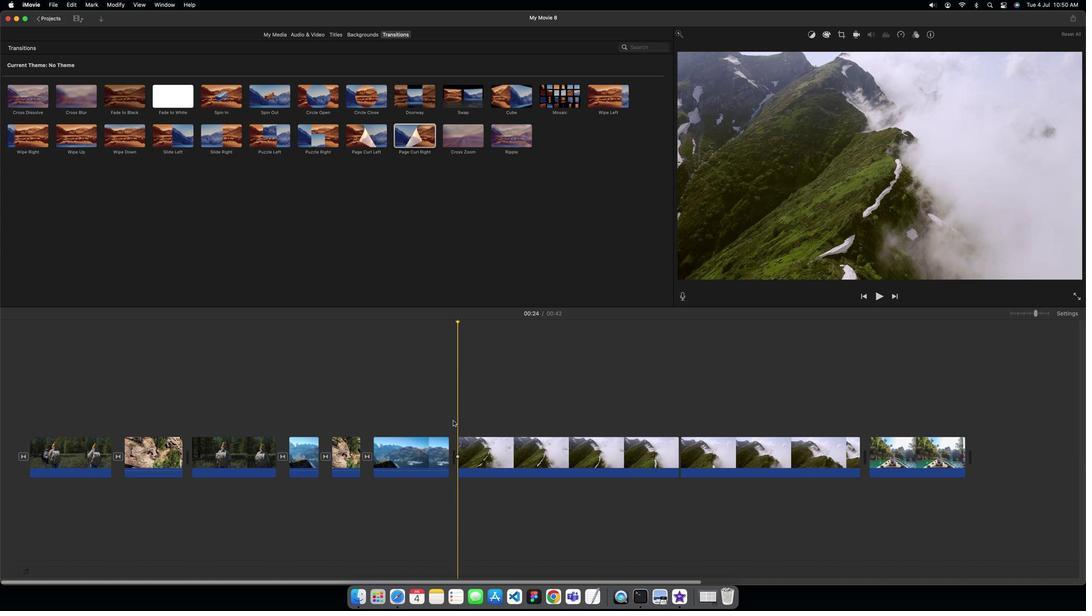 
Action: Mouse moved to (502, 142)
Screenshot: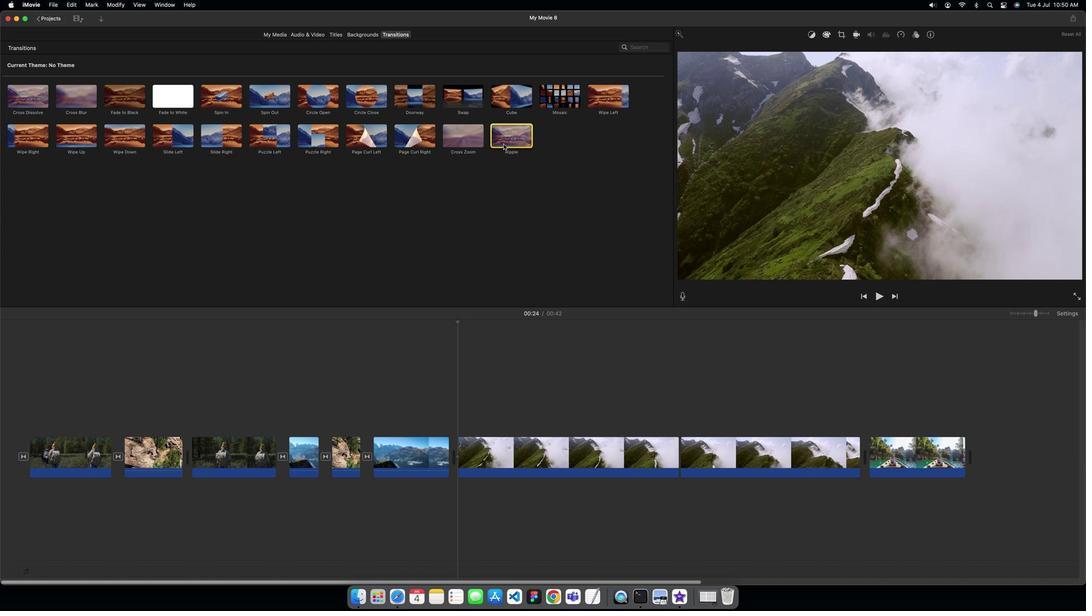 
Action: Mouse pressed left at (502, 142)
Screenshot: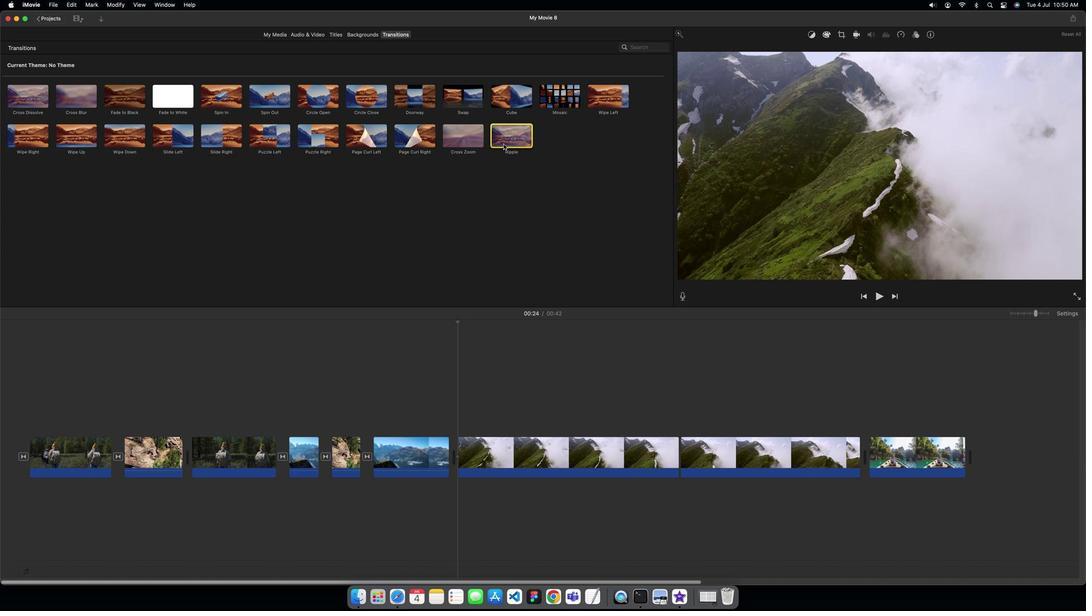 
Action: Mouse moved to (504, 136)
Screenshot: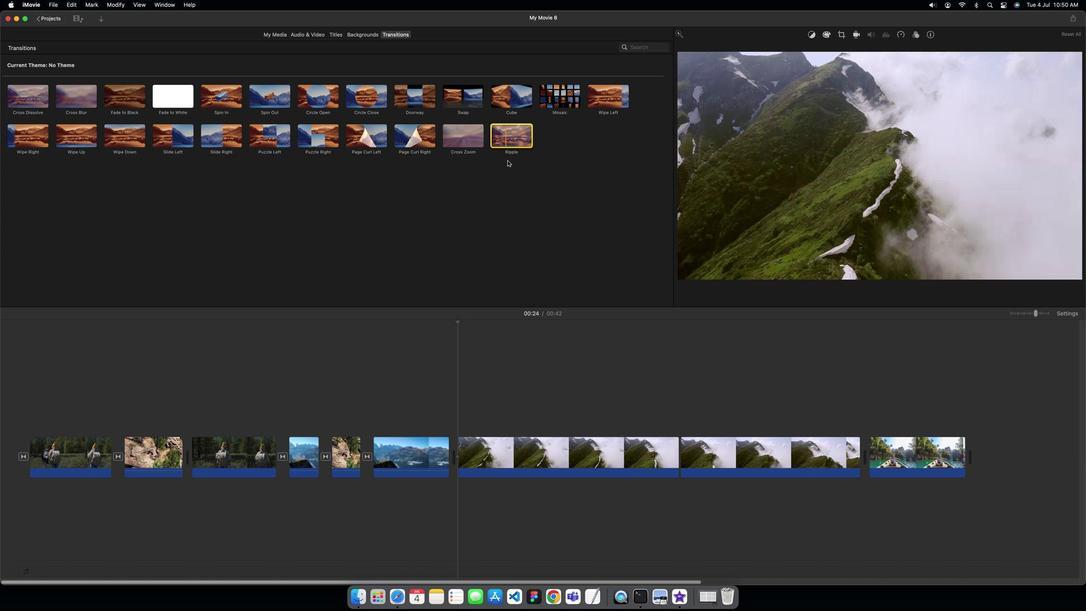 
Action: Mouse pressed left at (504, 136)
Screenshot: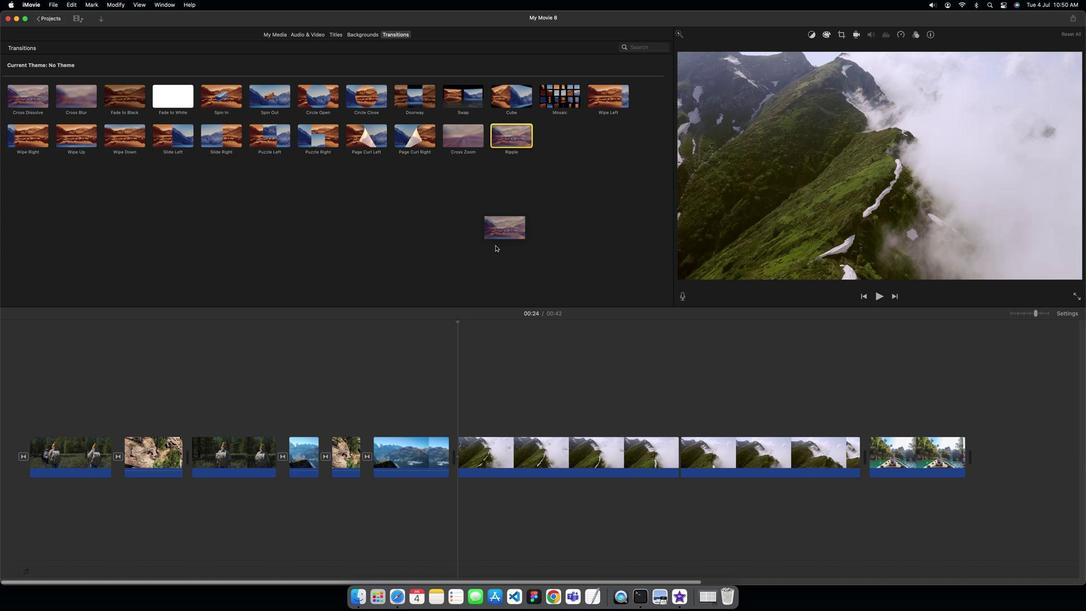 
Action: Mouse moved to (426, 456)
Screenshot: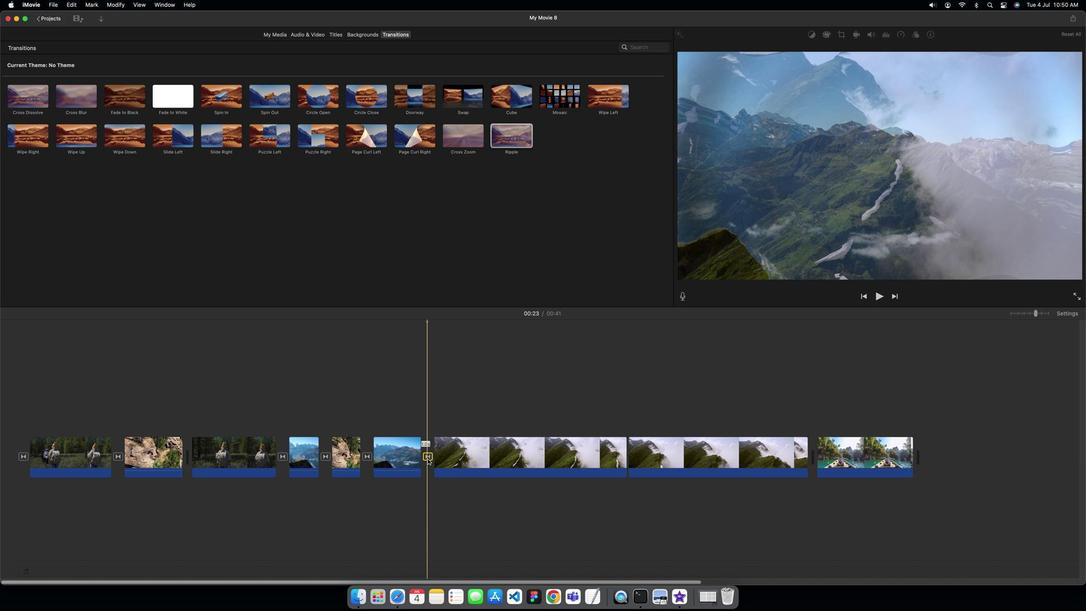 
Action: Mouse pressed left at (426, 456)
Screenshot: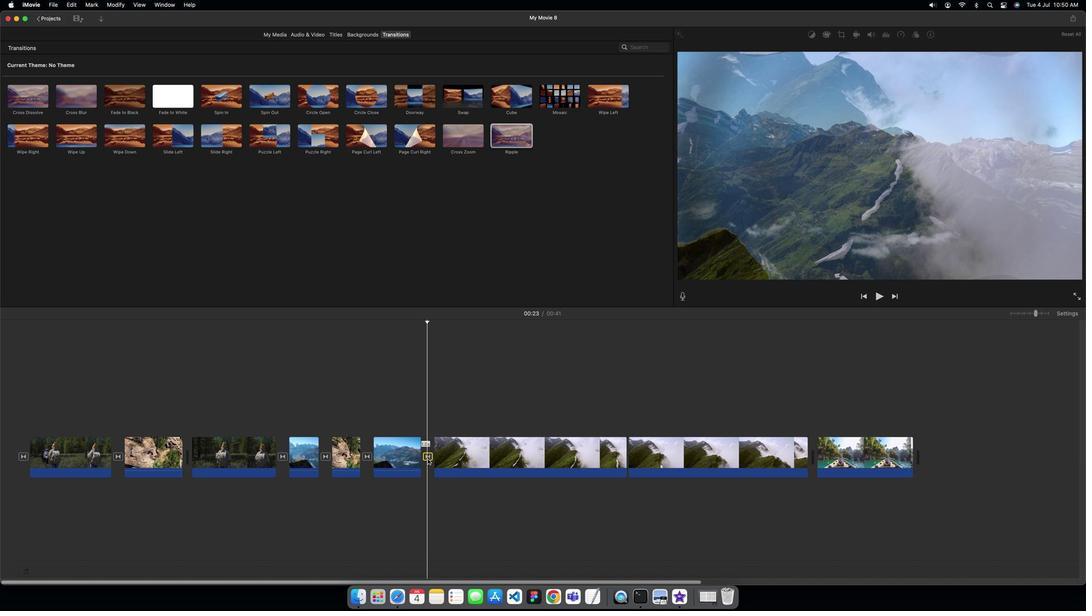 
Action: Mouse pressed left at (426, 456)
Screenshot: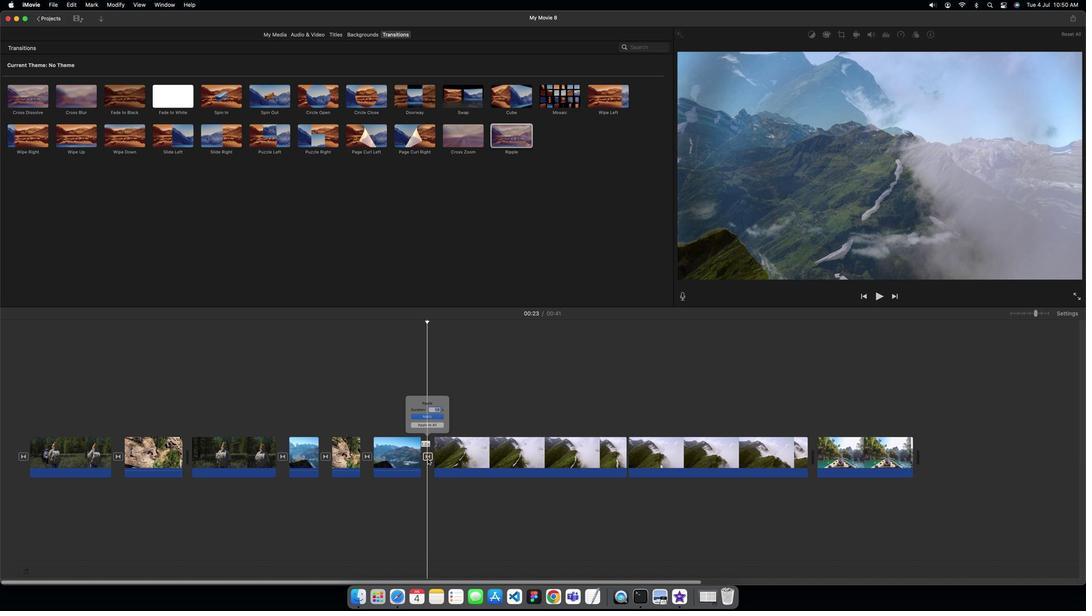 
Action: Mouse pressed left at (426, 456)
Screenshot: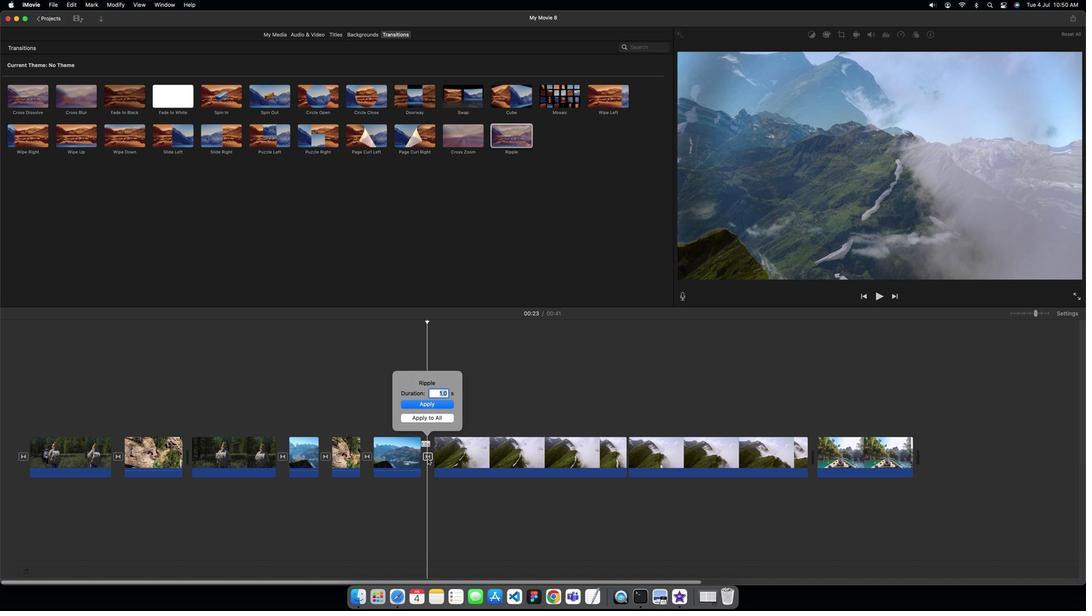 
Action: Mouse moved to (438, 391)
Screenshot: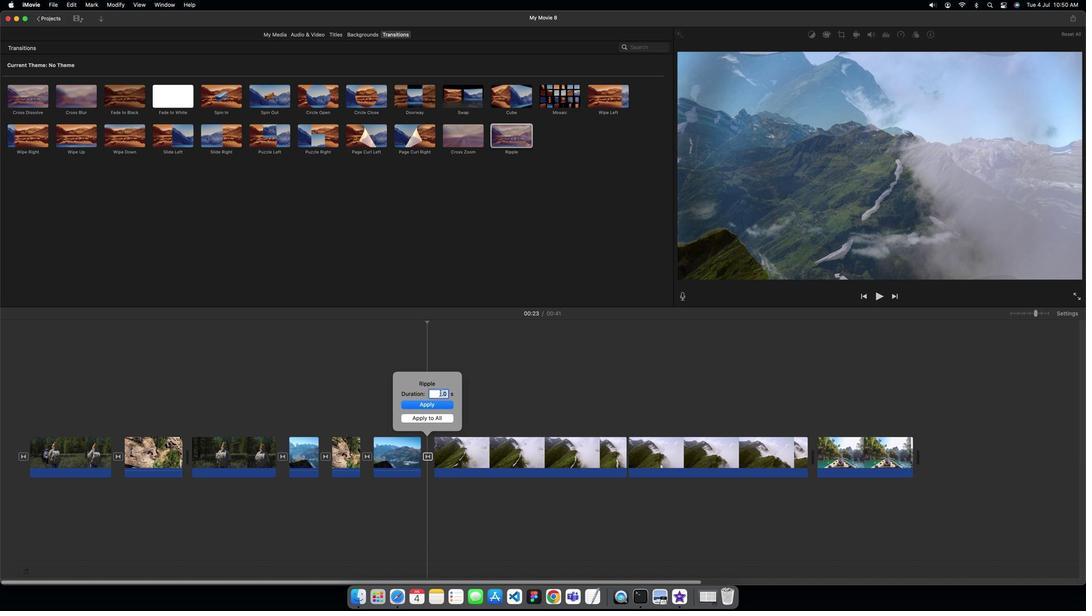 
Action: Key pressed '5'
Screenshot: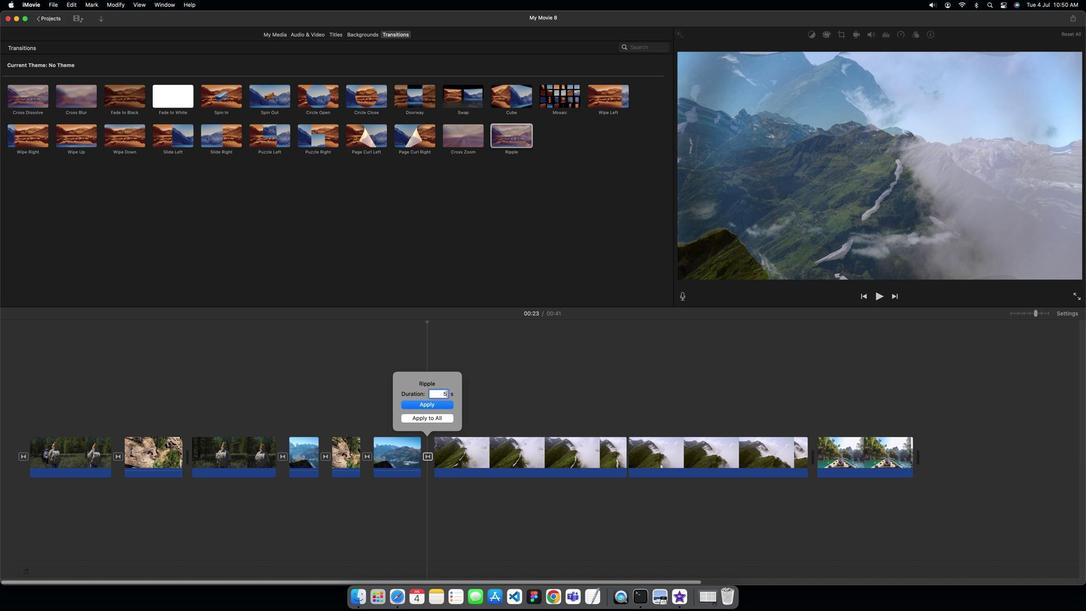 
Action: Mouse moved to (432, 405)
Screenshot: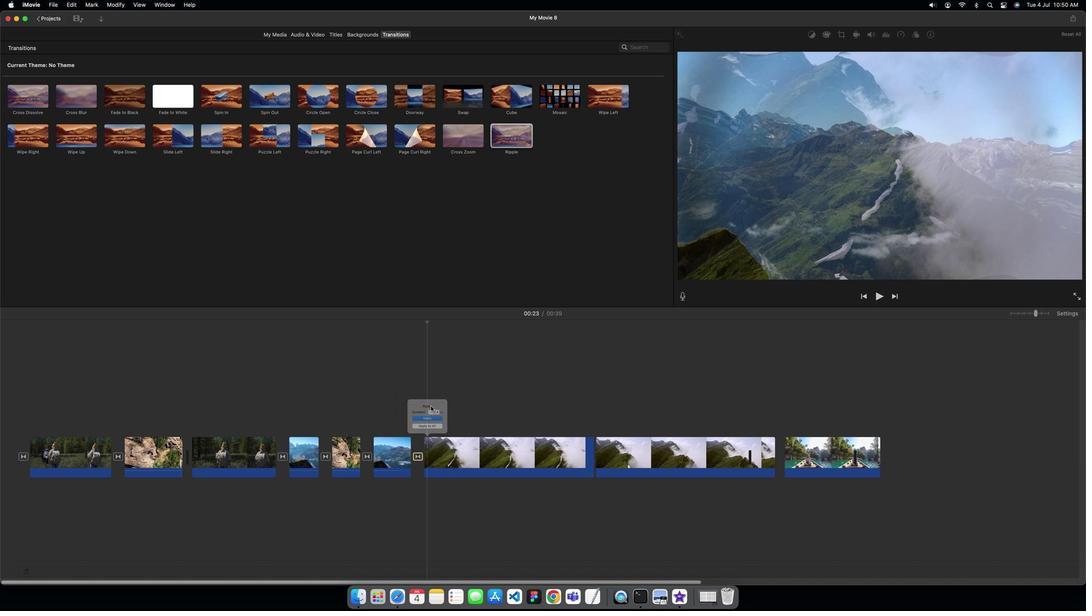
Action: Mouse pressed left at (432, 405)
Screenshot: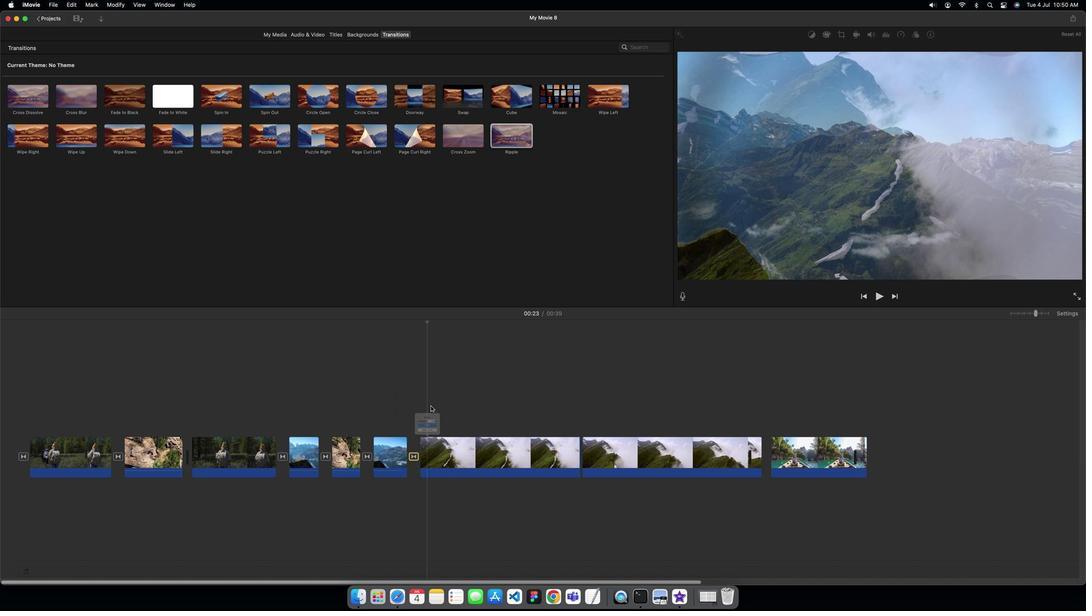 
Action: Mouse moved to (117, 131)
Screenshot: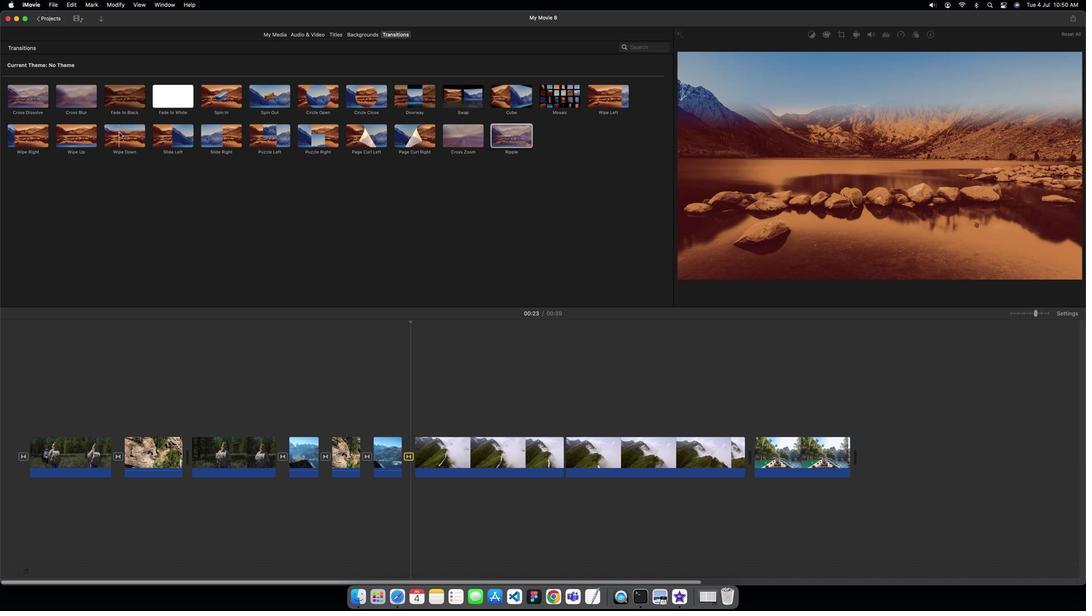 
Action: Mouse pressed left at (117, 131)
Screenshot: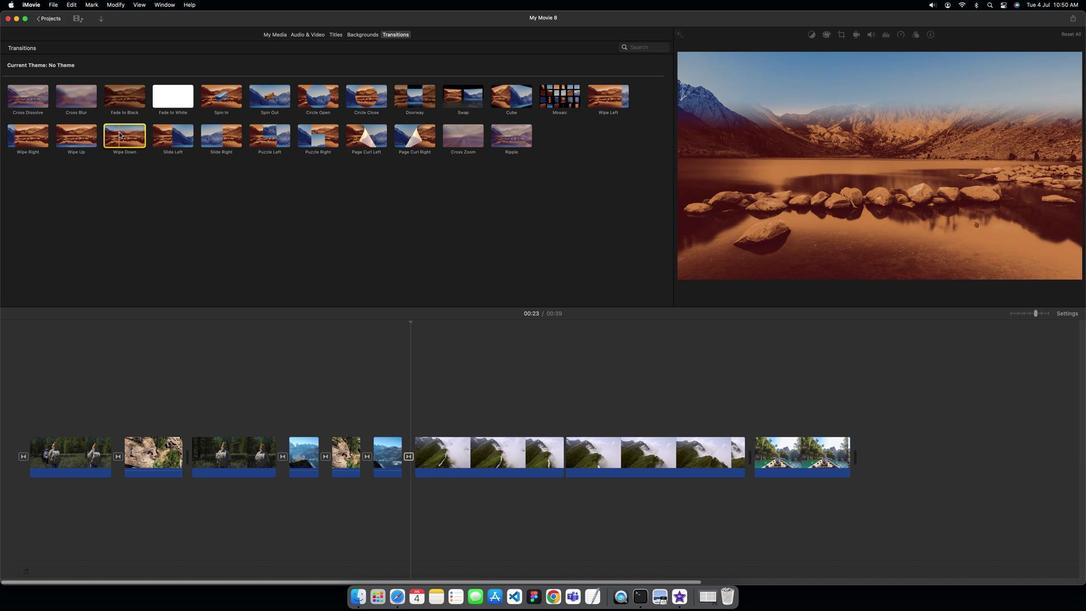 
Action: Mouse moved to (117, 129)
Screenshot: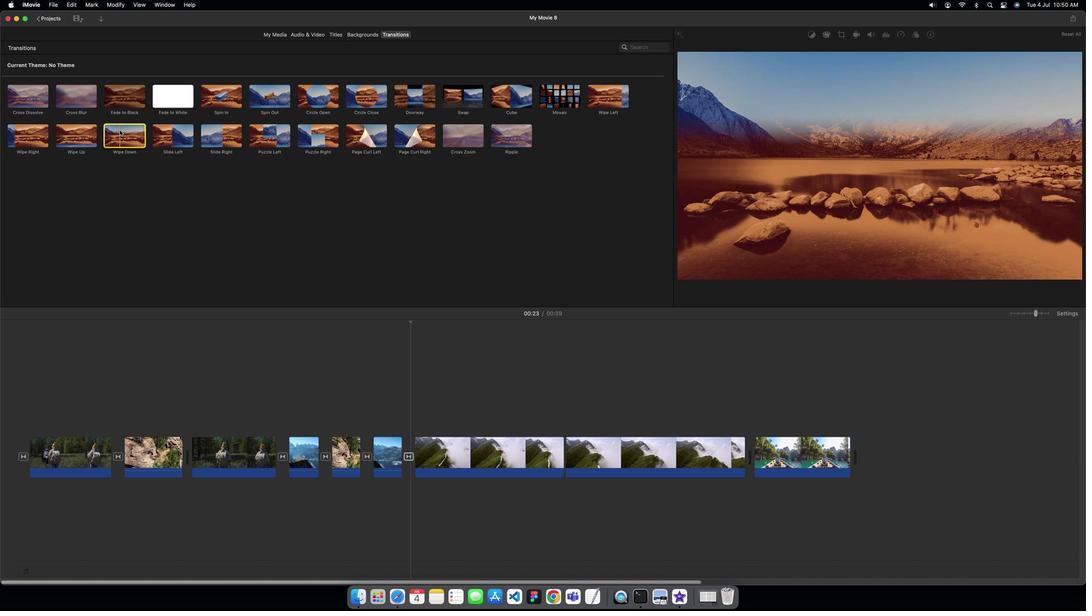 
Action: Mouse pressed left at (117, 129)
Screenshot: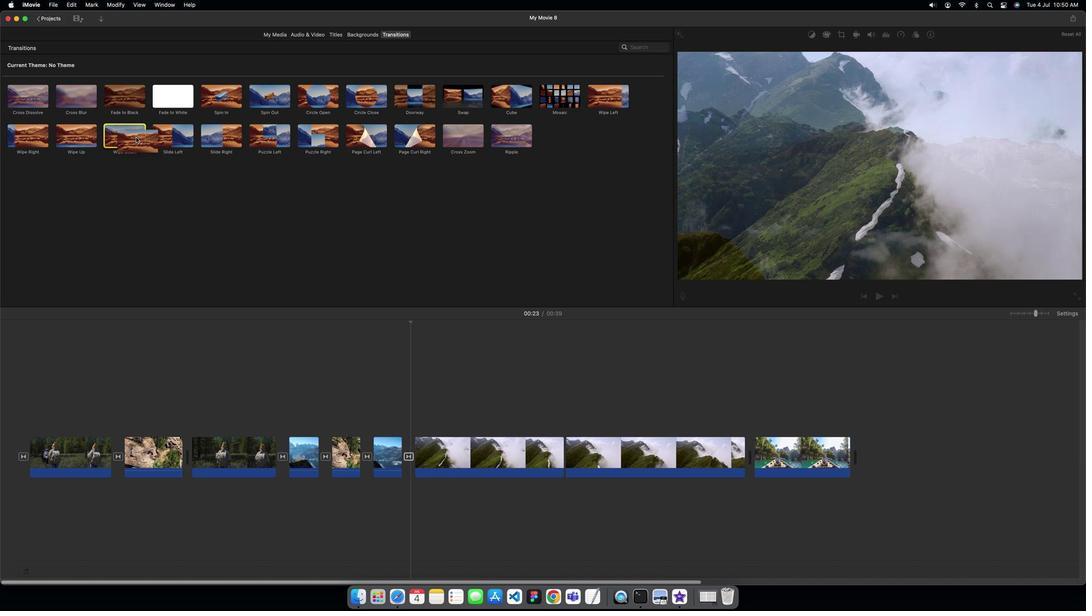 
Action: Mouse moved to (724, 453)
Screenshot: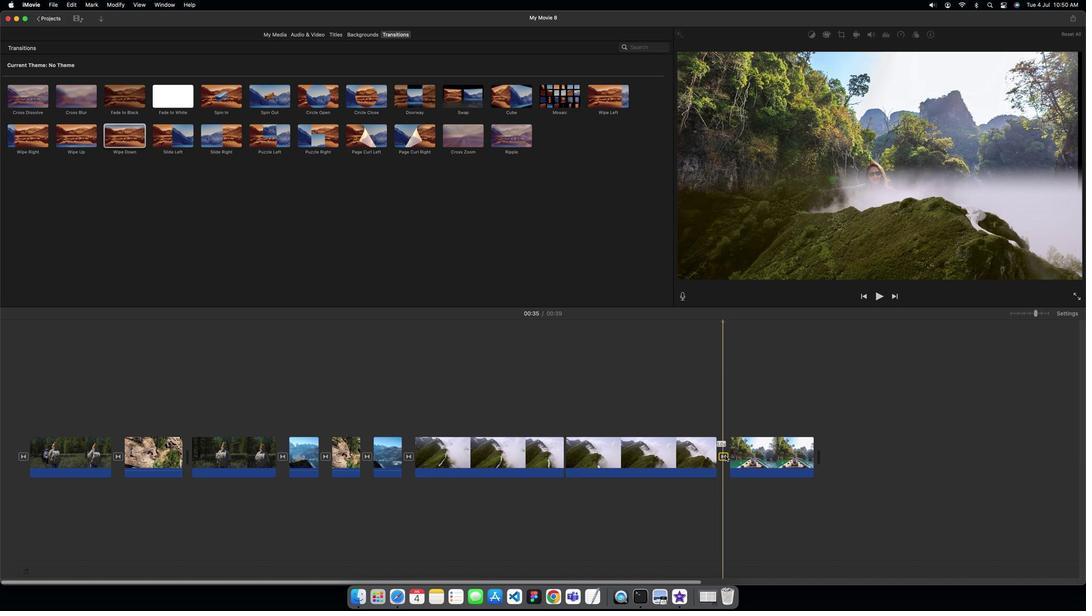 
Action: Mouse pressed left at (724, 453)
Screenshot: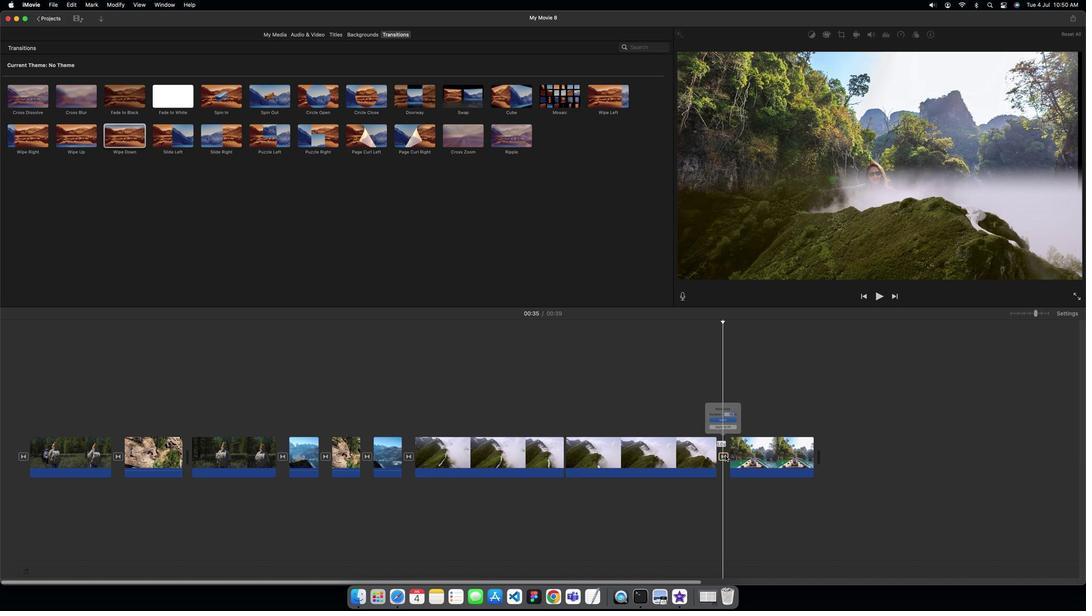 
Action: Mouse pressed left at (724, 453)
Screenshot: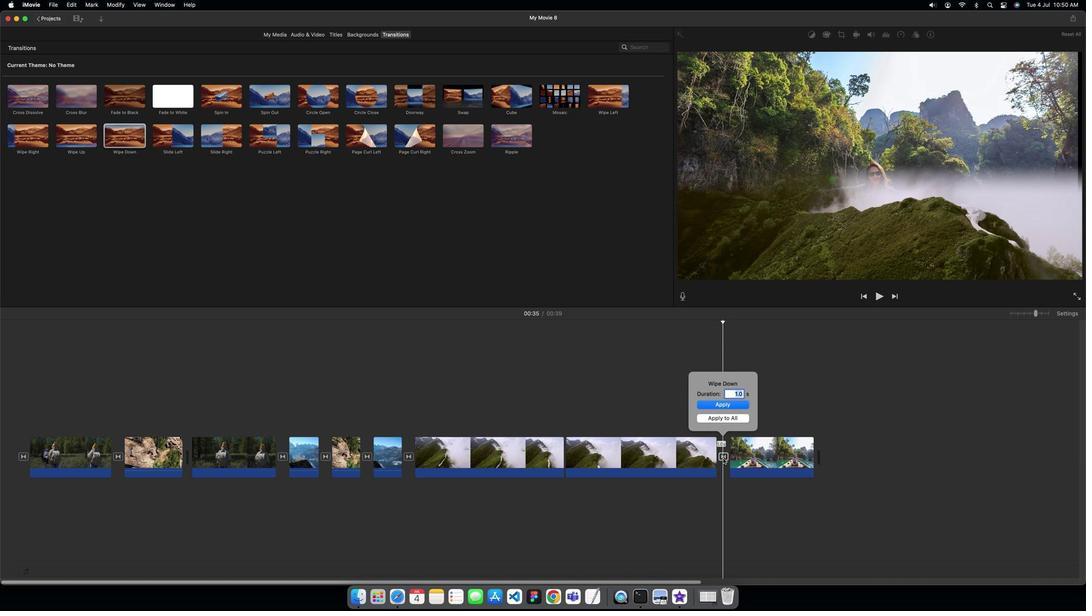 
Action: Mouse moved to (727, 383)
Screenshot: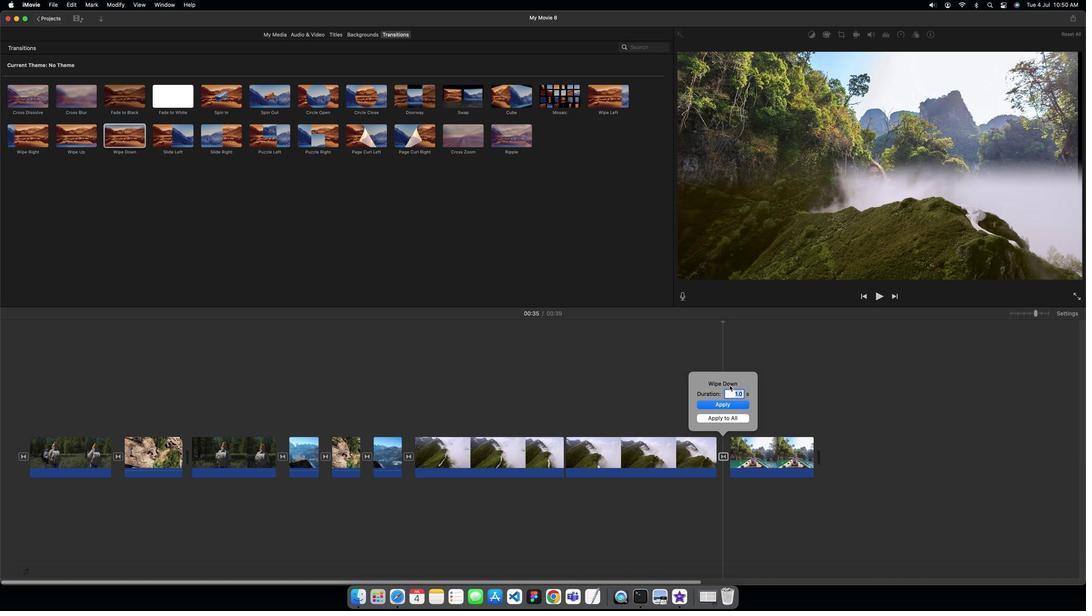 
Action: Key pressed '4'
Screenshot: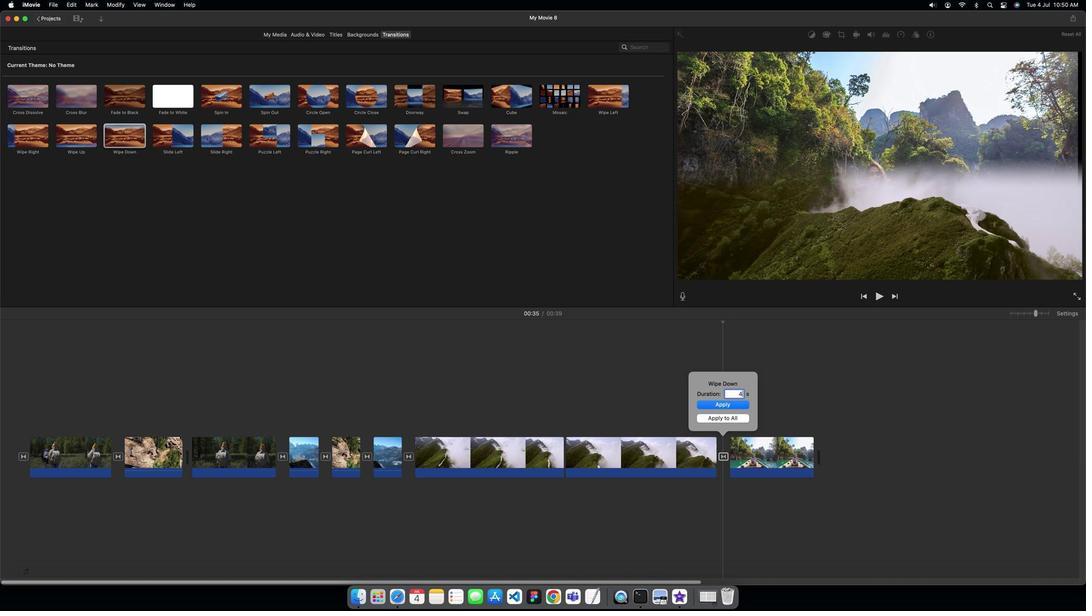
Action: Mouse moved to (722, 401)
Screenshot: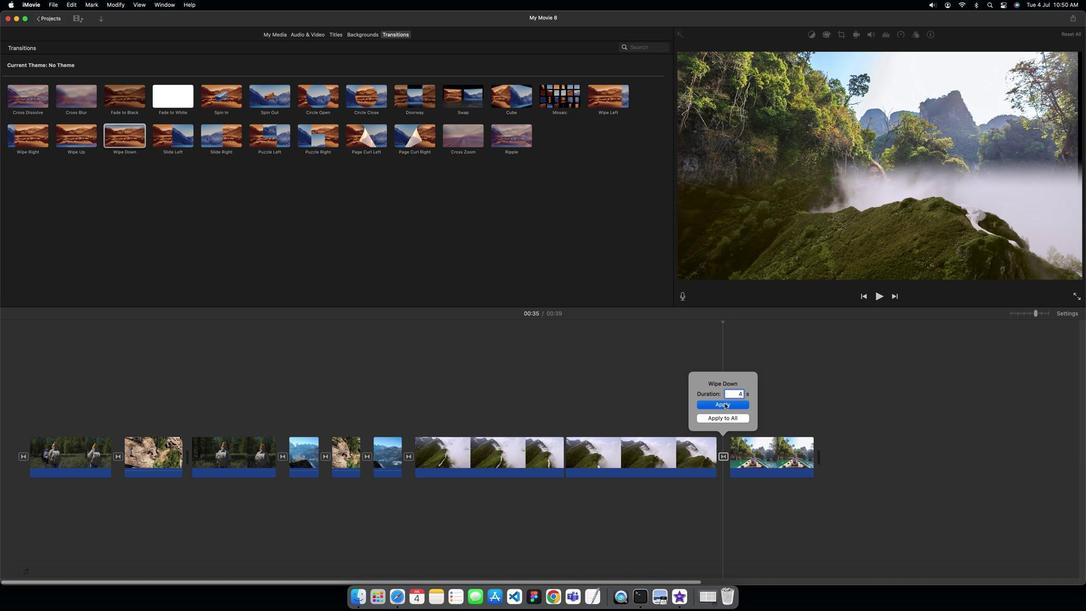
Action: Mouse pressed left at (722, 401)
Screenshot: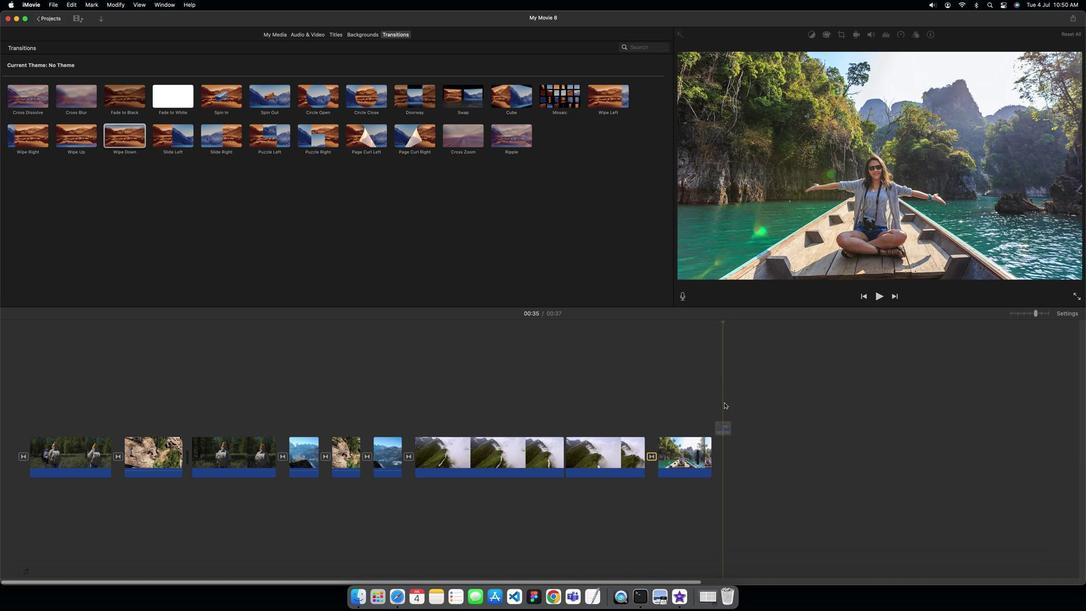 
Action: Mouse moved to (32, 136)
Screenshot: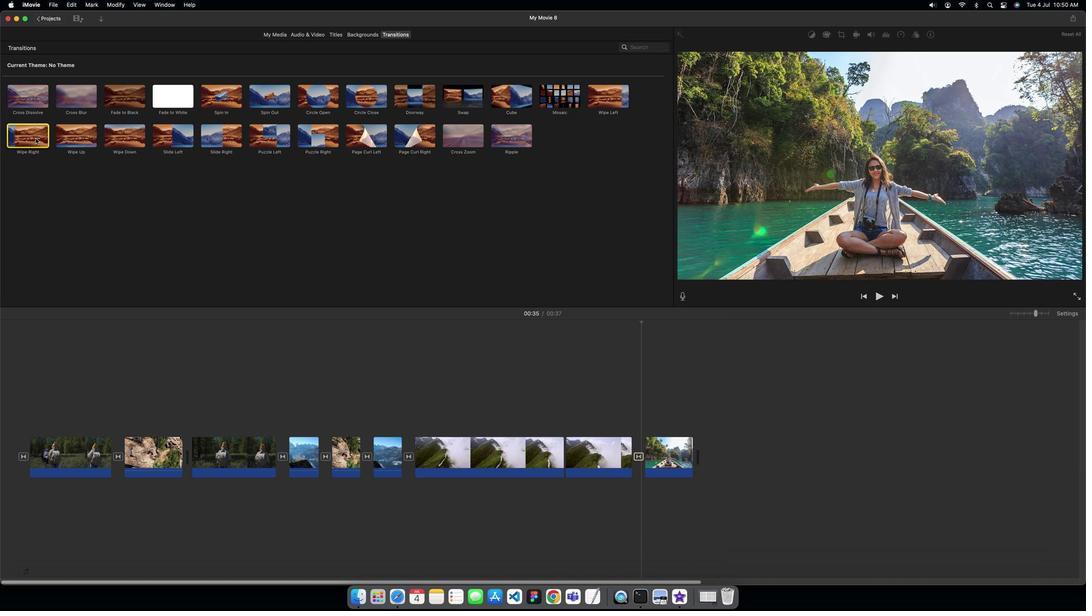 
Action: Mouse pressed left at (32, 136)
Screenshot: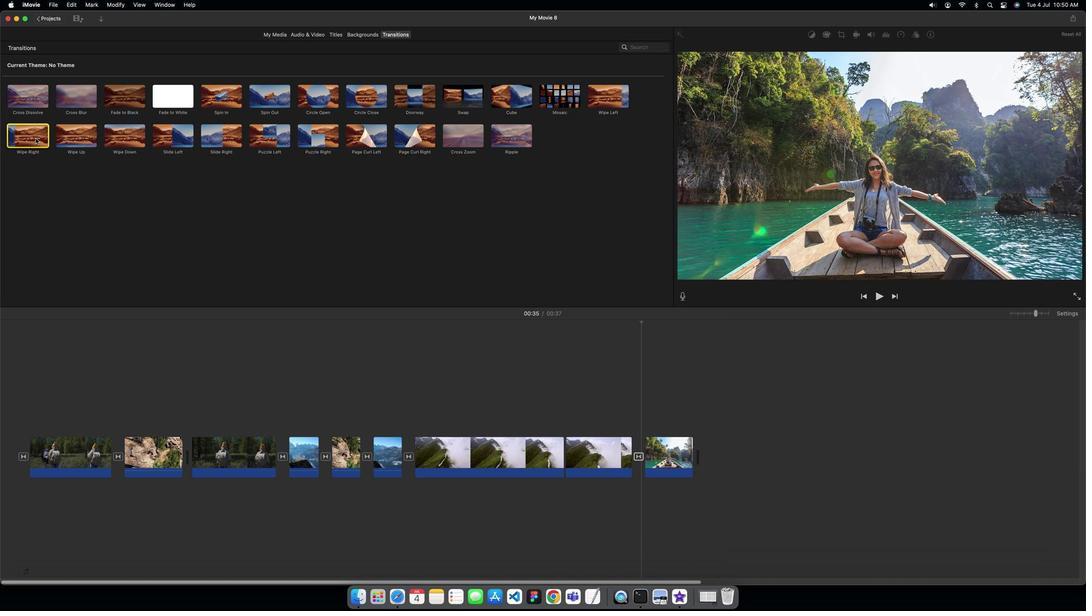 
Action: Mouse moved to (28, 133)
Screenshot: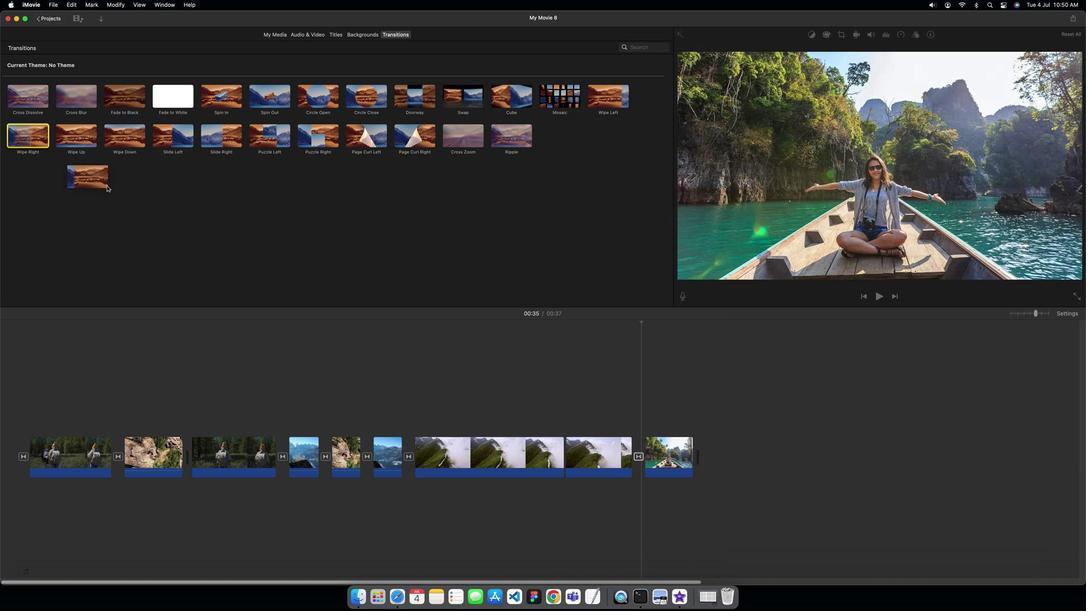 
Action: Mouse pressed left at (28, 133)
Screenshot: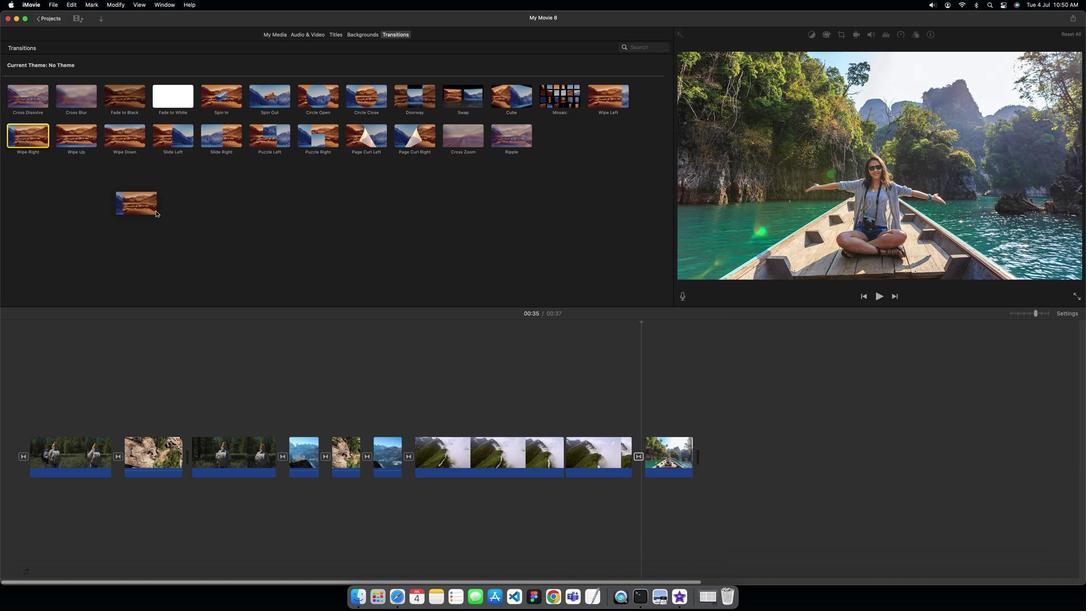 
Action: Mouse moved to (575, 461)
Screenshot: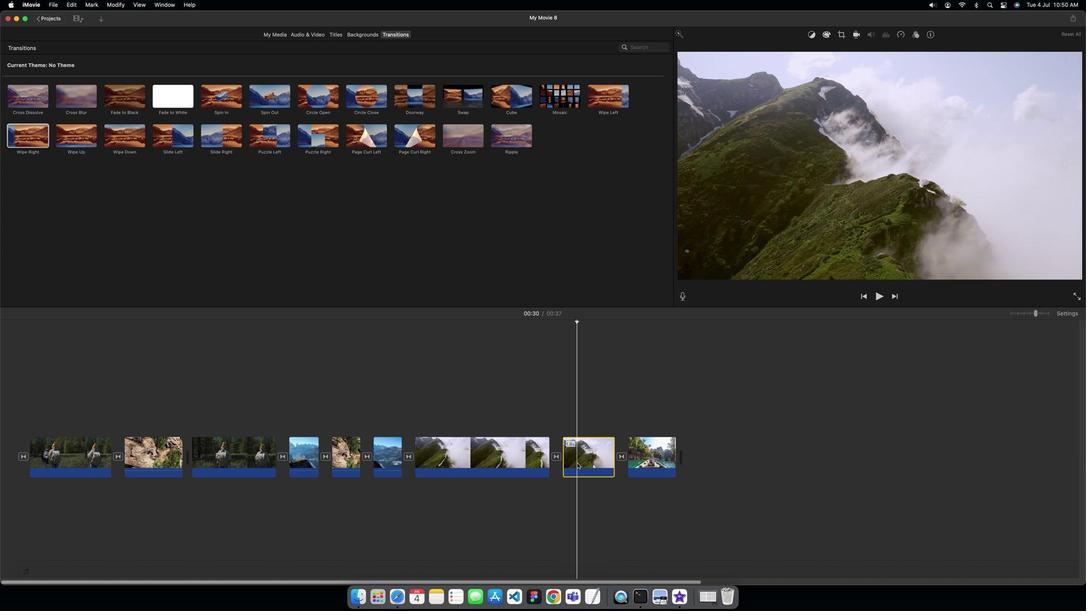 
Action: Mouse pressed left at (575, 461)
Screenshot: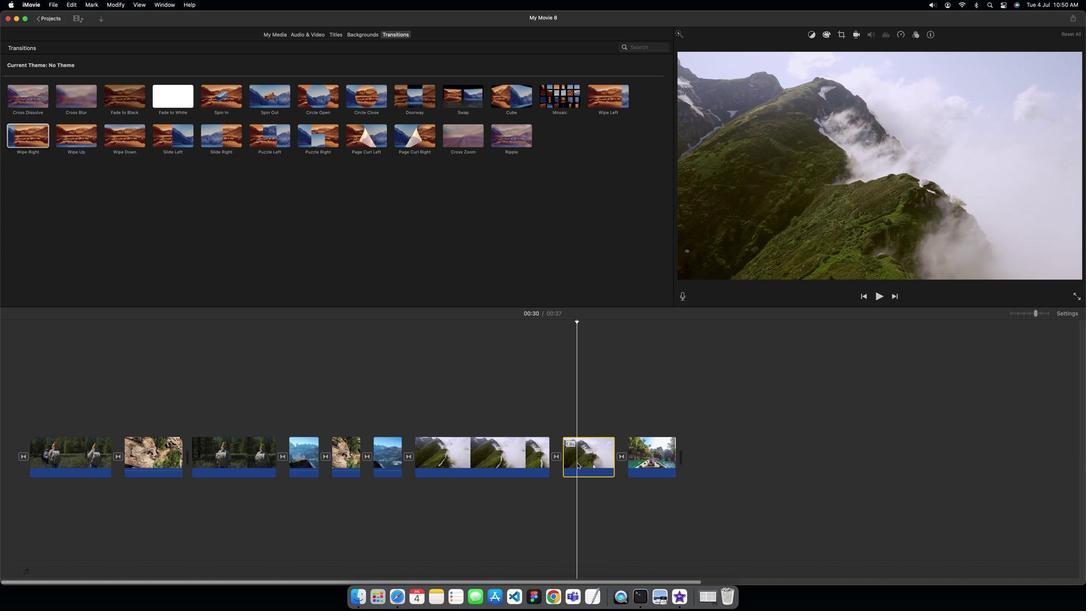 
Action: Mouse moved to (575, 460)
Screenshot: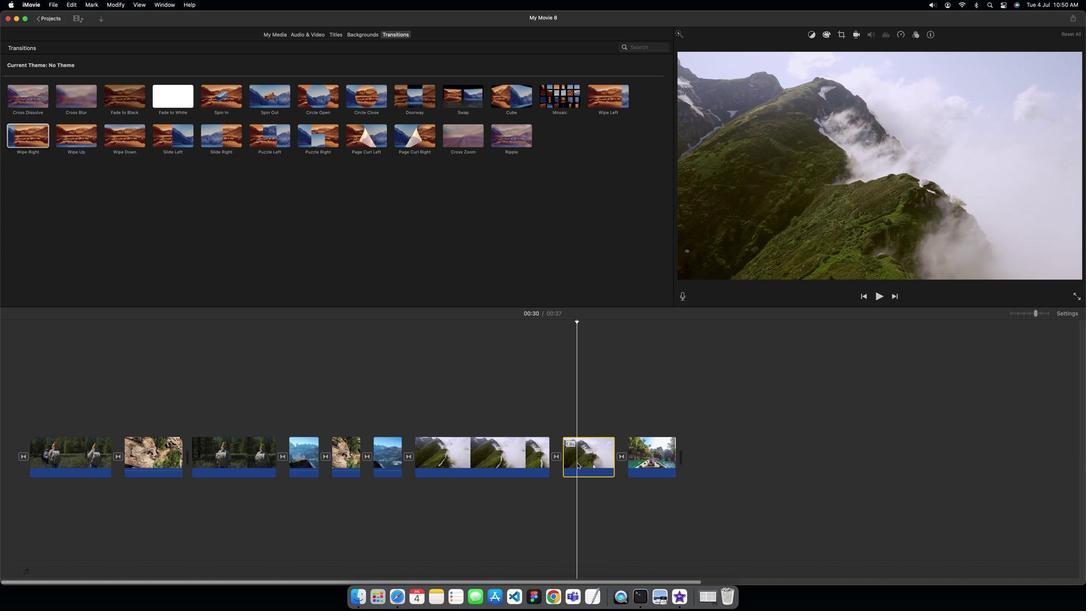 
Action: Key pressed Key.backspace
Screenshot: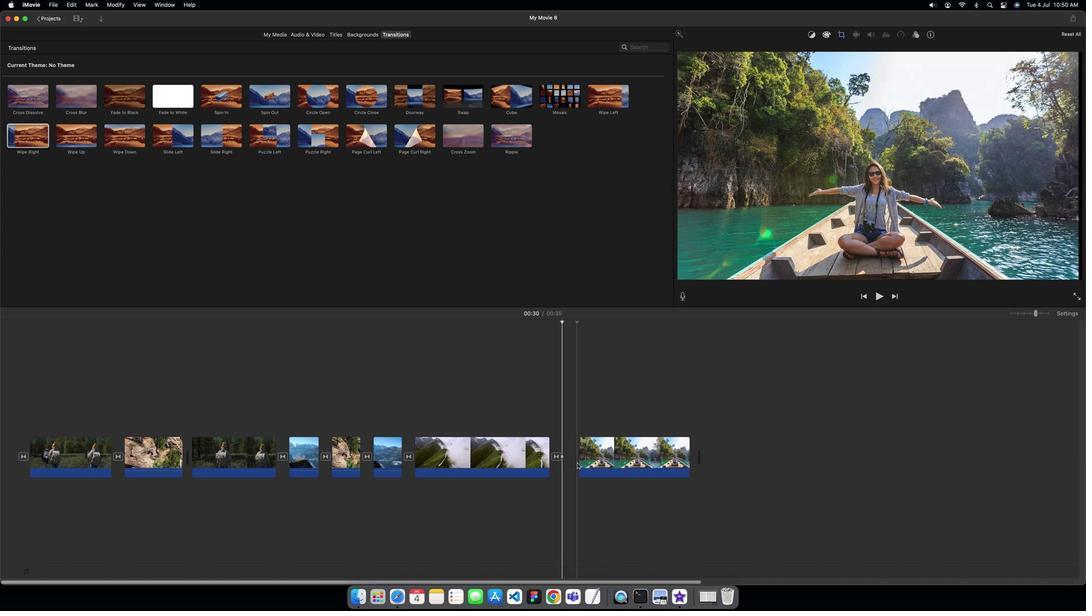 
Action: Mouse moved to (555, 455)
Screenshot: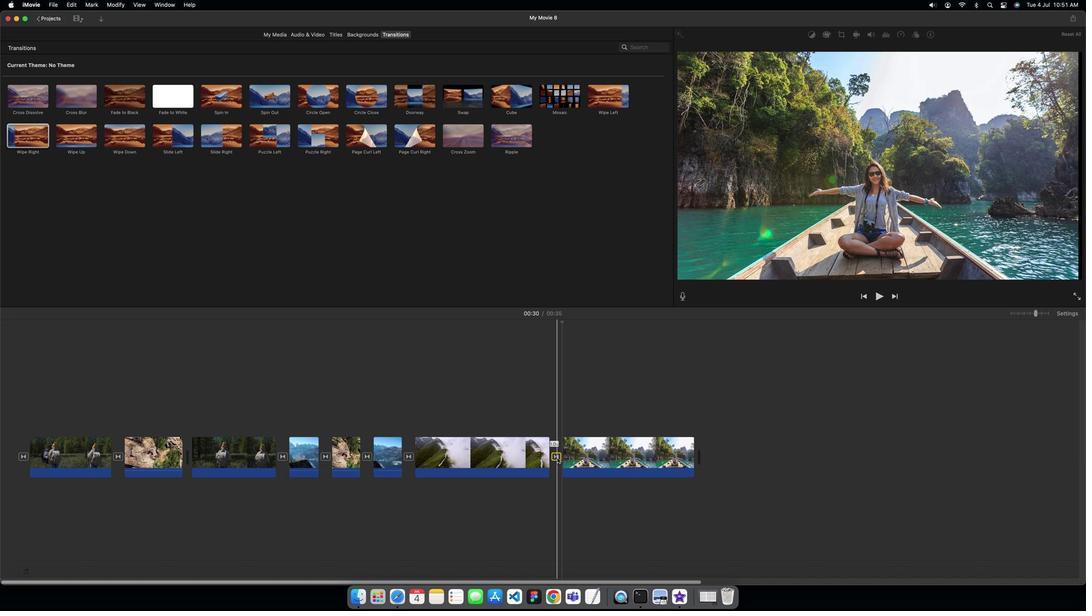
Action: Mouse pressed left at (555, 455)
Screenshot: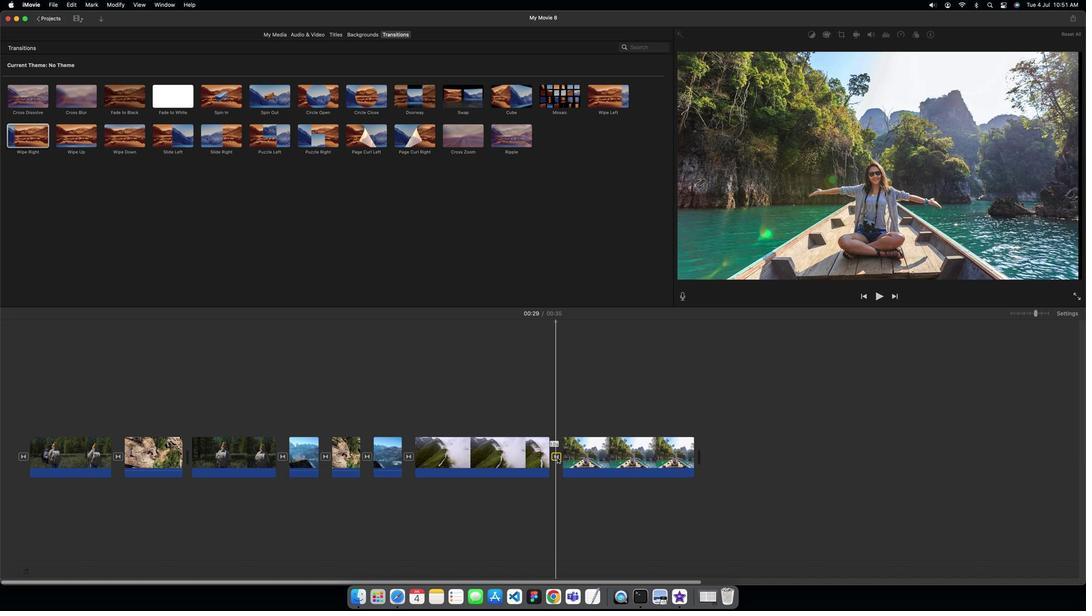 
Action: Mouse moved to (658, 578)
Screenshot: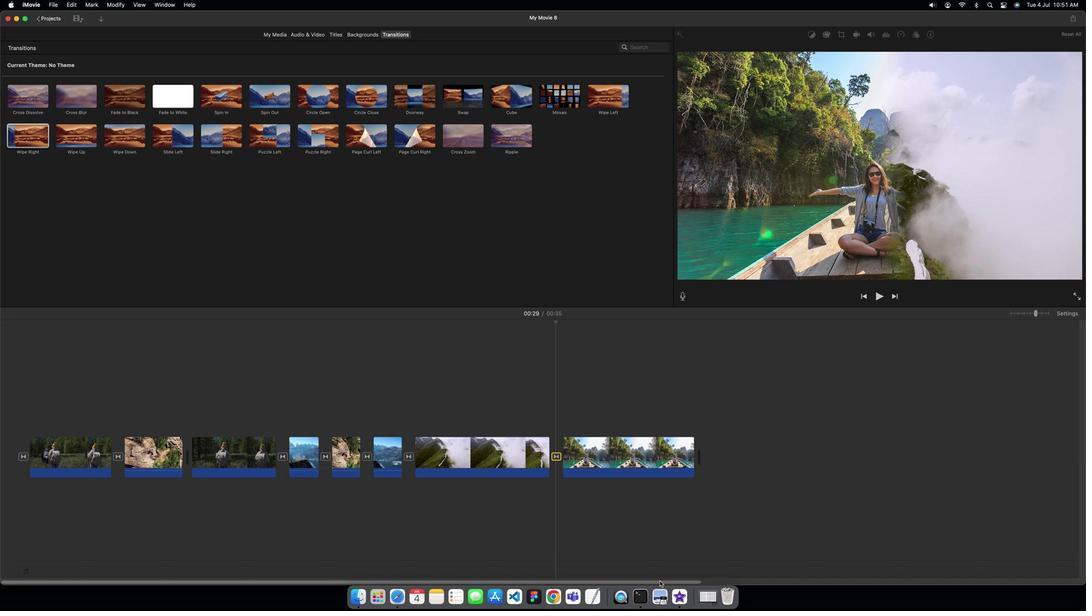
Action: Mouse pressed left at (658, 578)
Screenshot: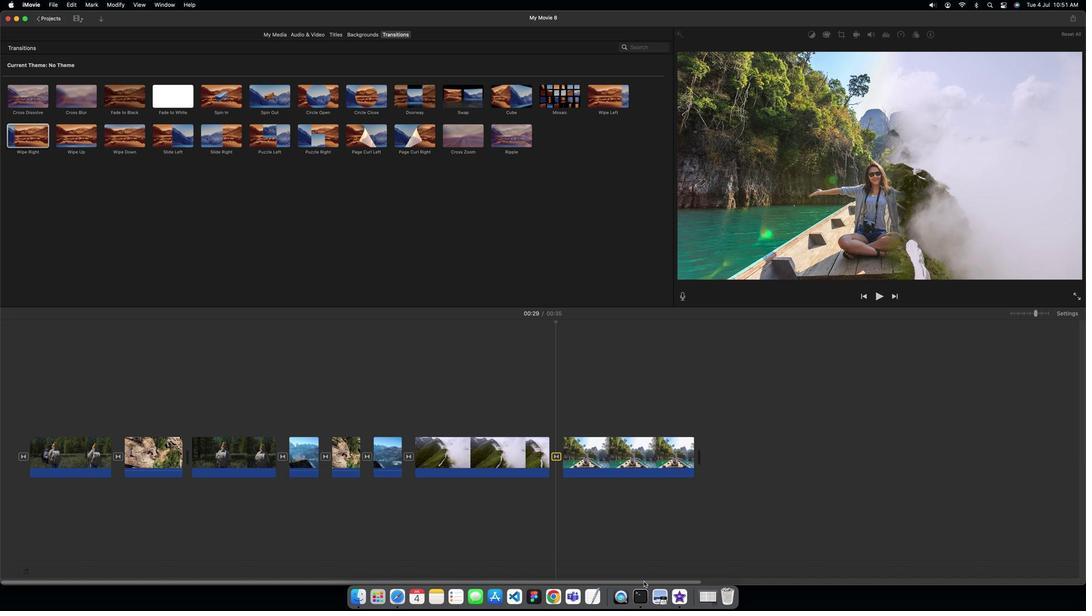 
Action: Mouse moved to (346, 490)
Screenshot: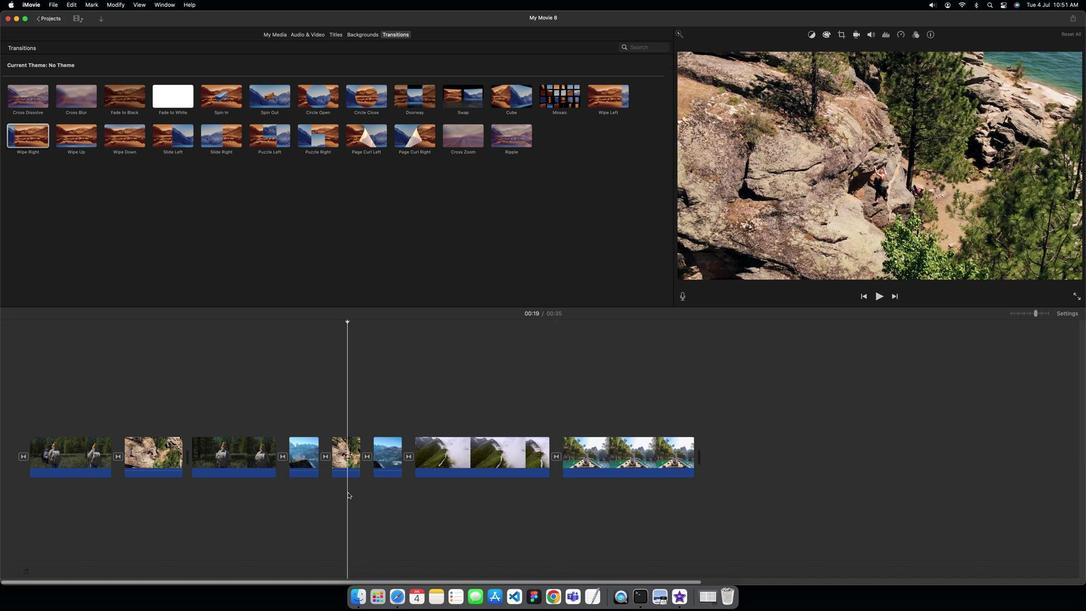 
Action: Mouse pressed left at (346, 490)
Screenshot: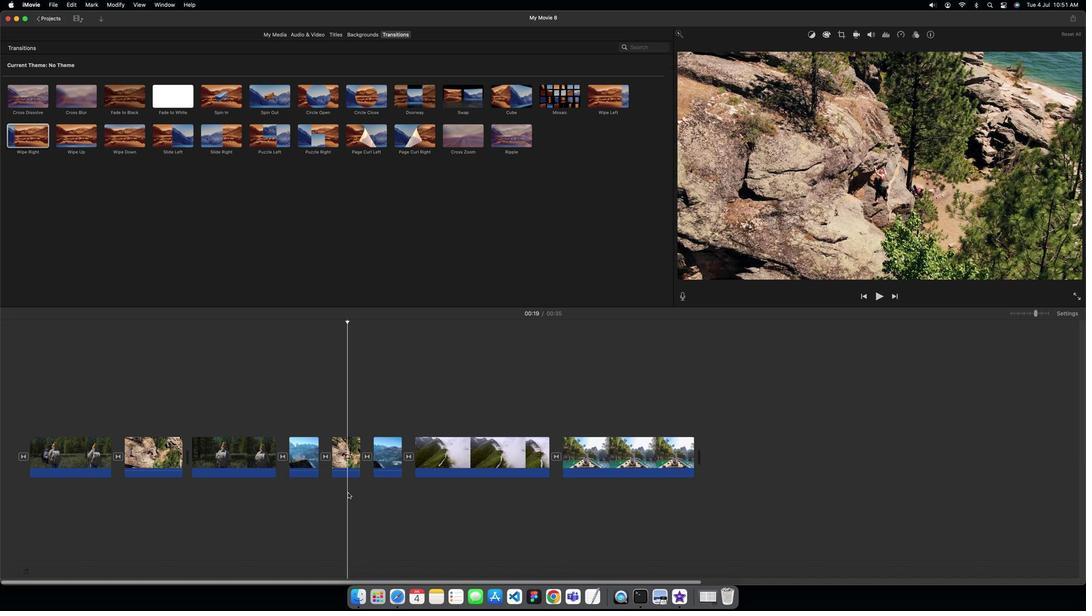 
Action: Mouse moved to (329, 34)
Screenshot: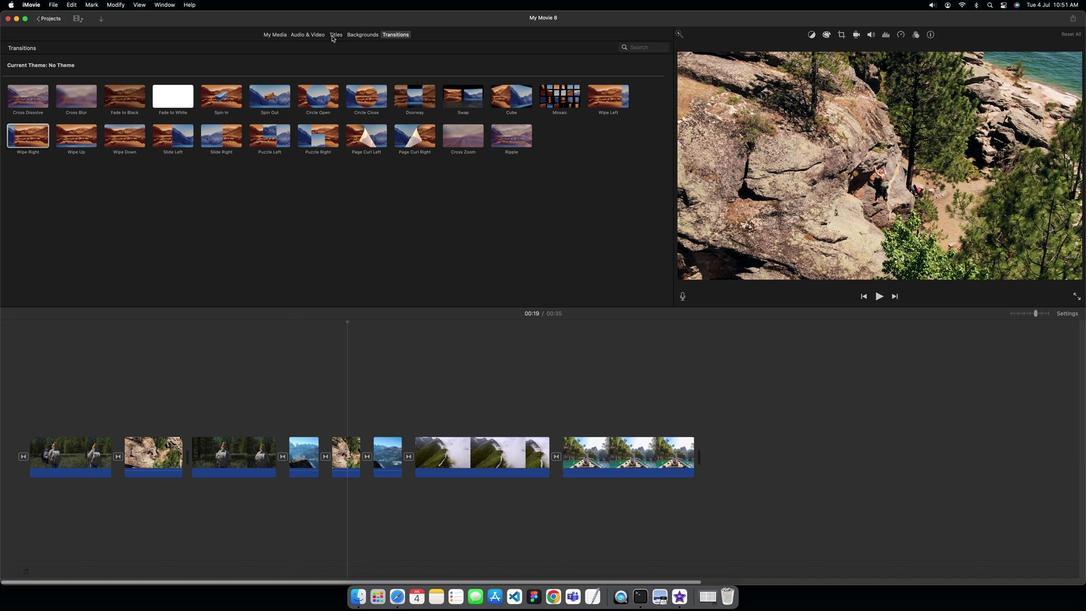 
Action: Mouse pressed left at (329, 34)
Screenshot: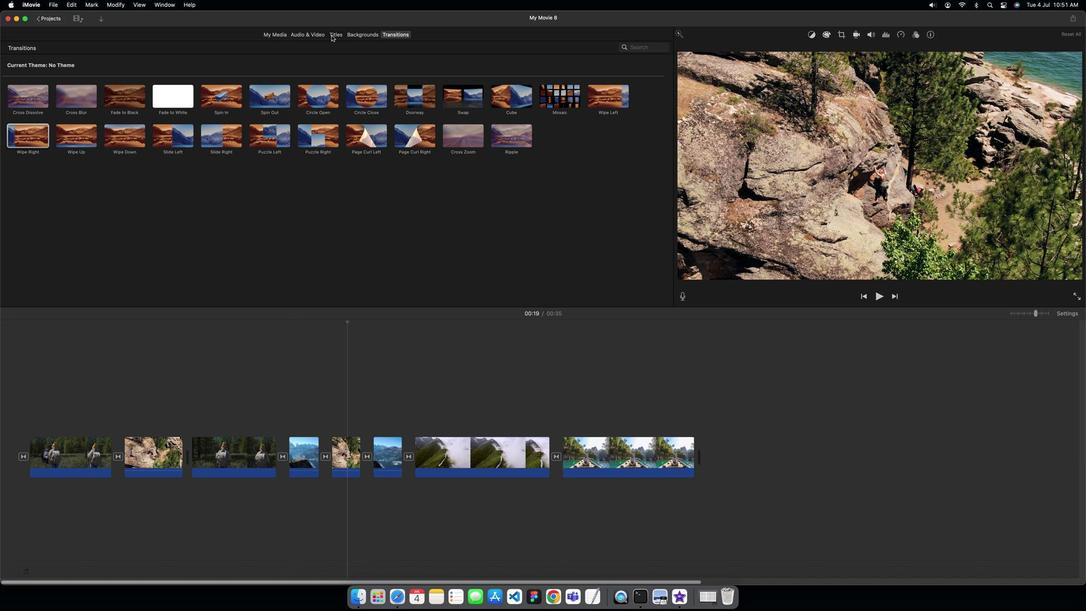 
Action: Mouse moved to (410, 95)
Screenshot: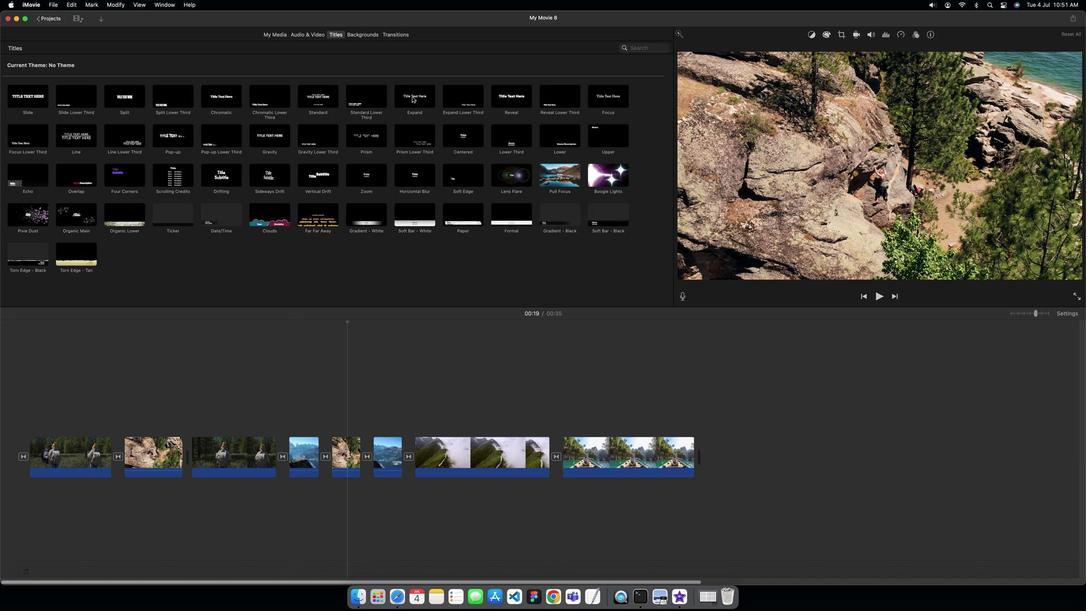 
Action: Mouse pressed left at (410, 95)
